 Task: Research Airbnb options in MetapÃ¡n, El Salvador from 4th December, 2023 to 10th December, 2023 for 8 adults.4 bedrooms having 8 beds and 4 bathrooms. Property type can be house. Amenities needed are: wifi, TV, free parkinig on premises, gym, breakfast. Booking option can be shelf check-in. Look for 3 properties as per requirement.
Action: Mouse moved to (601, 183)
Screenshot: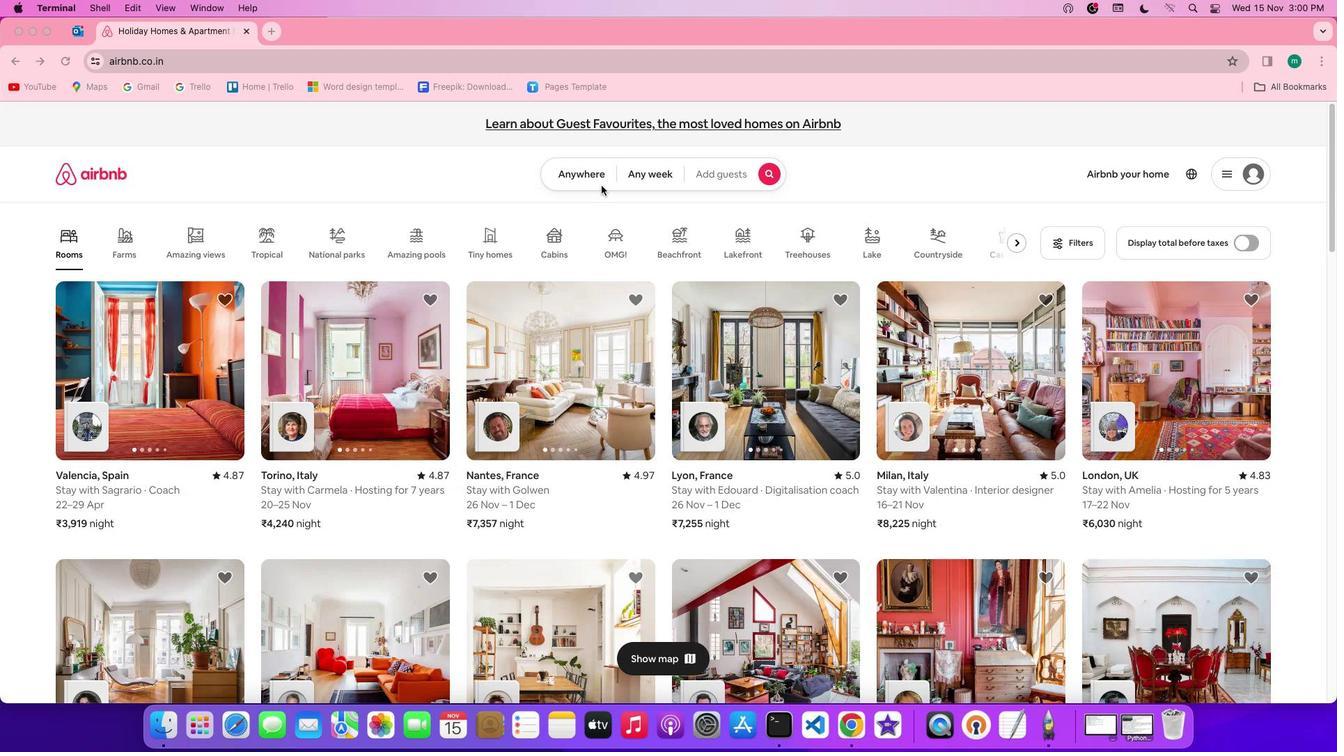 
Action: Mouse pressed left at (601, 183)
Screenshot: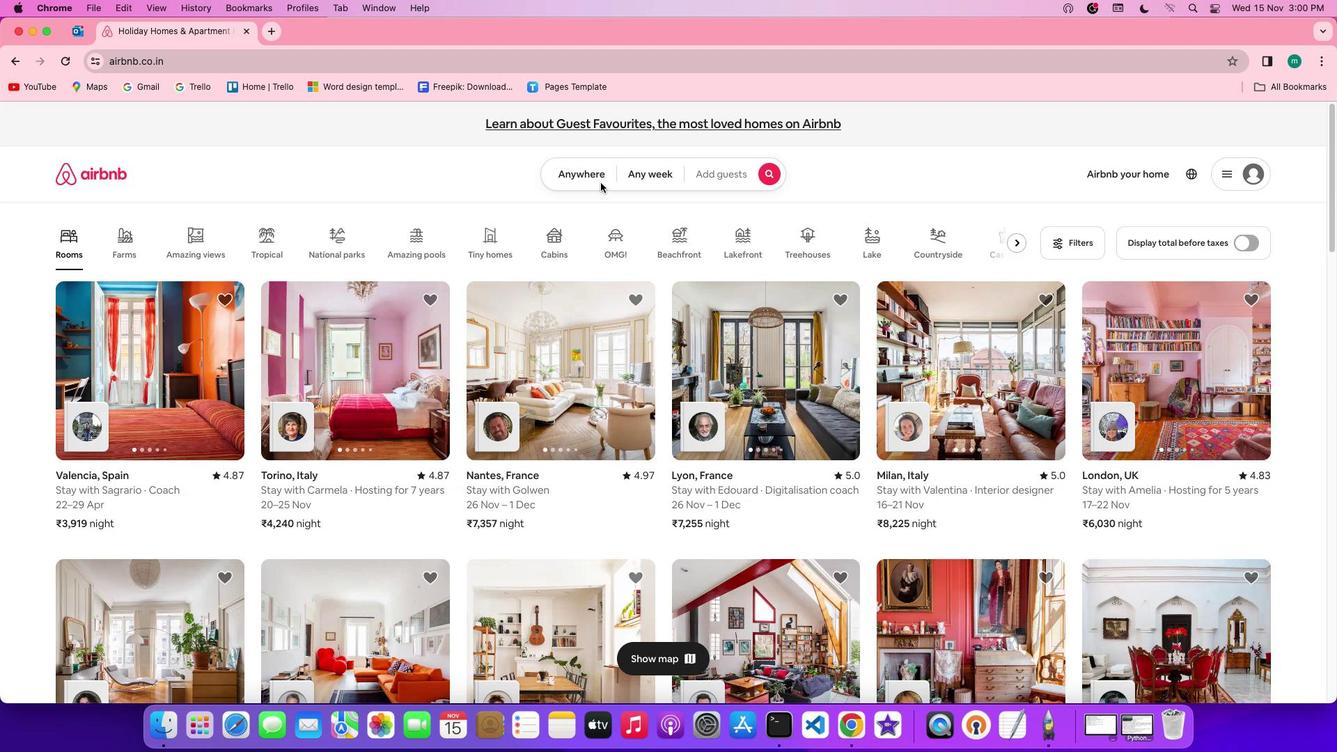 
Action: Mouse pressed left at (601, 183)
Screenshot: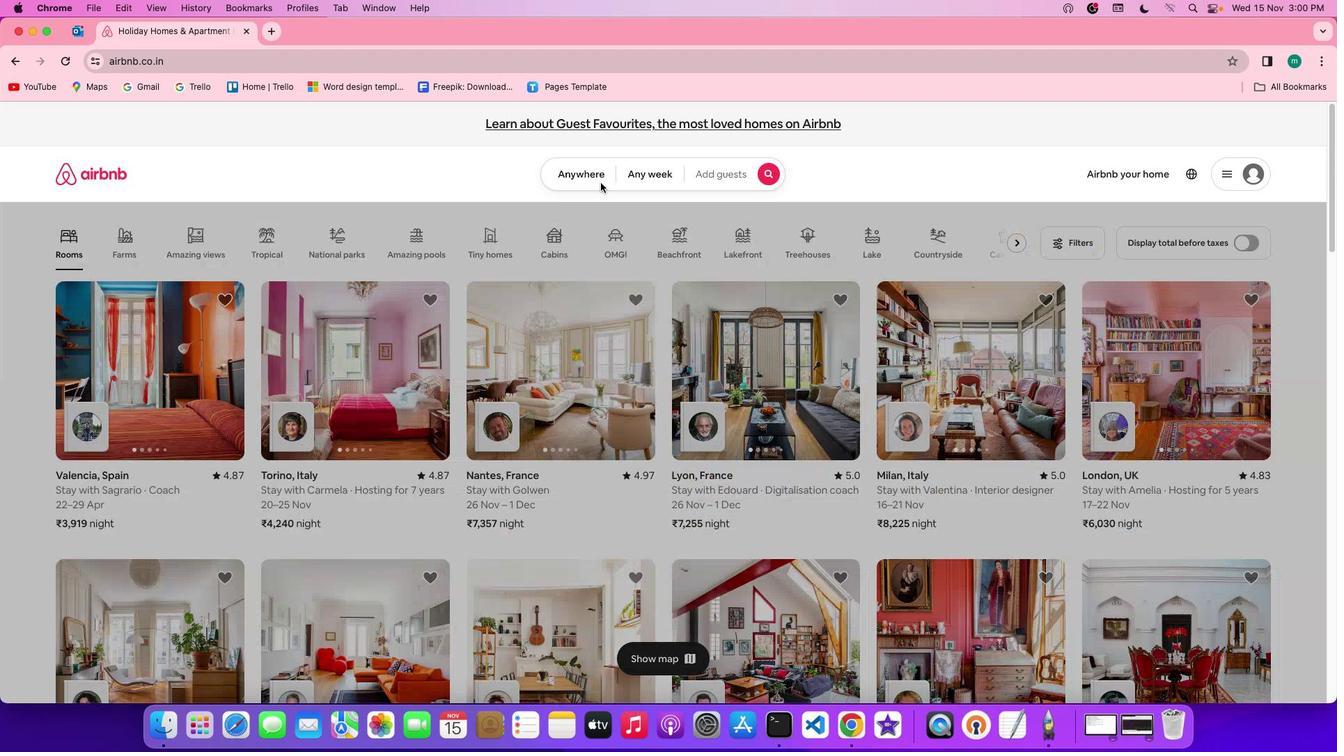 
Action: Mouse moved to (490, 225)
Screenshot: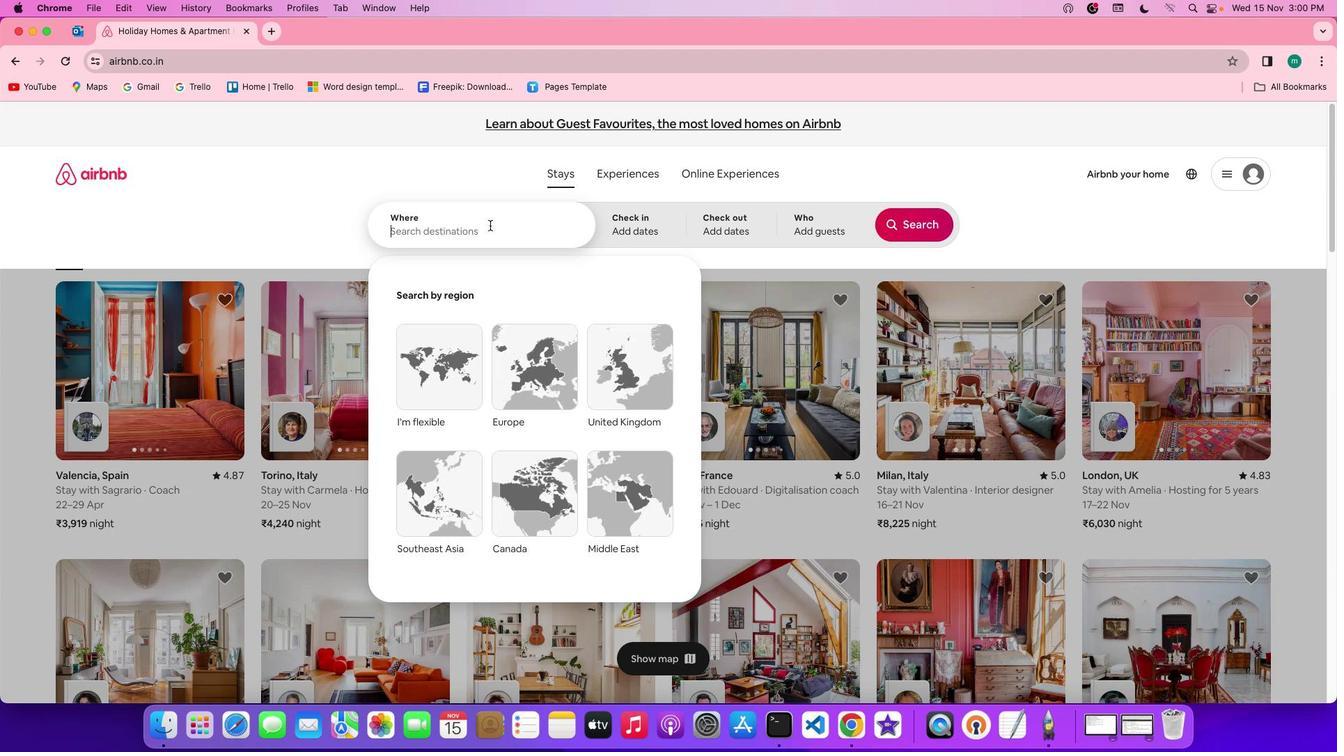 
Action: Mouse pressed left at (490, 225)
Screenshot: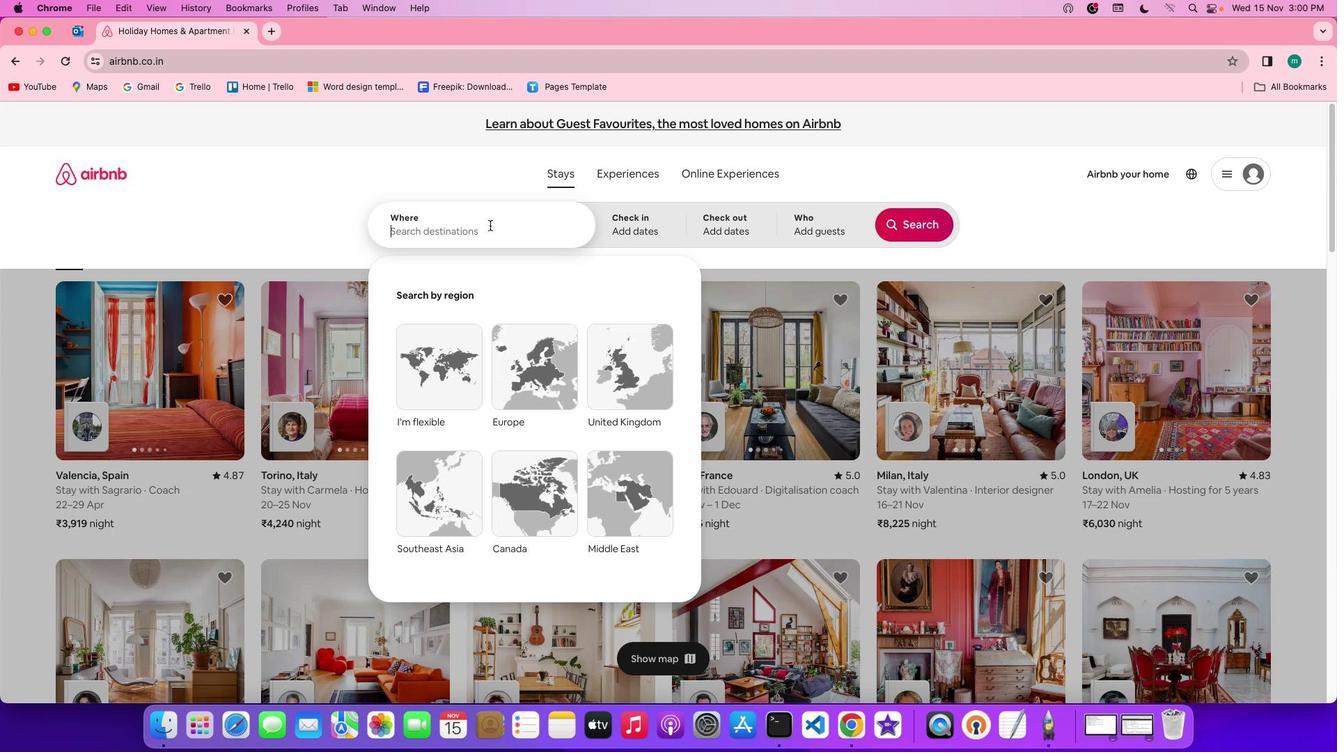 
Action: Mouse moved to (501, 229)
Screenshot: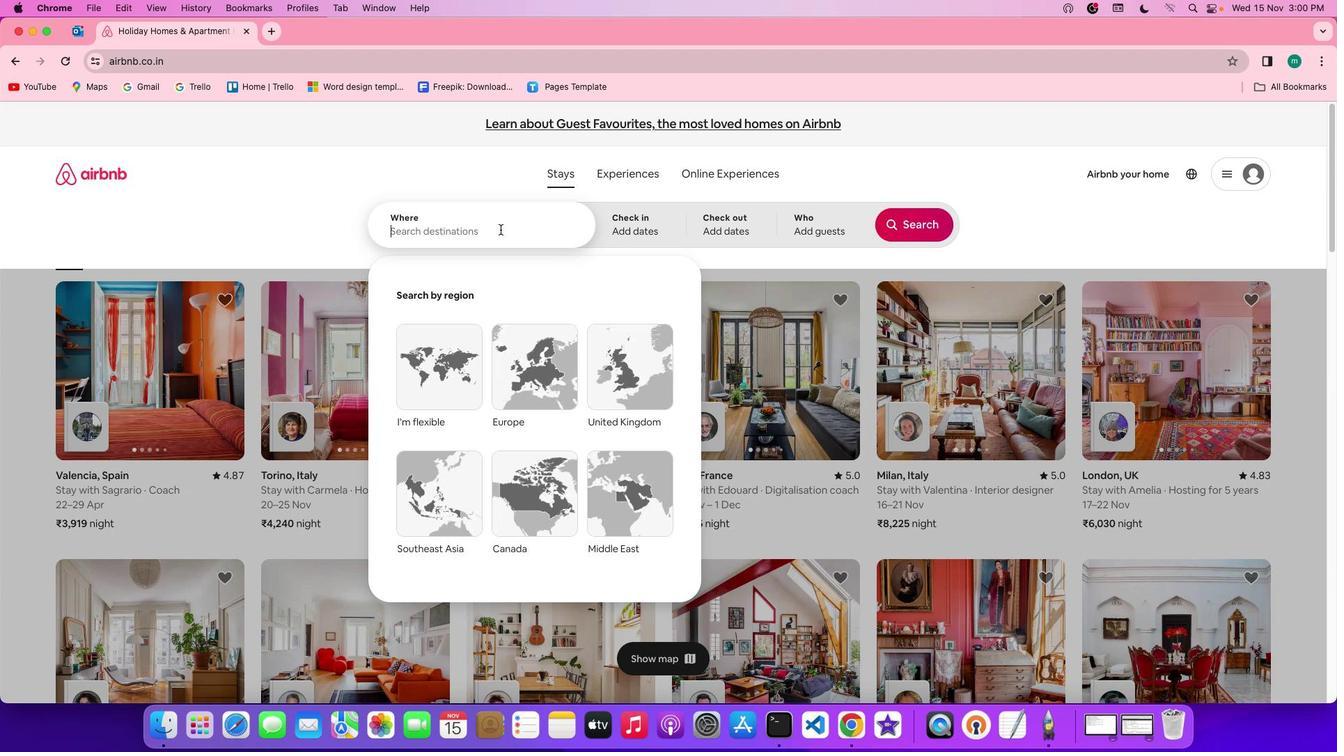 
Action: Key pressed Key.shift'M''e''t''a''p''a''n'','Key.spaceKey.shift'E''I'Key.spaceKey.shift'S''a''l''v''a''d''o''r'
Screenshot: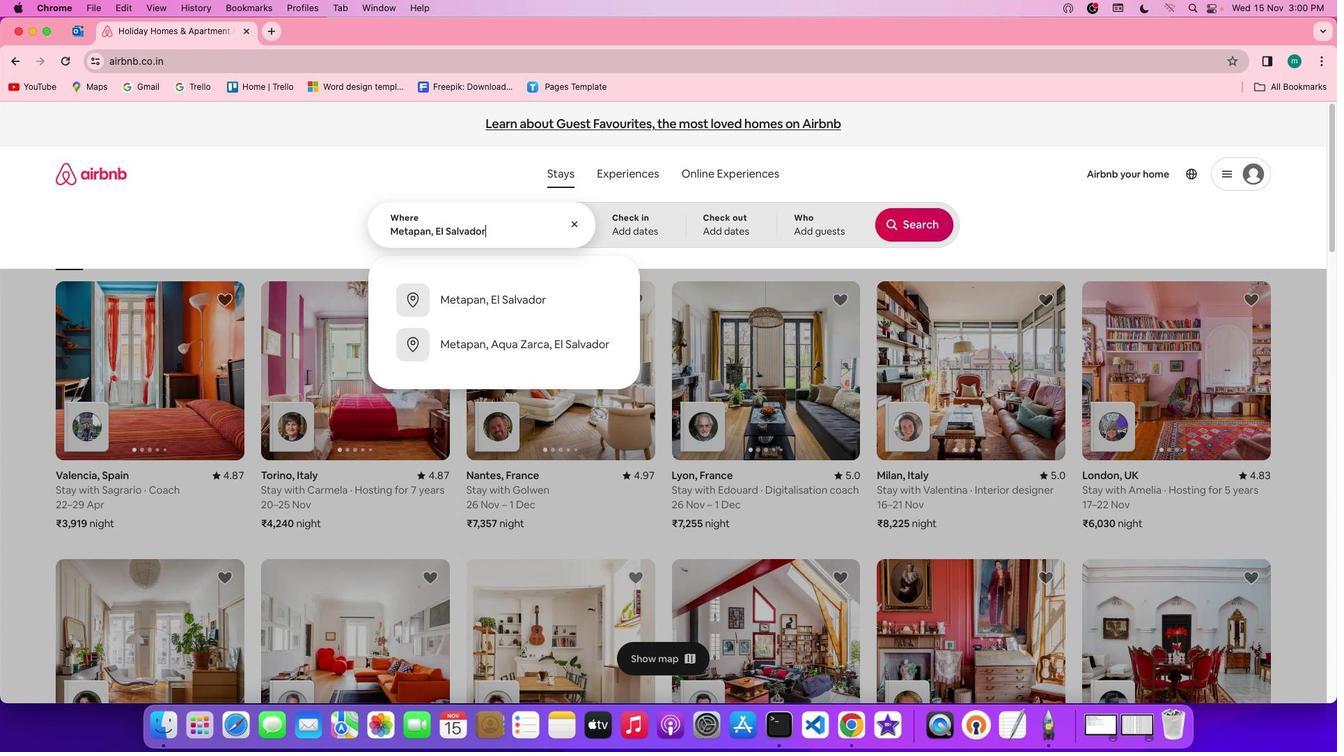 
Action: Mouse moved to (618, 210)
Screenshot: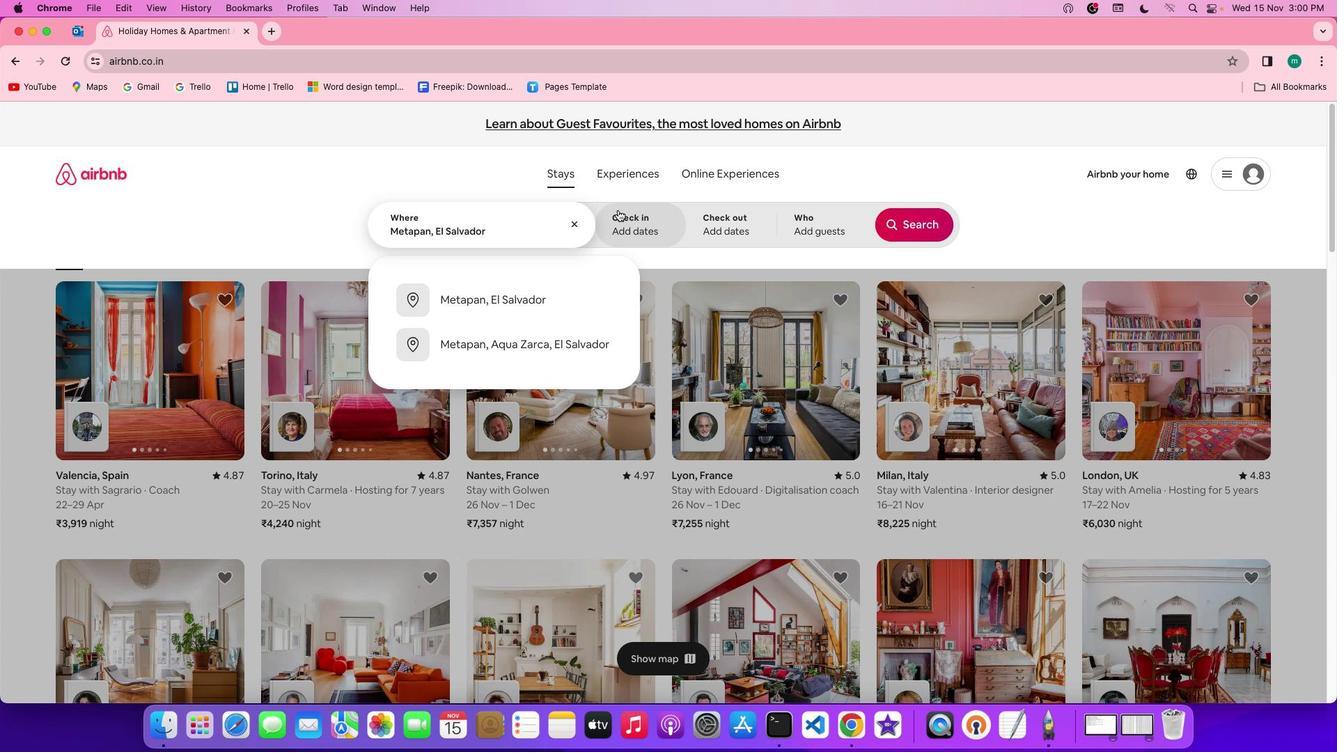 
Action: Mouse pressed left at (618, 210)
Screenshot: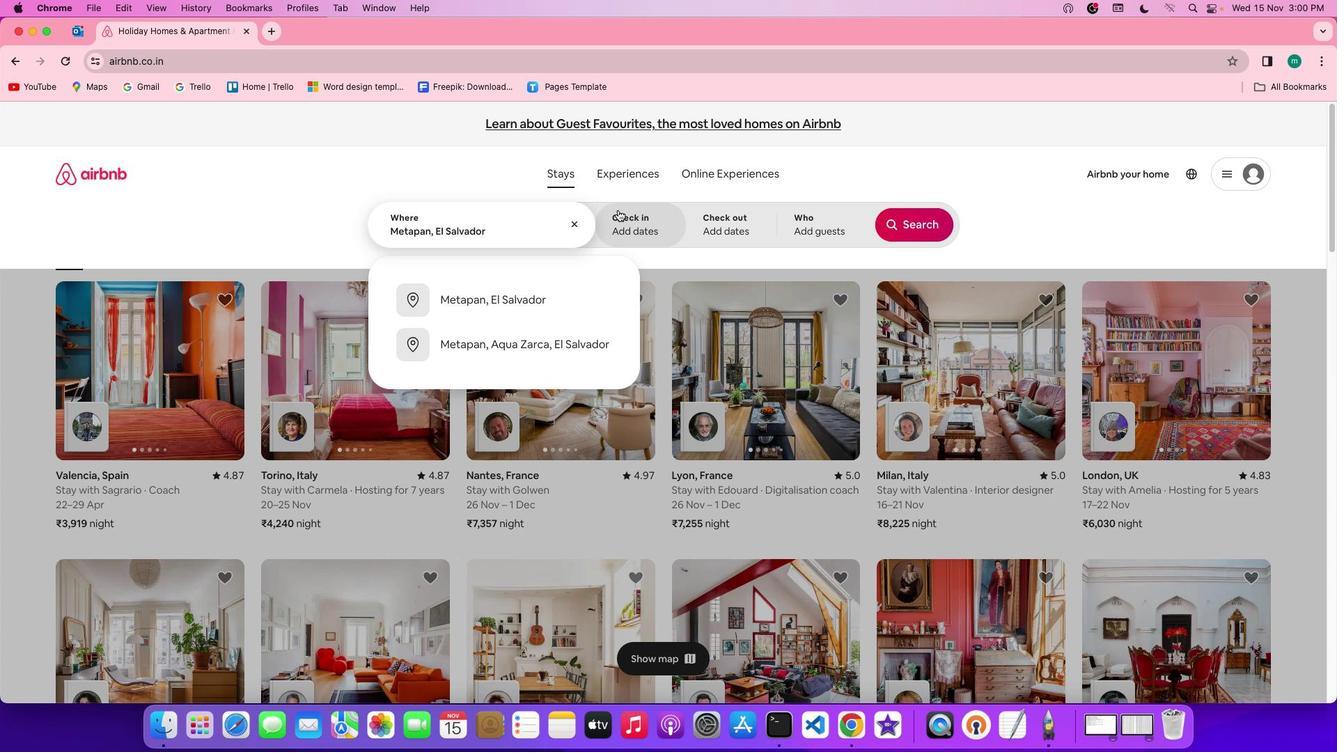 
Action: Mouse moved to (737, 422)
Screenshot: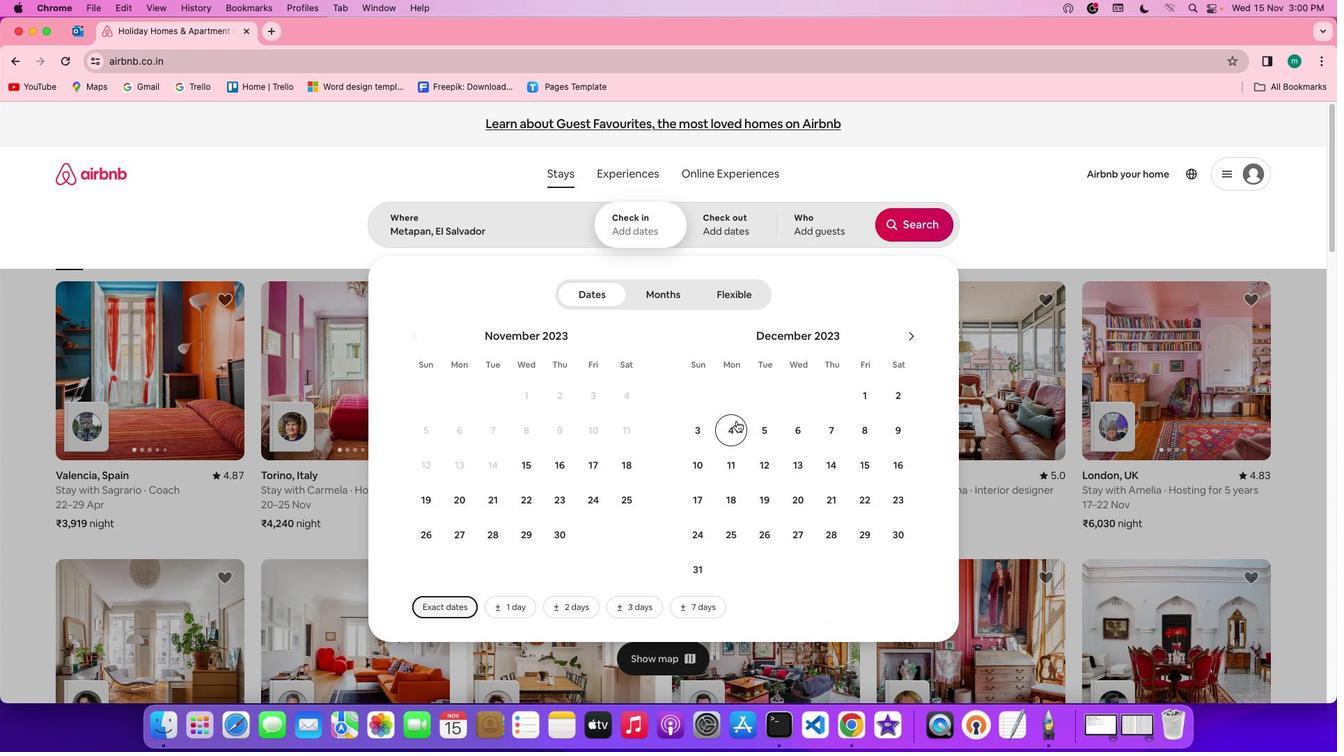 
Action: Mouse pressed left at (737, 422)
Screenshot: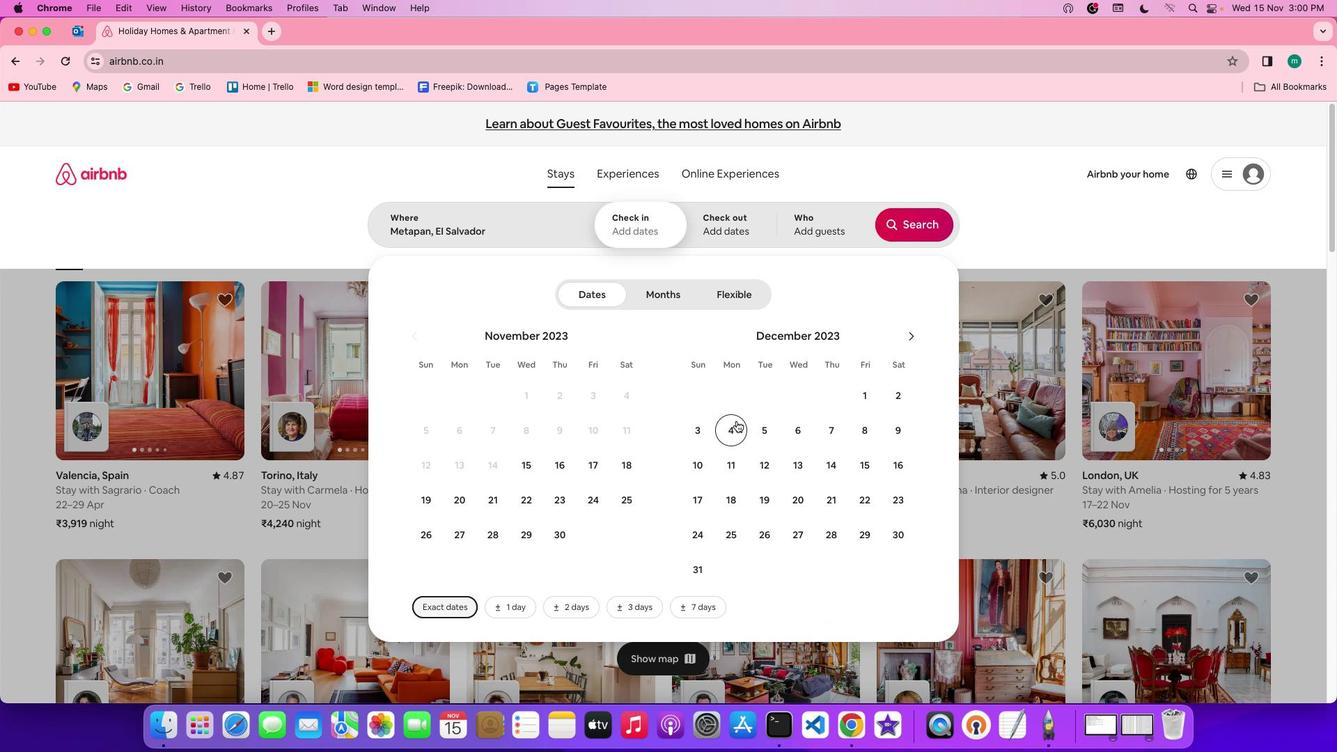 
Action: Mouse moved to (701, 459)
Screenshot: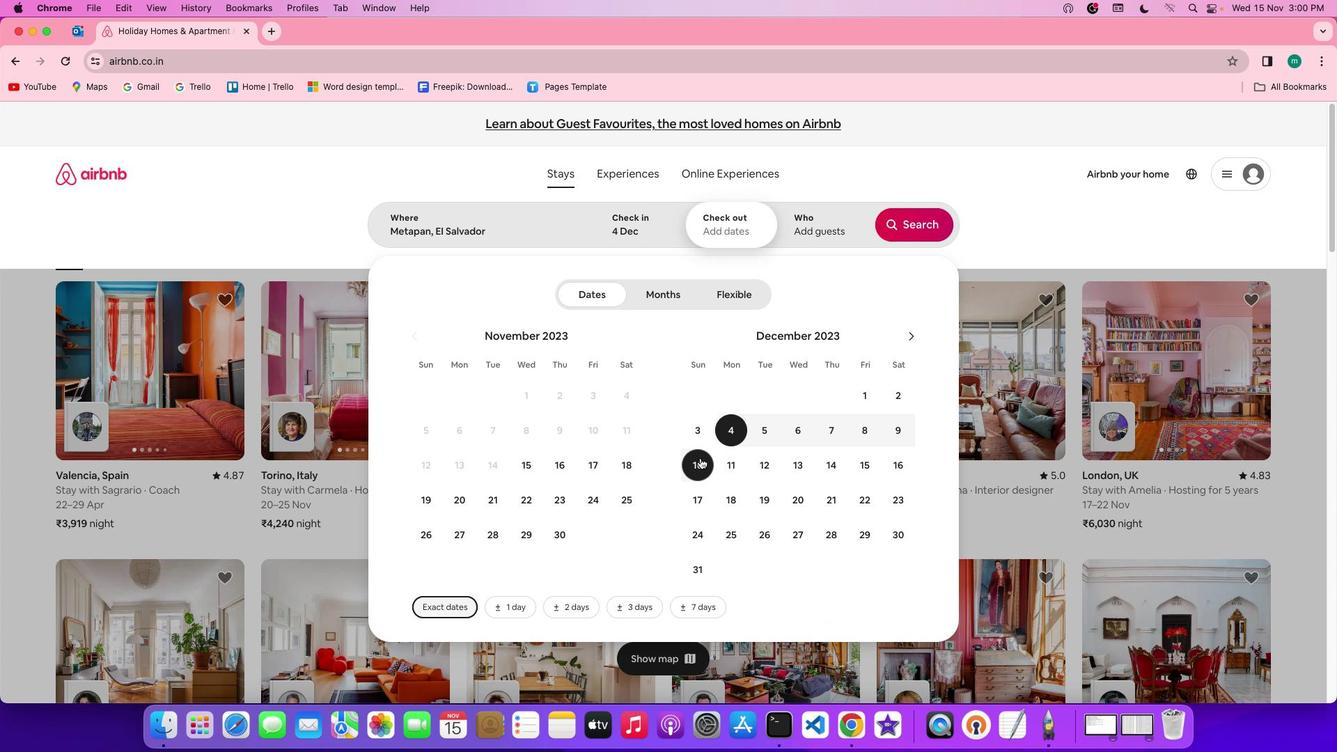 
Action: Mouse pressed left at (701, 459)
Screenshot: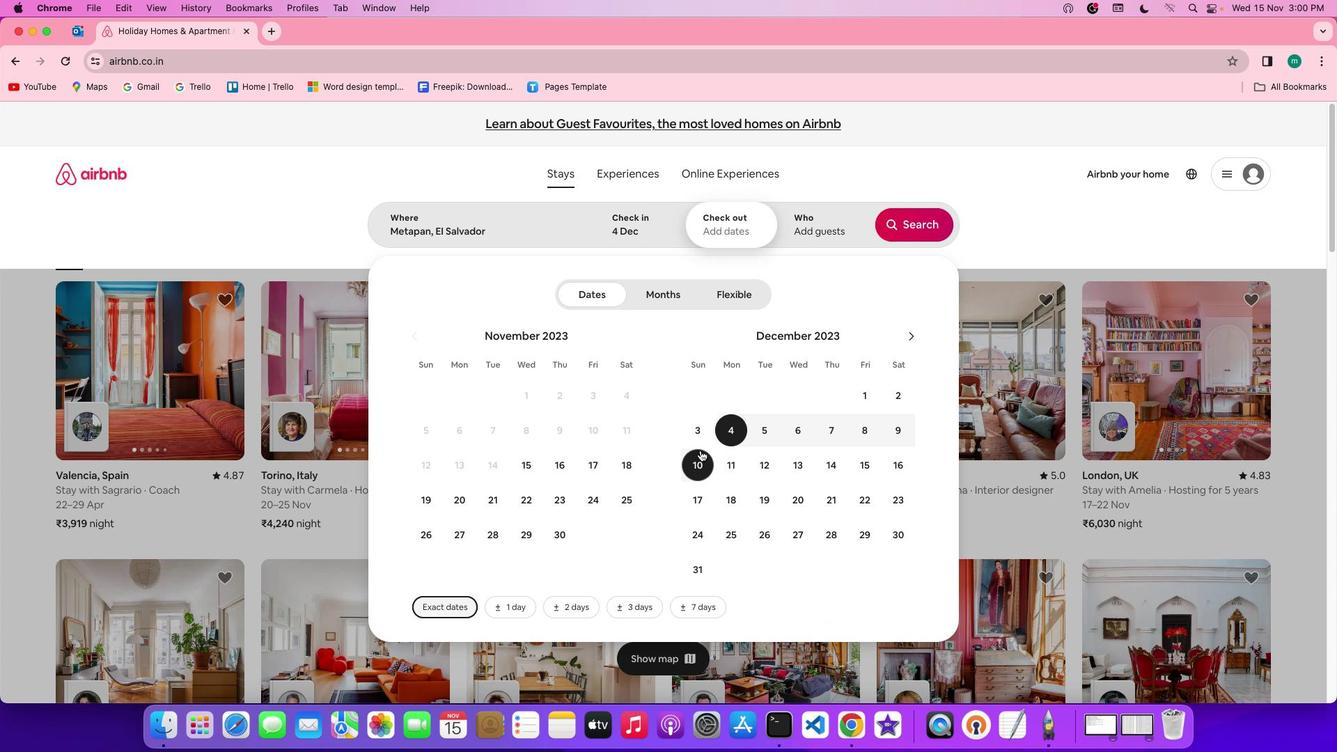 
Action: Mouse moved to (829, 238)
Screenshot: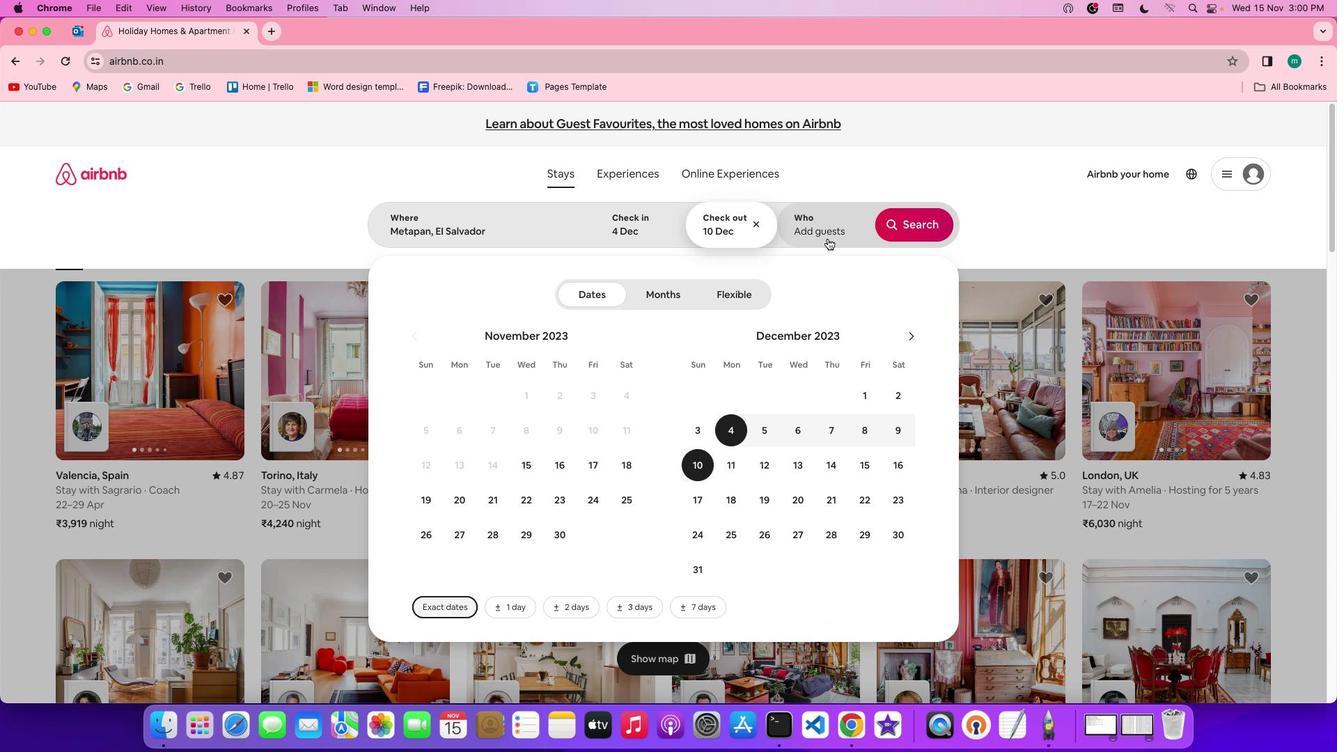 
Action: Mouse pressed left at (829, 238)
Screenshot: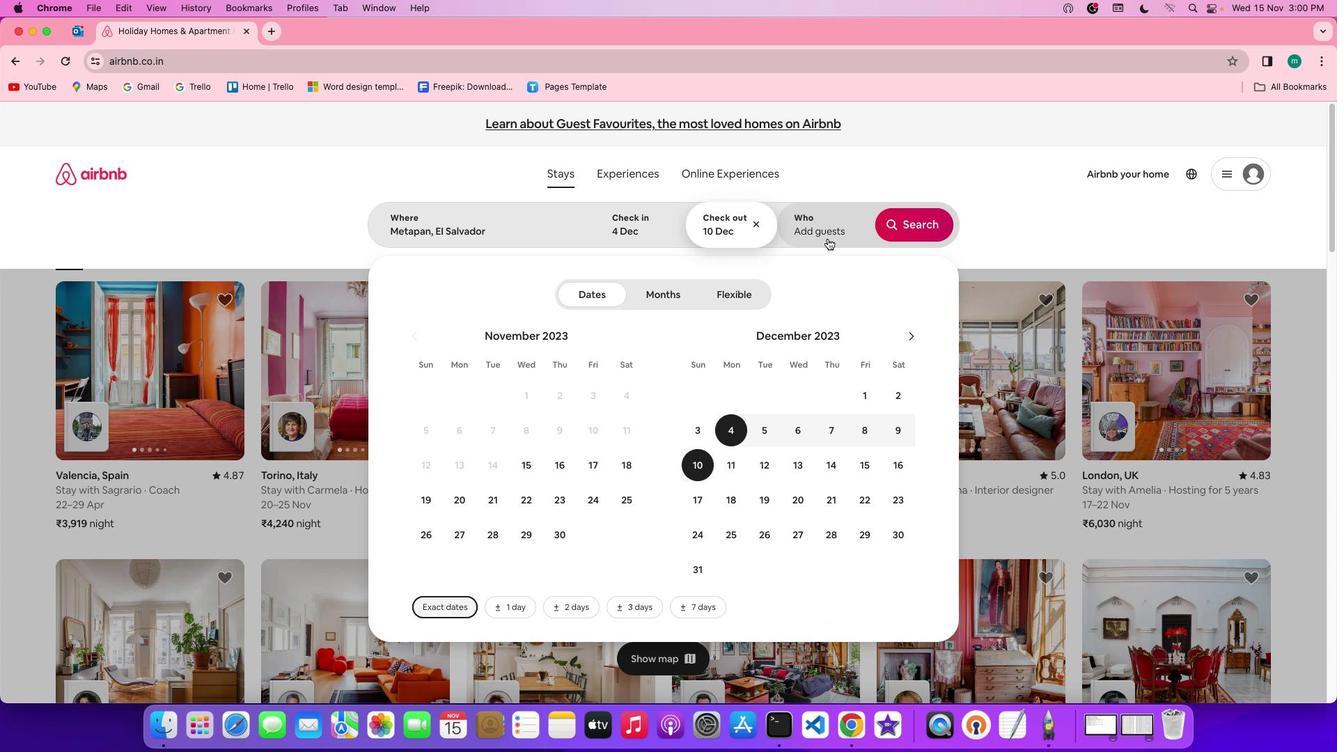 
Action: Mouse moved to (923, 300)
Screenshot: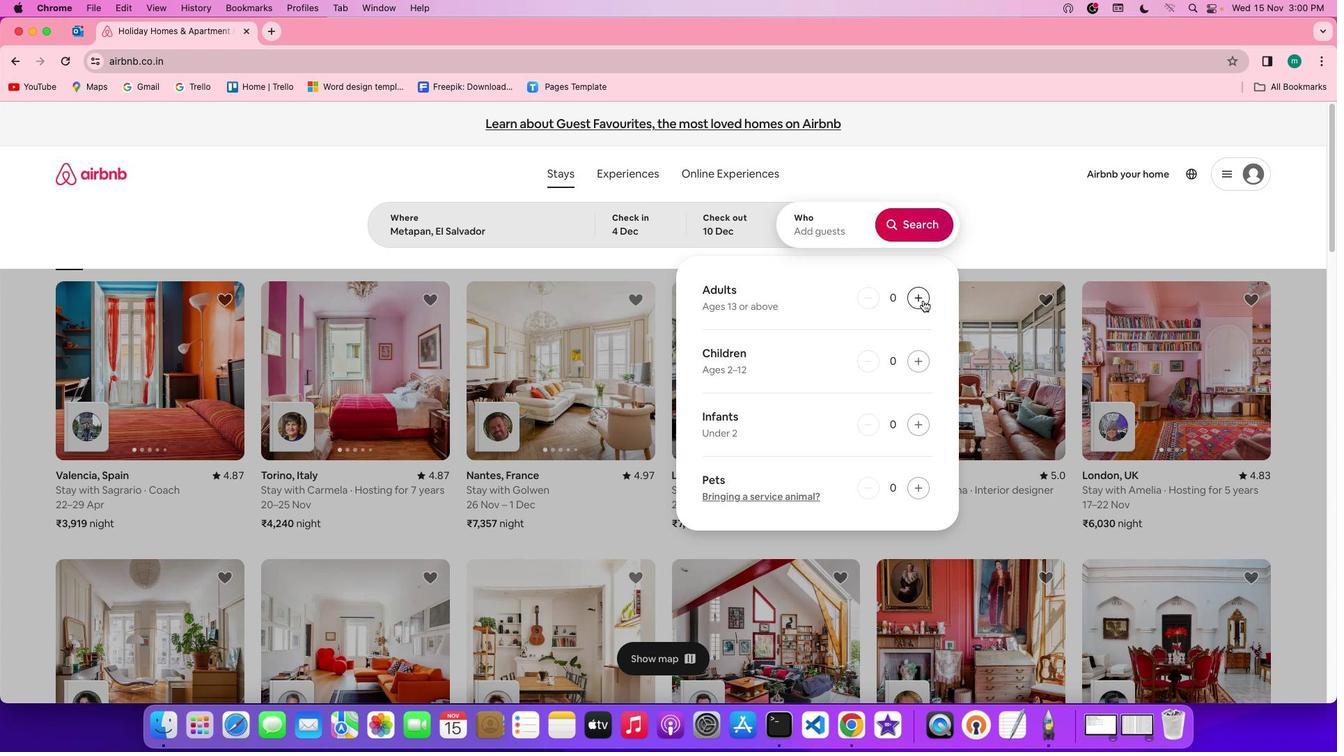
Action: Mouse pressed left at (923, 300)
Screenshot: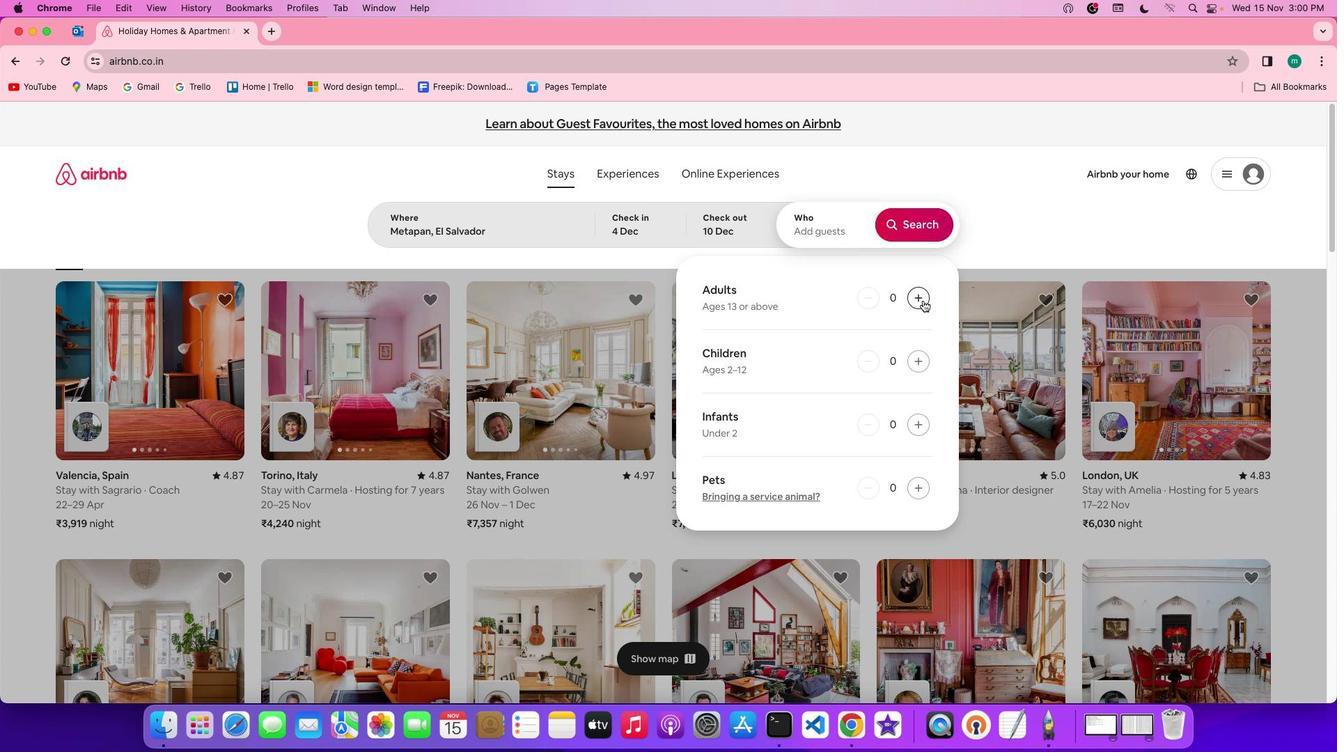 
Action: Mouse pressed left at (923, 300)
Screenshot: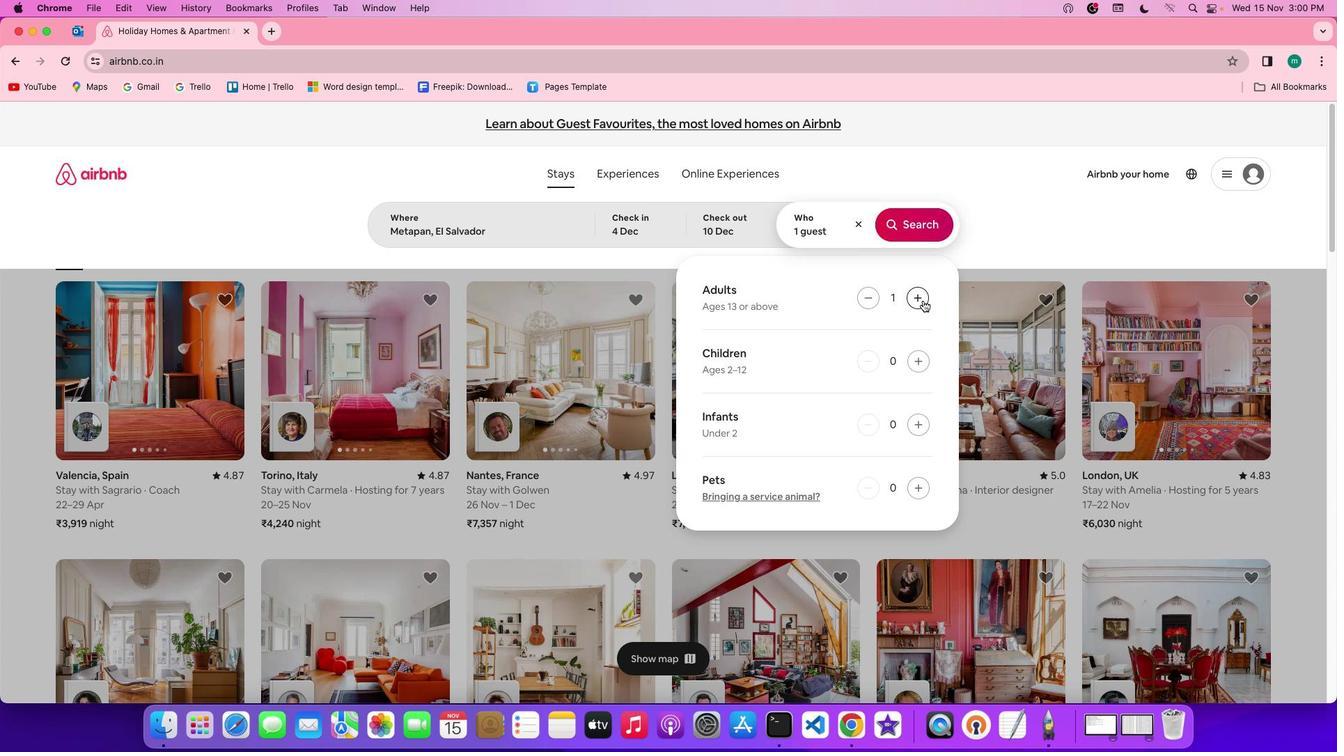 
Action: Mouse pressed left at (923, 300)
Screenshot: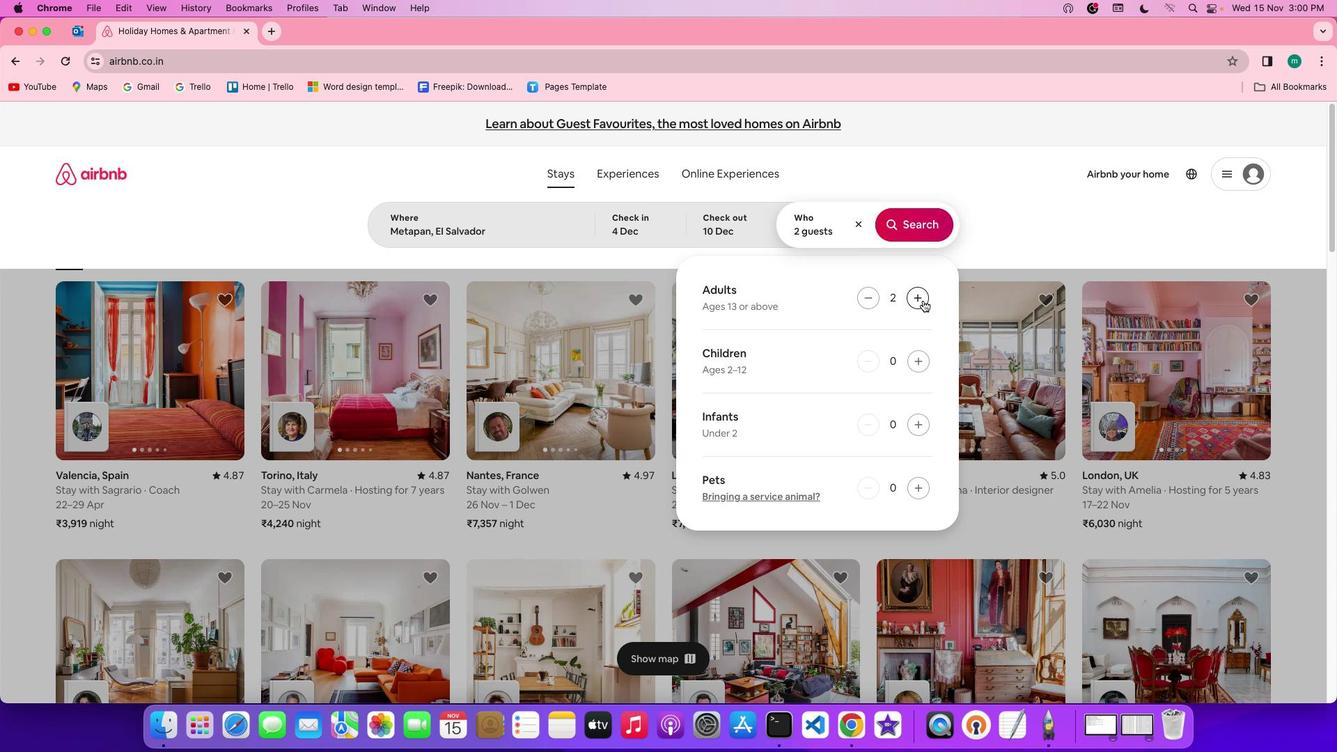 
Action: Mouse pressed left at (923, 300)
Screenshot: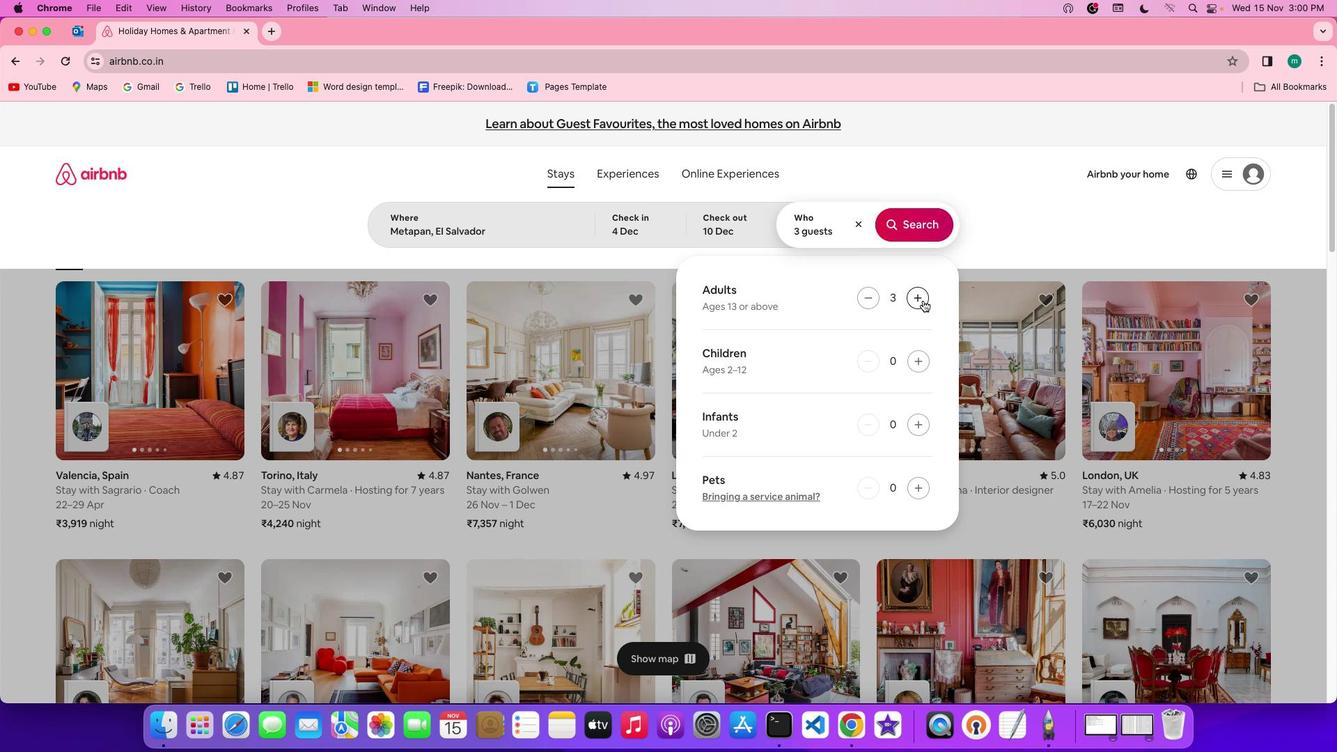
Action: Mouse pressed left at (923, 300)
Screenshot: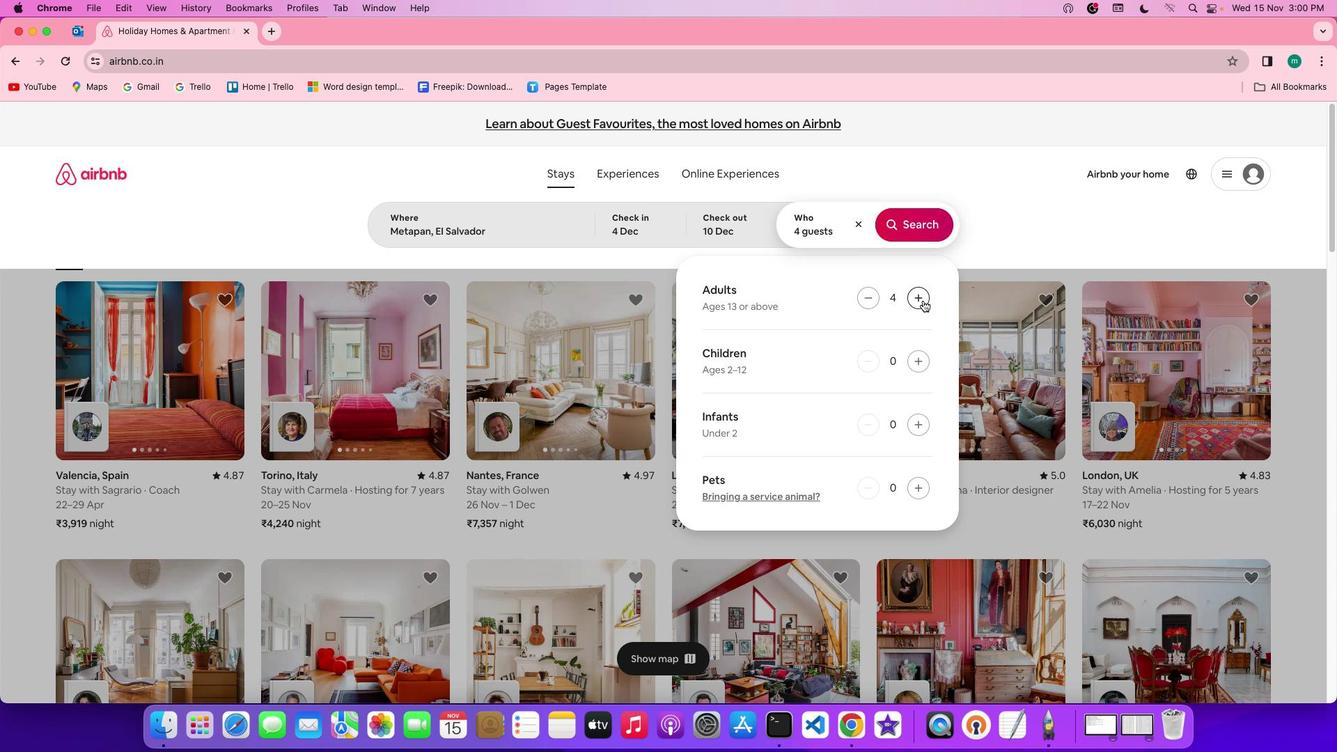 
Action: Mouse pressed left at (923, 300)
Screenshot: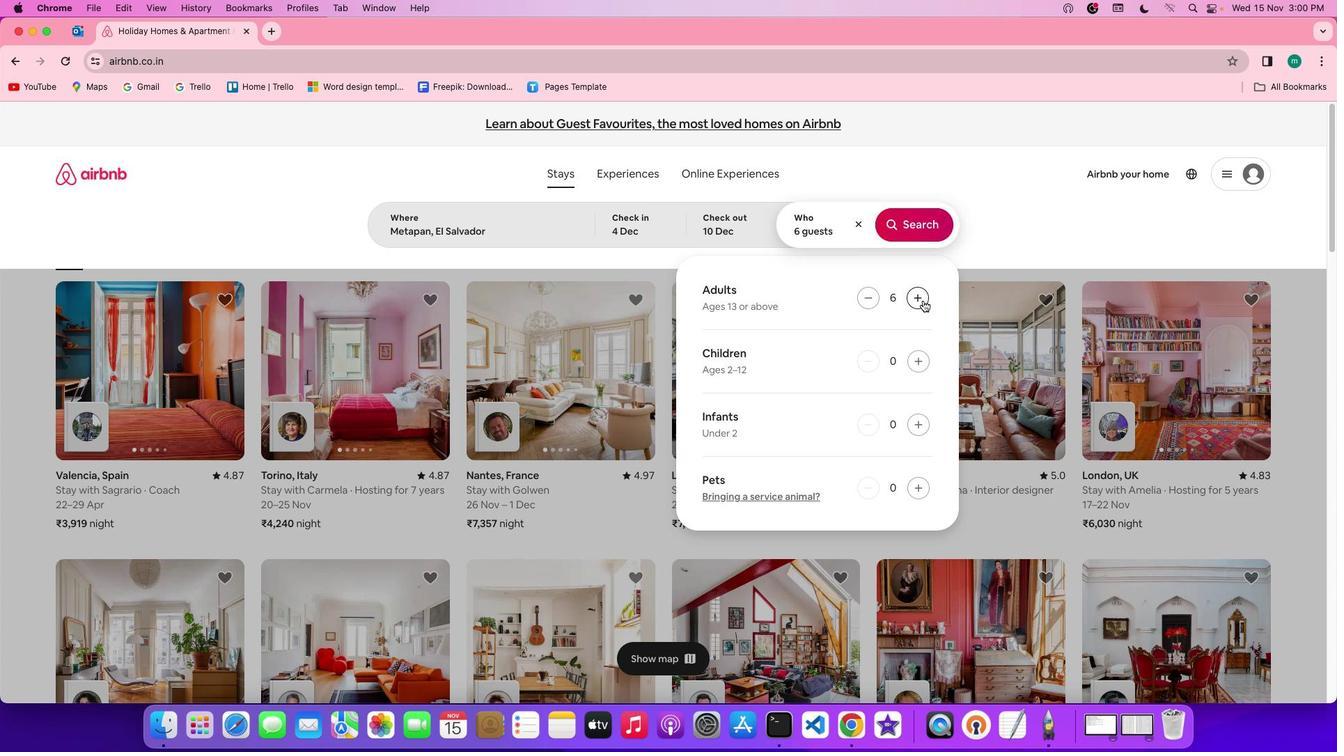 
Action: Mouse pressed left at (923, 300)
Screenshot: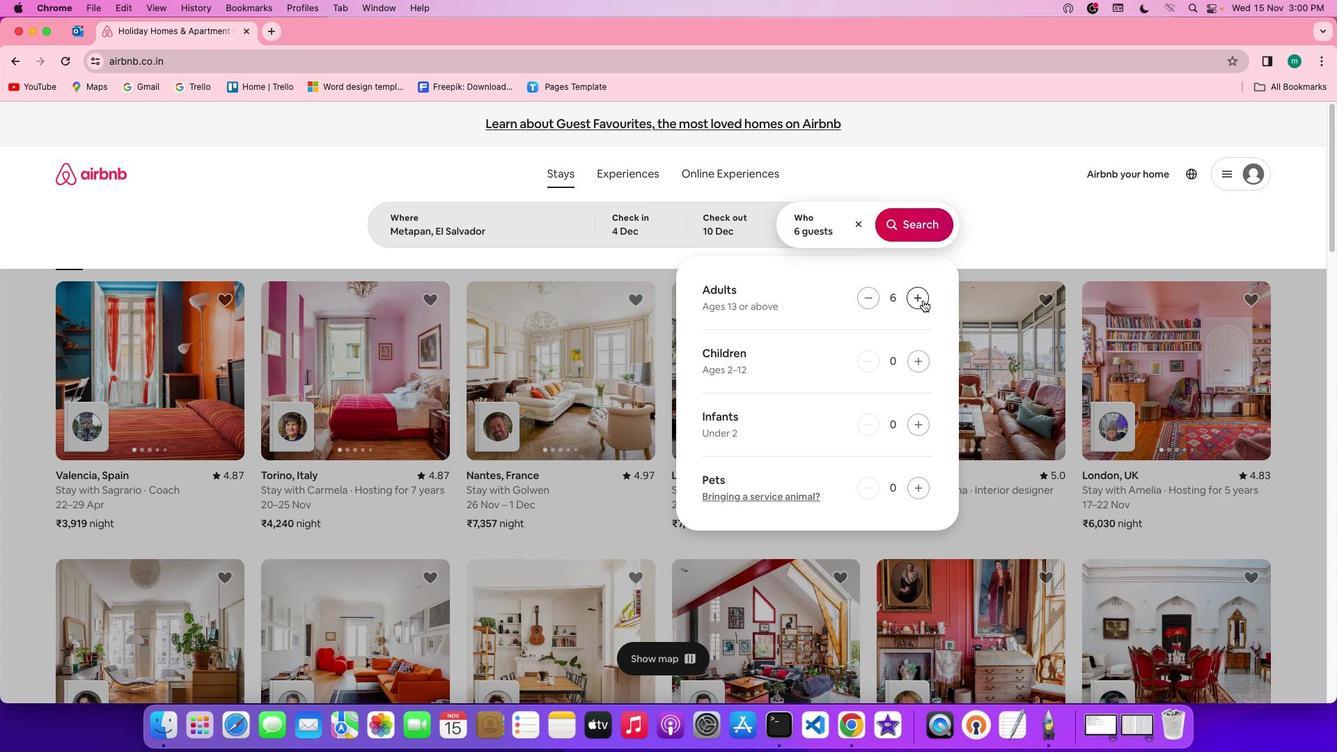 
Action: Mouse pressed left at (923, 300)
Screenshot: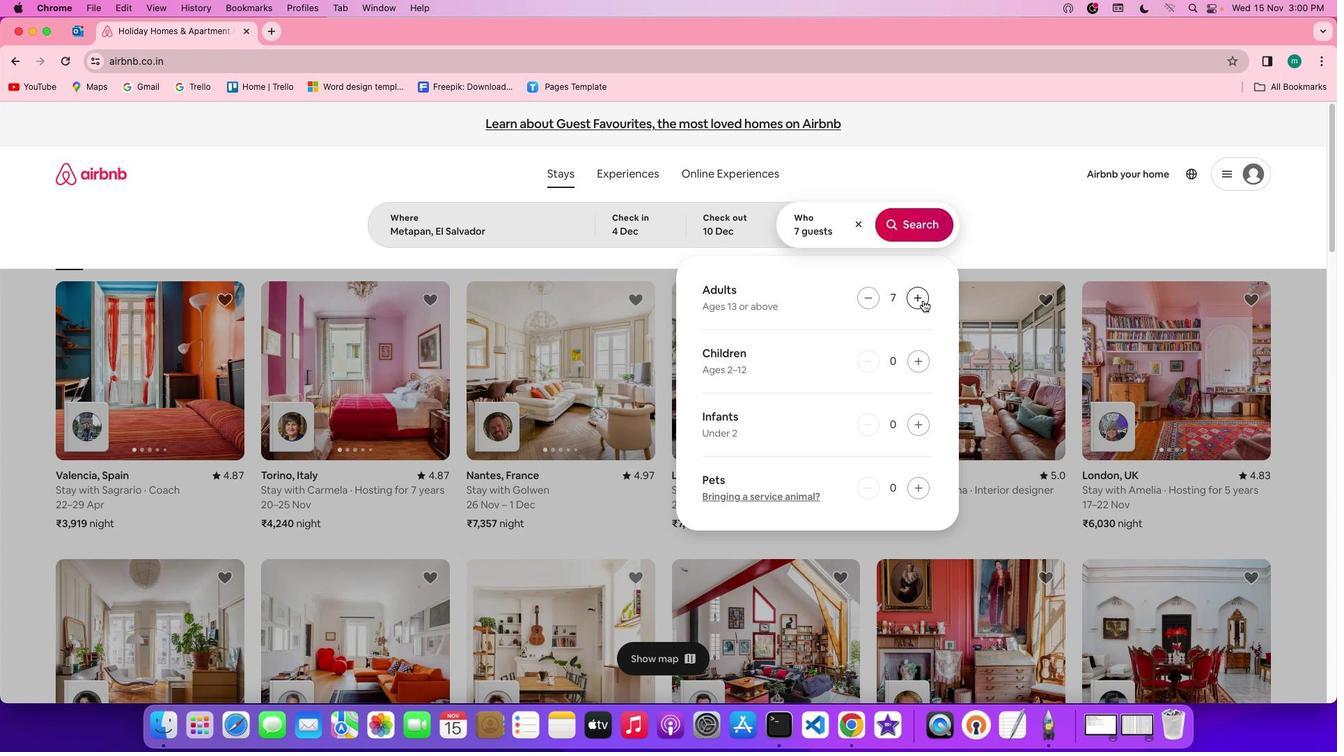 
Action: Mouse moved to (923, 223)
Screenshot: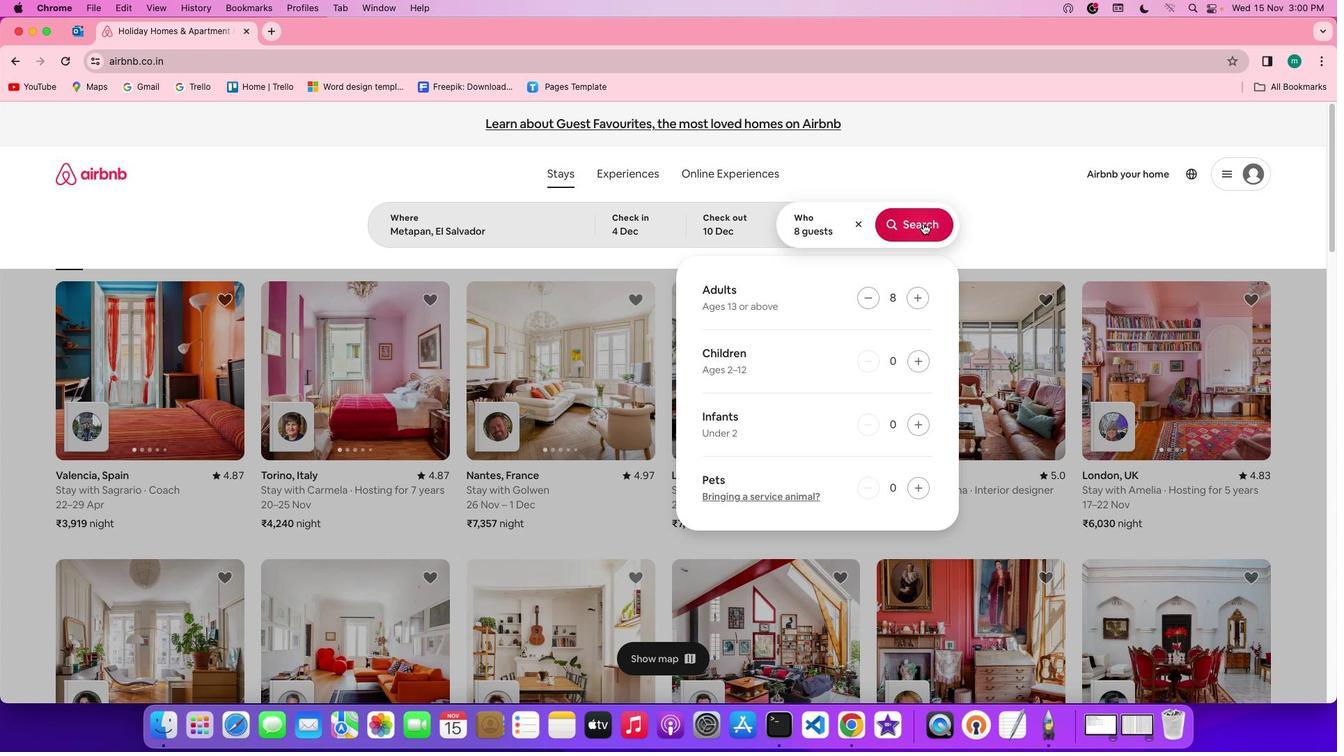 
Action: Mouse pressed left at (923, 223)
Screenshot: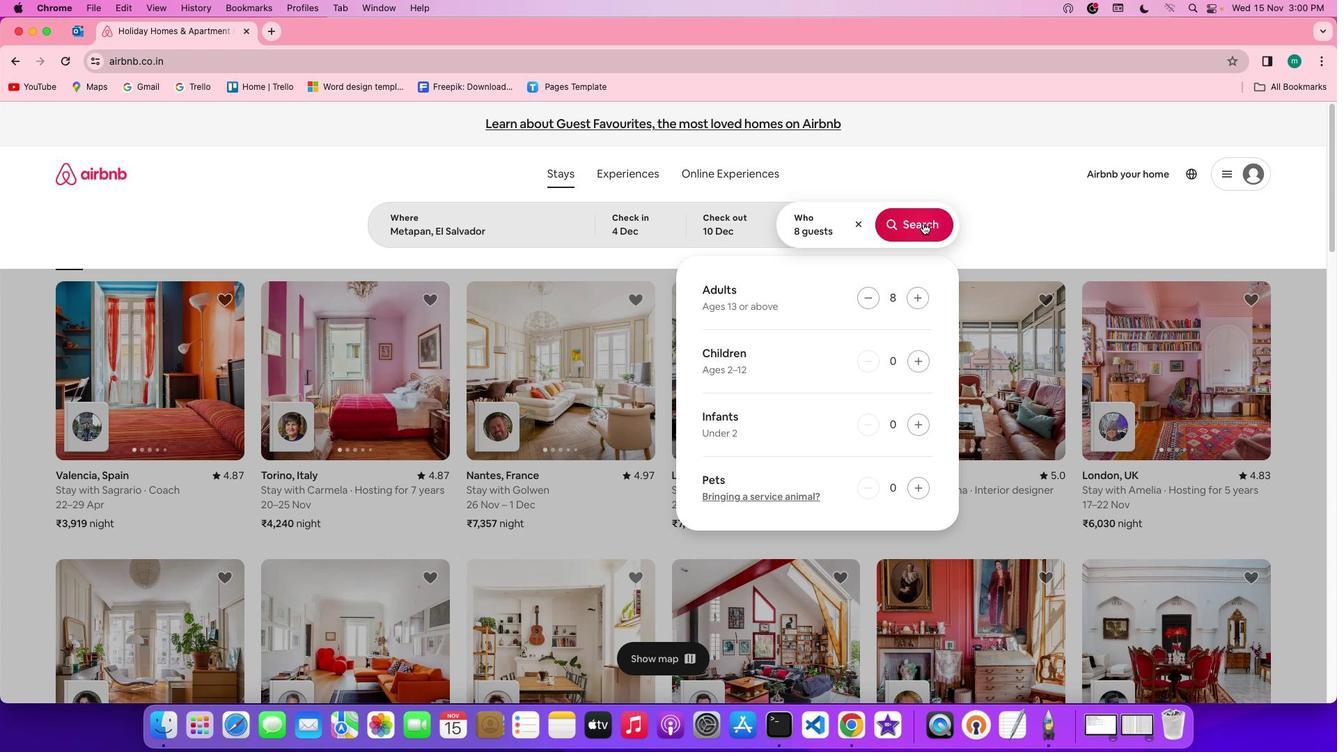 
Action: Mouse moved to (1107, 187)
Screenshot: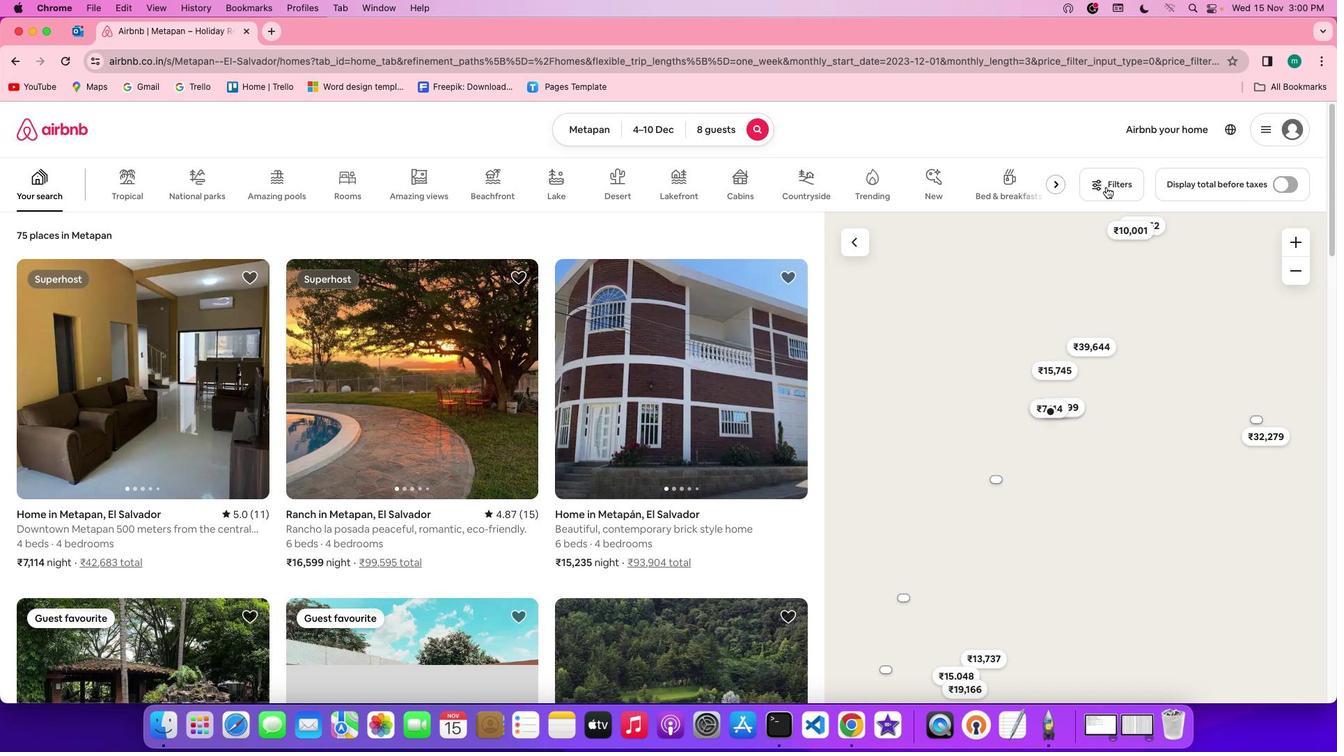 
Action: Mouse pressed left at (1107, 187)
Screenshot: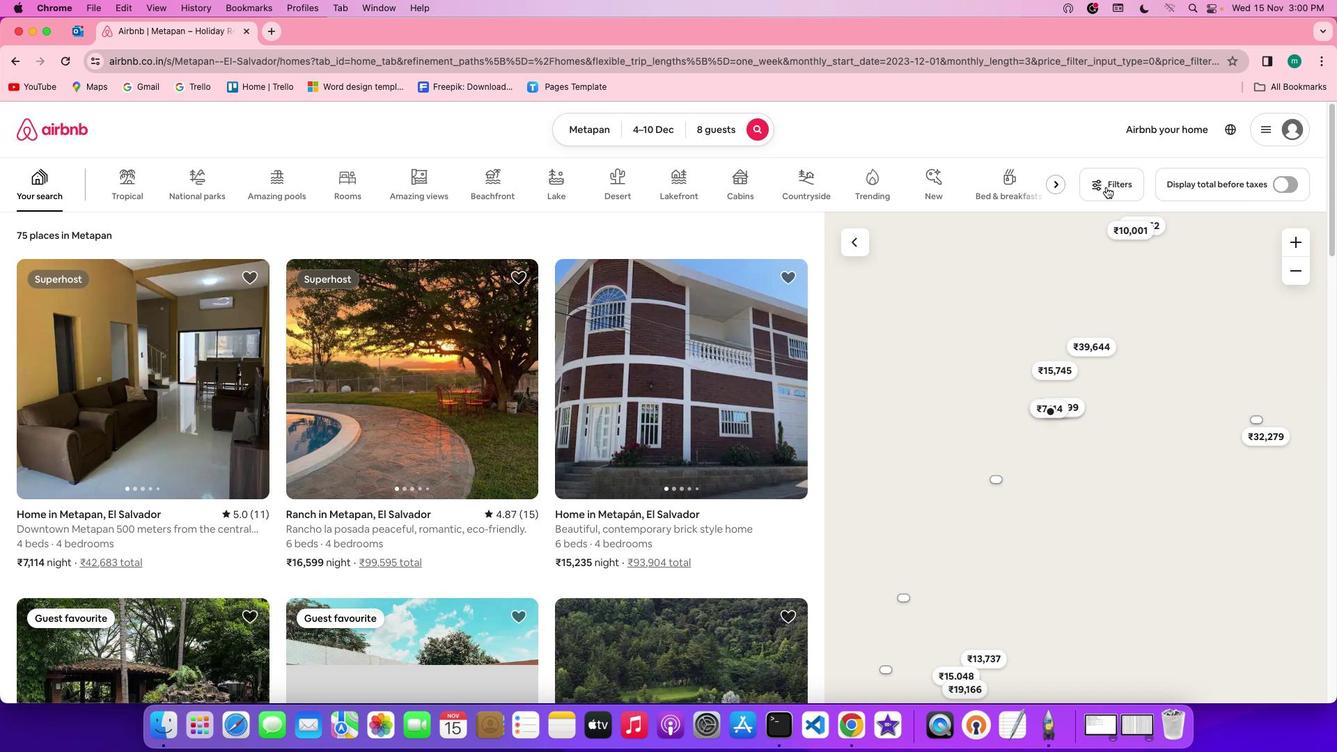 
Action: Mouse moved to (748, 411)
Screenshot: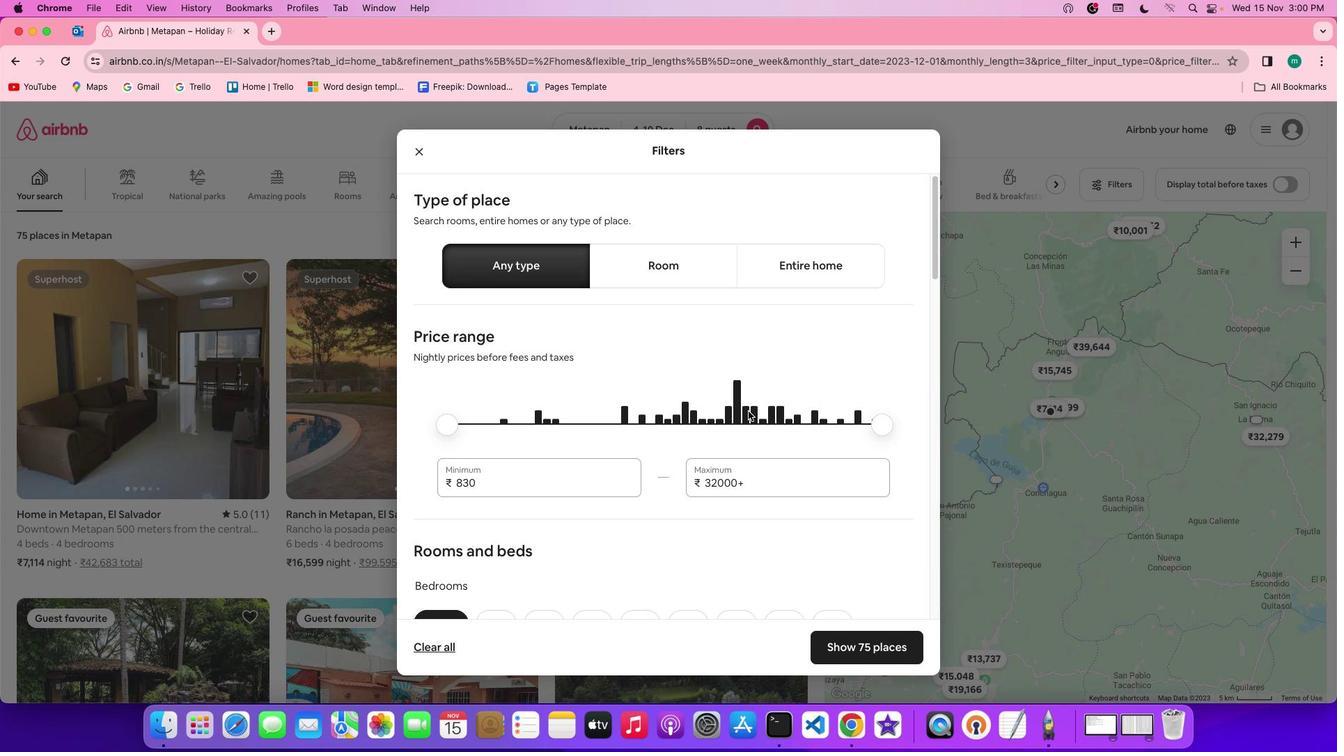 
Action: Mouse scrolled (748, 411) with delta (0, 0)
Screenshot: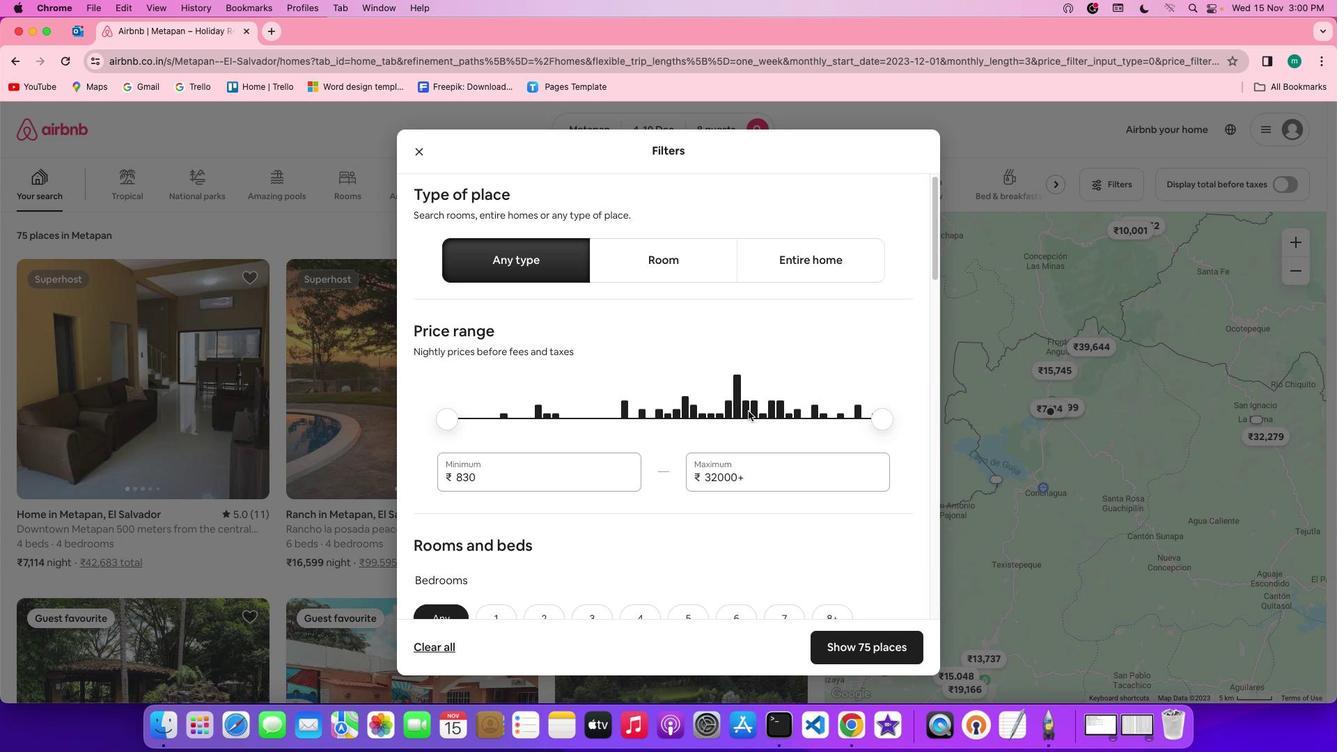 
Action: Mouse scrolled (748, 411) with delta (0, 0)
Screenshot: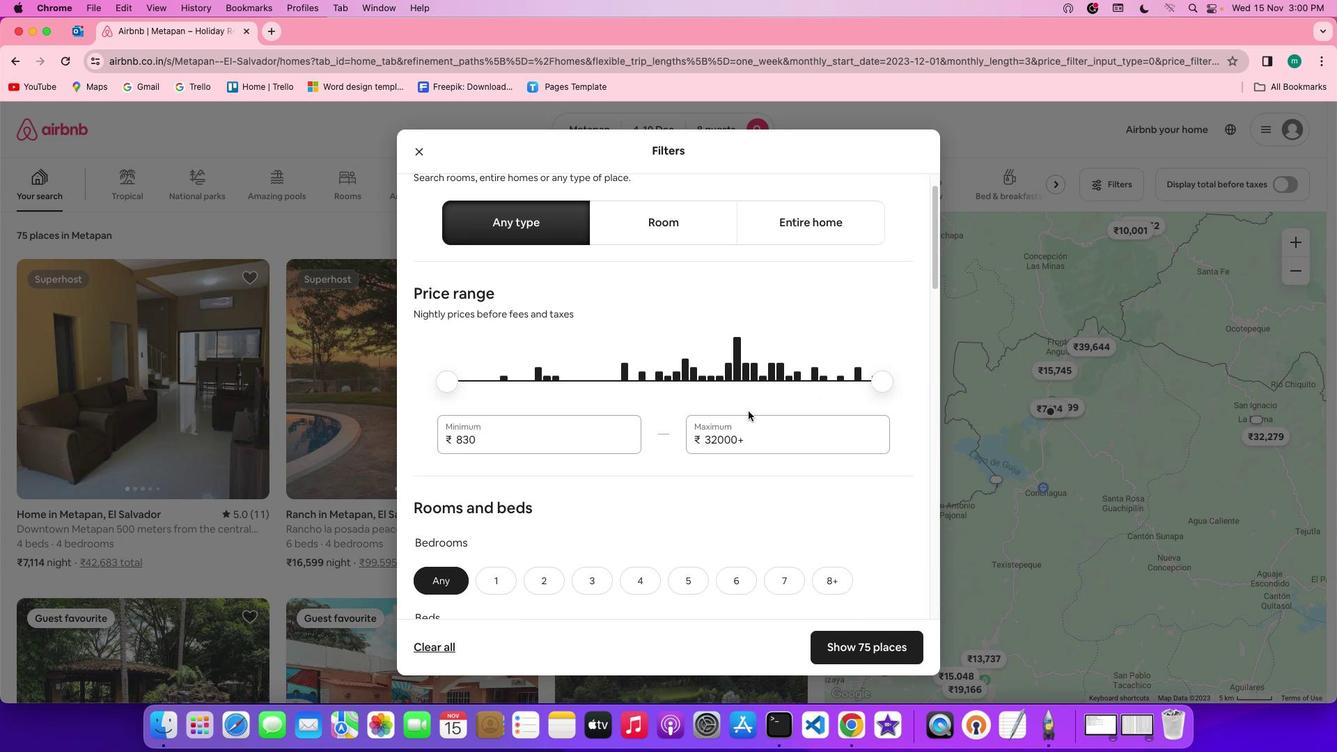 
Action: Mouse scrolled (748, 411) with delta (0, 0)
Screenshot: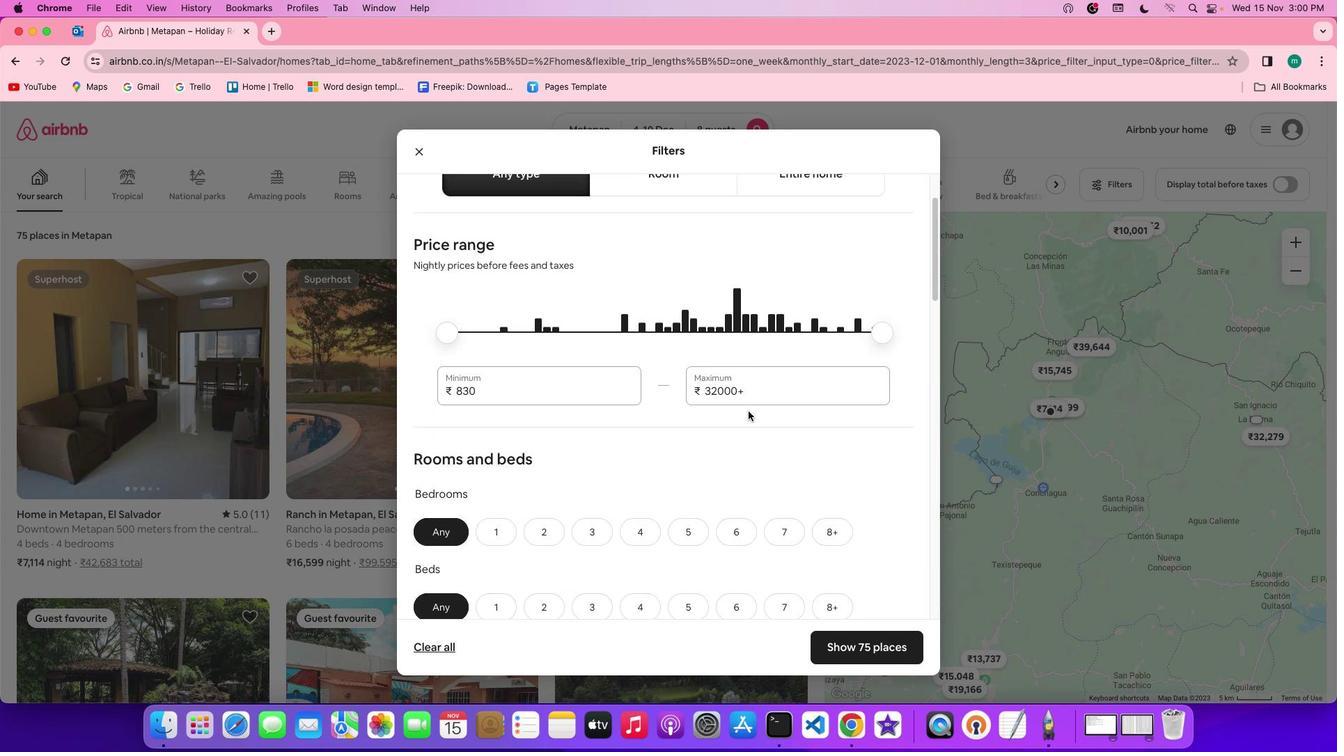 
Action: Mouse scrolled (748, 411) with delta (0, -1)
Screenshot: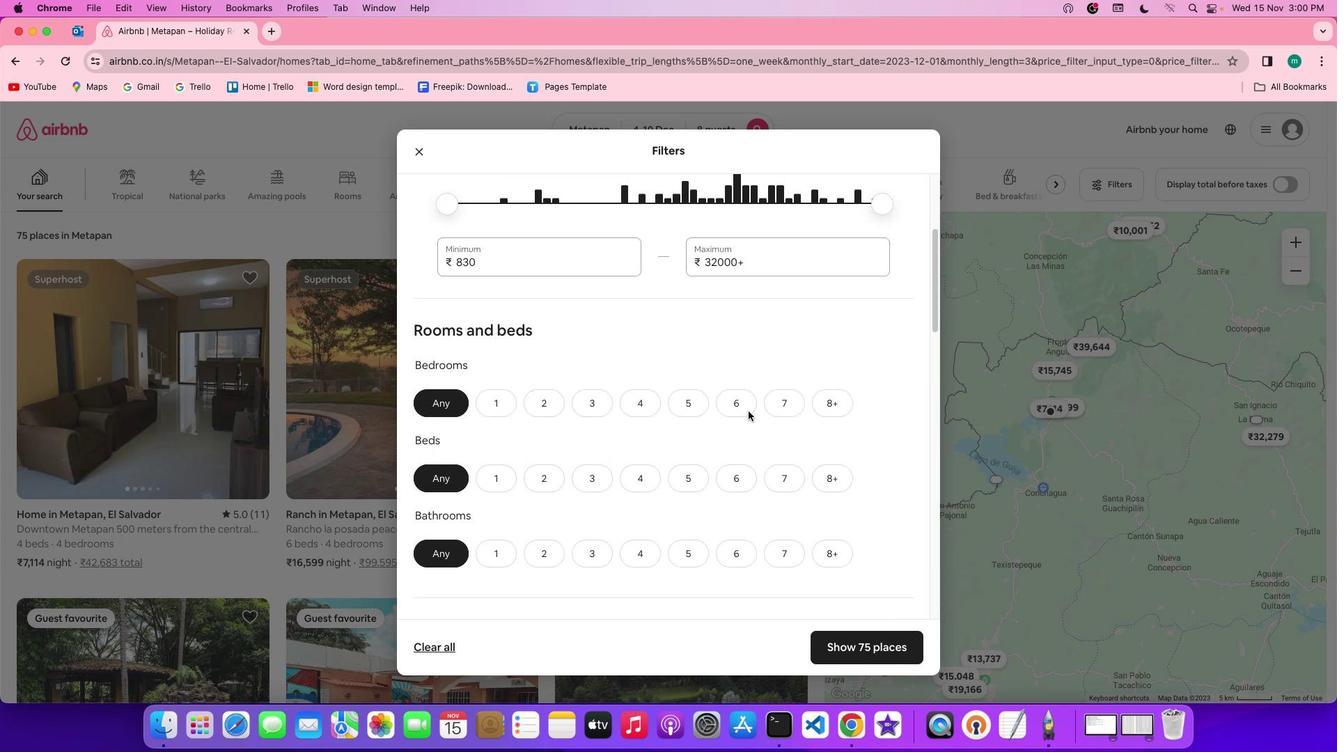 
Action: Mouse scrolled (748, 411) with delta (0, 0)
Screenshot: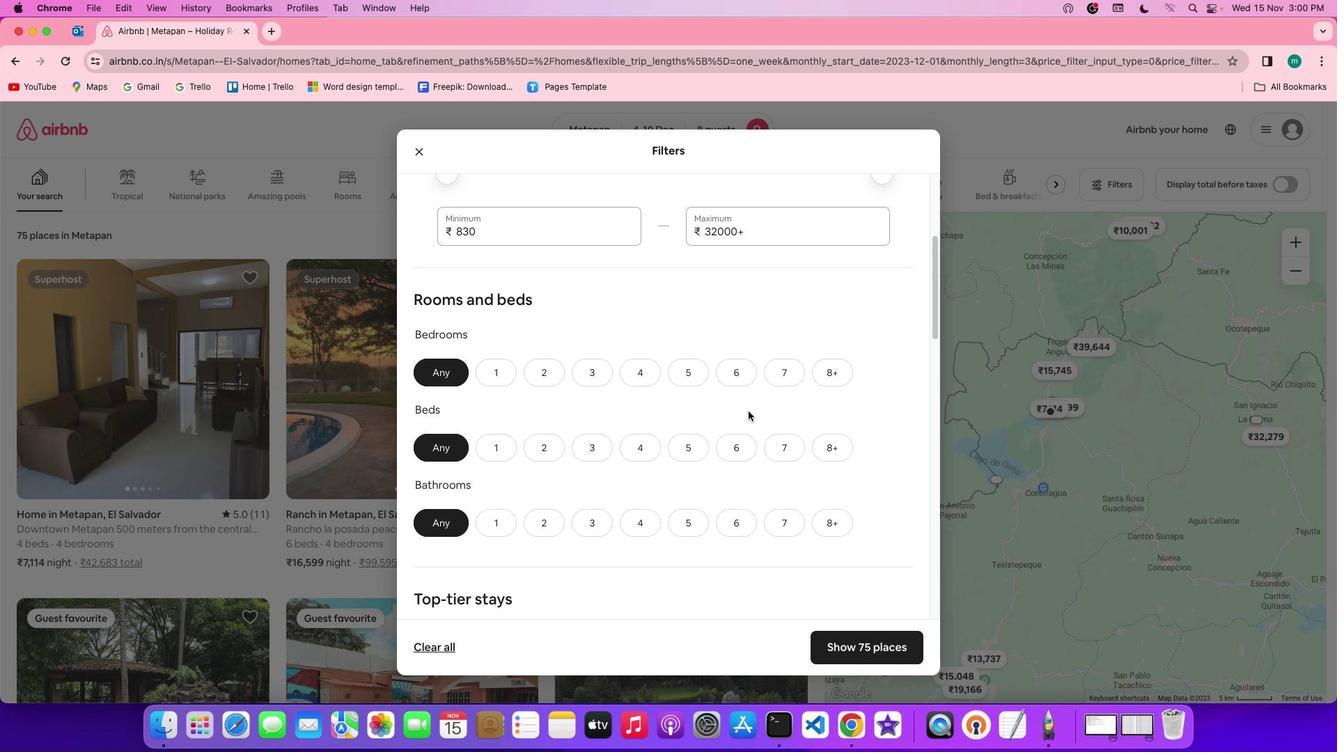
Action: Mouse scrolled (748, 411) with delta (0, 0)
Screenshot: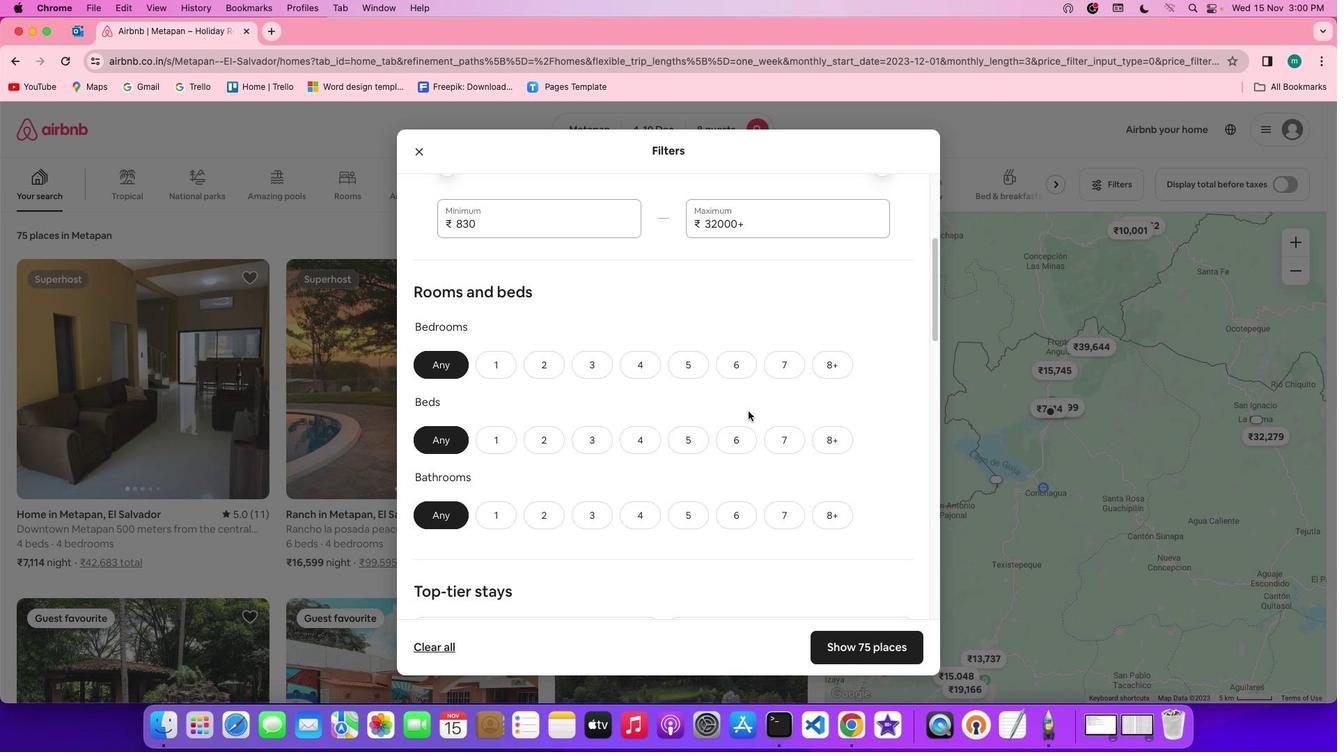 
Action: Mouse scrolled (748, 411) with delta (0, 0)
Screenshot: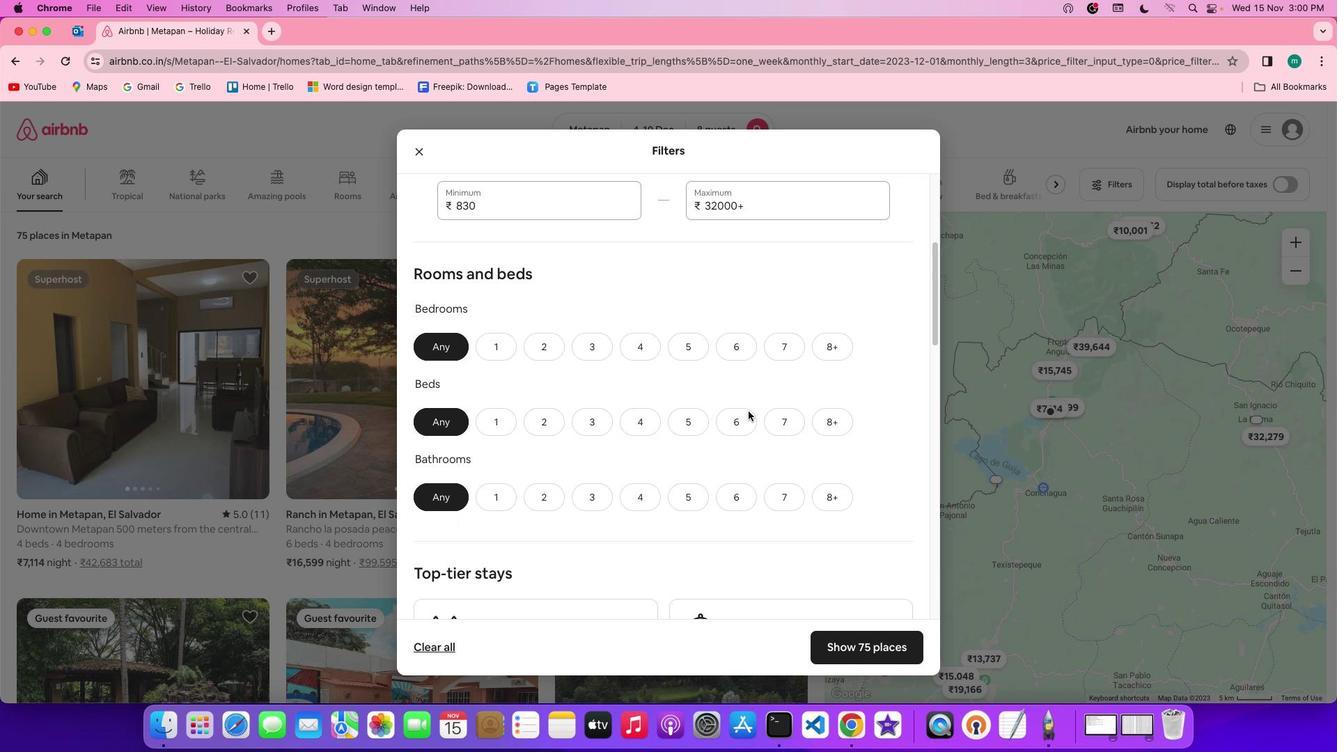
Action: Mouse scrolled (748, 411) with delta (0, 0)
Screenshot: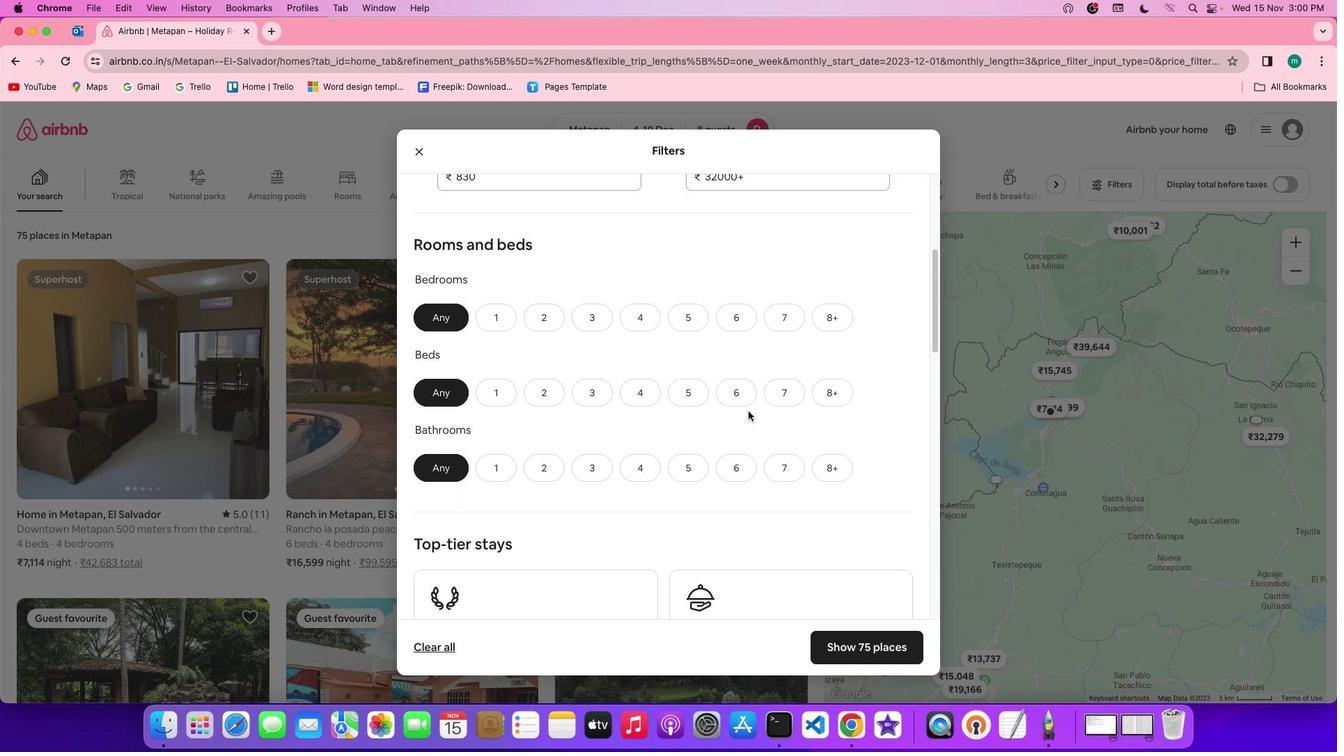 
Action: Mouse scrolled (748, 411) with delta (0, 0)
Screenshot: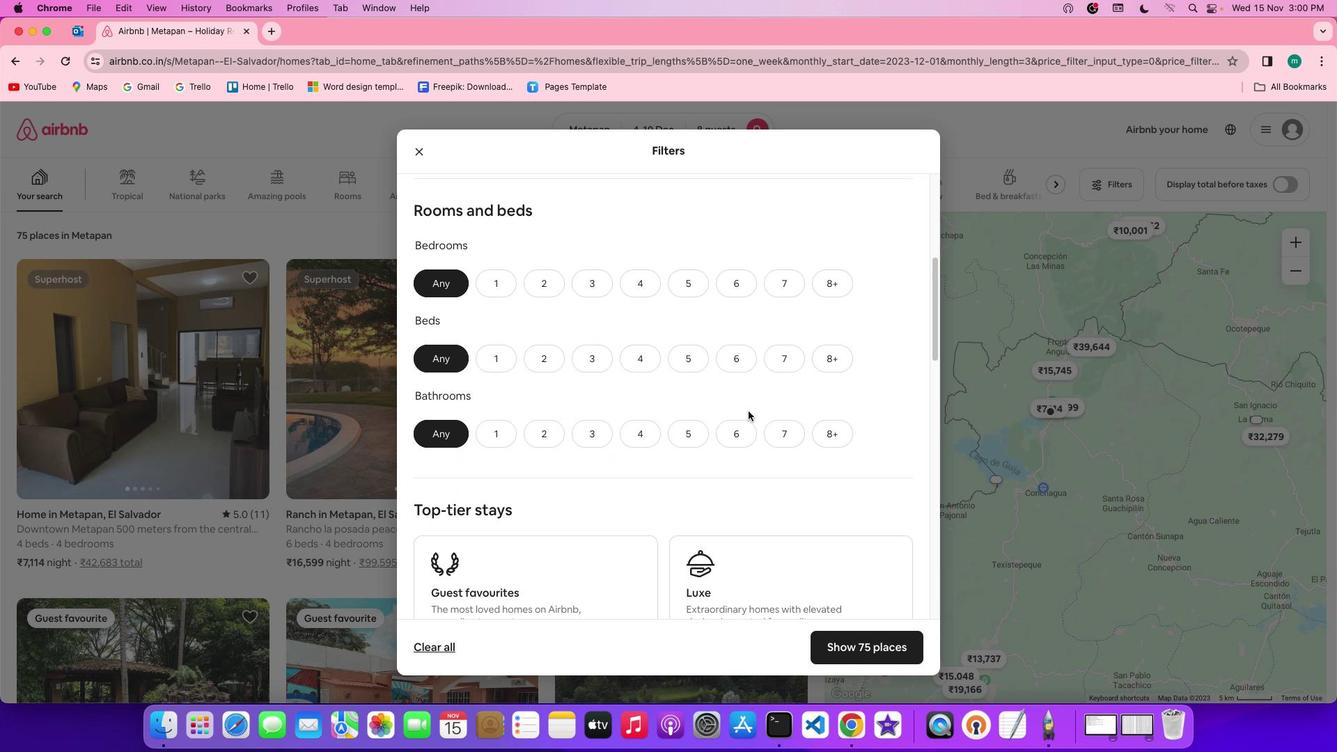 
Action: Mouse scrolled (748, 411) with delta (0, 0)
Screenshot: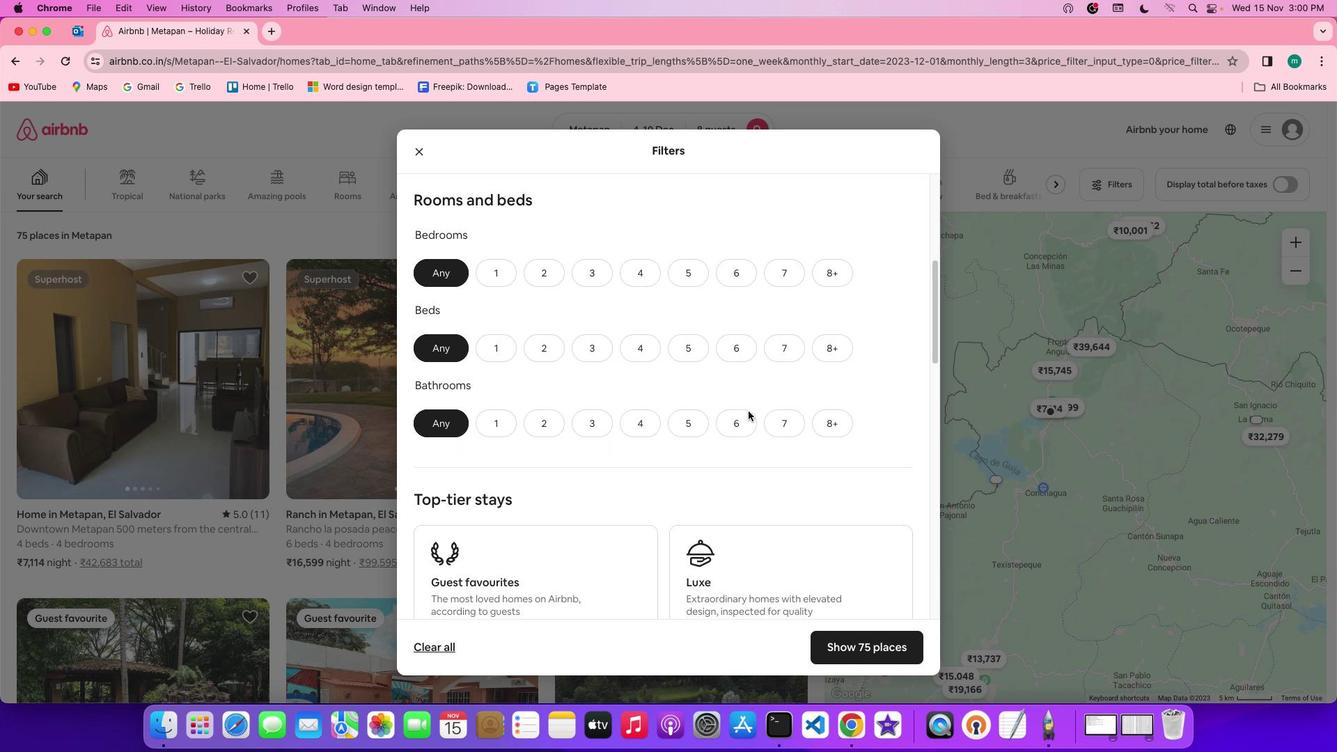 
Action: Mouse scrolled (748, 411) with delta (0, 0)
Screenshot: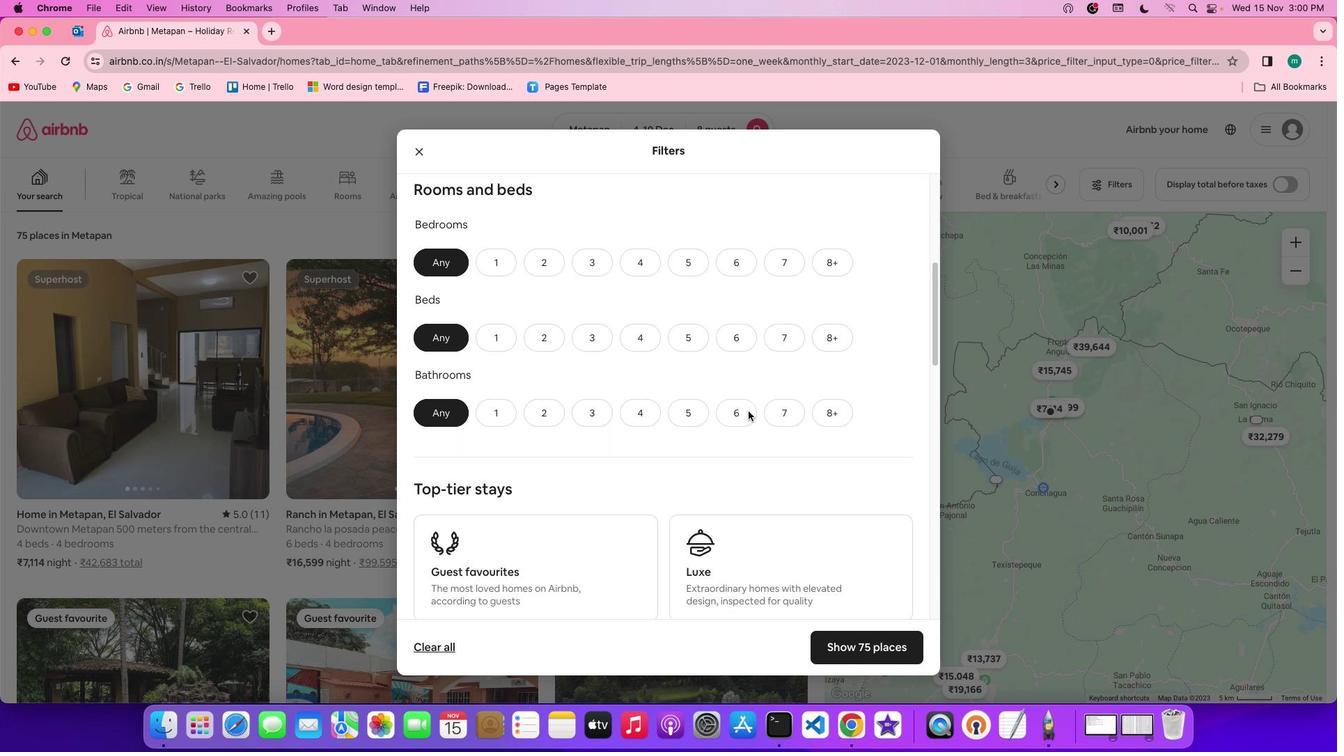 
Action: Mouse scrolled (748, 411) with delta (0, 0)
Screenshot: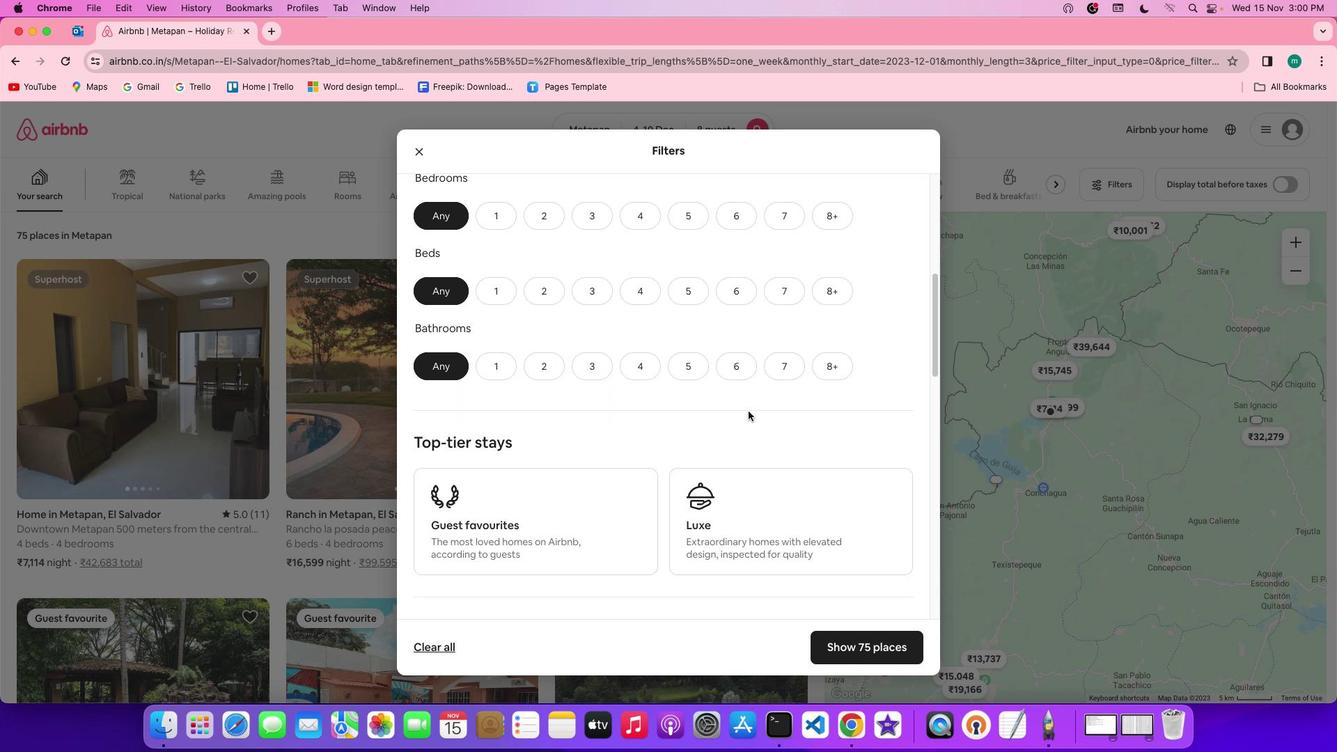 
Action: Mouse moved to (699, 278)
Screenshot: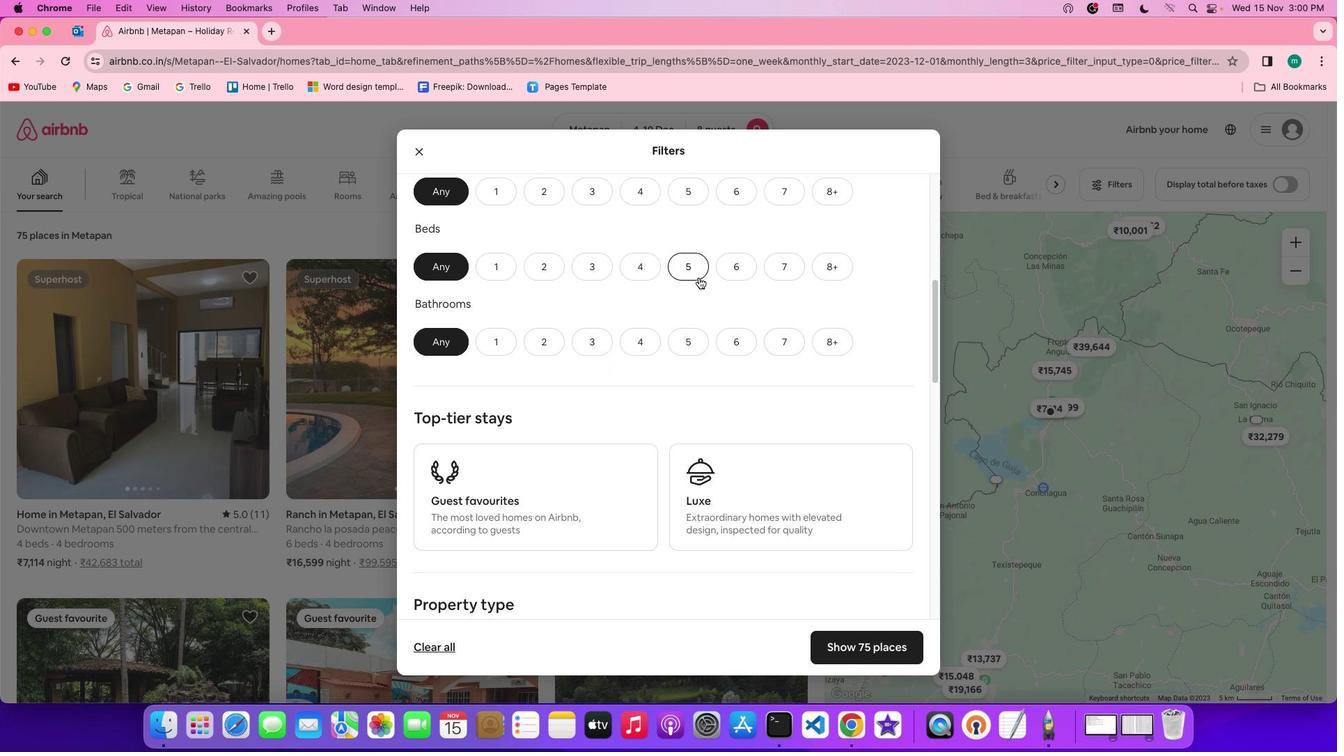 
Action: Mouse scrolled (699, 278) with delta (0, 1)
Screenshot: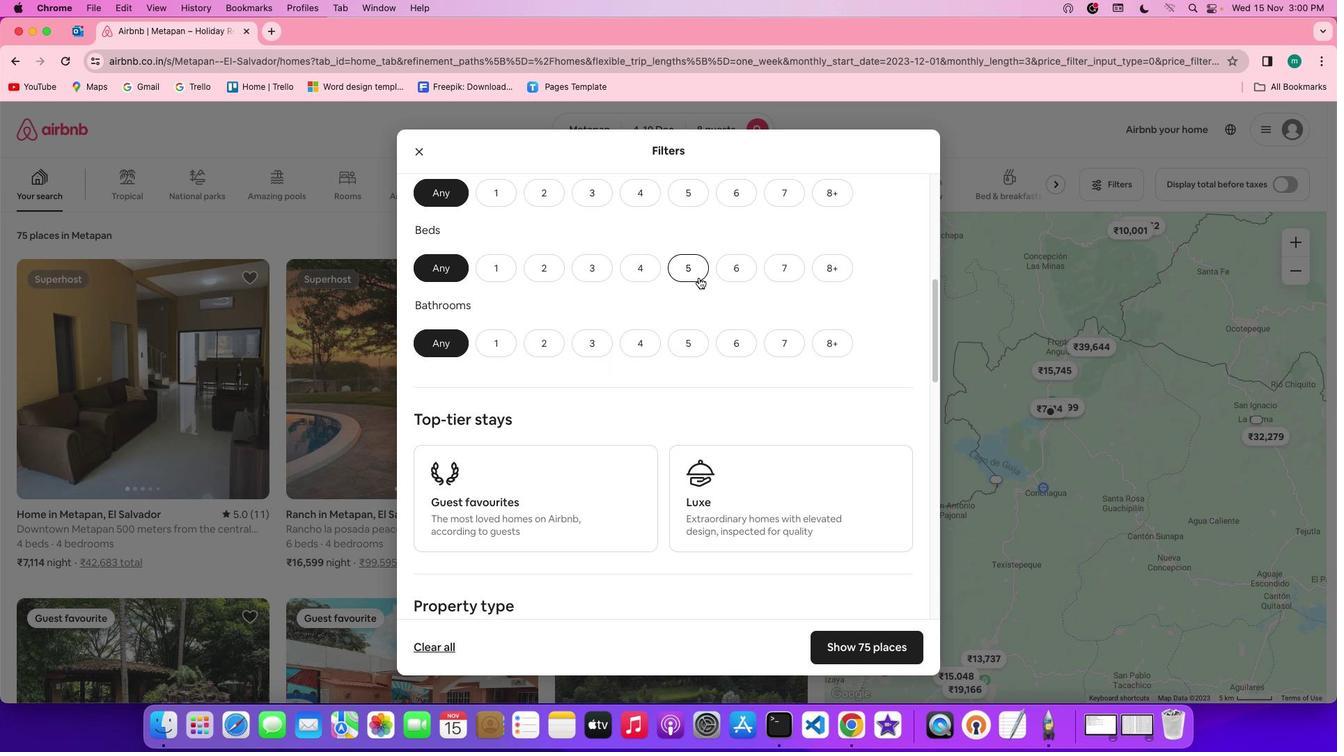 
Action: Mouse scrolled (699, 278) with delta (0, 1)
Screenshot: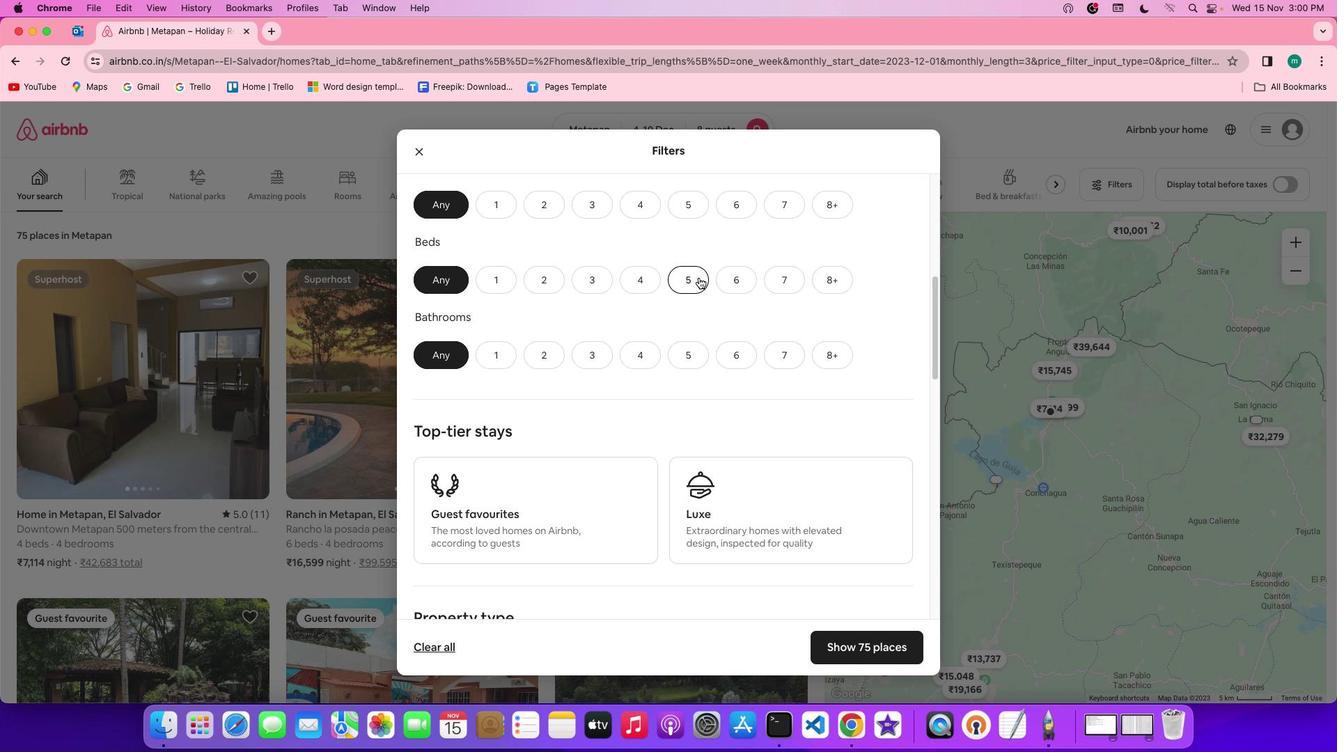 
Action: Mouse scrolled (699, 278) with delta (0, 1)
Screenshot: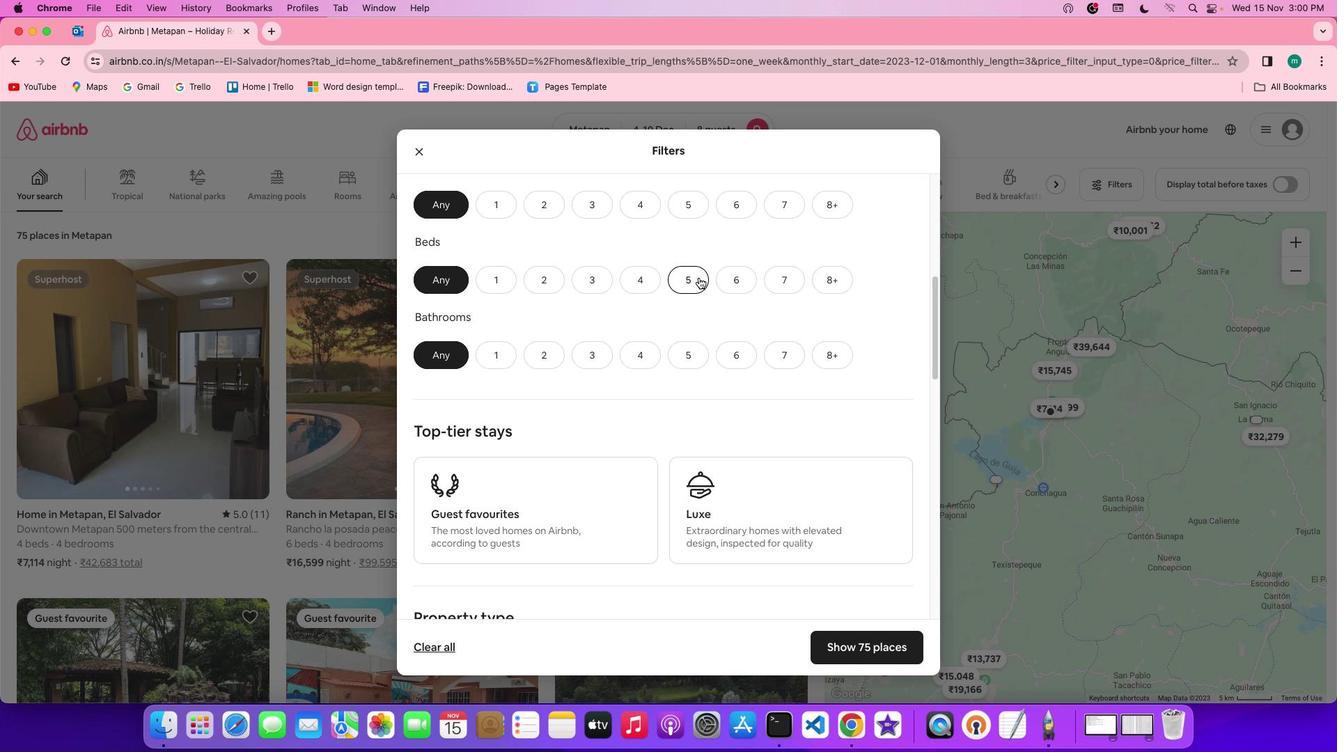 
Action: Mouse scrolled (699, 278) with delta (0, 2)
Screenshot: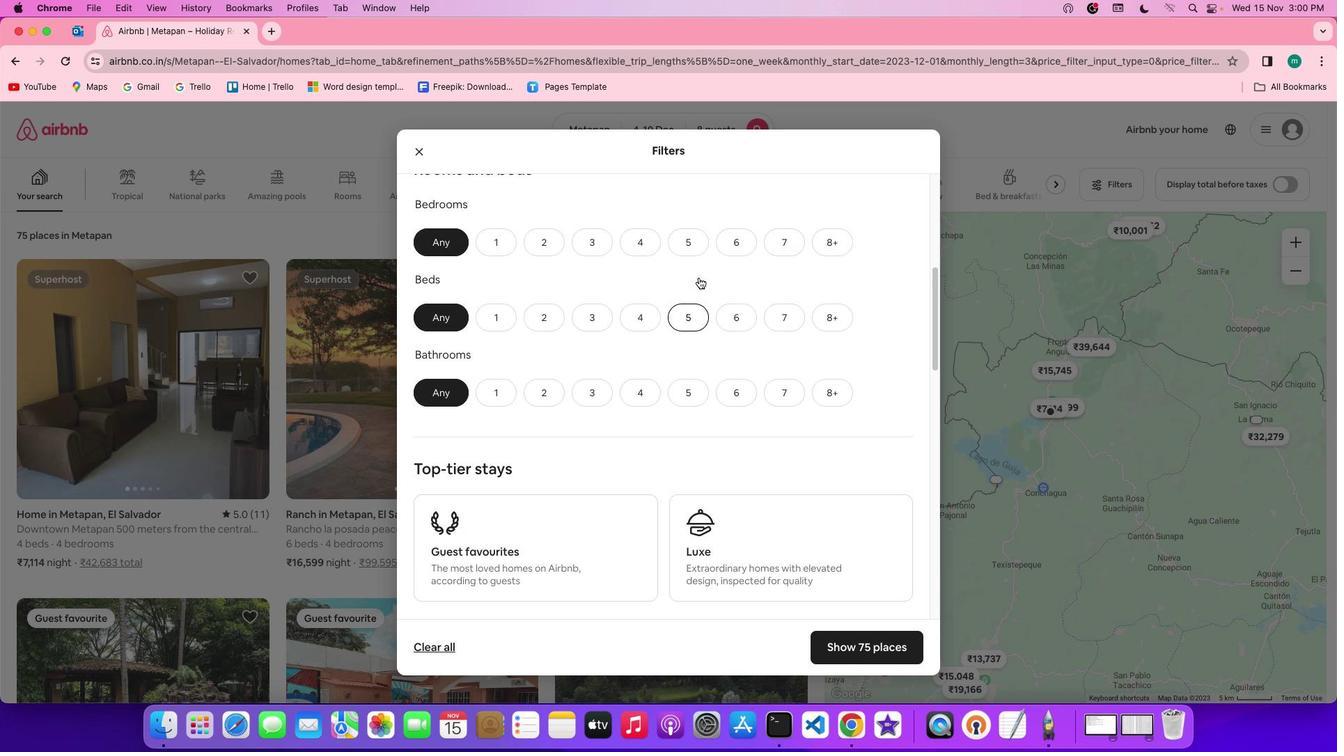 
Action: Mouse moved to (649, 314)
Screenshot: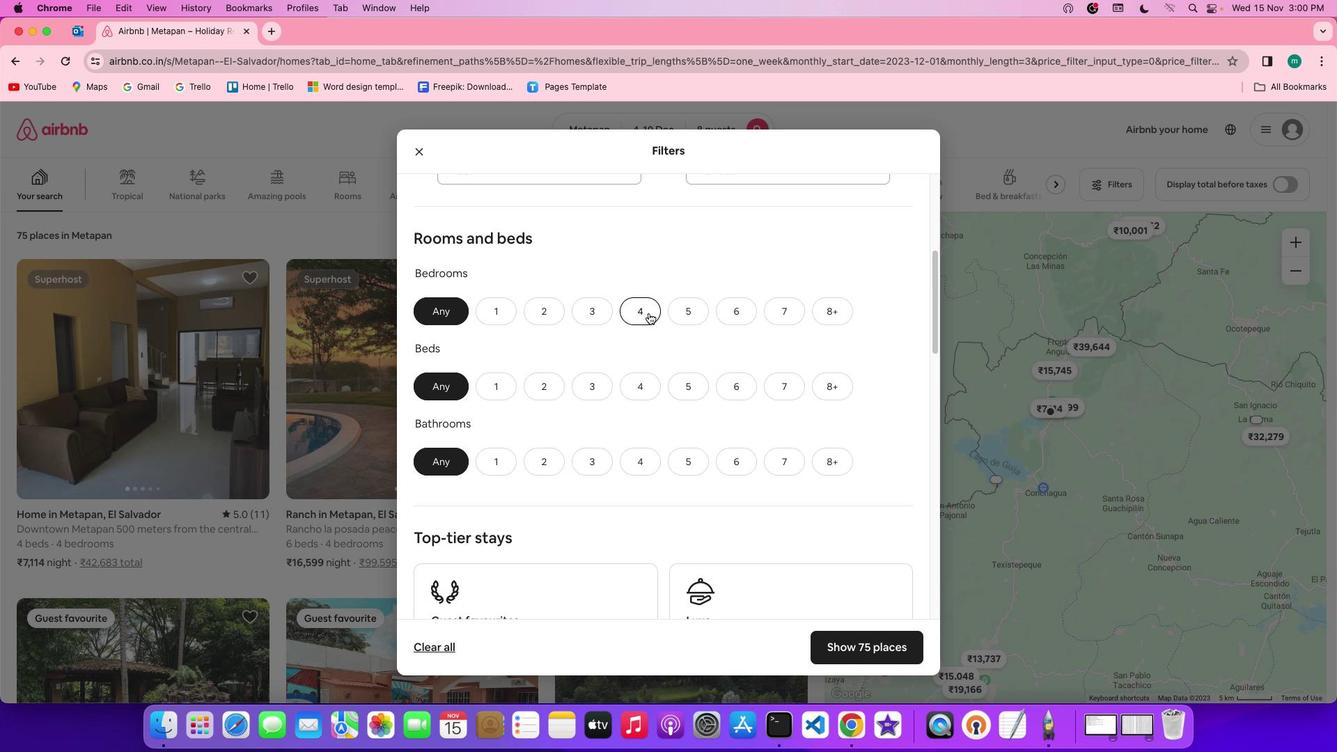 
Action: Mouse pressed left at (649, 314)
Screenshot: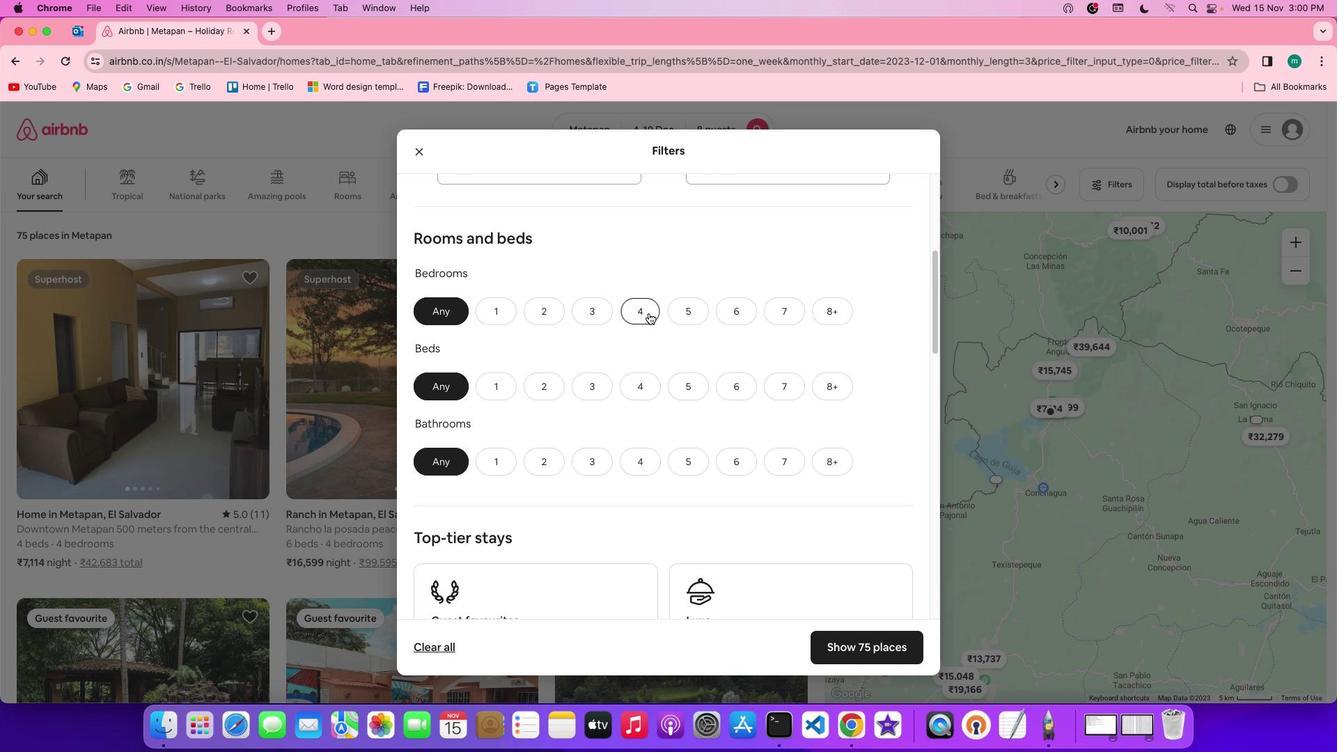 
Action: Mouse moved to (838, 387)
Screenshot: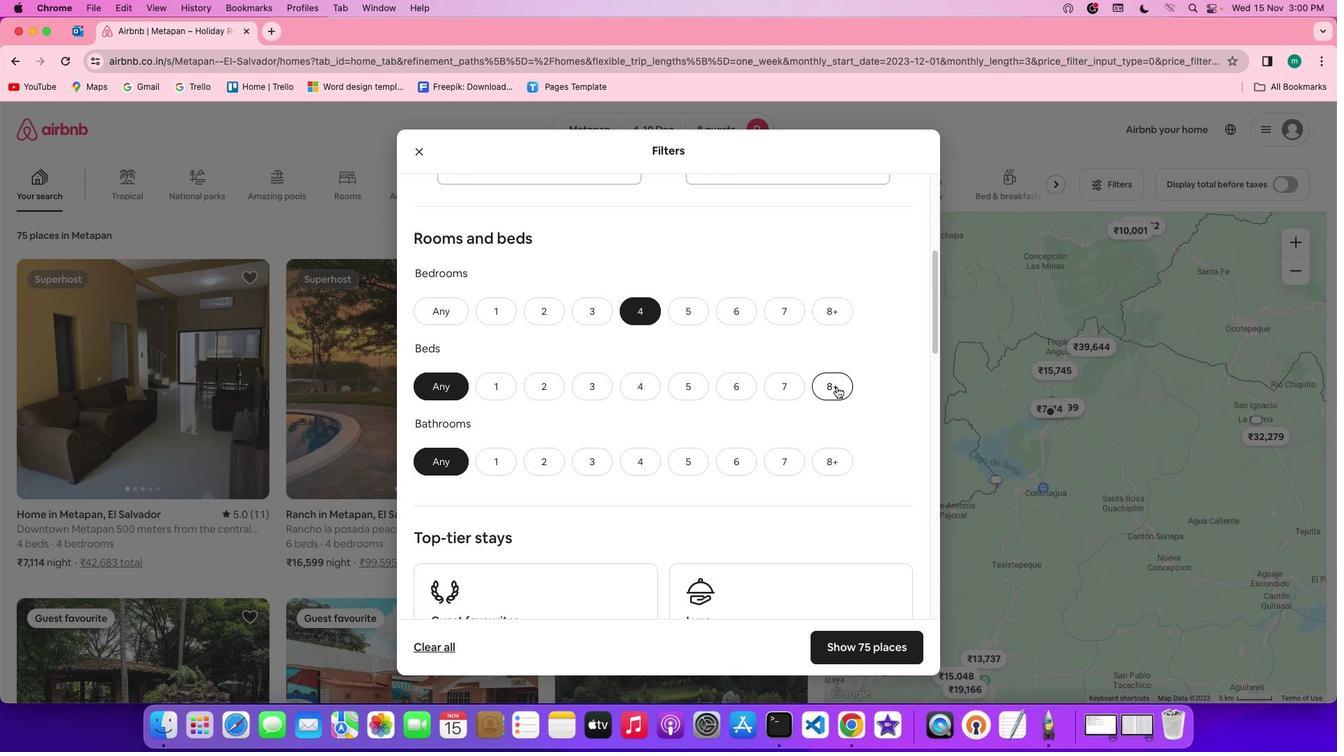 
Action: Mouse pressed left at (838, 387)
Screenshot: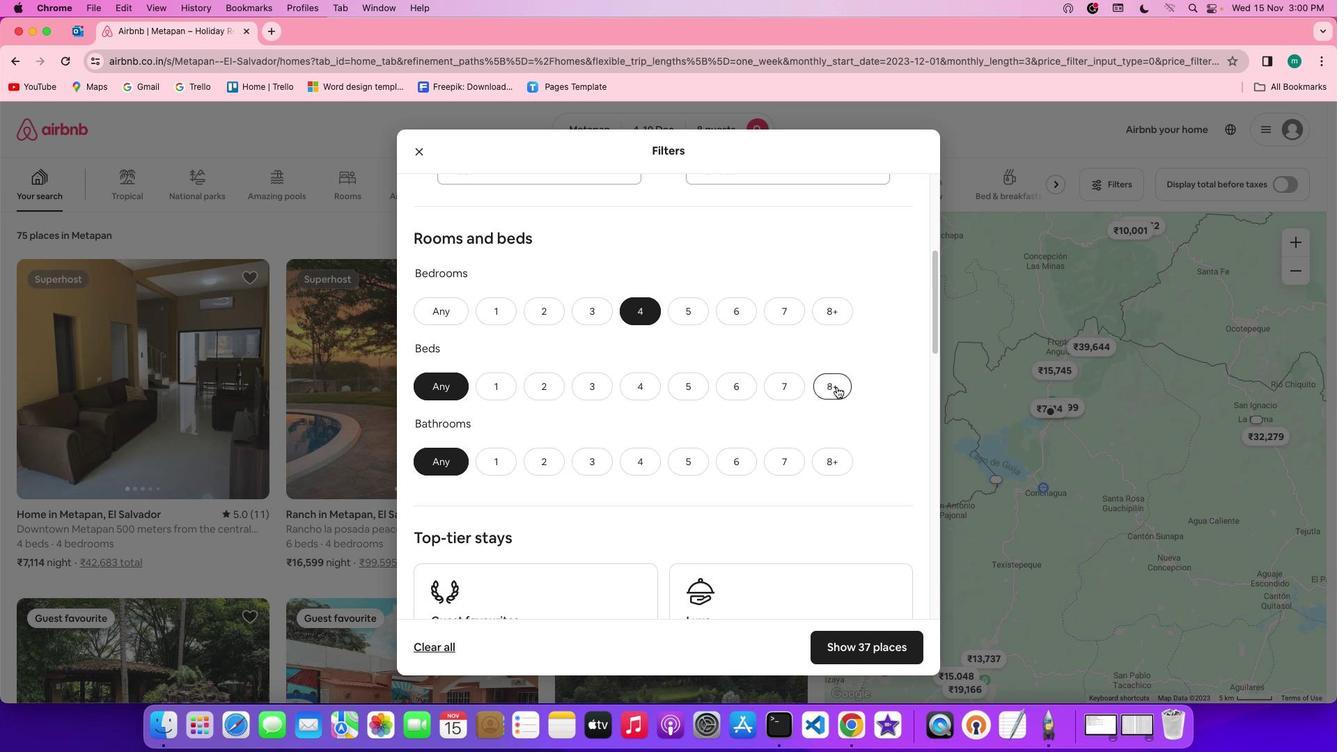 
Action: Mouse moved to (650, 456)
Screenshot: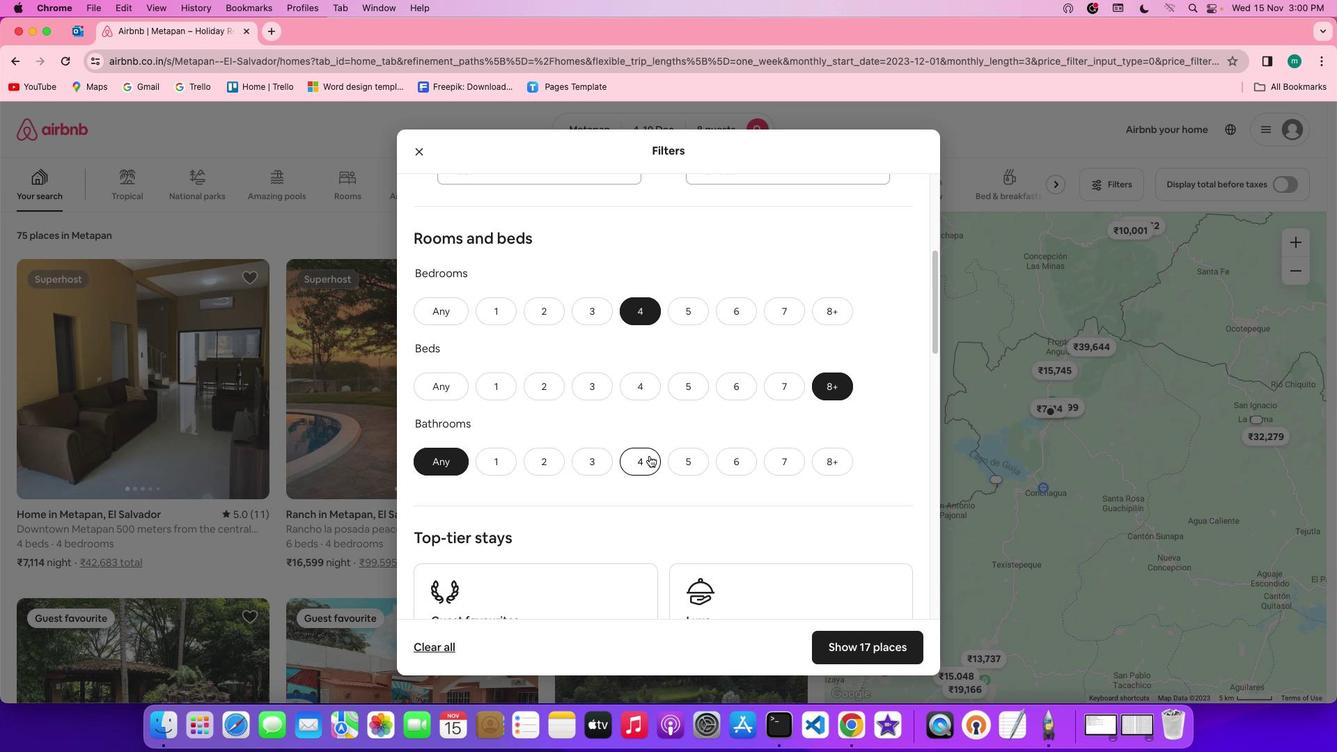 
Action: Mouse pressed left at (650, 456)
Screenshot: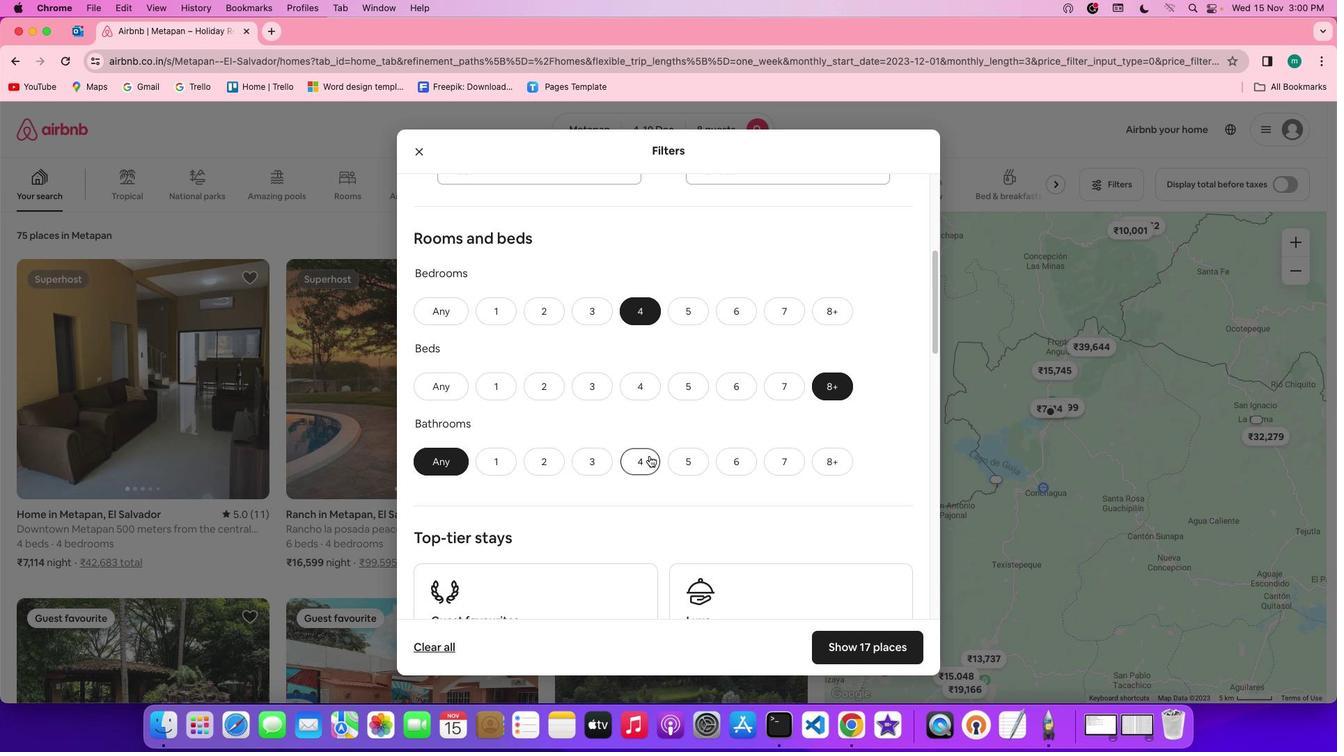 
Action: Mouse moved to (691, 461)
Screenshot: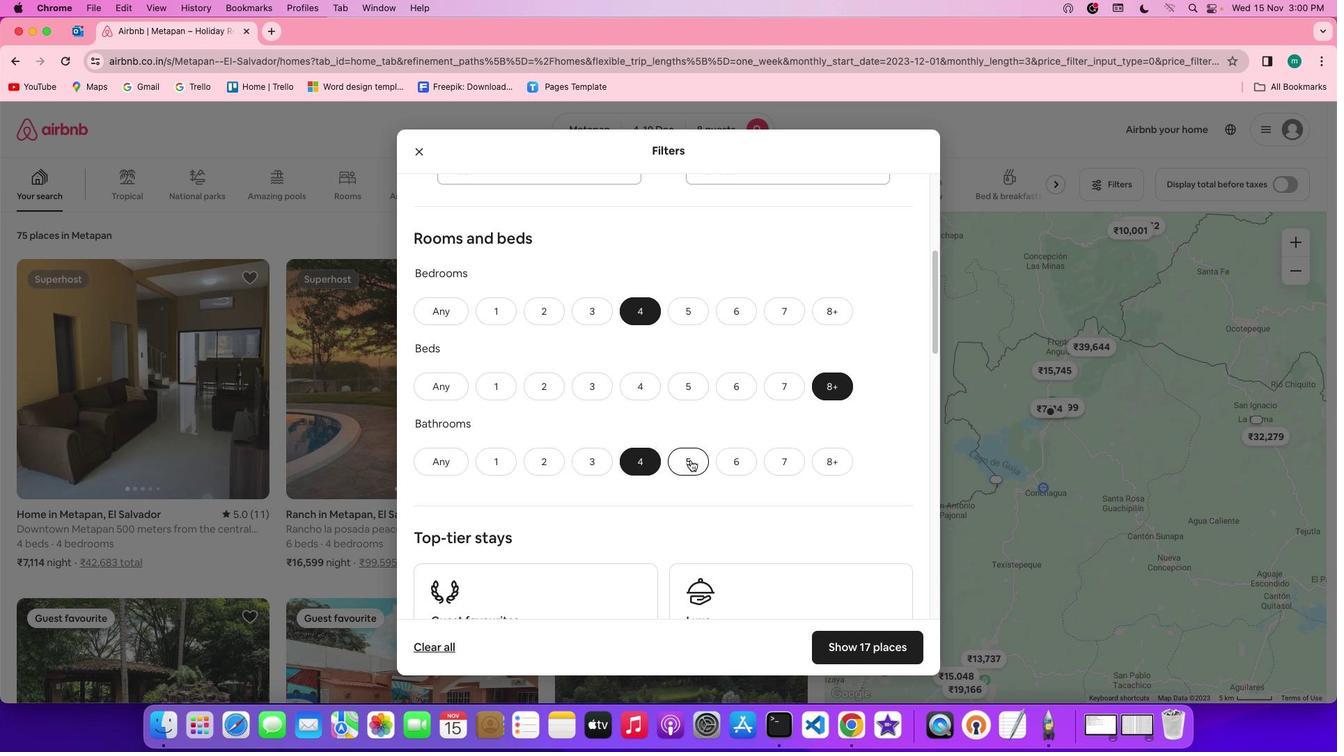 
Action: Mouse scrolled (691, 461) with delta (0, 0)
Screenshot: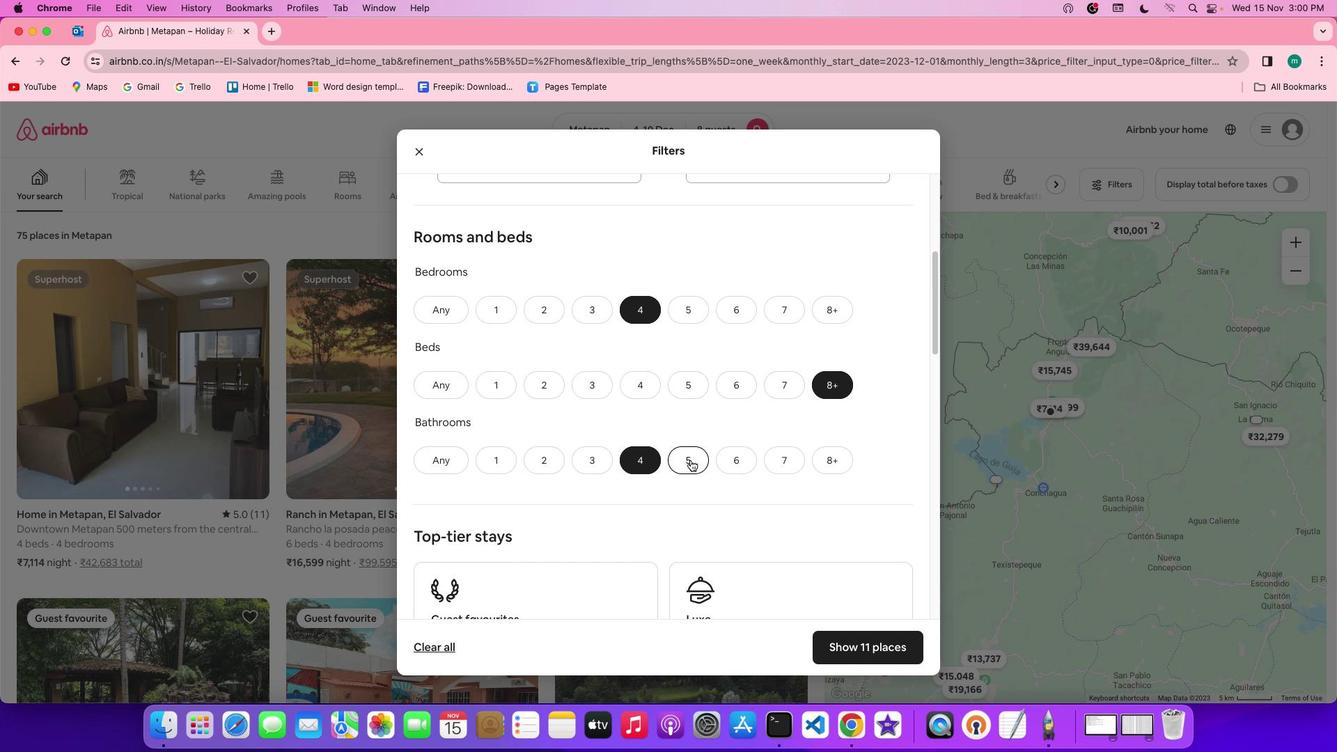 
Action: Mouse scrolled (691, 461) with delta (0, 0)
Screenshot: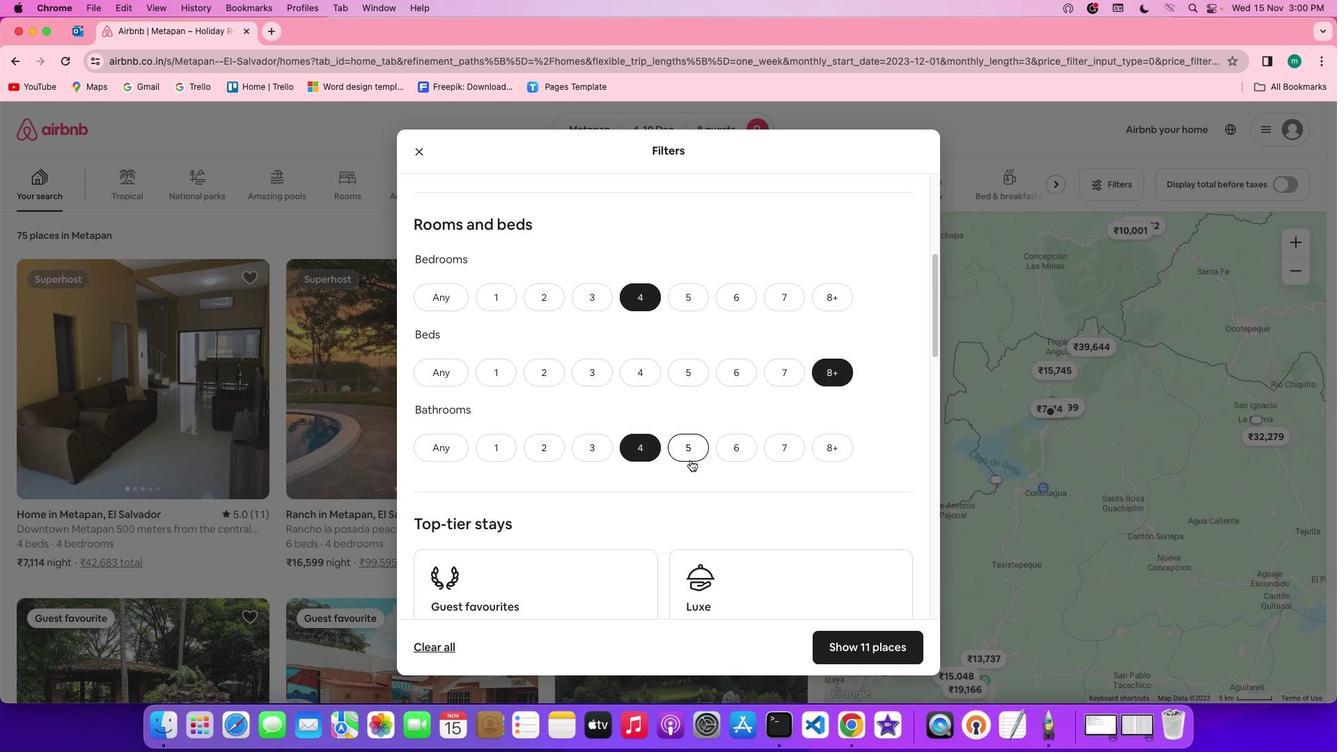 
Action: Mouse scrolled (691, 461) with delta (0, 0)
Screenshot: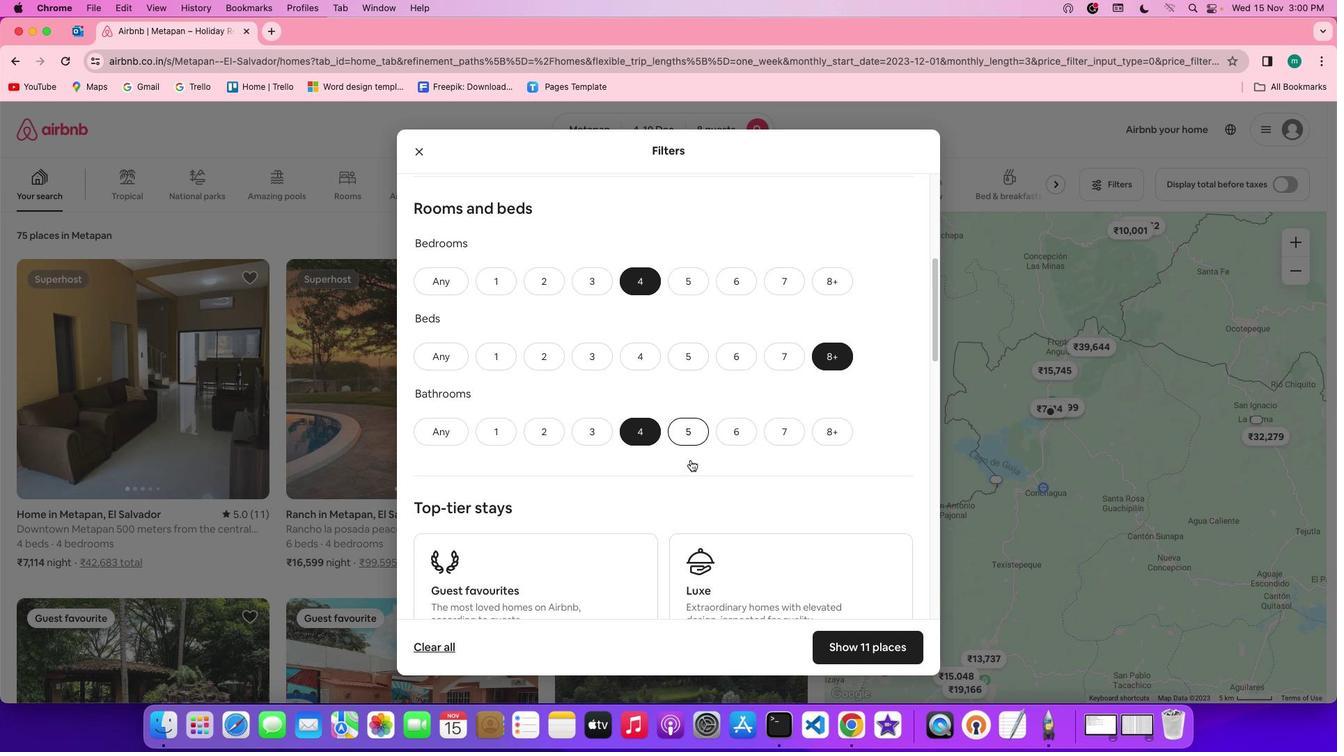 
Action: Mouse scrolled (691, 461) with delta (0, 0)
Screenshot: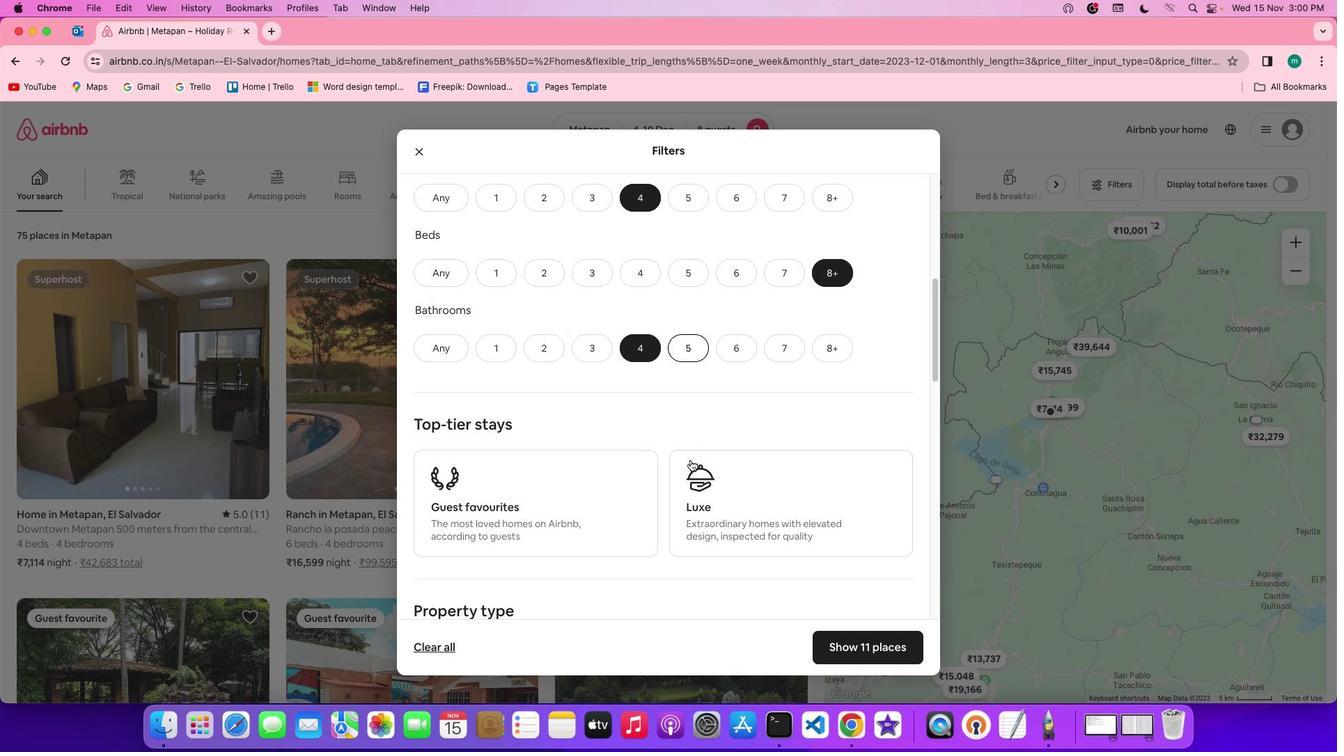 
Action: Mouse scrolled (691, 461) with delta (0, 0)
Screenshot: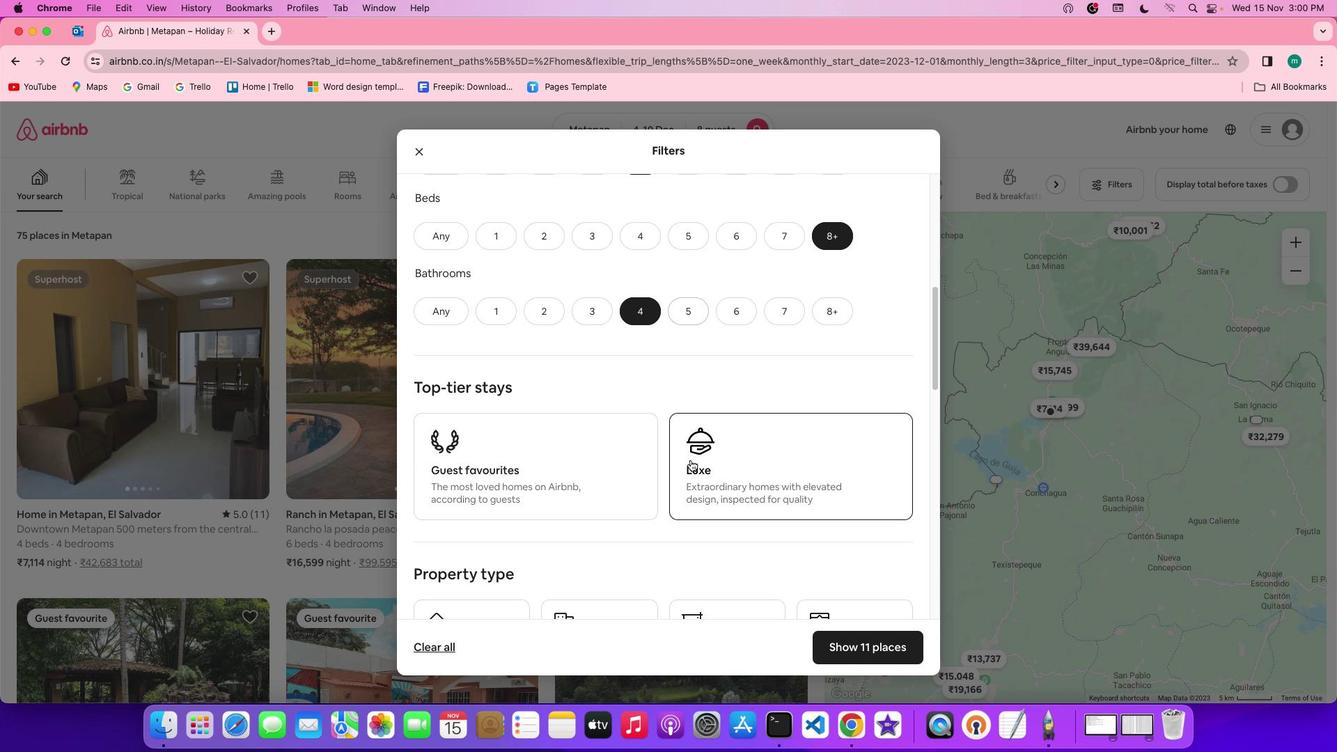 
Action: Mouse scrolled (691, 461) with delta (0, 0)
Screenshot: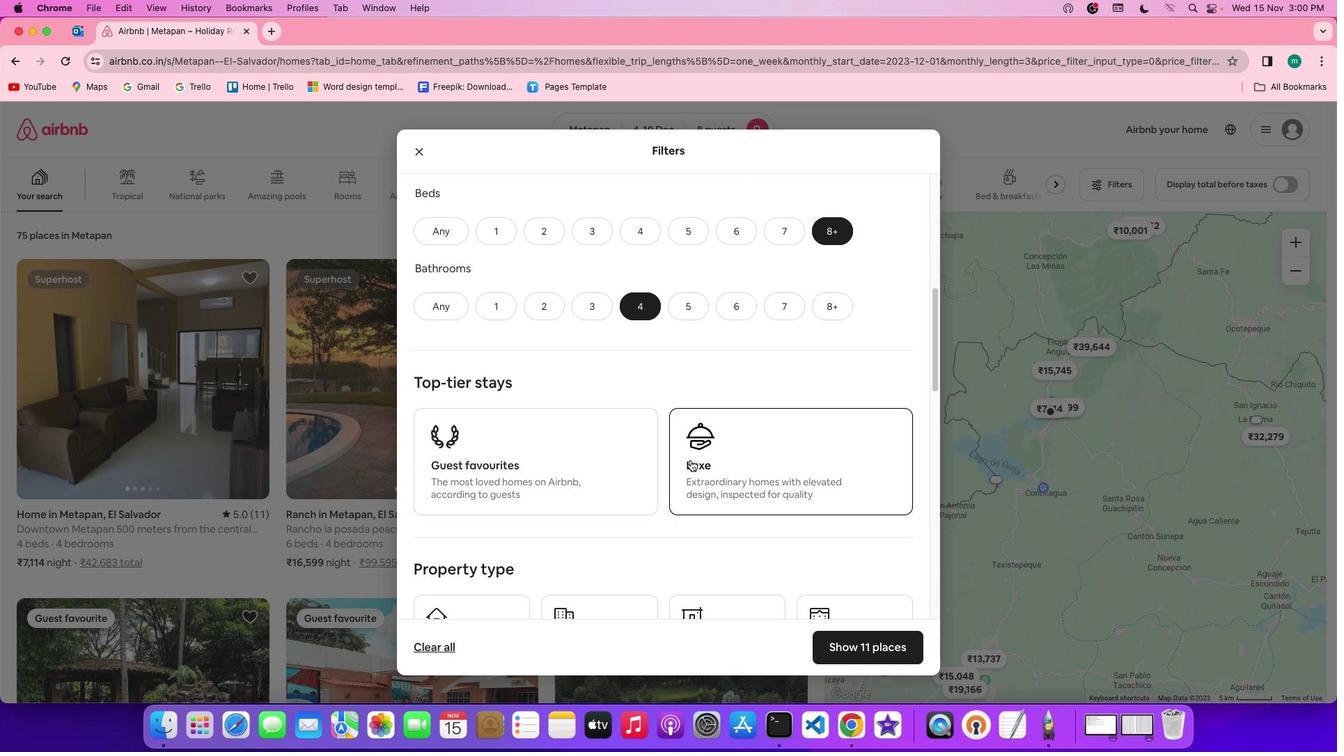 
Action: Mouse scrolled (691, 461) with delta (0, 0)
Screenshot: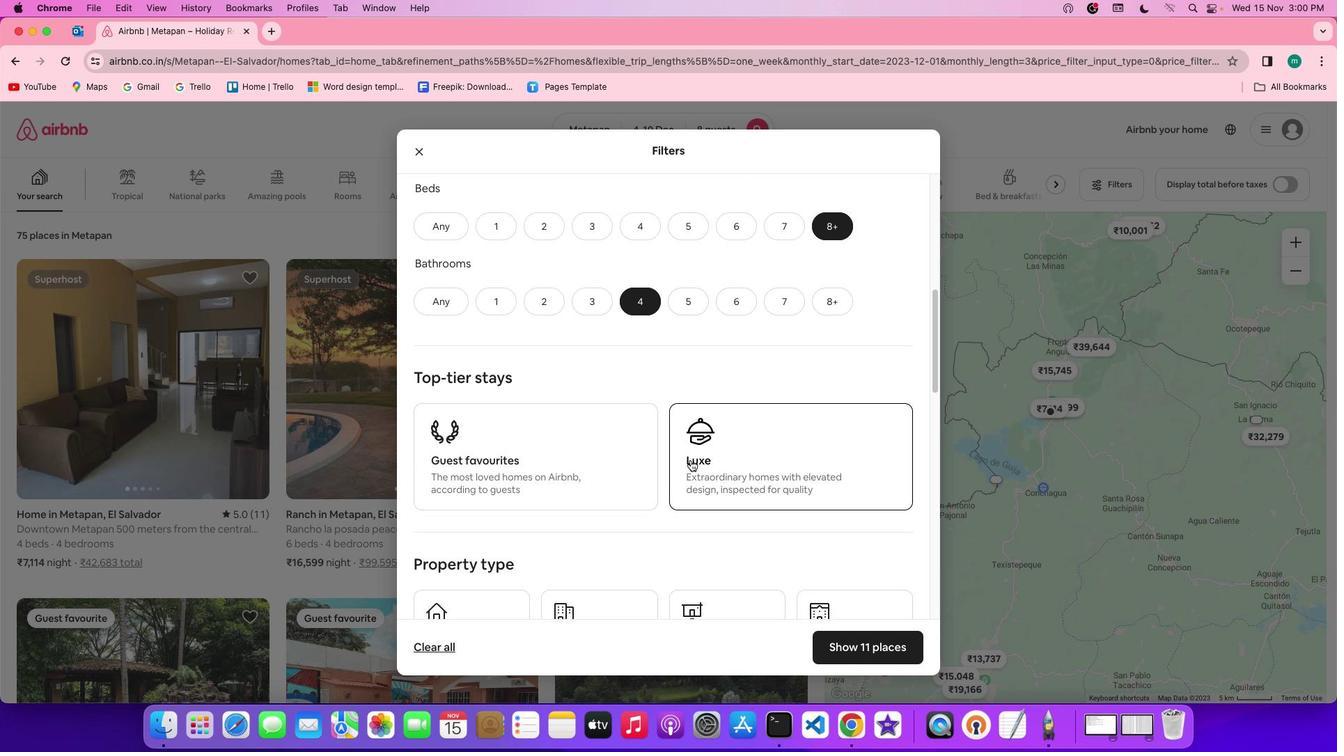 
Action: Mouse scrolled (691, 461) with delta (0, 0)
Screenshot: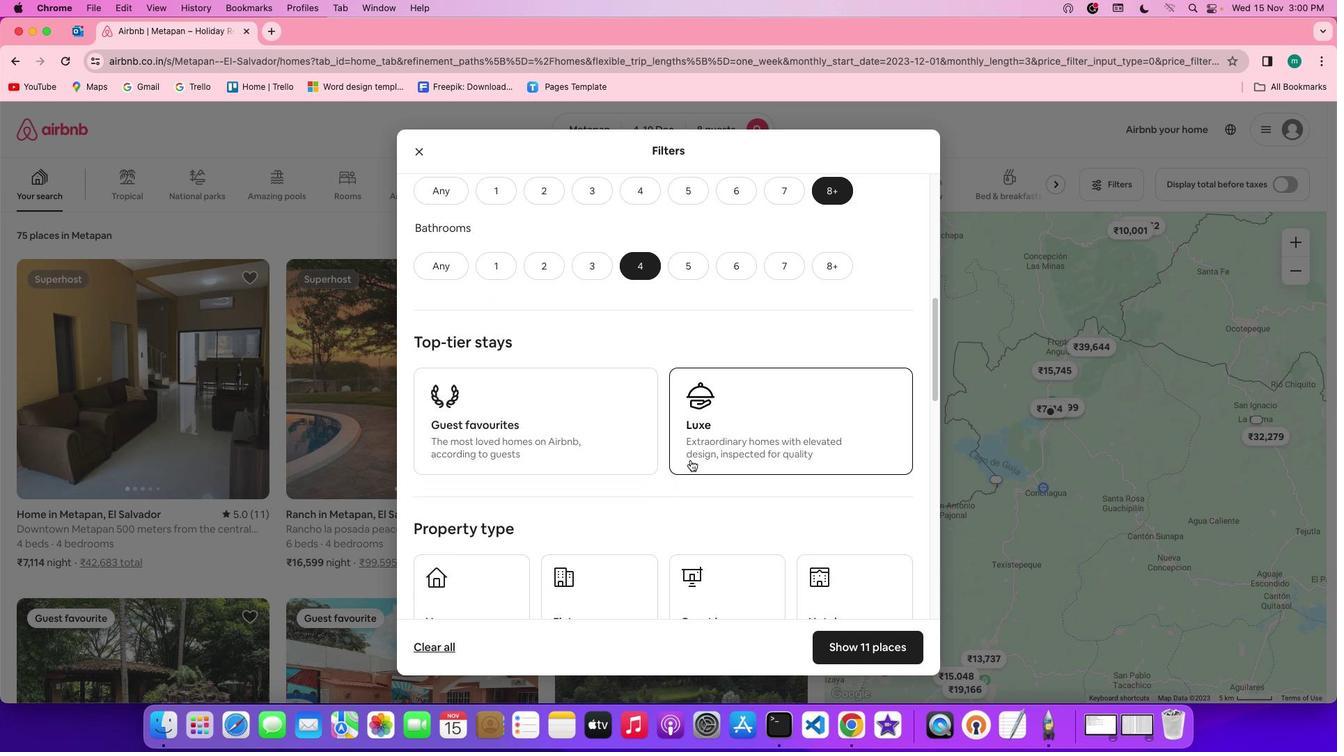 
Action: Mouse moved to (691, 460)
Screenshot: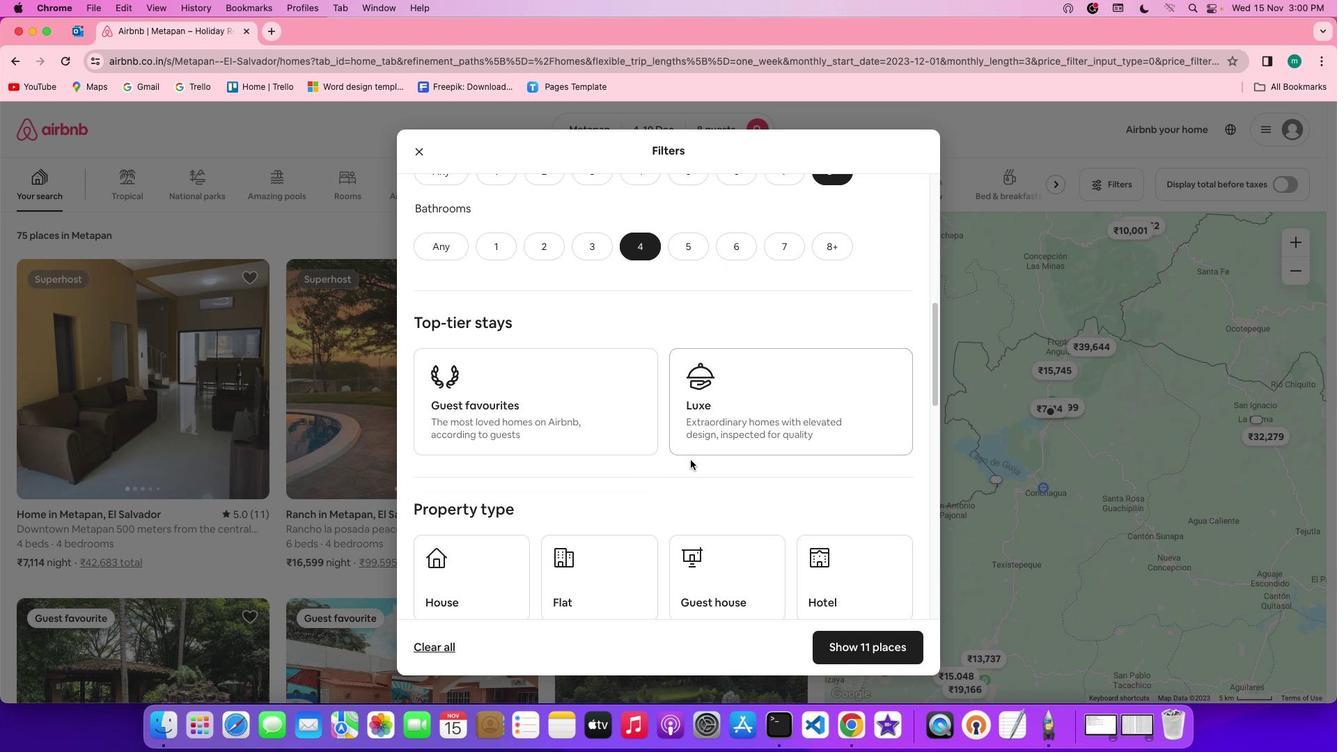 
Action: Mouse scrolled (691, 460) with delta (0, 0)
Screenshot: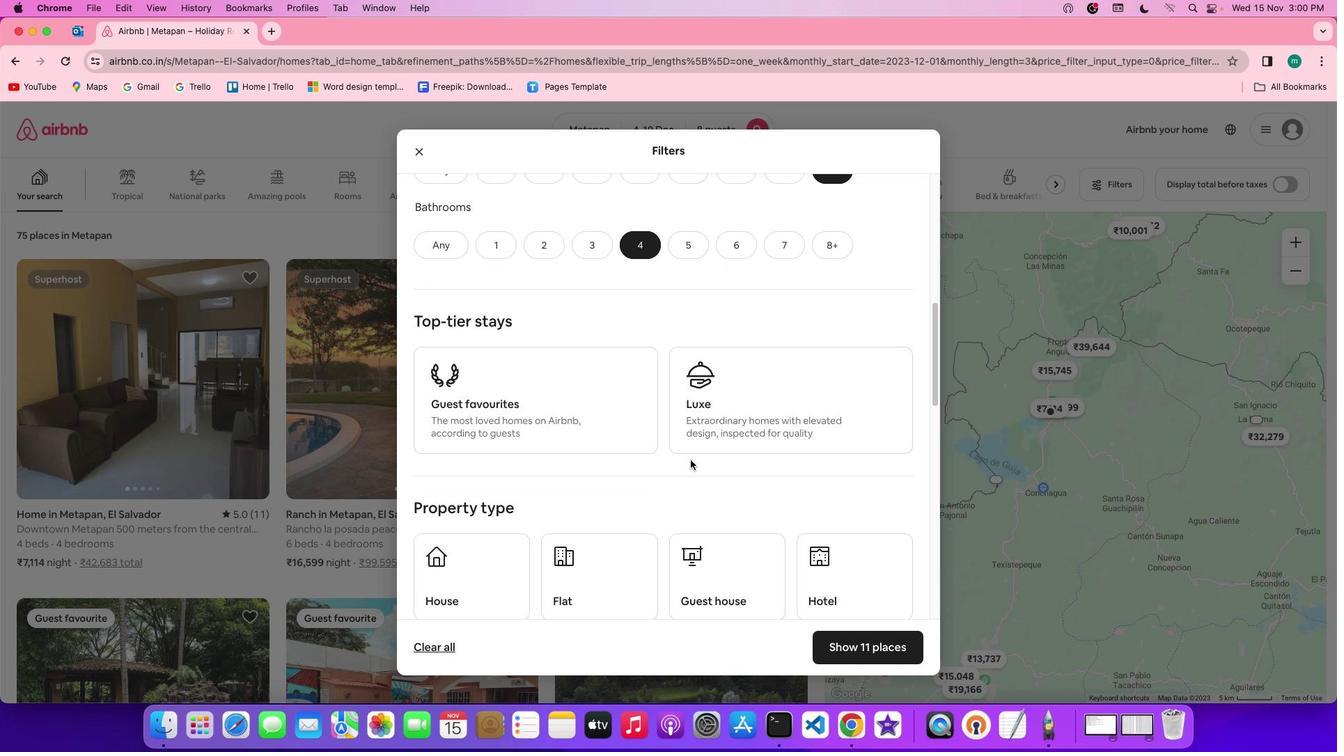 
Action: Mouse scrolled (691, 460) with delta (0, 0)
Screenshot: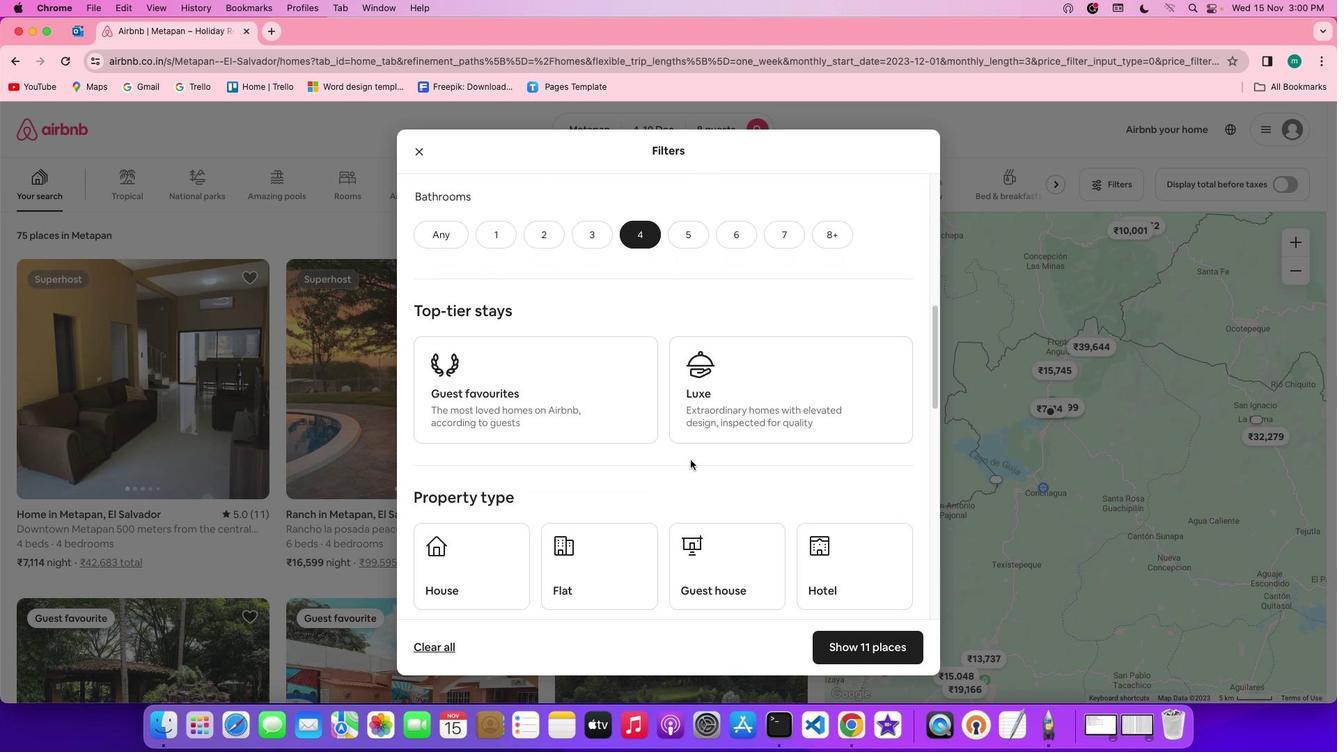 
Action: Mouse scrolled (691, 460) with delta (0, 0)
Screenshot: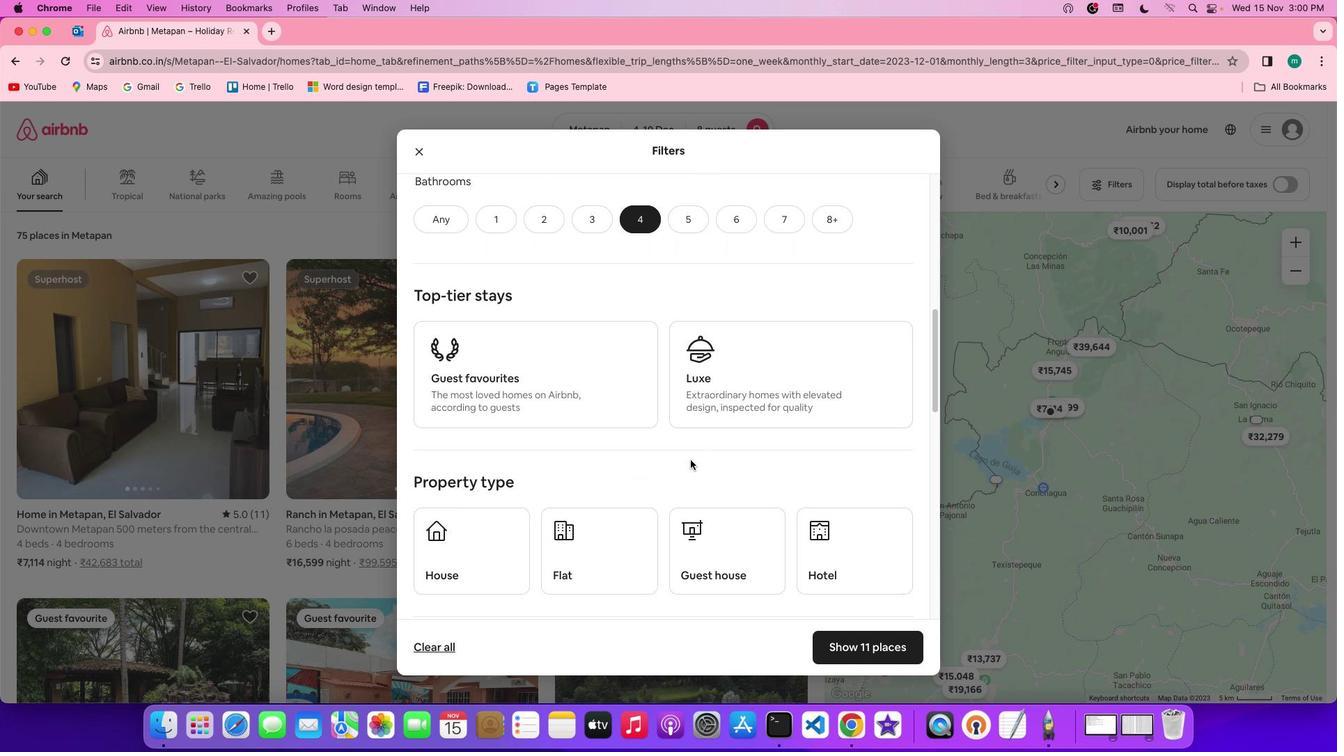 
Action: Mouse scrolled (691, 460) with delta (0, 0)
Screenshot: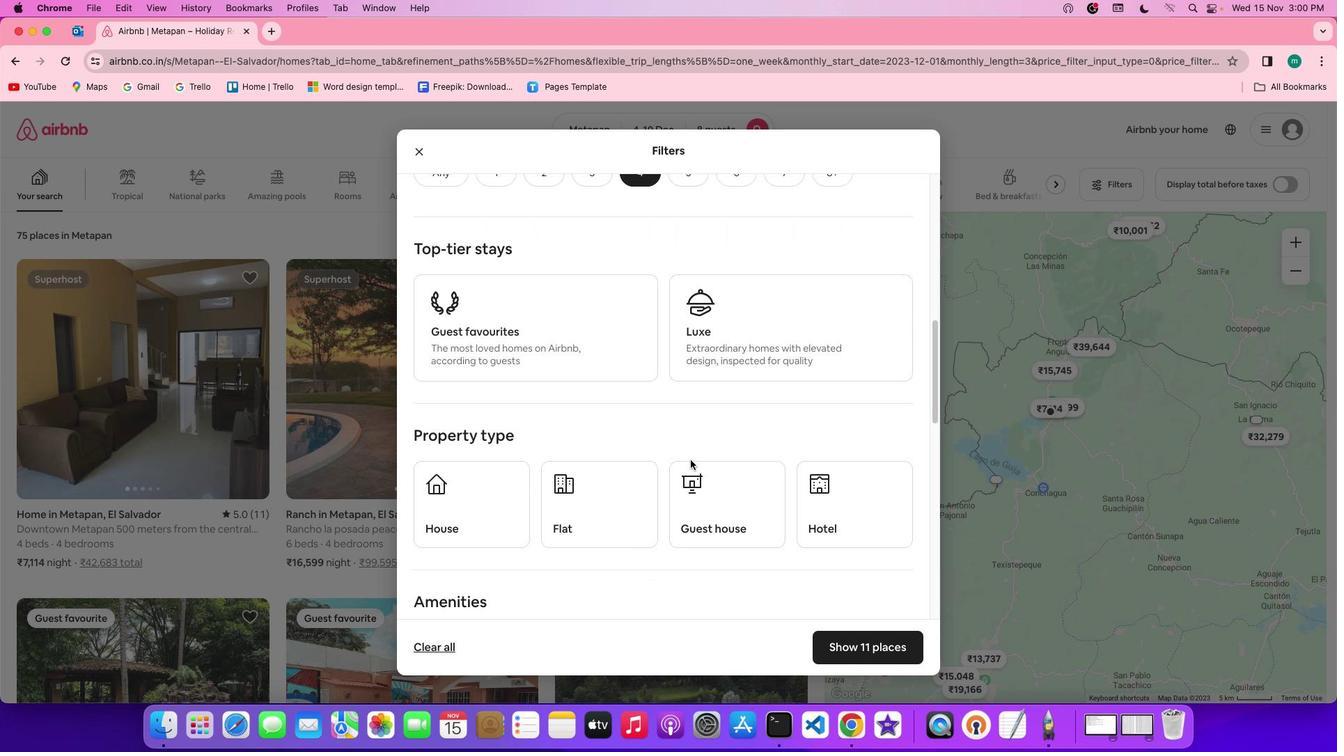 
Action: Mouse moved to (470, 444)
Screenshot: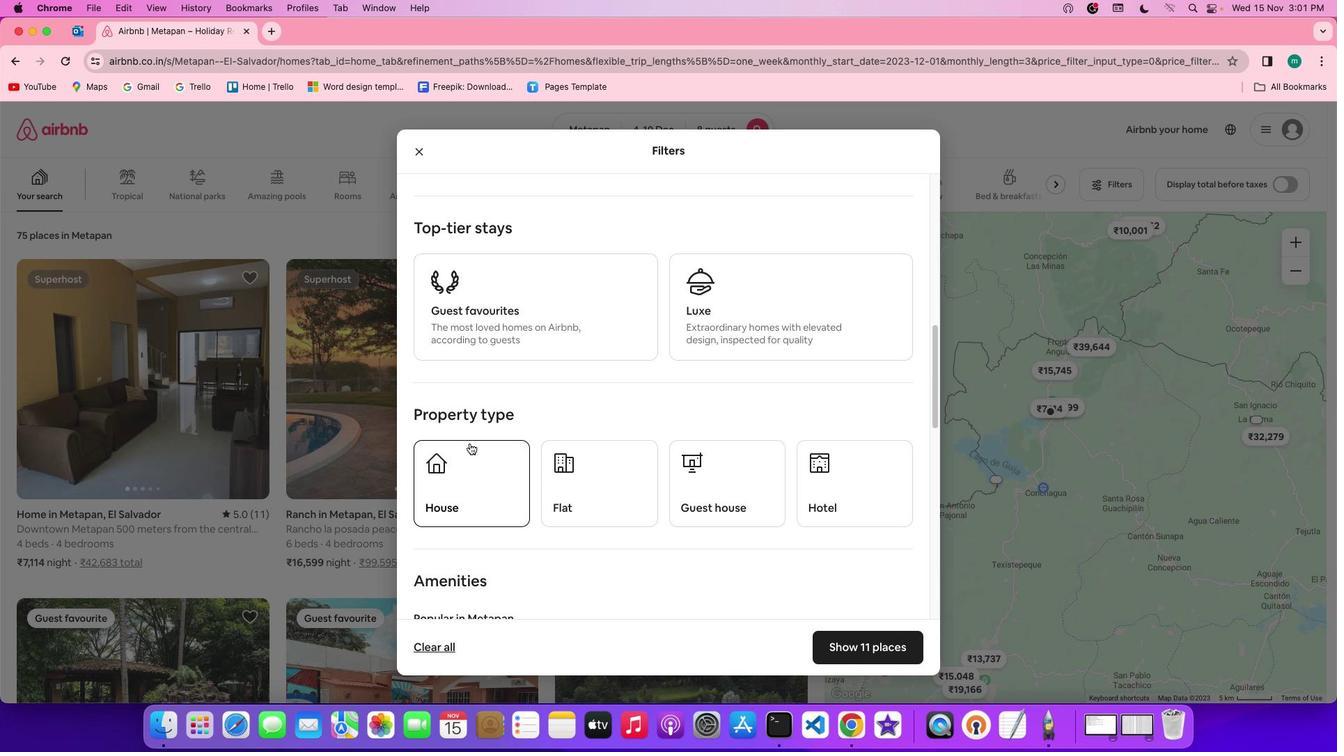 
Action: Mouse pressed left at (470, 444)
Screenshot: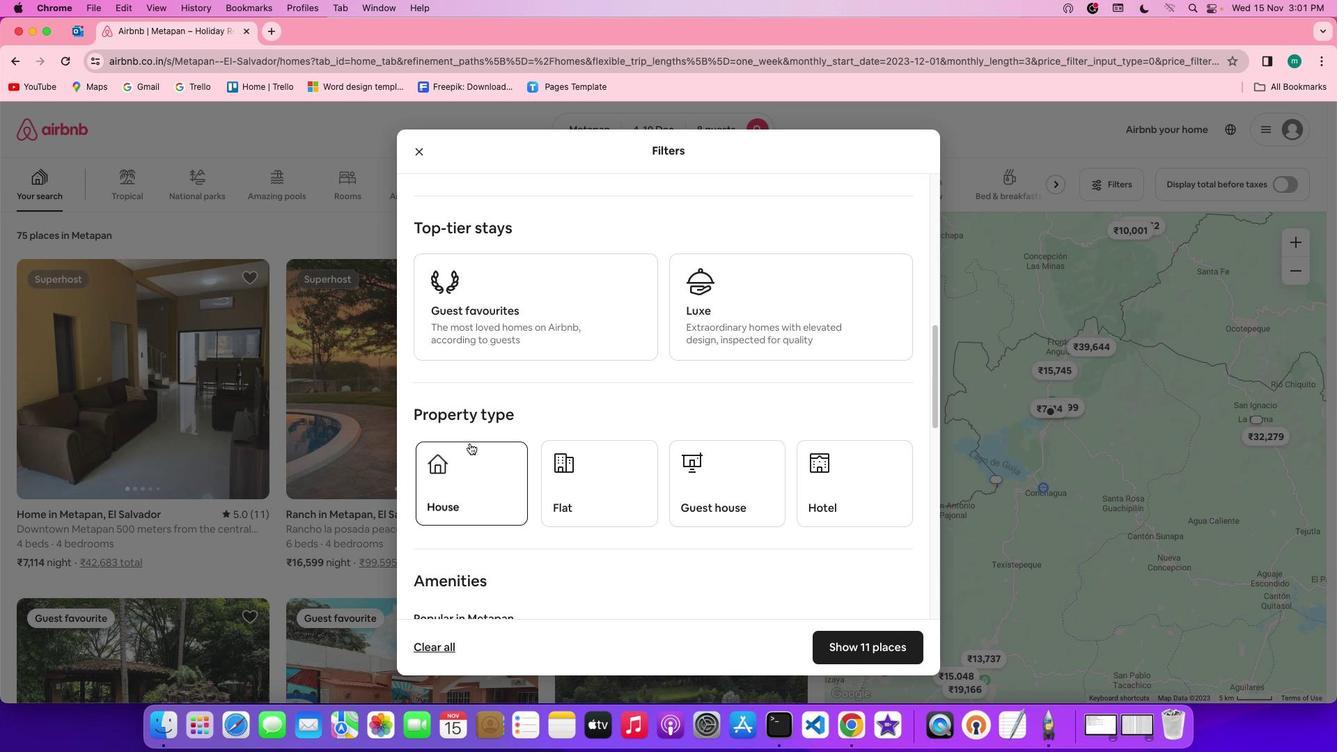 
Action: Mouse moved to (769, 467)
Screenshot: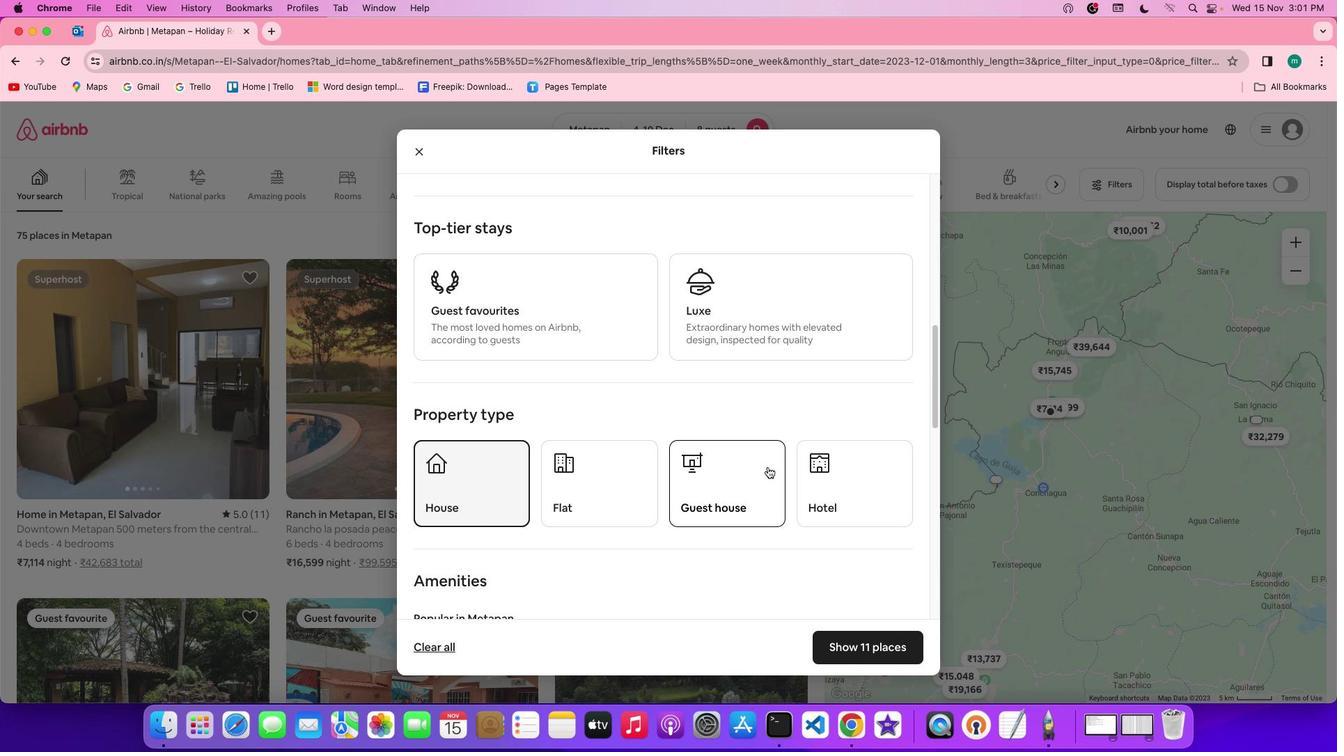 
Action: Mouse scrolled (769, 467) with delta (0, 0)
Screenshot: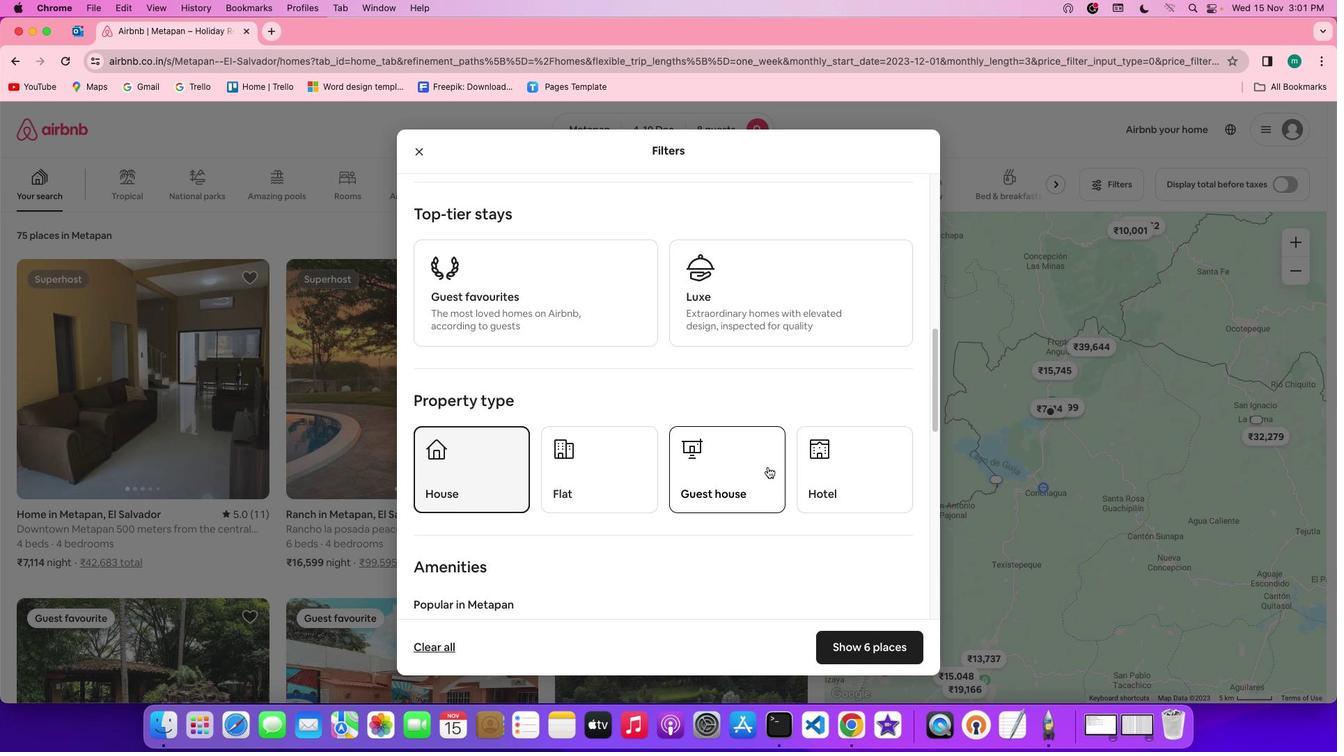 
Action: Mouse scrolled (769, 467) with delta (0, 0)
Screenshot: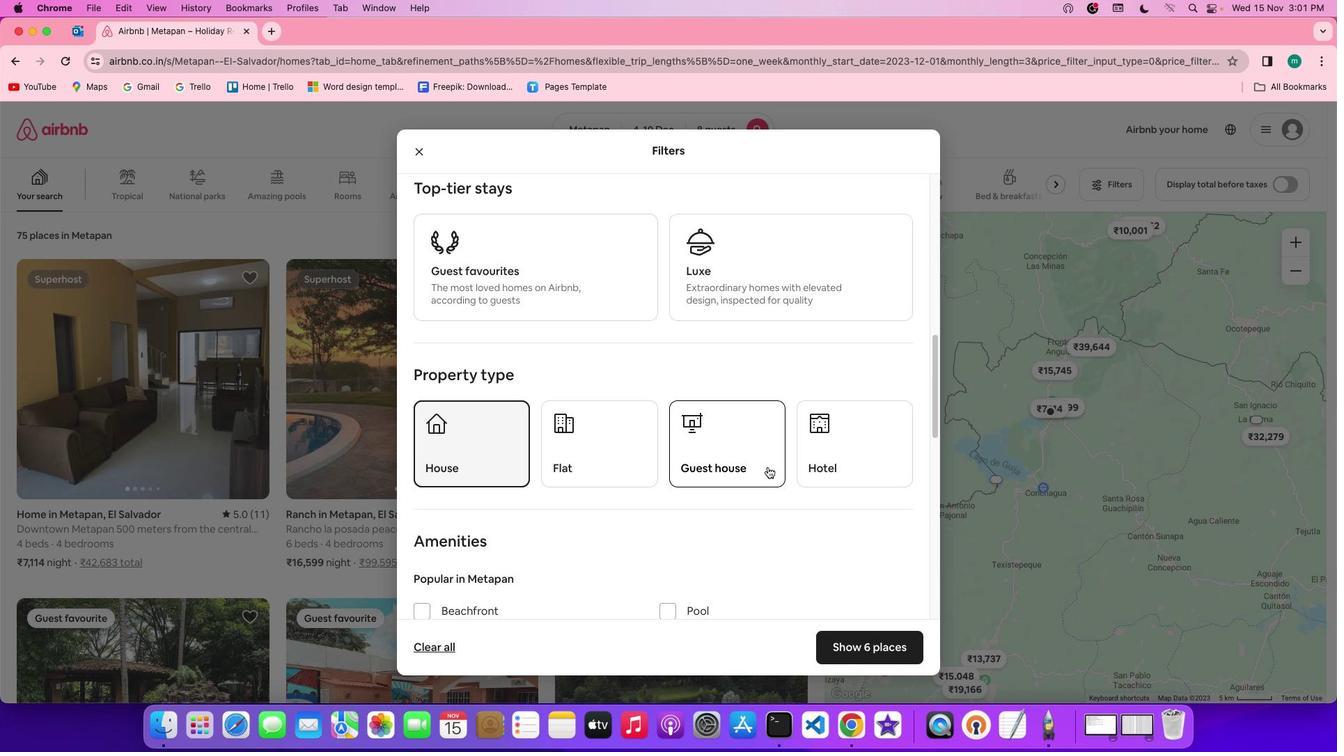
Action: Mouse scrolled (769, 467) with delta (0, 0)
Screenshot: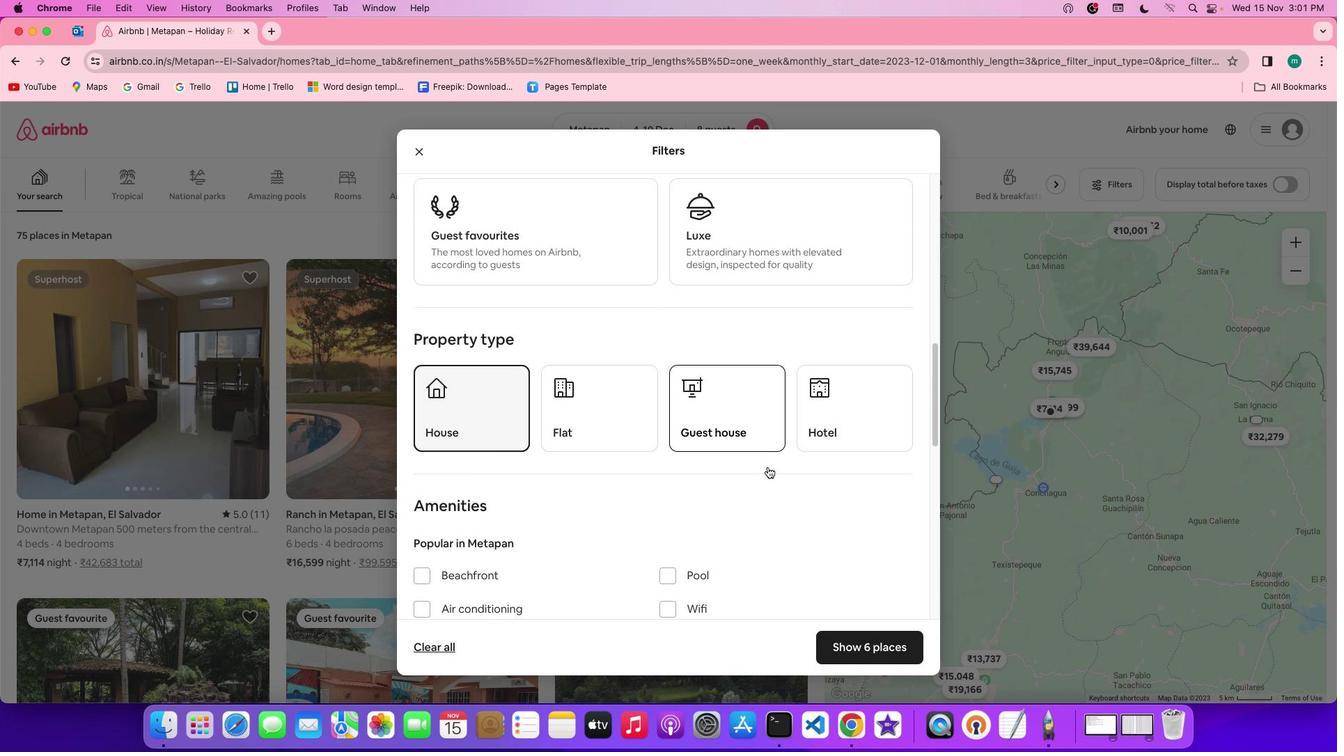 
Action: Mouse moved to (769, 467)
Screenshot: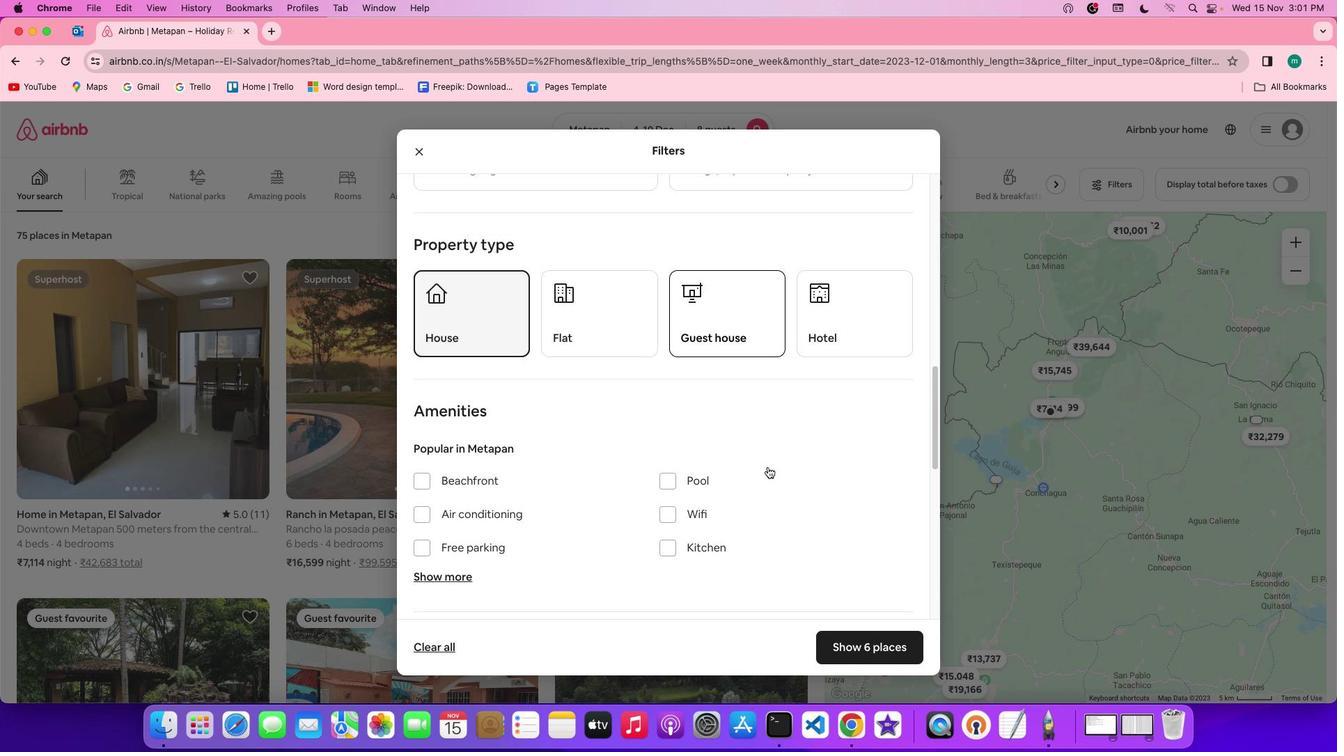 
Action: Mouse scrolled (769, 467) with delta (0, 0)
Screenshot: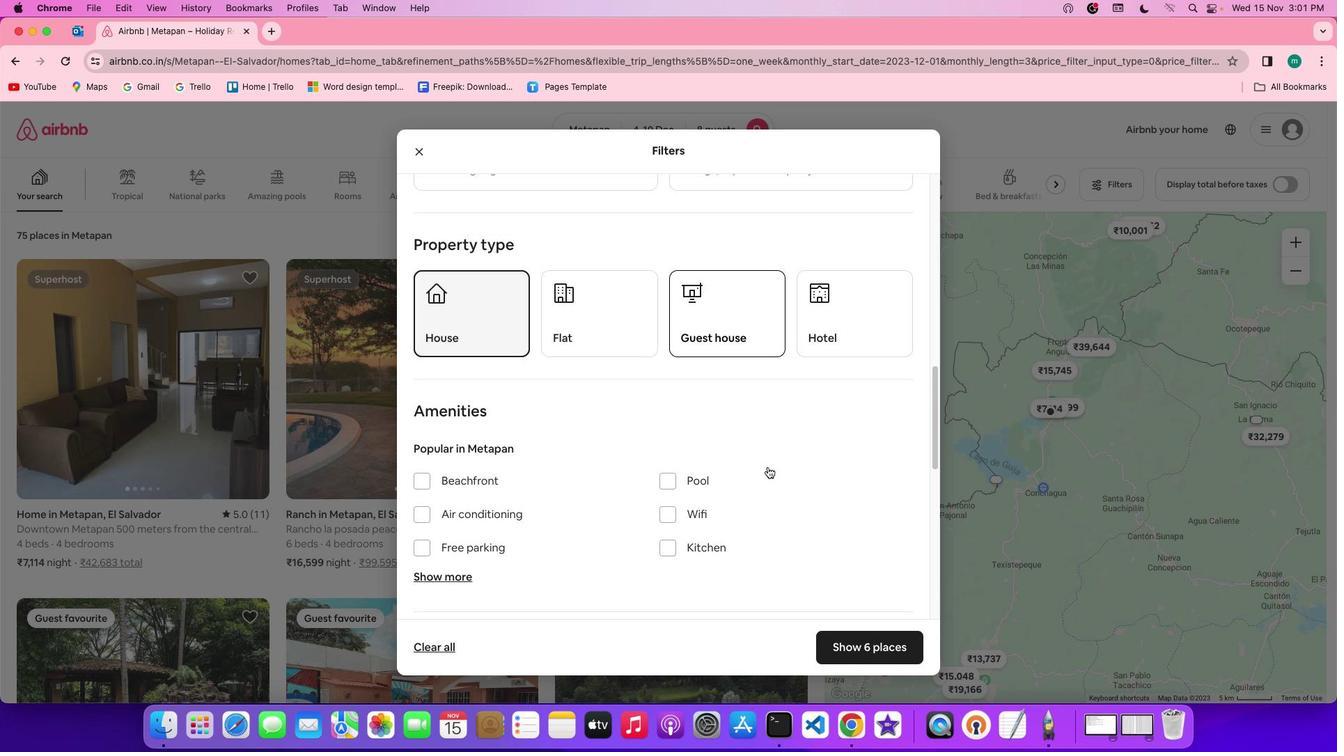 
Action: Mouse scrolled (769, 467) with delta (0, 0)
Screenshot: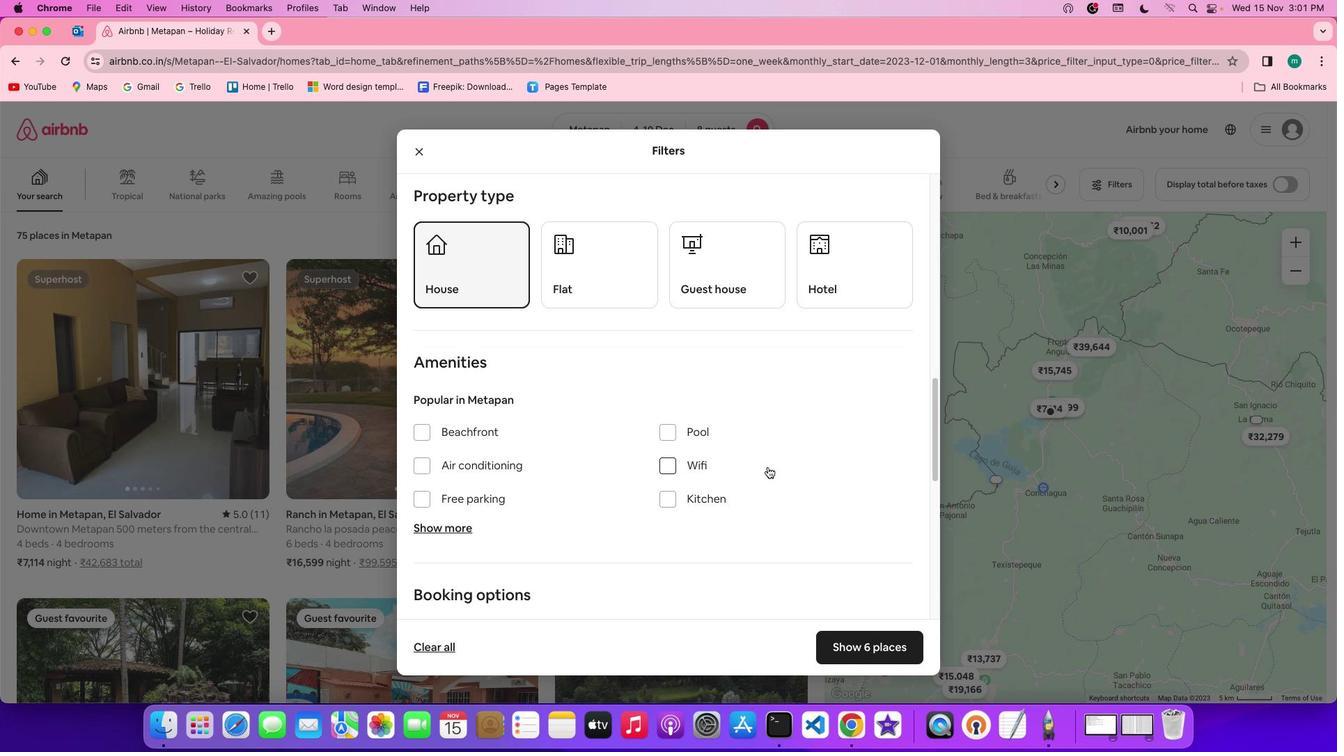 
Action: Mouse scrolled (769, 467) with delta (0, 0)
Screenshot: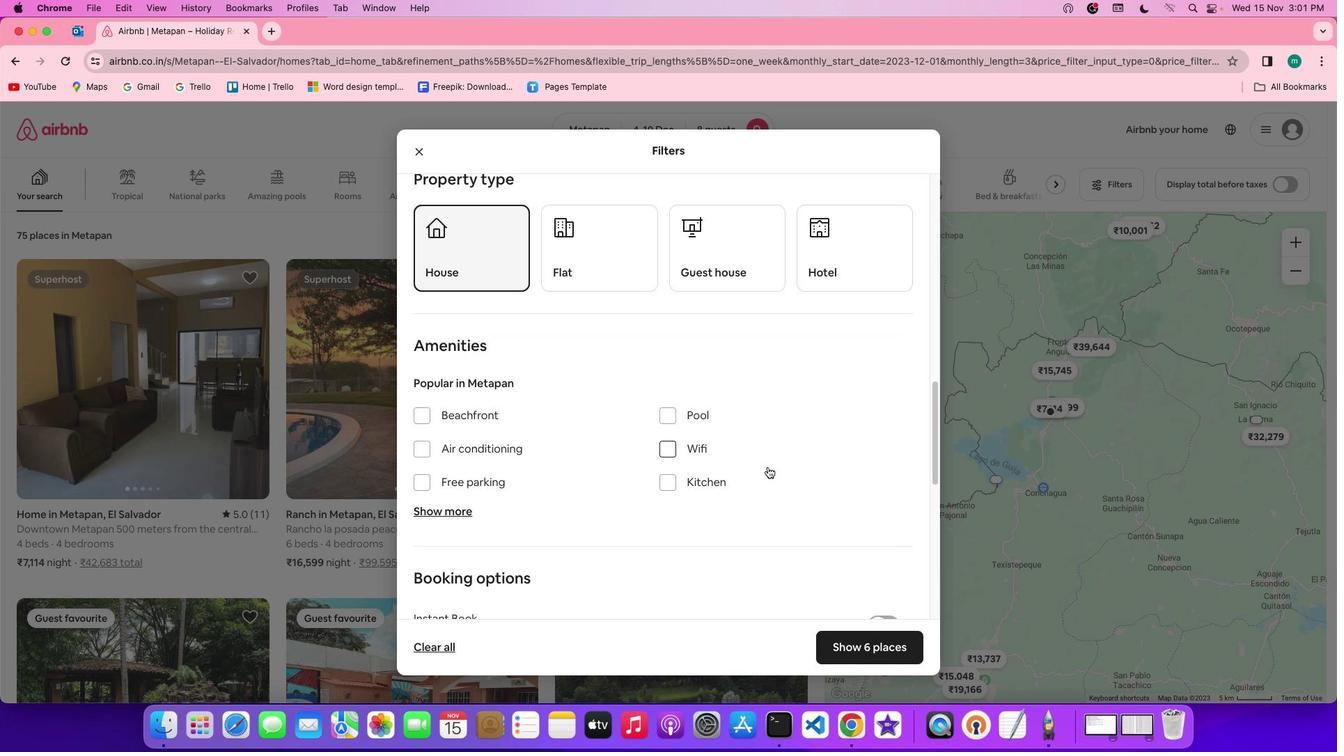 
Action: Mouse scrolled (769, 467) with delta (0, 0)
Screenshot: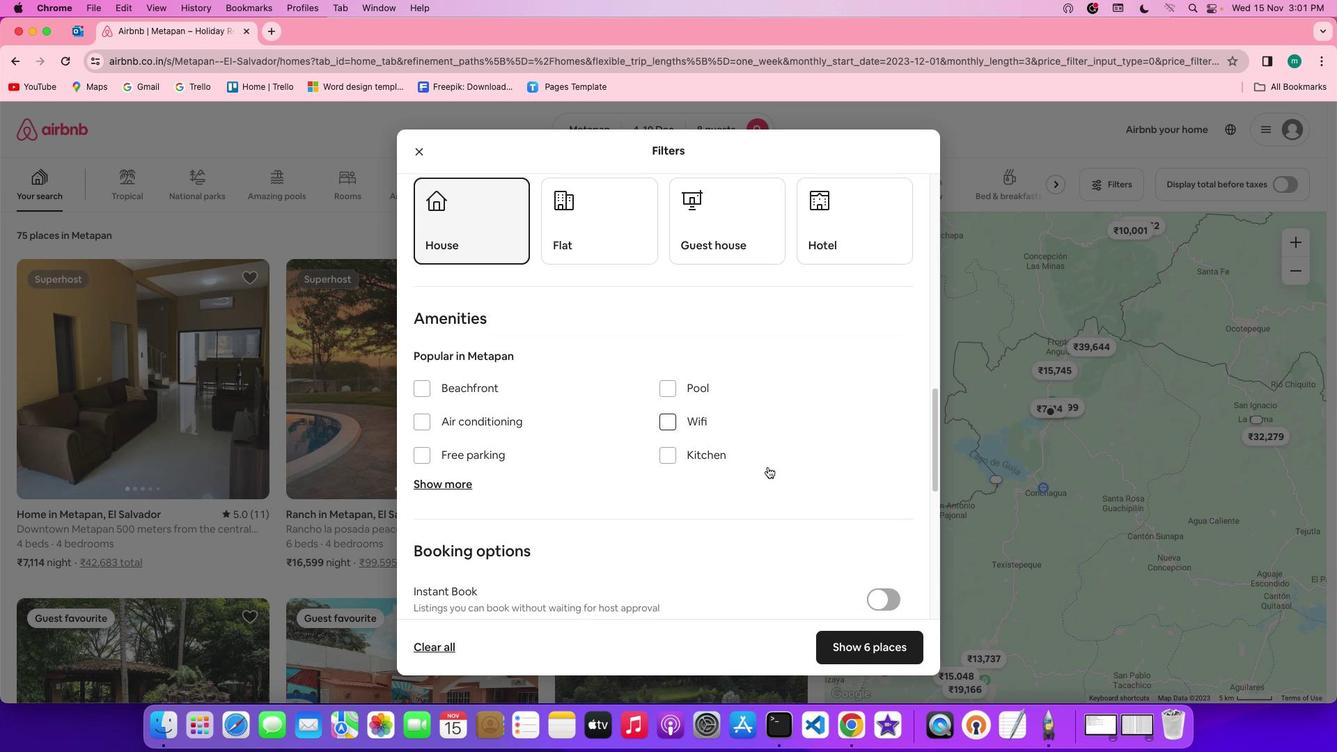
Action: Mouse scrolled (769, 467) with delta (0, 0)
Screenshot: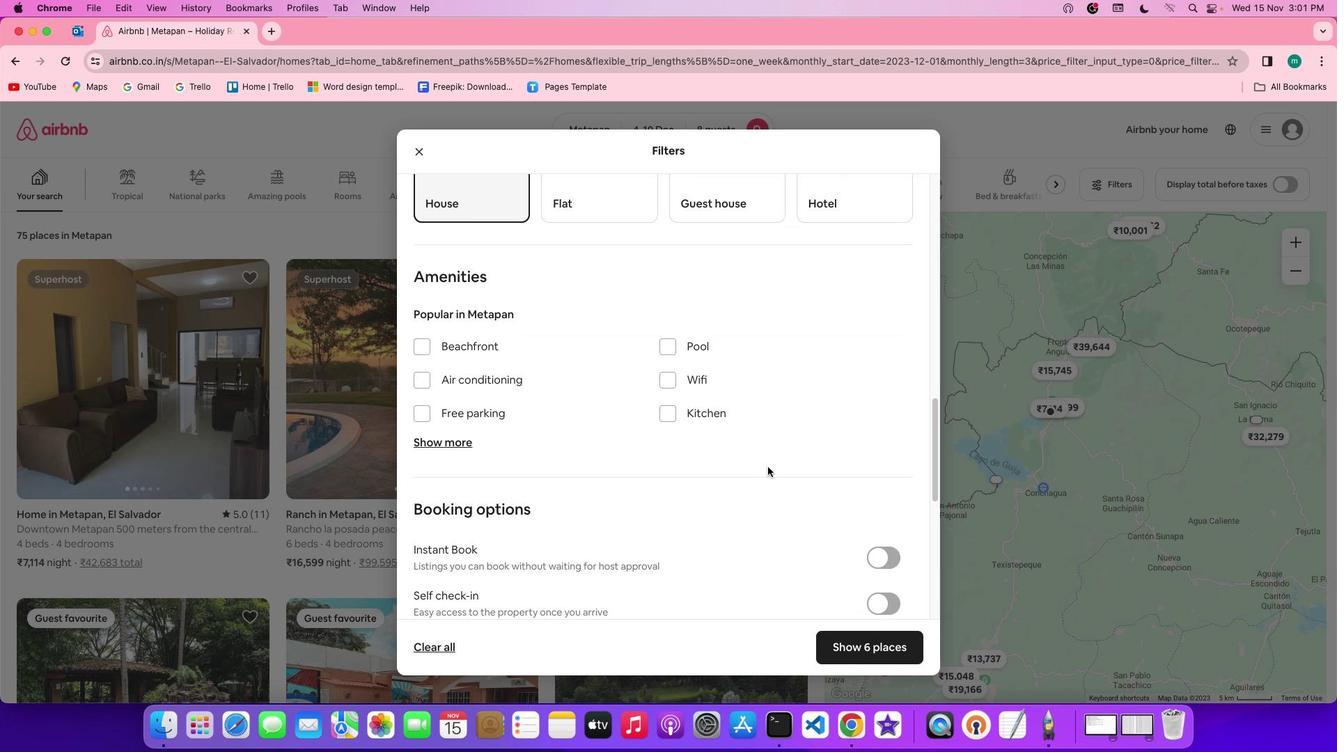
Action: Mouse scrolled (769, 467) with delta (0, 0)
Screenshot: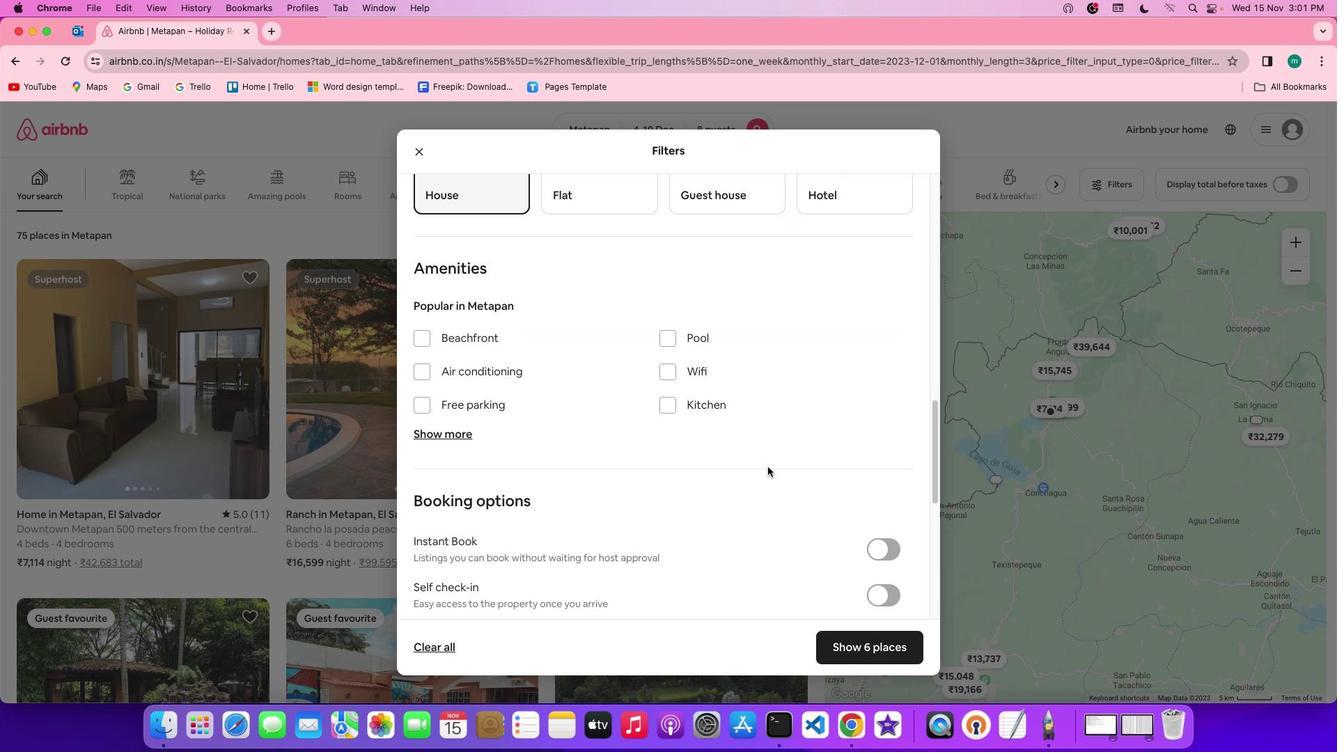 
Action: Mouse scrolled (769, 467) with delta (0, 0)
Screenshot: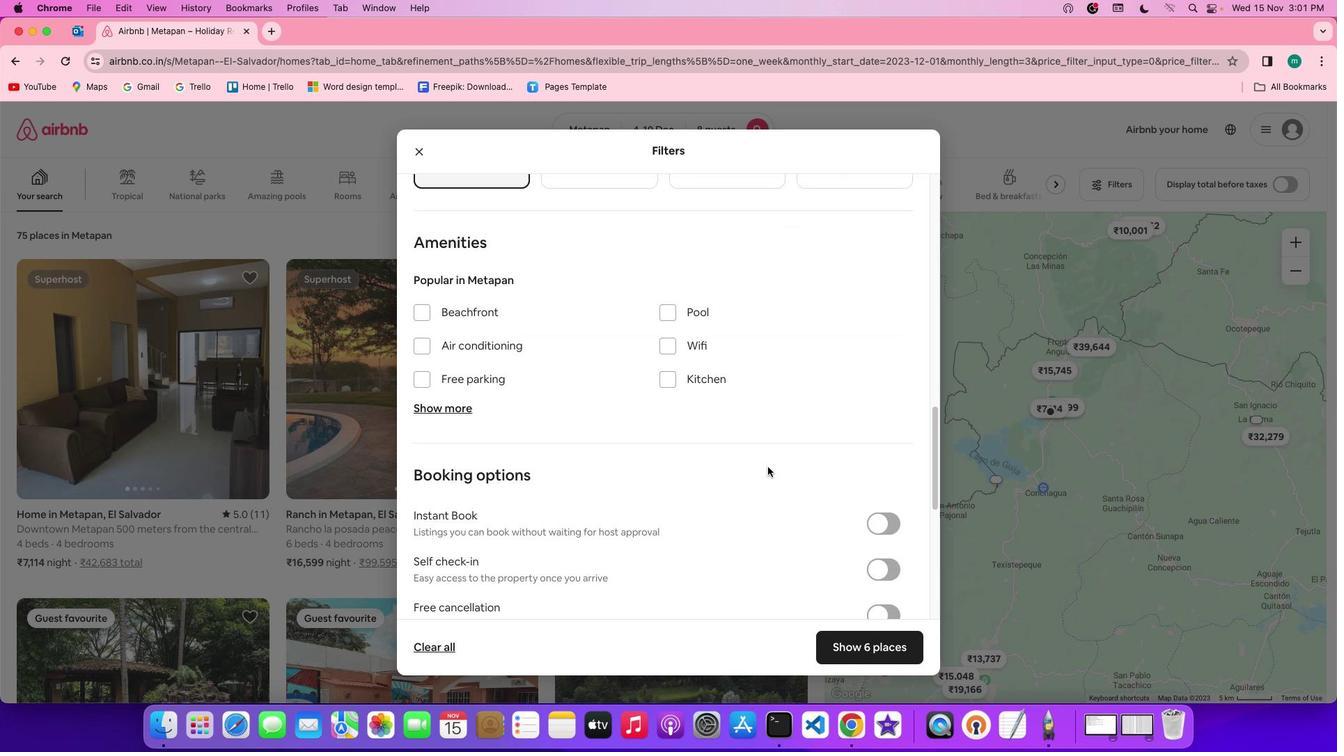 
Action: Mouse moved to (671, 281)
Screenshot: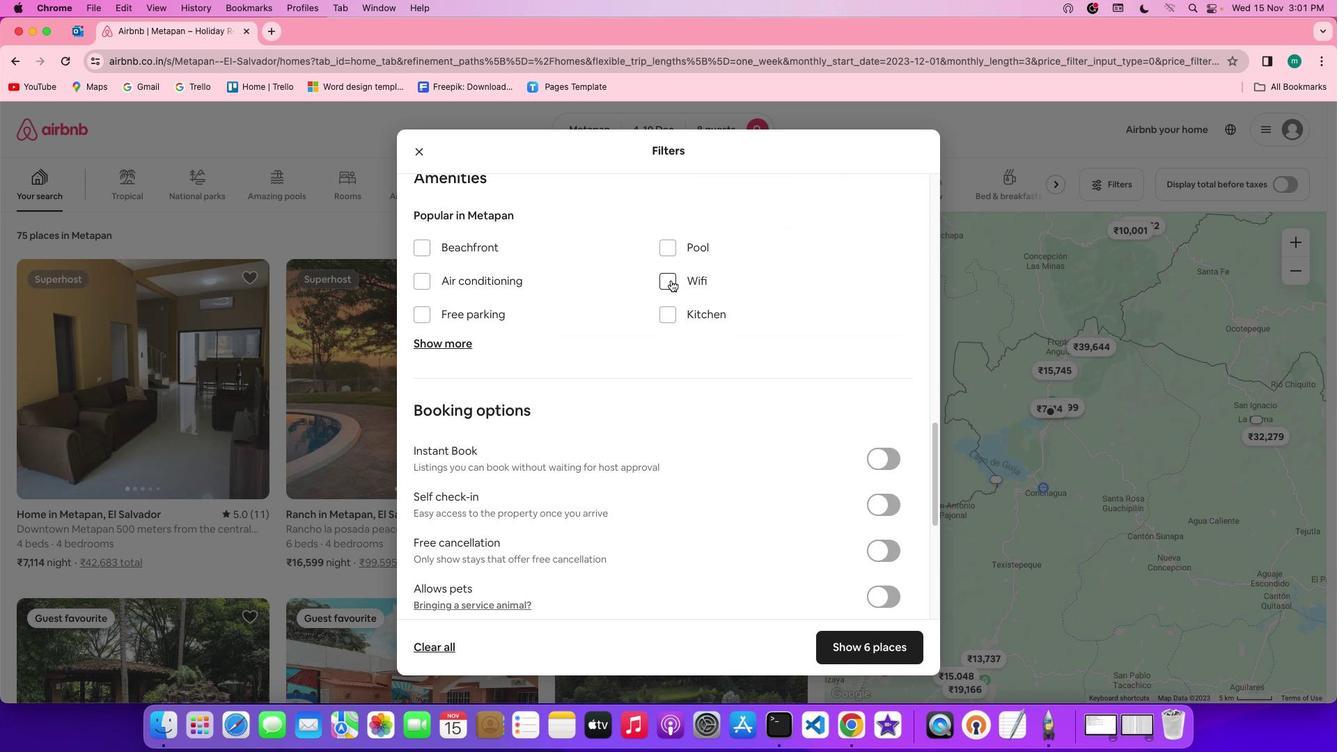 
Action: Mouse pressed left at (671, 281)
Screenshot: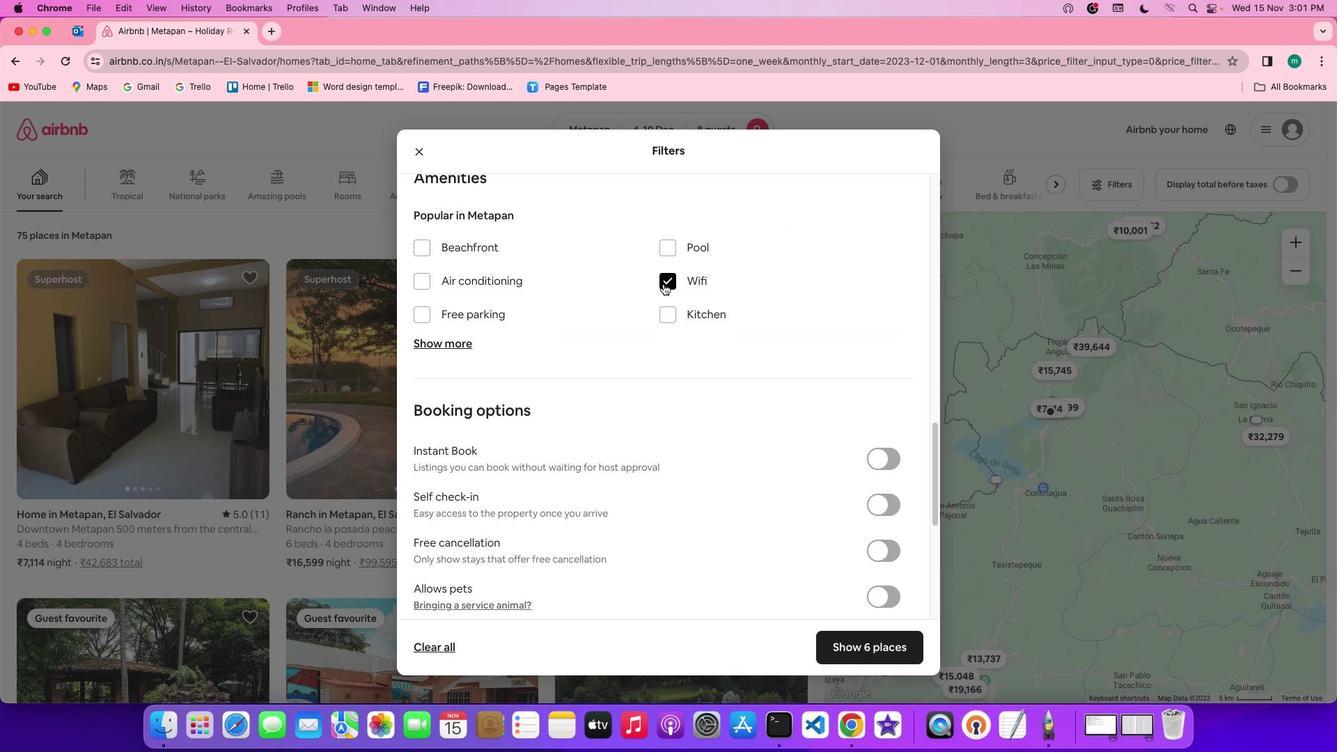 
Action: Mouse moved to (445, 344)
Screenshot: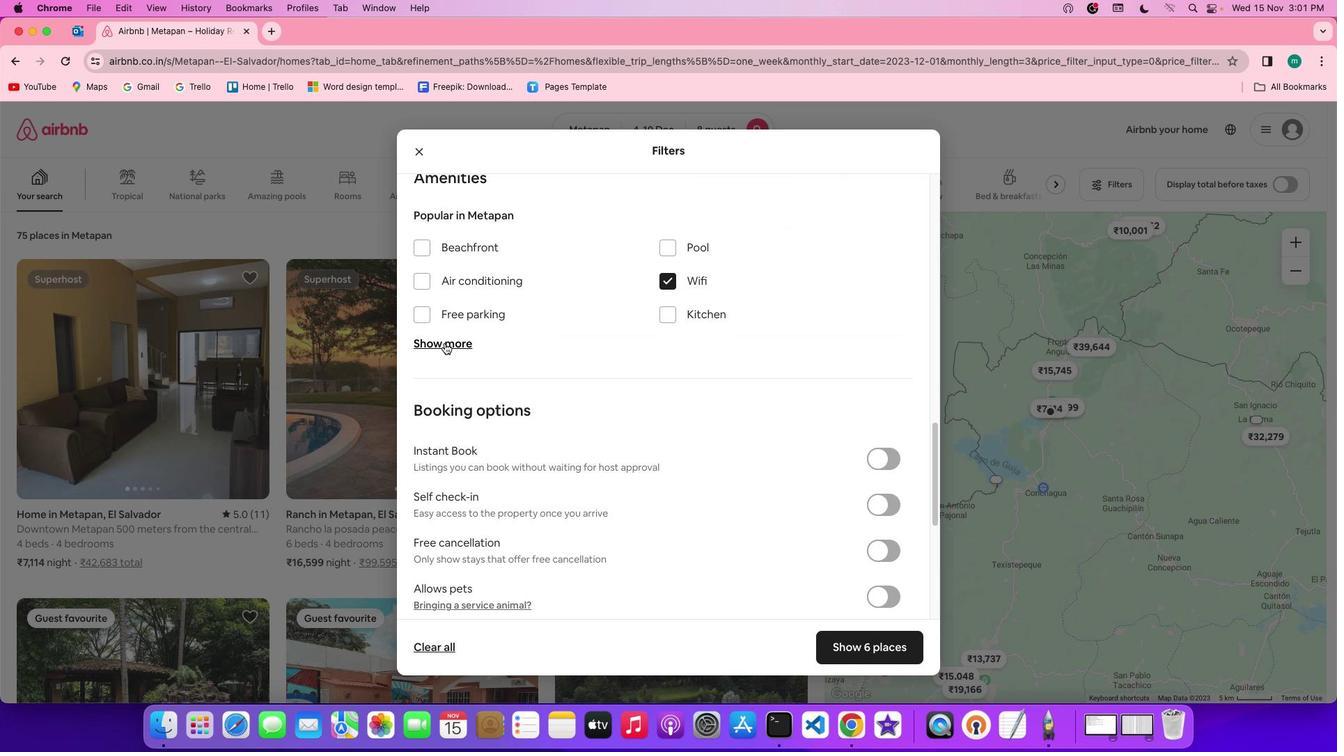 
Action: Mouse pressed left at (445, 344)
Screenshot: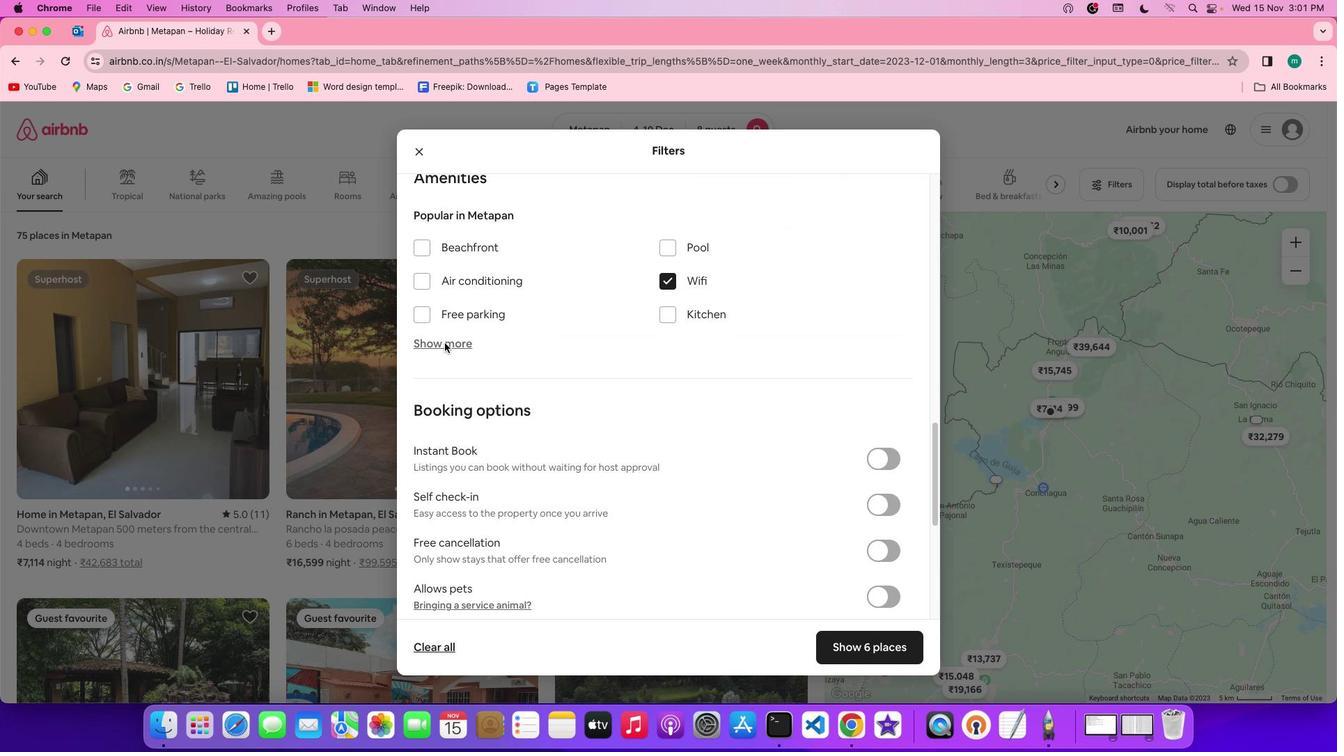 
Action: Mouse moved to (620, 368)
Screenshot: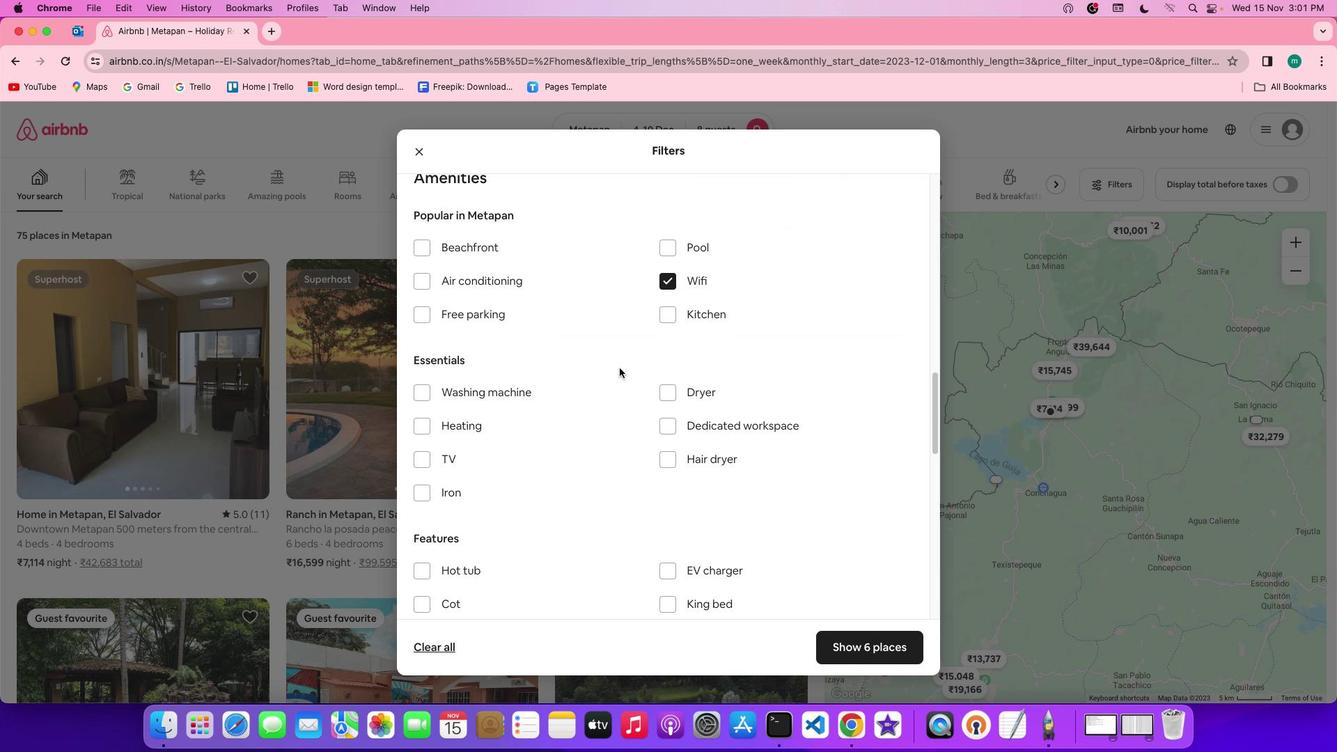 
Action: Mouse scrolled (620, 368) with delta (0, 0)
Screenshot: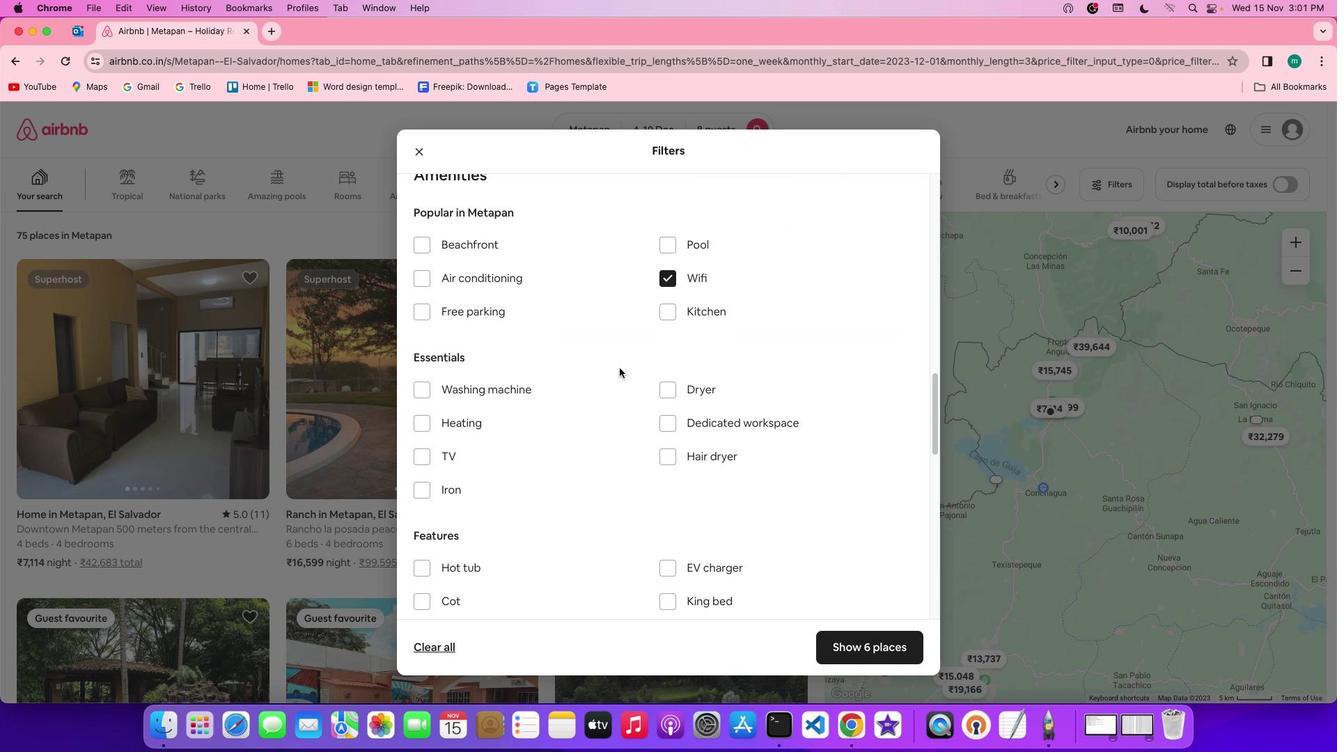 
Action: Mouse scrolled (620, 368) with delta (0, 0)
Screenshot: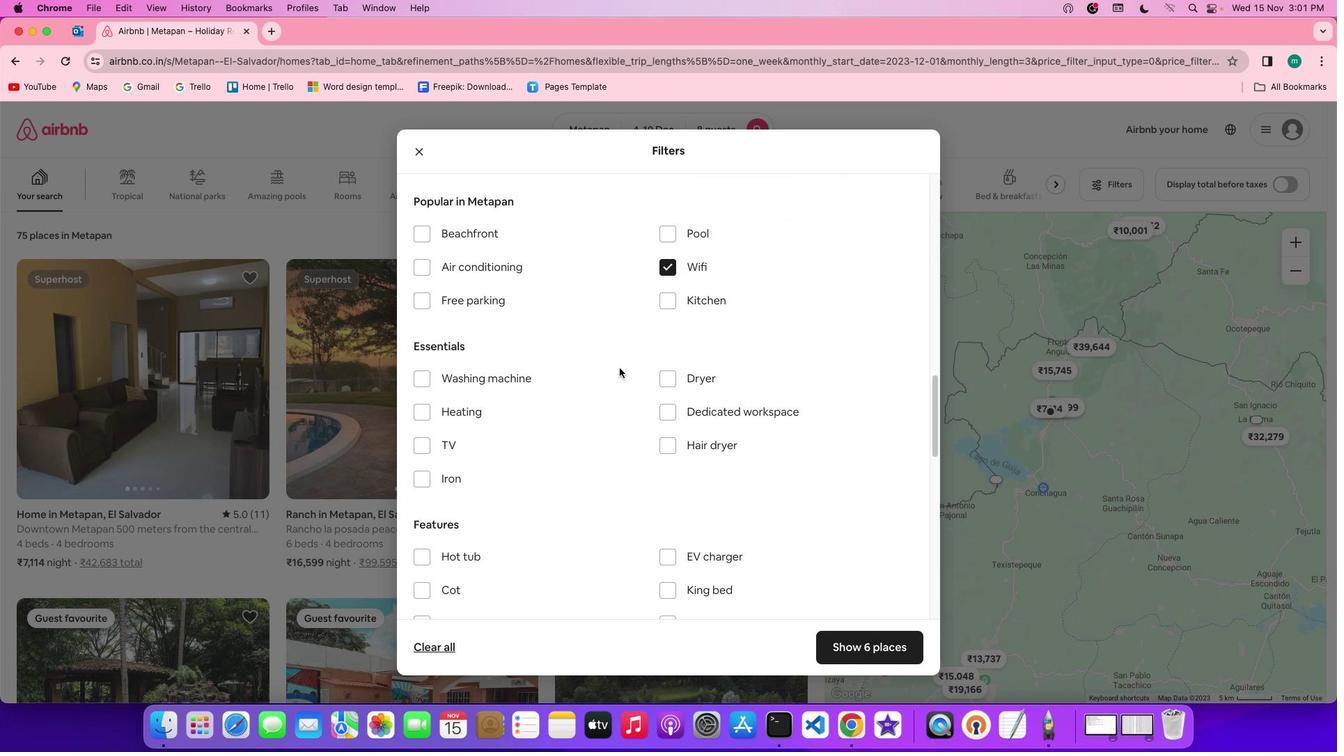 
Action: Mouse scrolled (620, 368) with delta (0, 0)
Screenshot: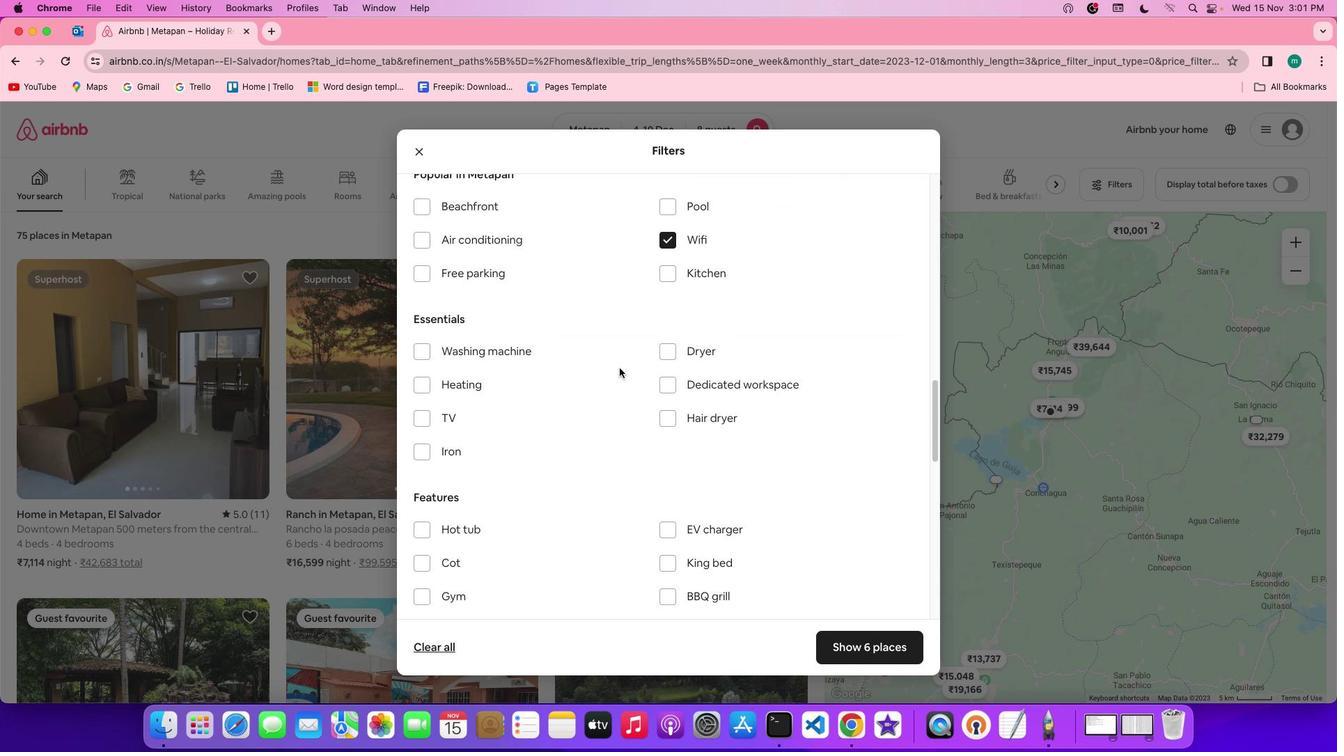 
Action: Mouse scrolled (620, 368) with delta (0, 0)
Screenshot: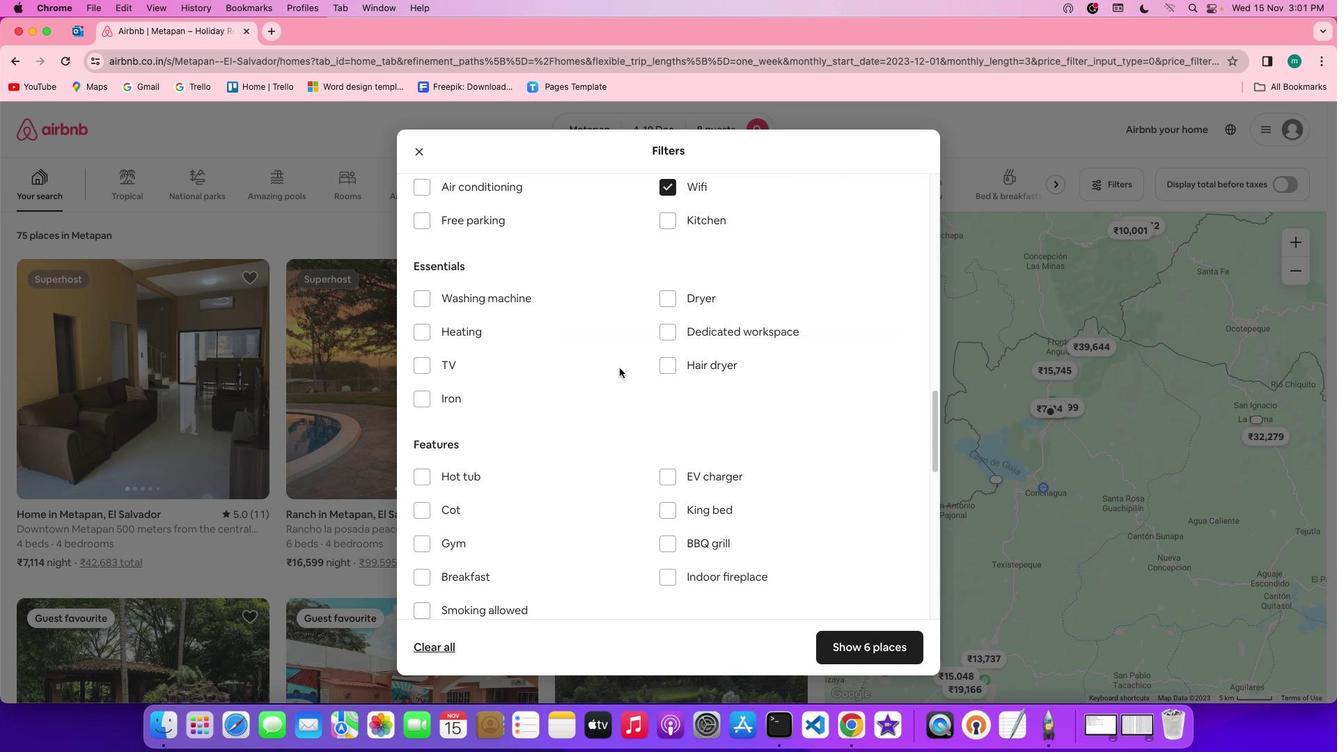 
Action: Mouse moved to (445, 355)
Screenshot: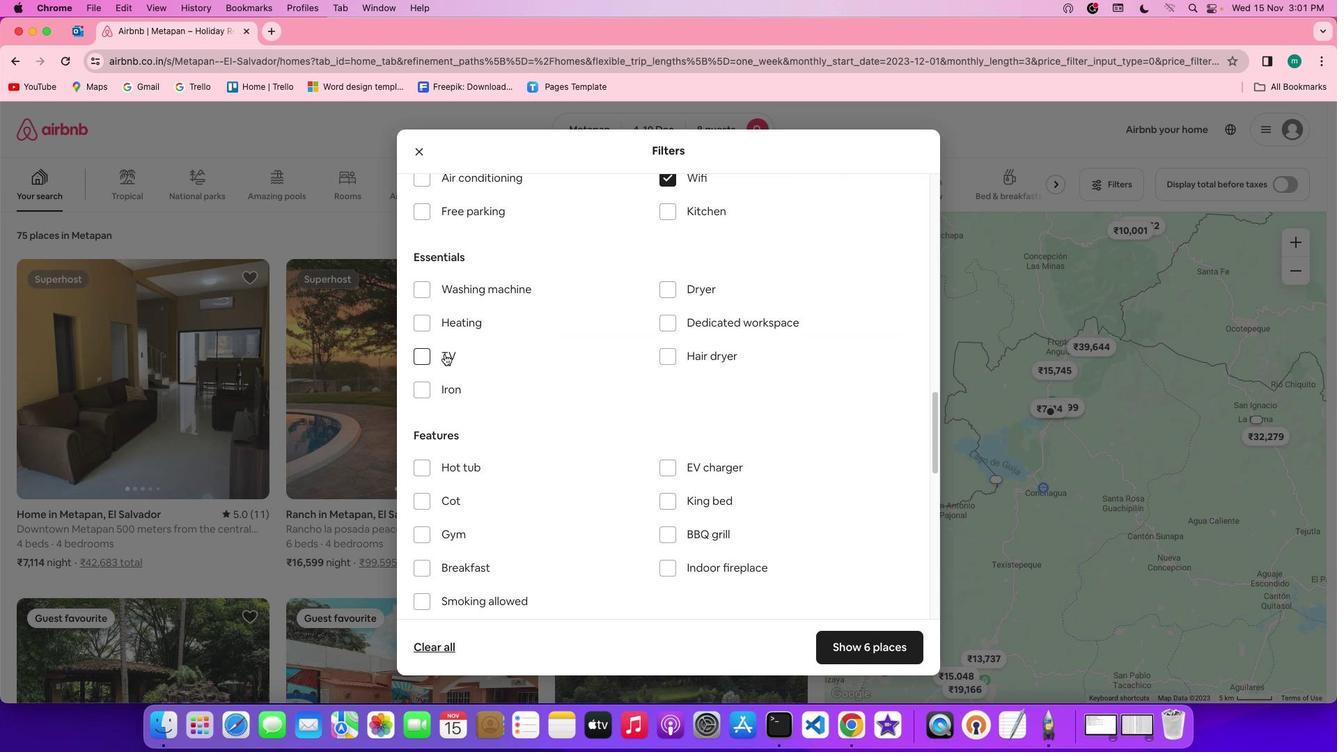
Action: Mouse pressed left at (445, 355)
Screenshot: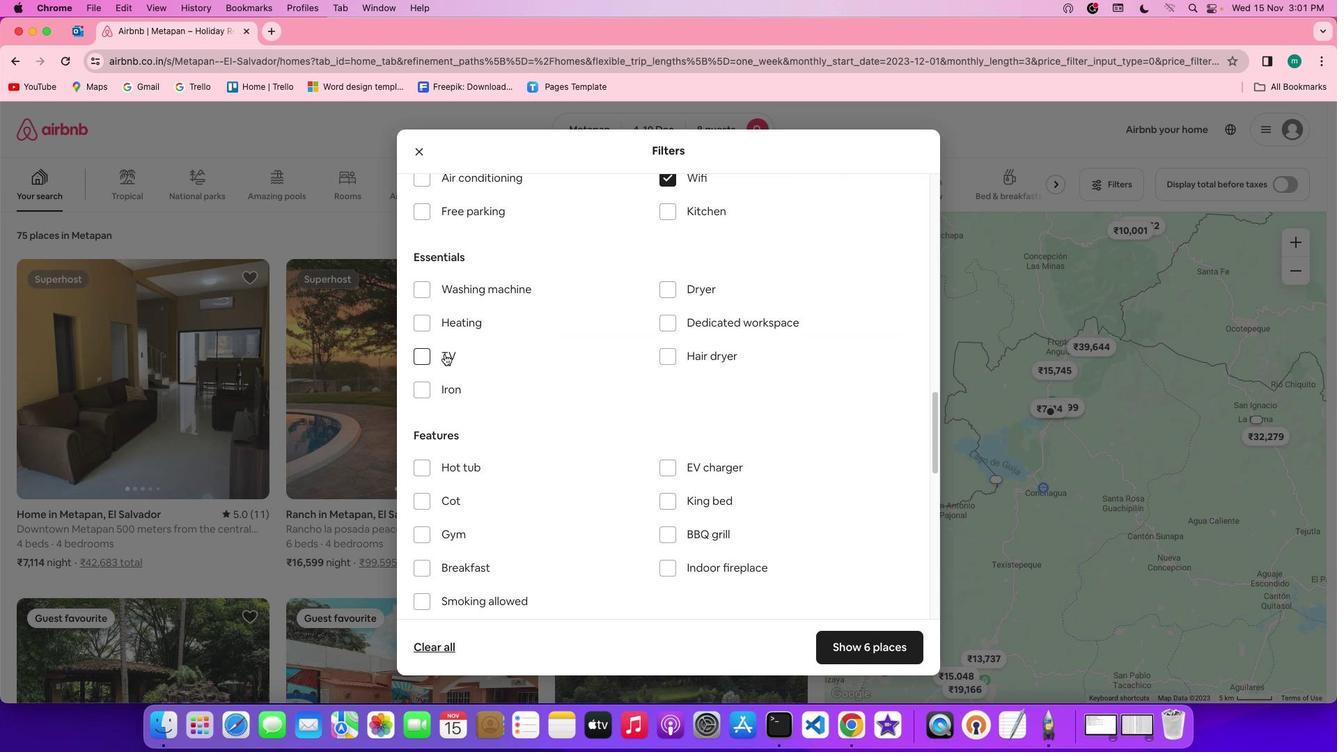 
Action: Mouse moved to (457, 213)
Screenshot: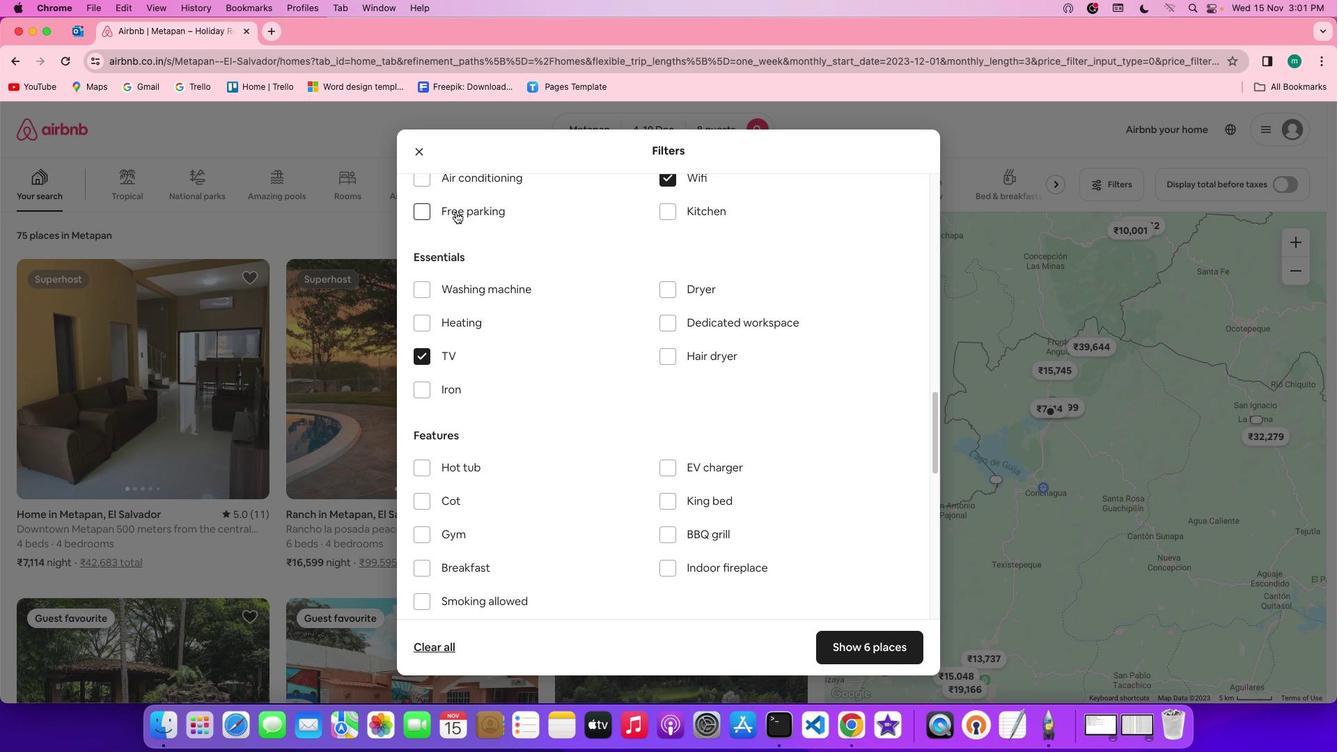 
Action: Mouse pressed left at (457, 213)
Screenshot: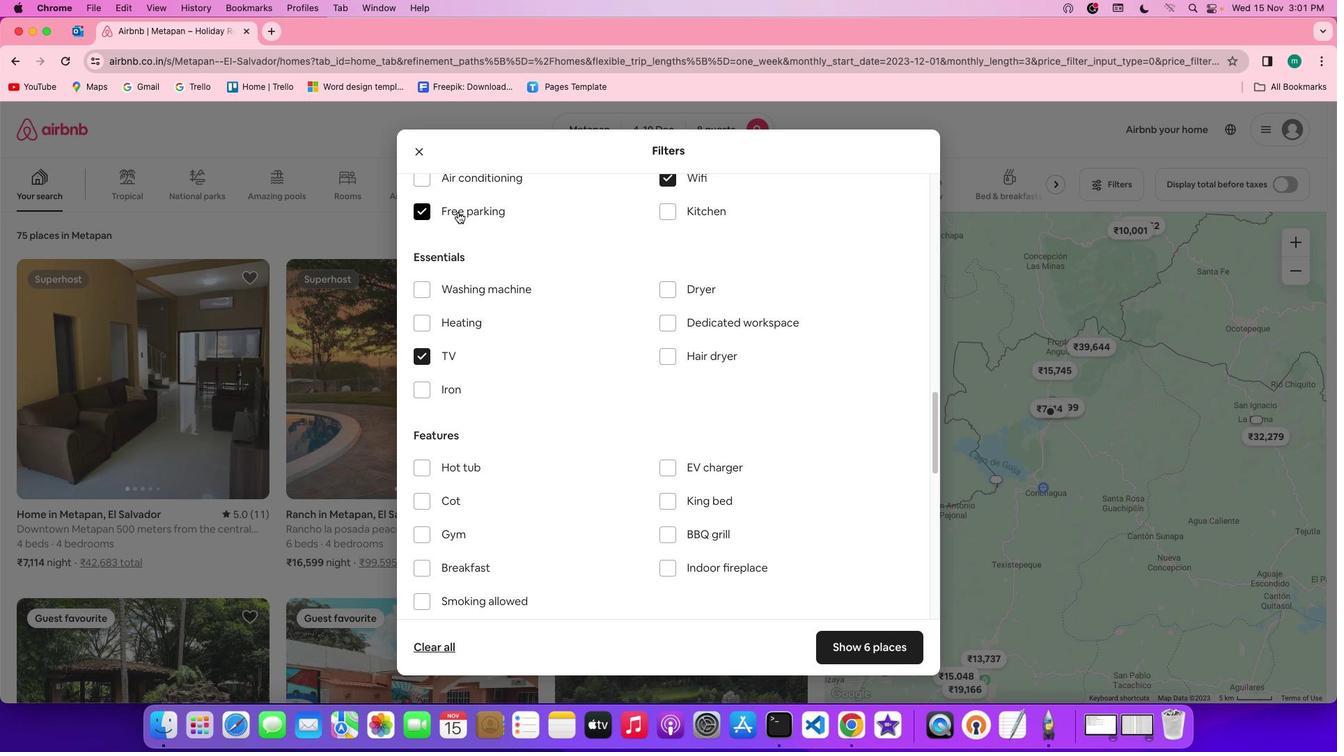 
Action: Mouse moved to (546, 323)
Screenshot: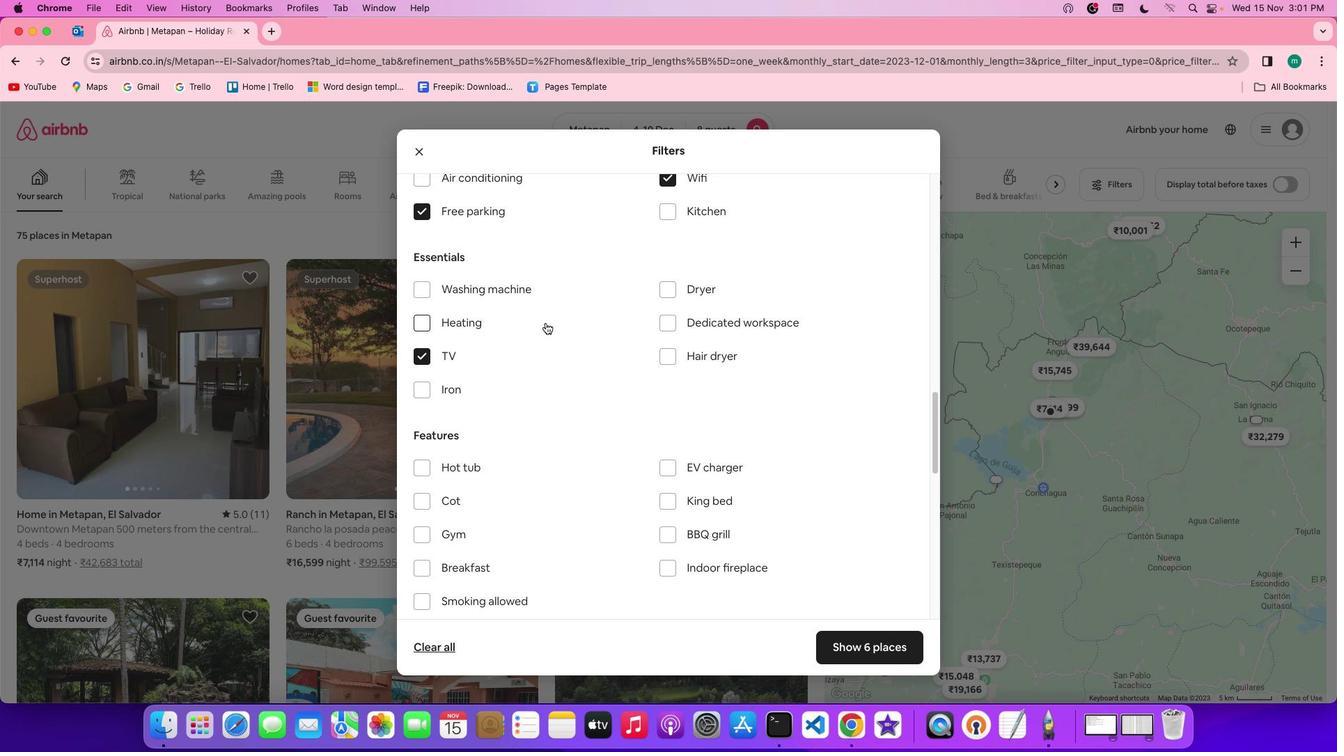 
Action: Mouse scrolled (546, 323) with delta (0, 0)
Screenshot: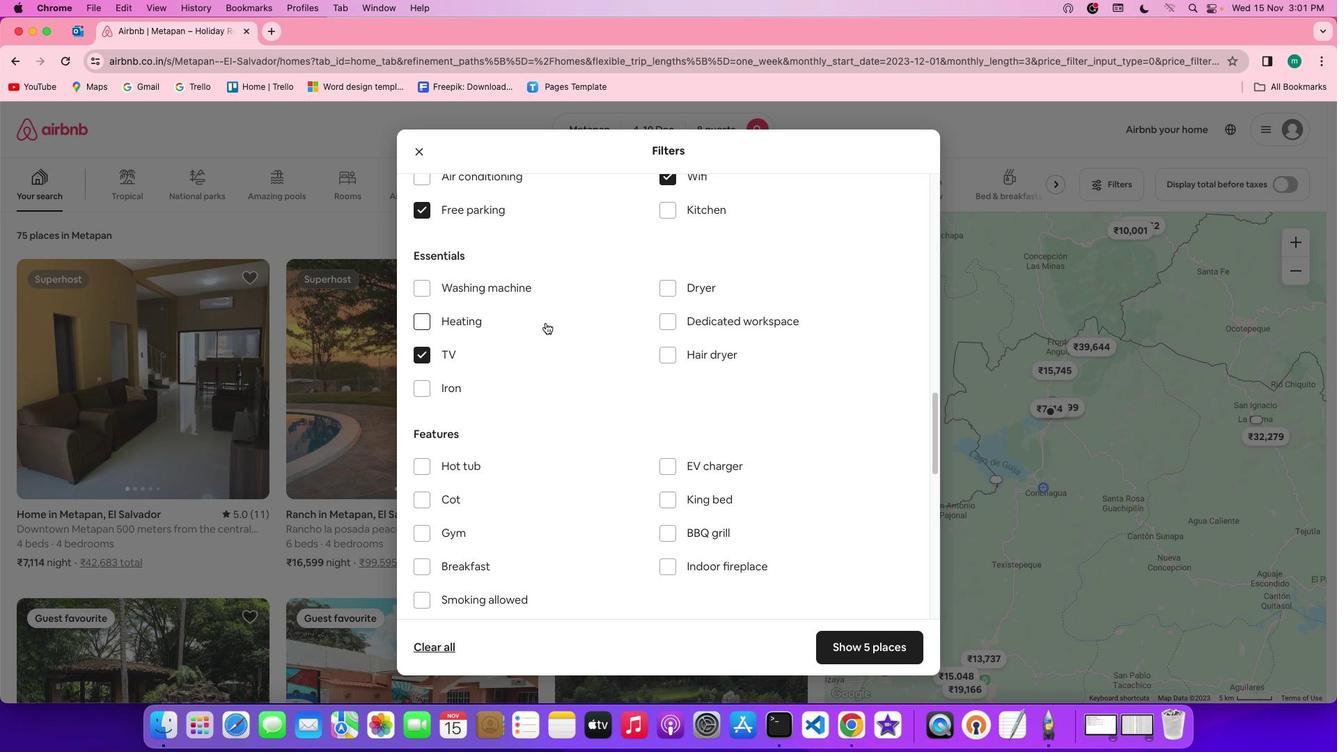 
Action: Mouse scrolled (546, 323) with delta (0, 0)
Screenshot: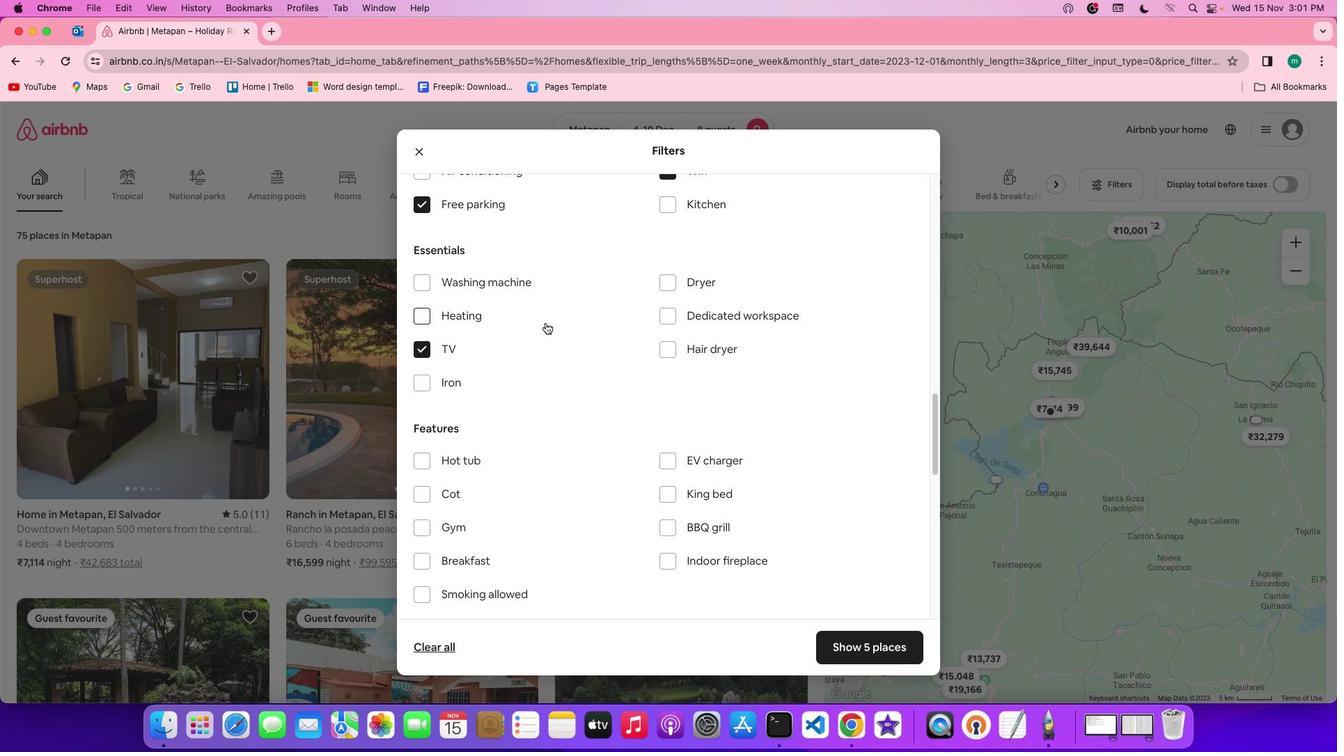 
Action: Mouse scrolled (546, 323) with delta (0, 0)
Screenshot: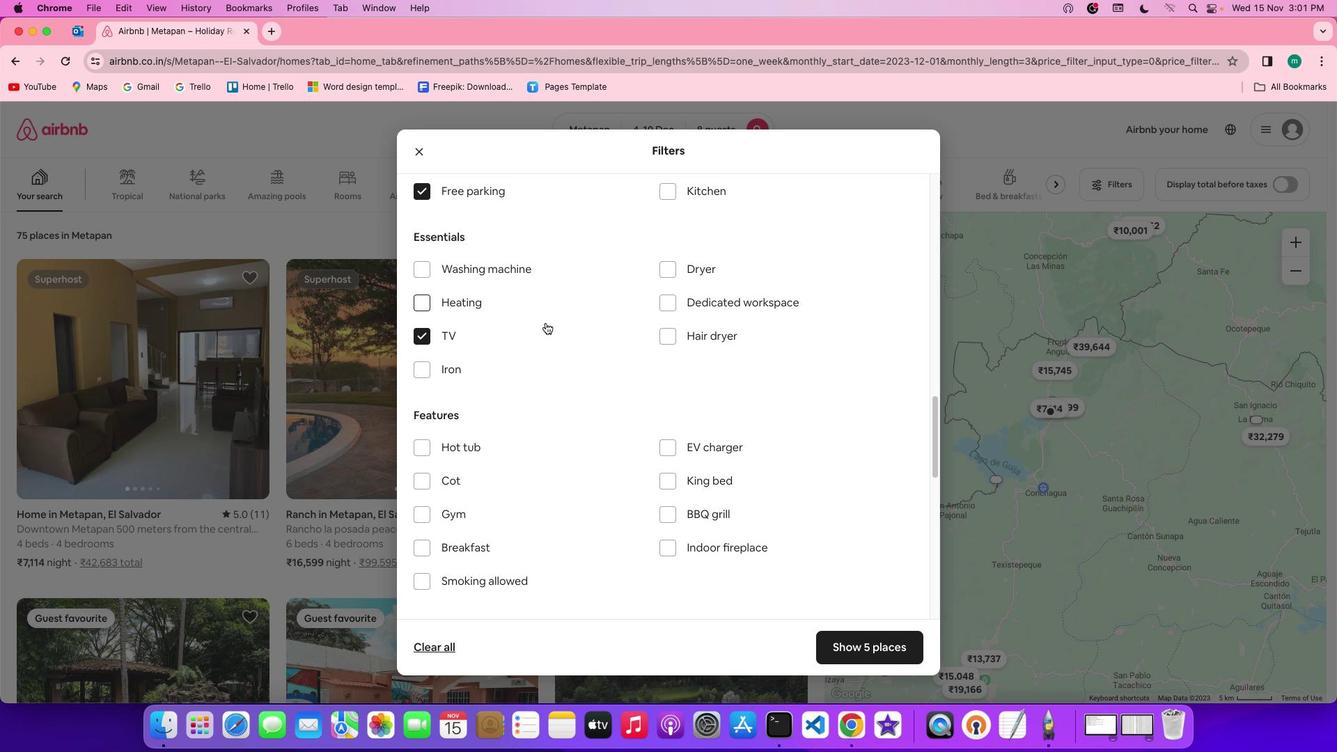 
Action: Mouse scrolled (546, 323) with delta (0, 0)
Screenshot: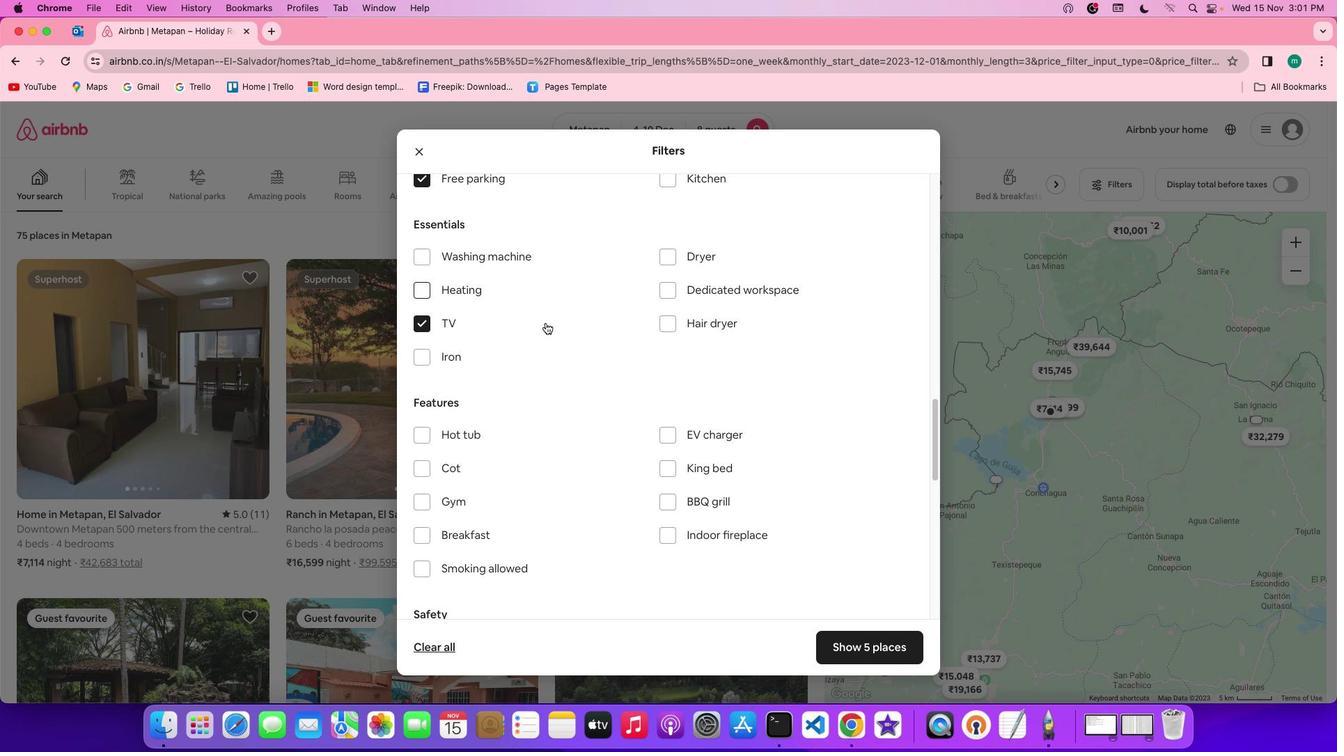 
Action: Mouse scrolled (546, 323) with delta (0, 0)
Screenshot: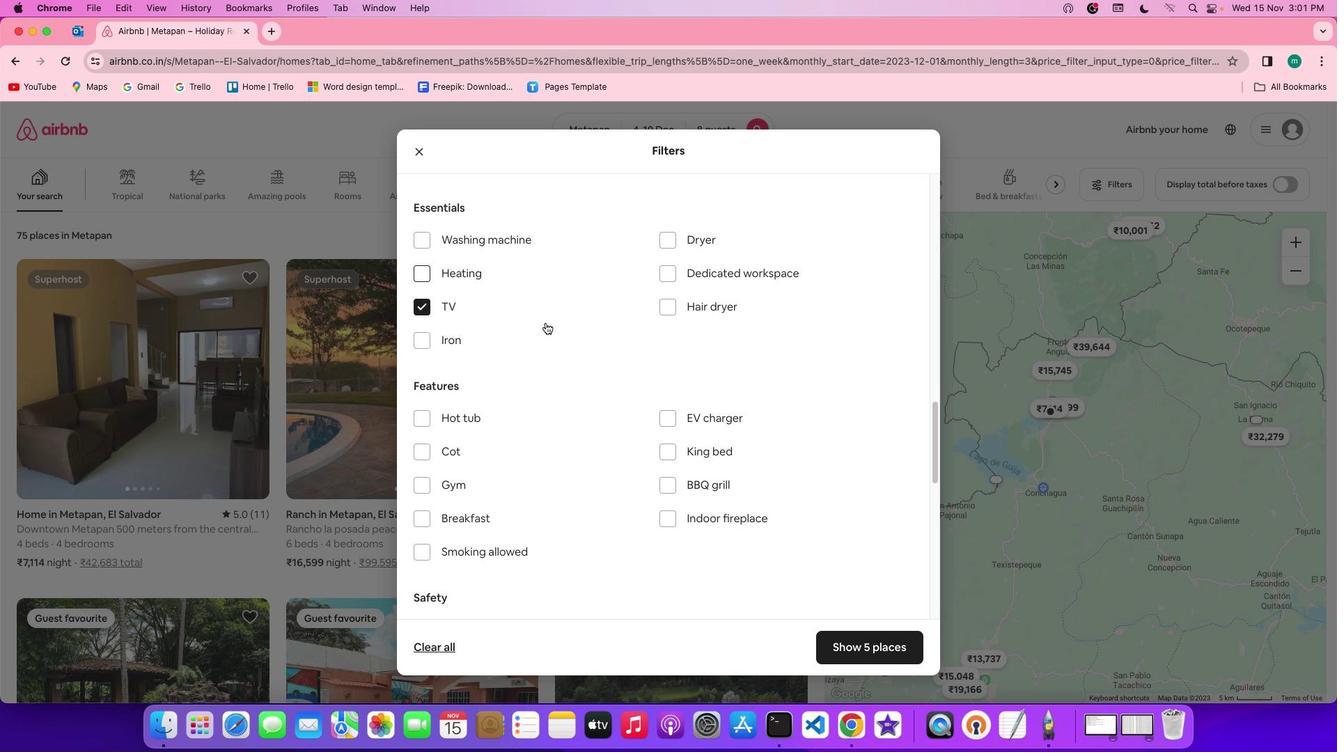 
Action: Mouse scrolled (546, 323) with delta (0, 0)
Screenshot: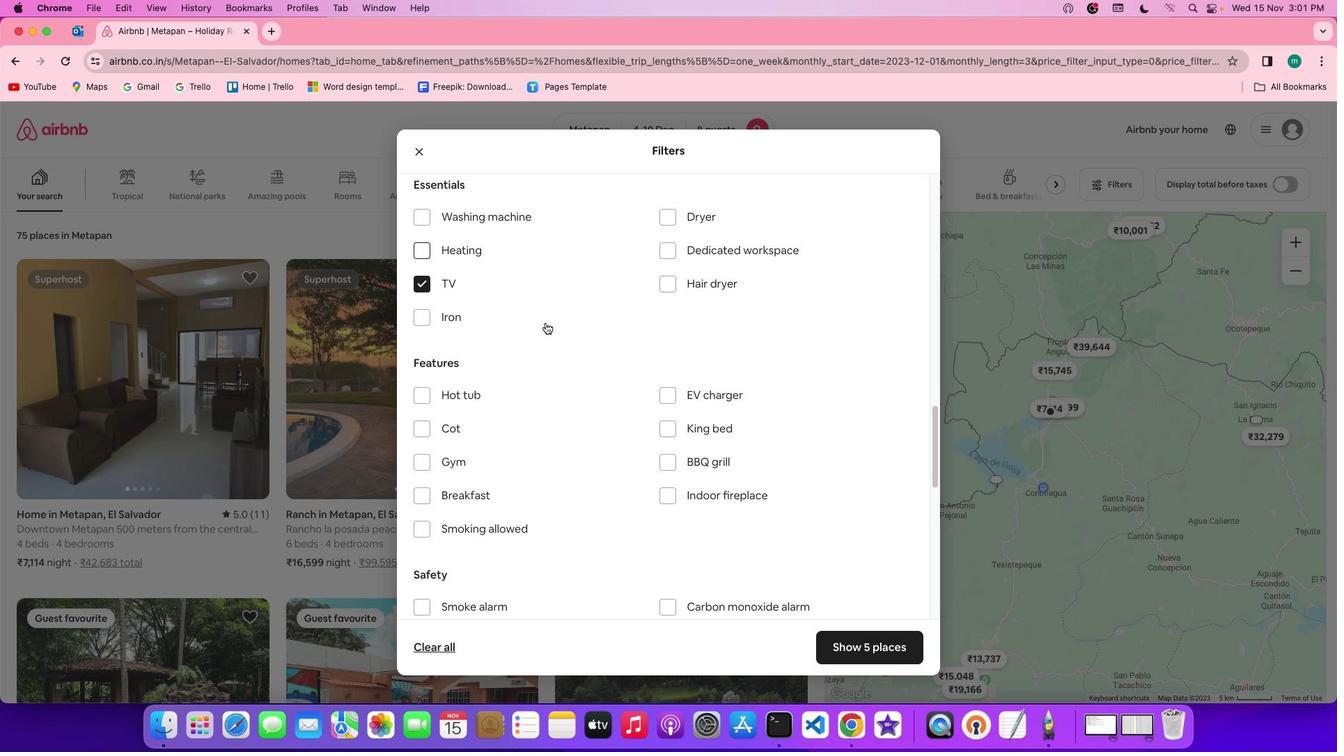 
Action: Mouse scrolled (546, 323) with delta (0, 0)
Screenshot: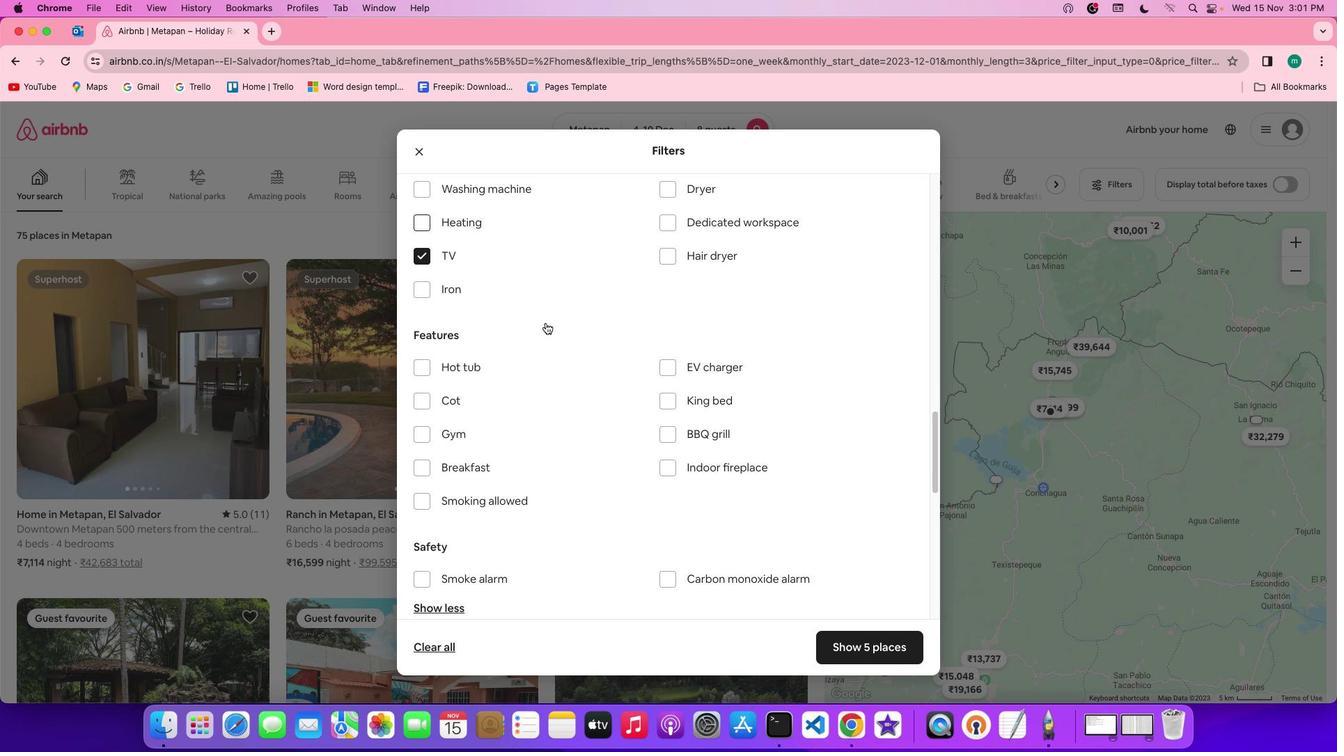 
Action: Mouse moved to (449, 400)
Screenshot: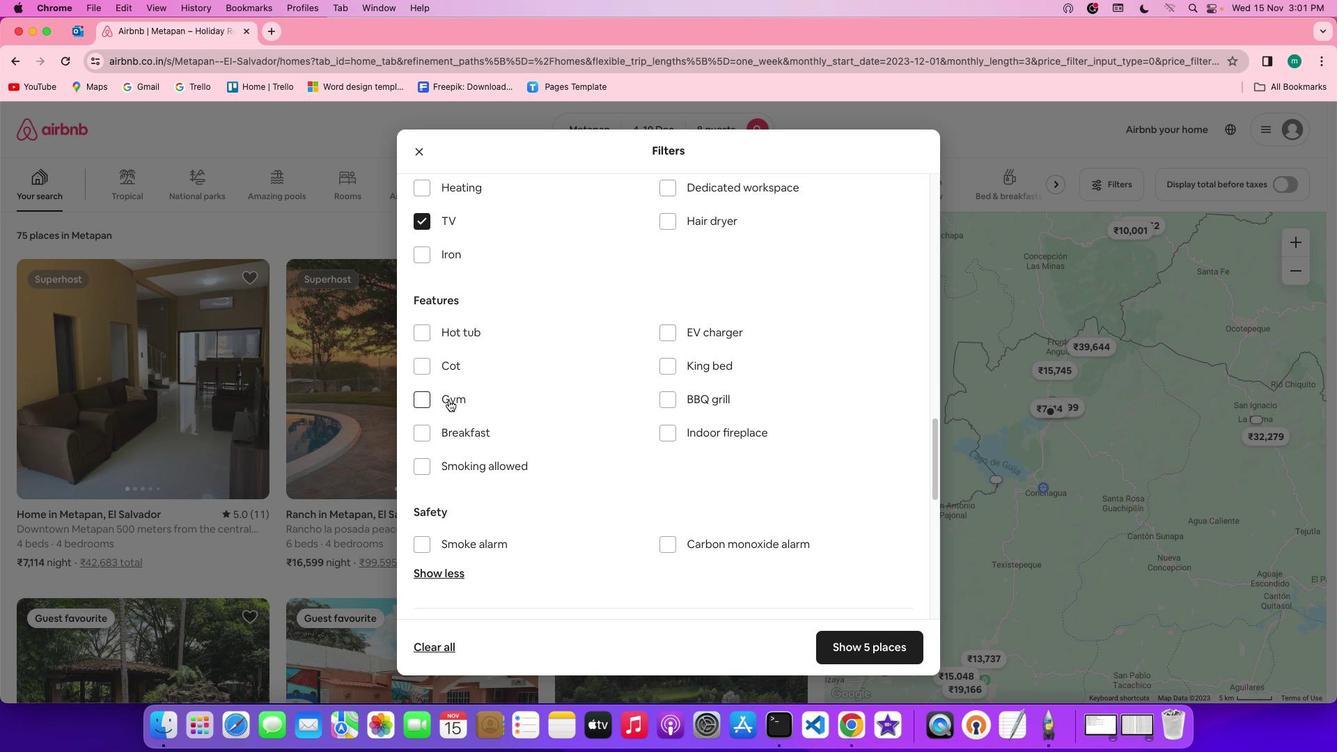 
Action: Mouse pressed left at (449, 400)
Screenshot: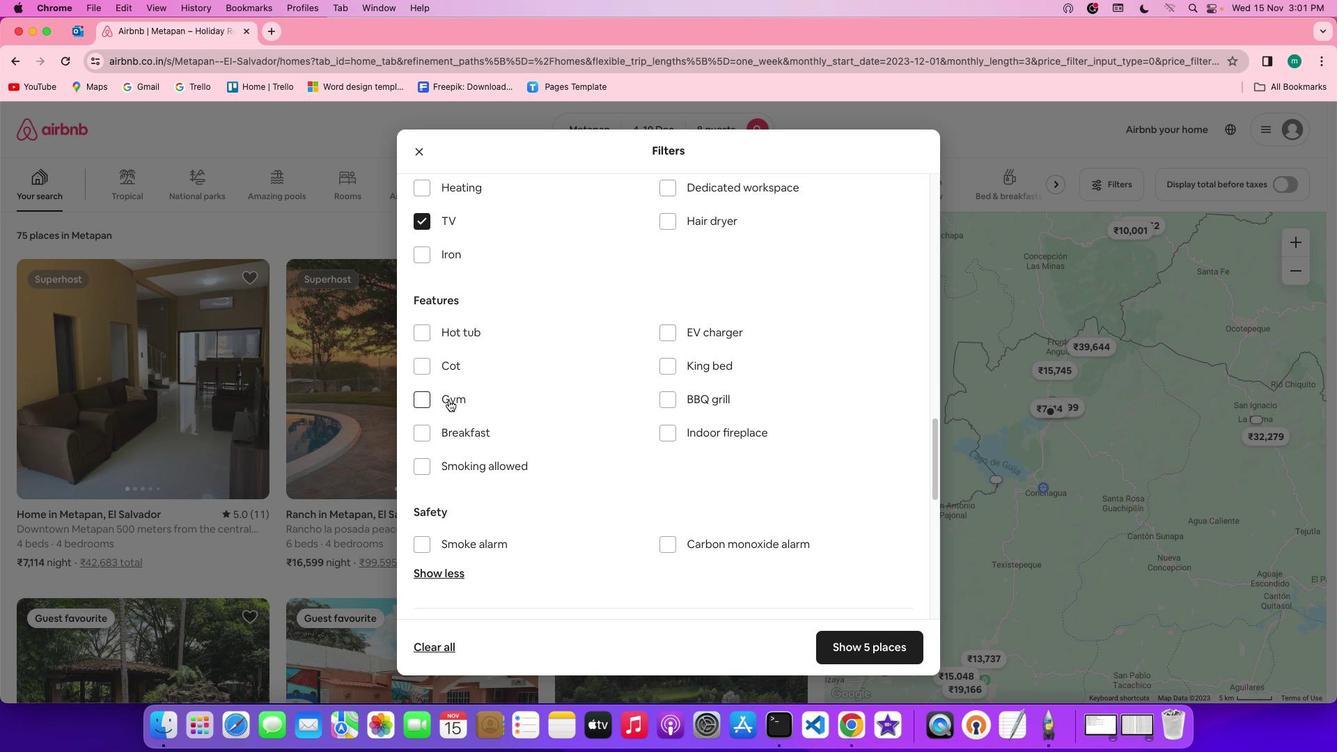 
Action: Mouse moved to (461, 426)
Screenshot: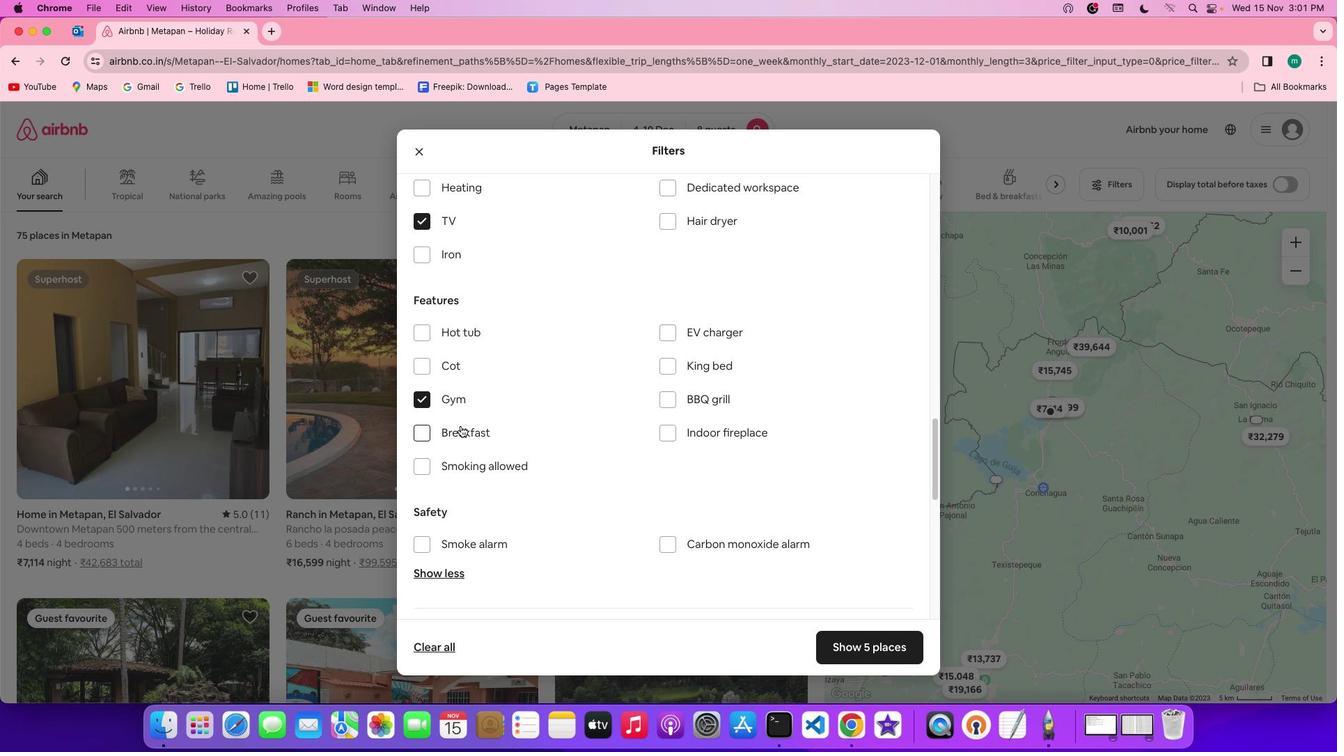 
Action: Mouse pressed left at (461, 426)
Screenshot: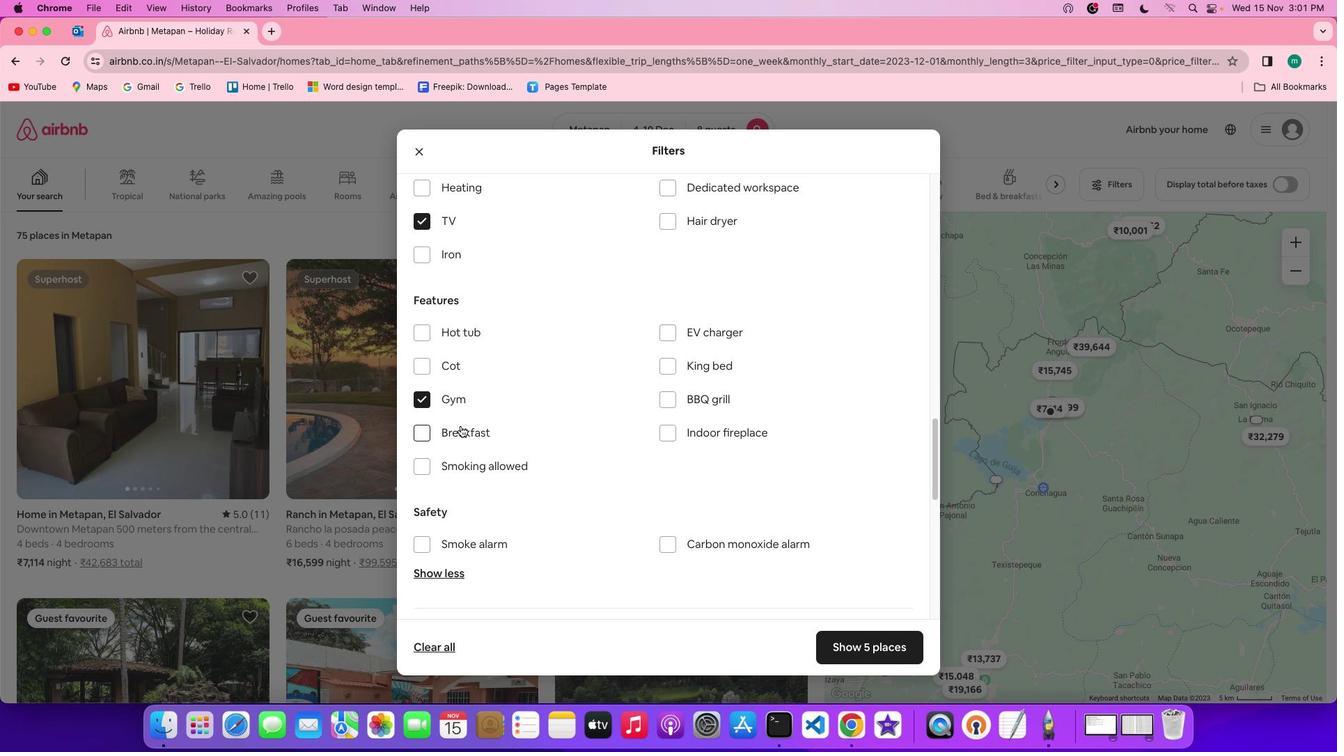 
Action: Mouse moved to (594, 447)
Screenshot: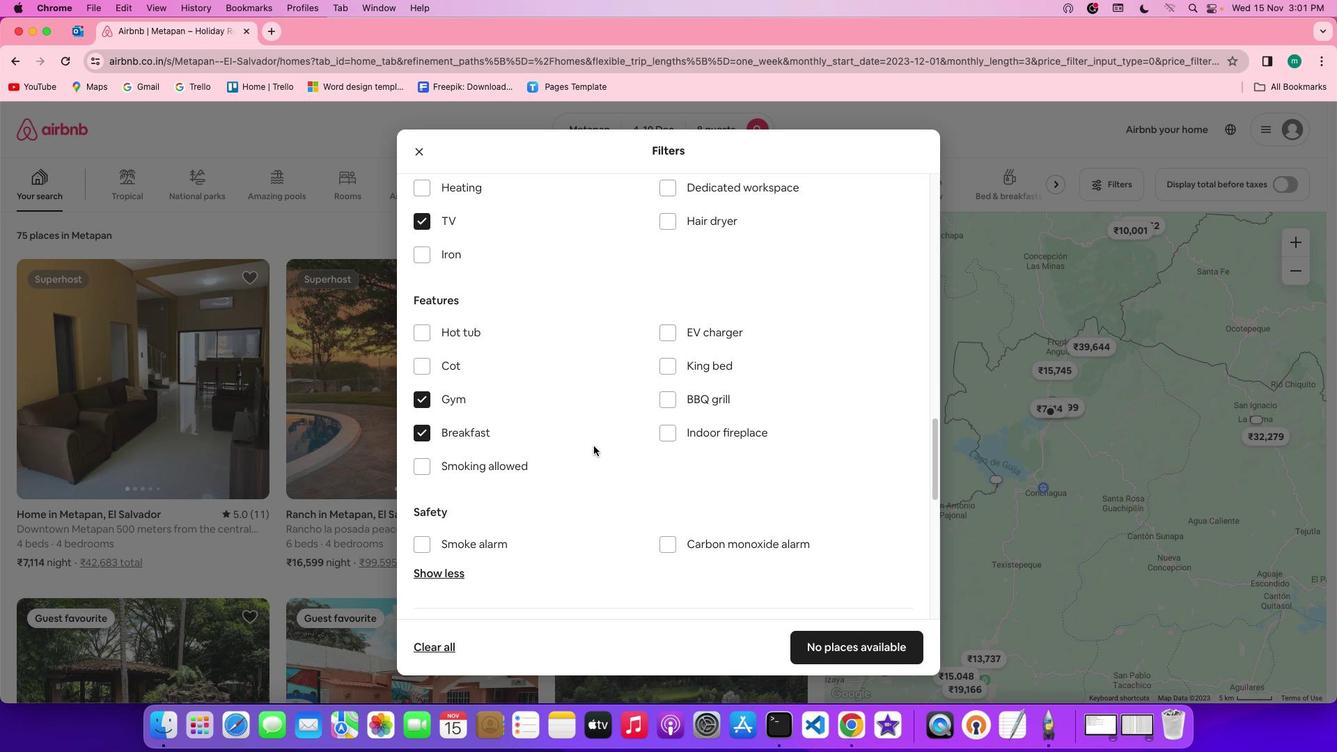 
Action: Mouse scrolled (594, 447) with delta (0, 0)
Screenshot: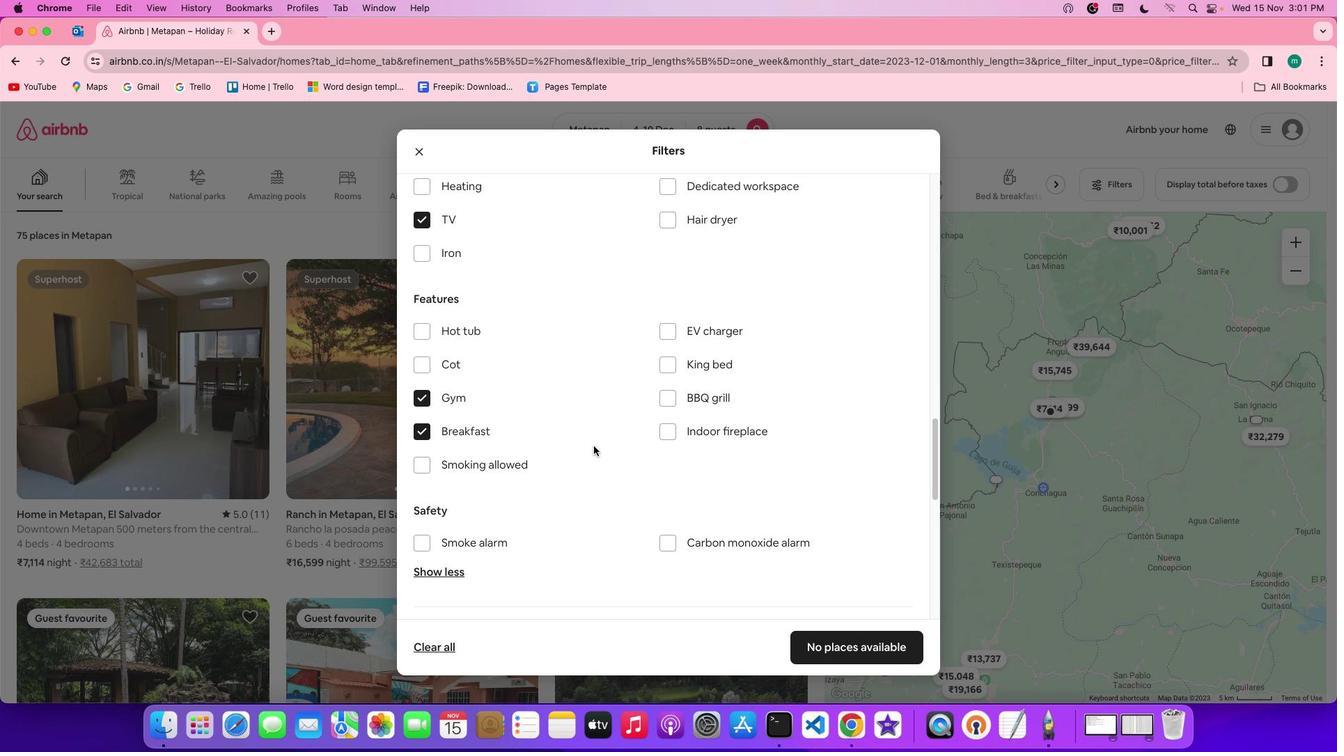
Action: Mouse scrolled (594, 447) with delta (0, 0)
Screenshot: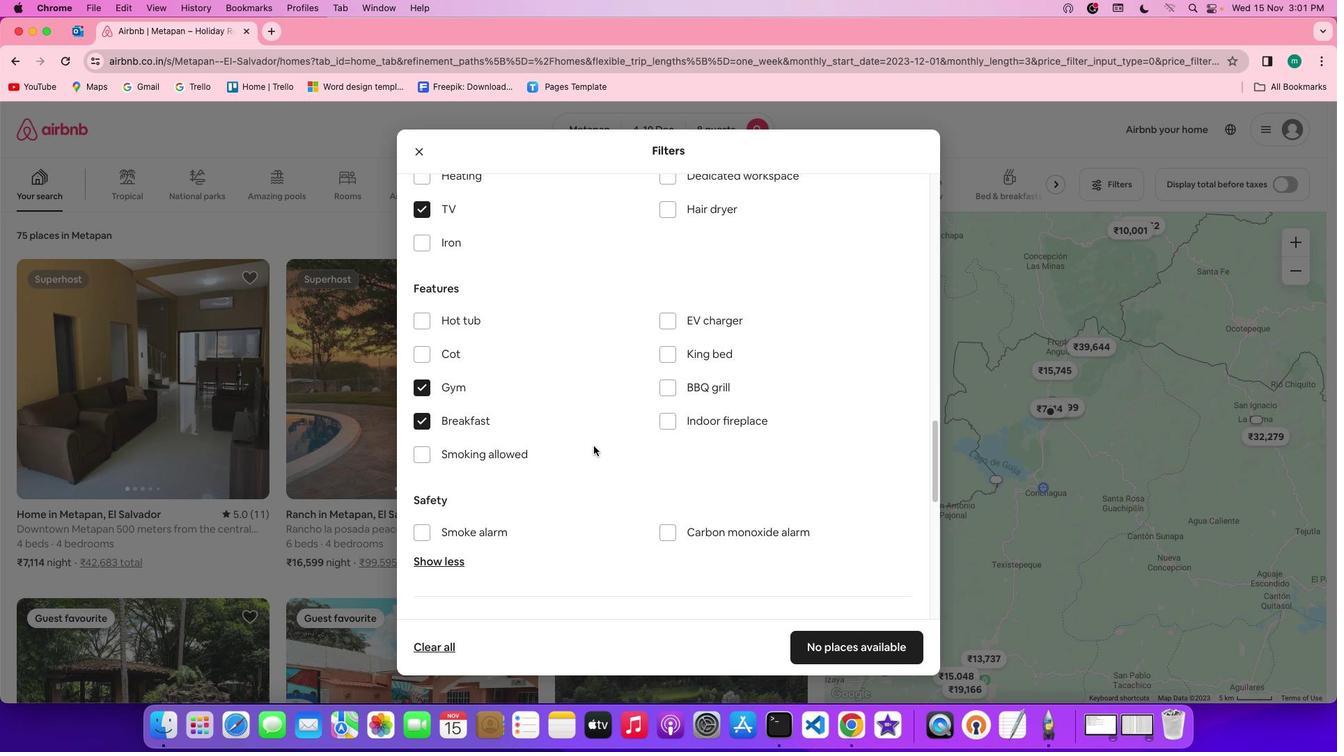 
Action: Mouse scrolled (594, 447) with delta (0, 0)
Screenshot: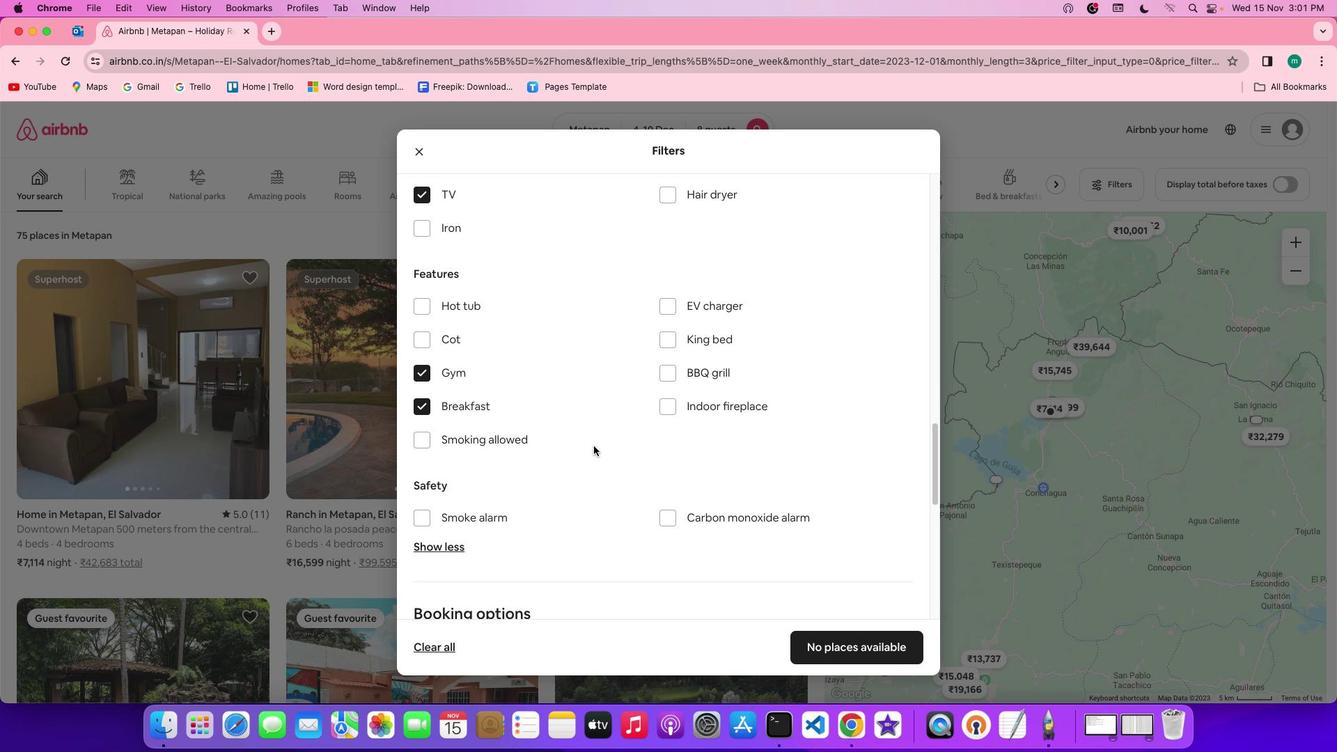 
Action: Mouse moved to (598, 450)
Screenshot: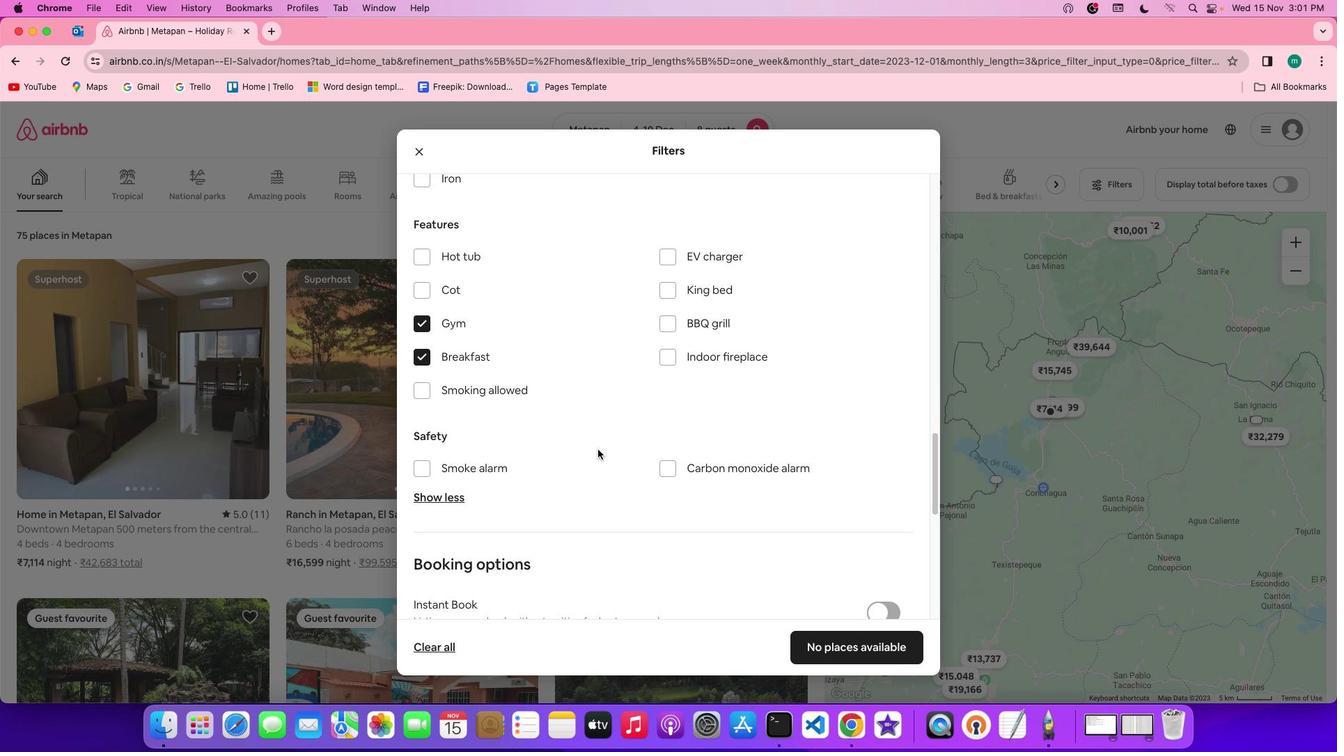 
Action: Mouse scrolled (598, 450) with delta (0, 0)
Screenshot: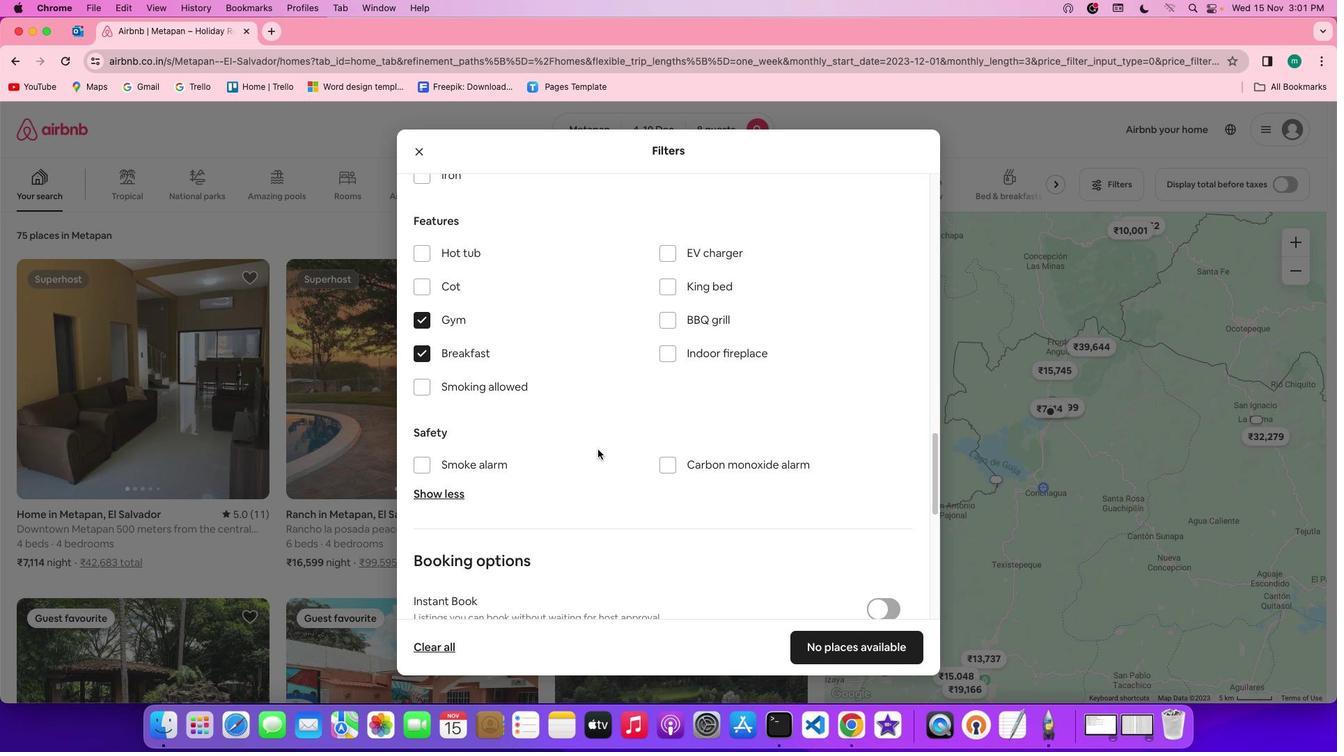 
Action: Mouse scrolled (598, 450) with delta (0, 0)
Screenshot: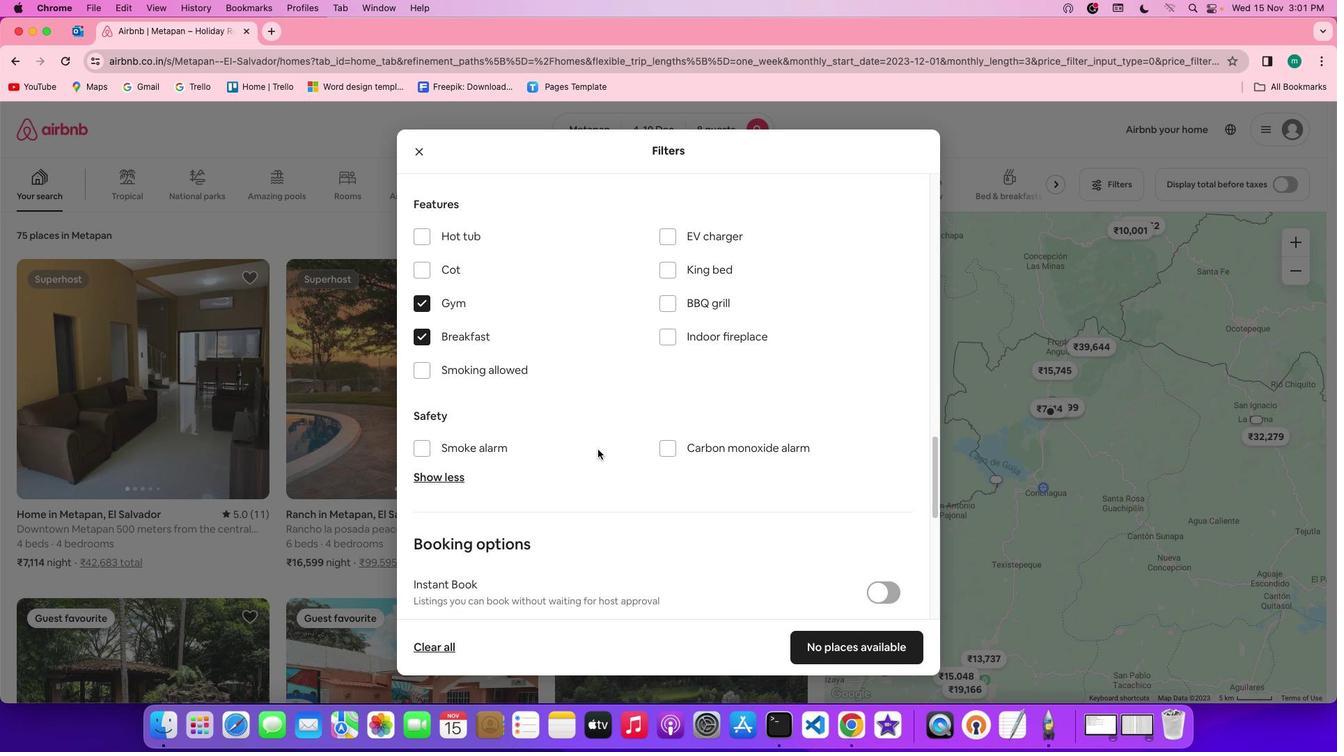 
Action: Mouse scrolled (598, 450) with delta (0, 0)
Screenshot: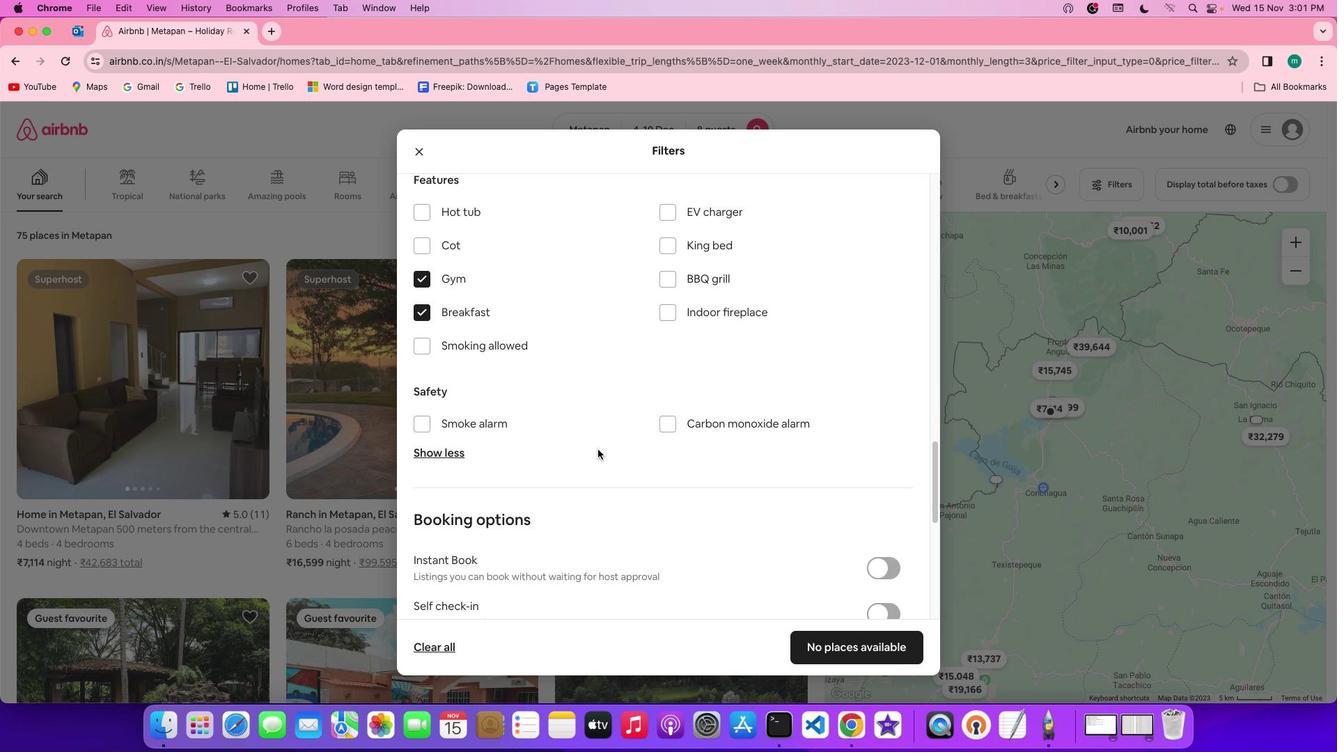
Action: Mouse scrolled (598, 450) with delta (0, 0)
Screenshot: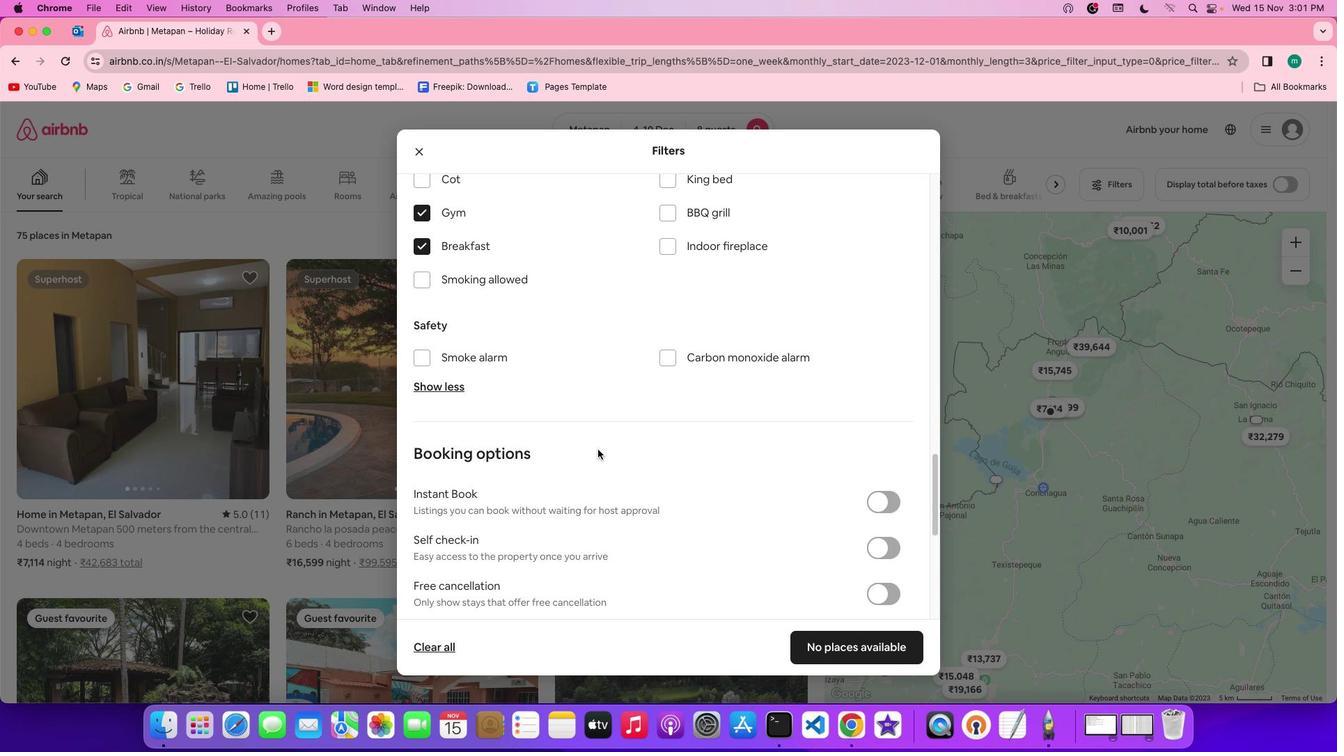 
Action: Mouse scrolled (598, 450) with delta (0, 0)
Screenshot: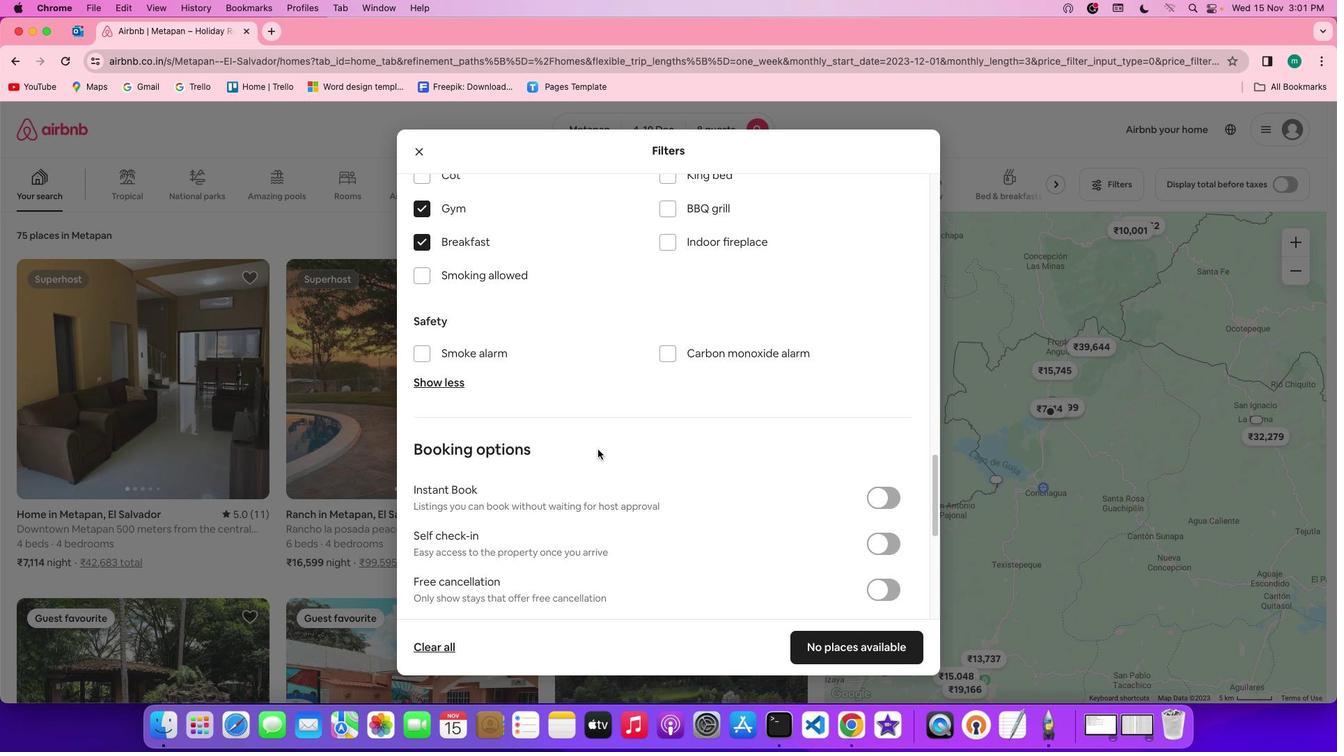 
Action: Mouse scrolled (598, 450) with delta (0, 0)
Screenshot: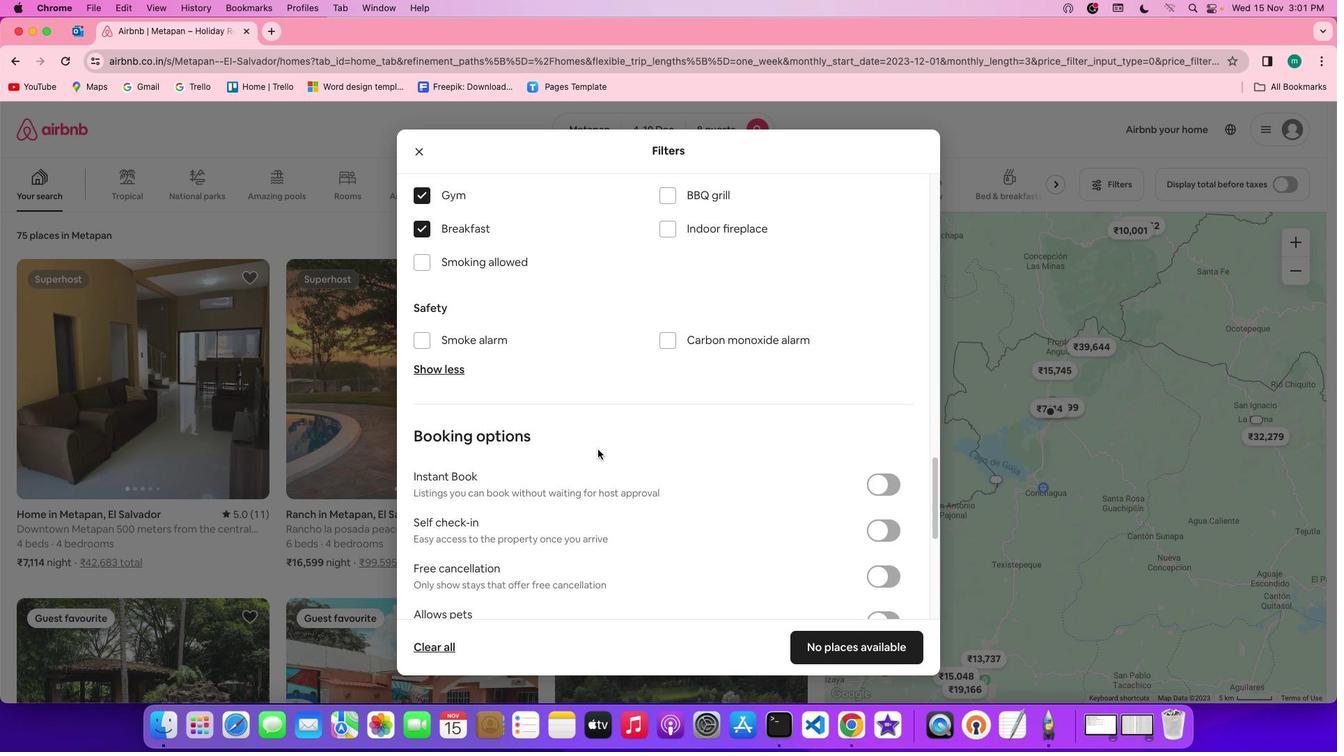 
Action: Mouse scrolled (598, 450) with delta (0, 0)
Screenshot: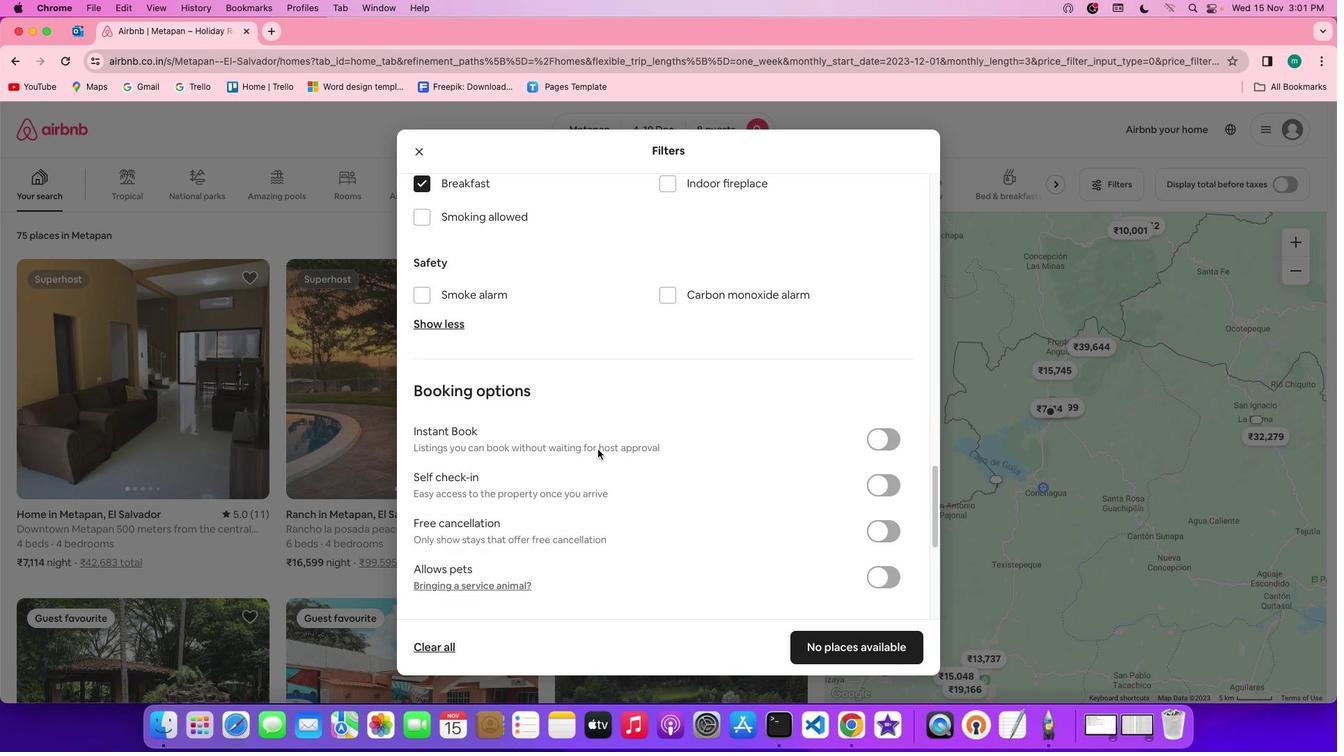 
Action: Mouse moved to (600, 447)
Screenshot: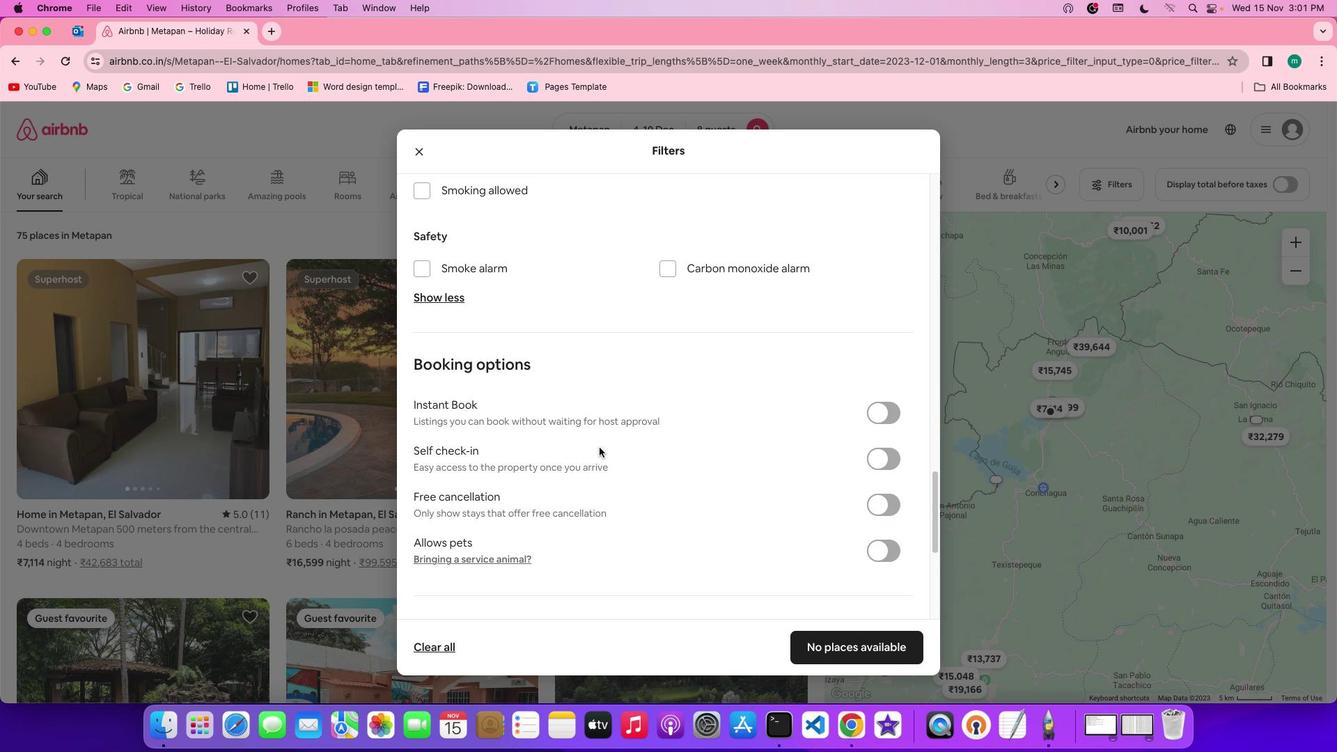 
Action: Mouse scrolled (600, 447) with delta (0, 0)
Screenshot: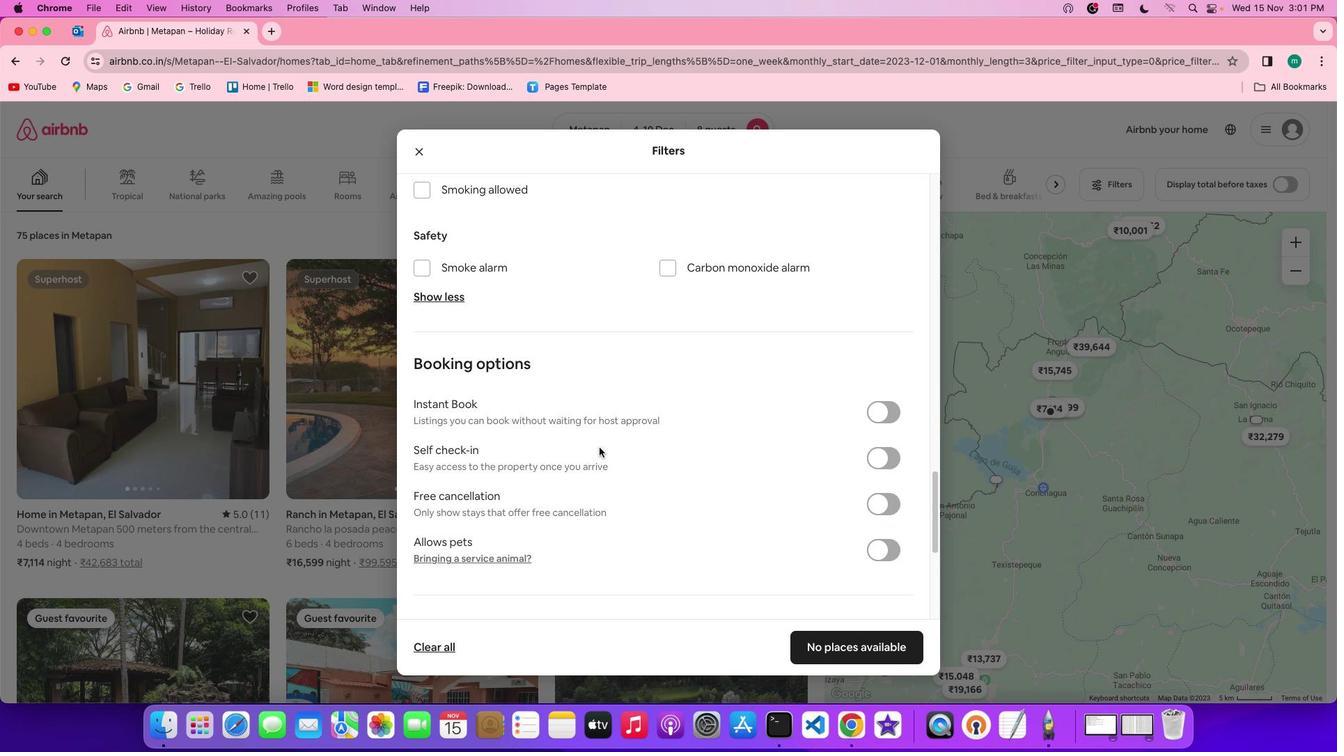 
Action: Mouse scrolled (600, 447) with delta (0, 0)
Screenshot: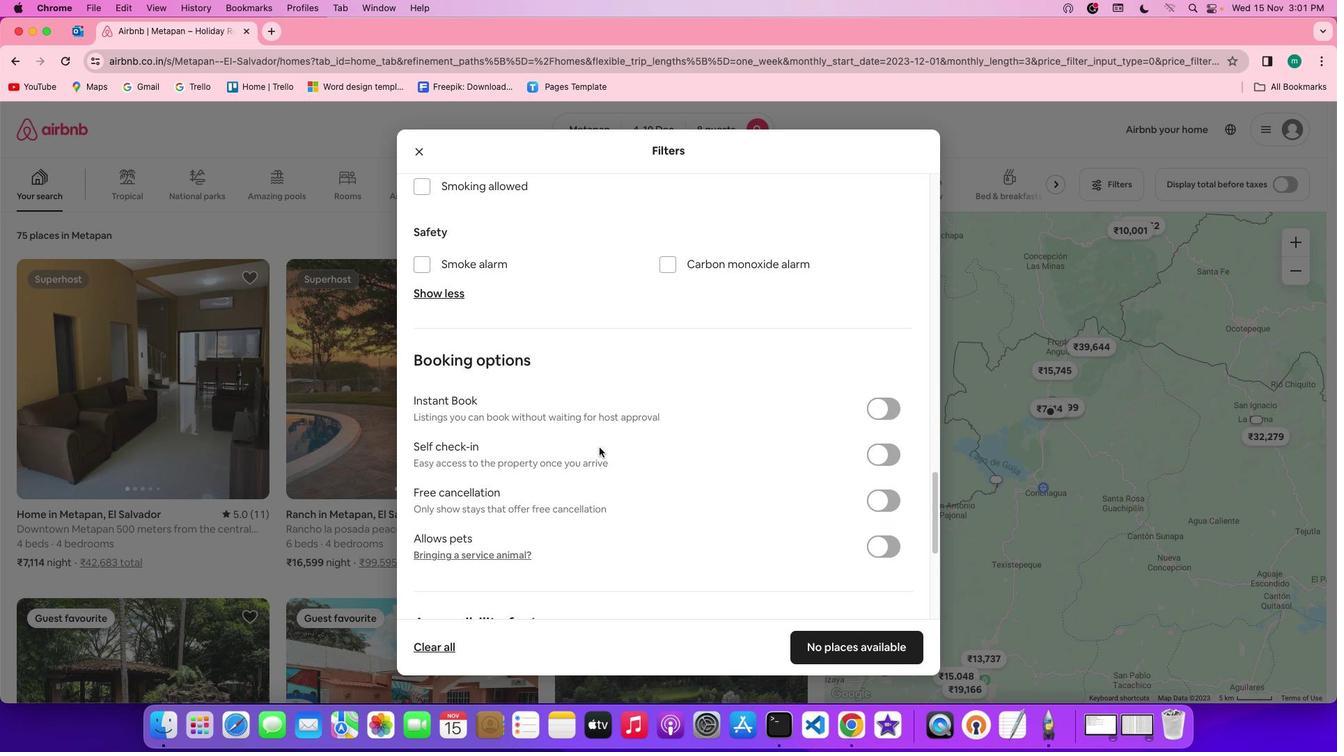 
Action: Mouse scrolled (600, 447) with delta (0, 0)
Screenshot: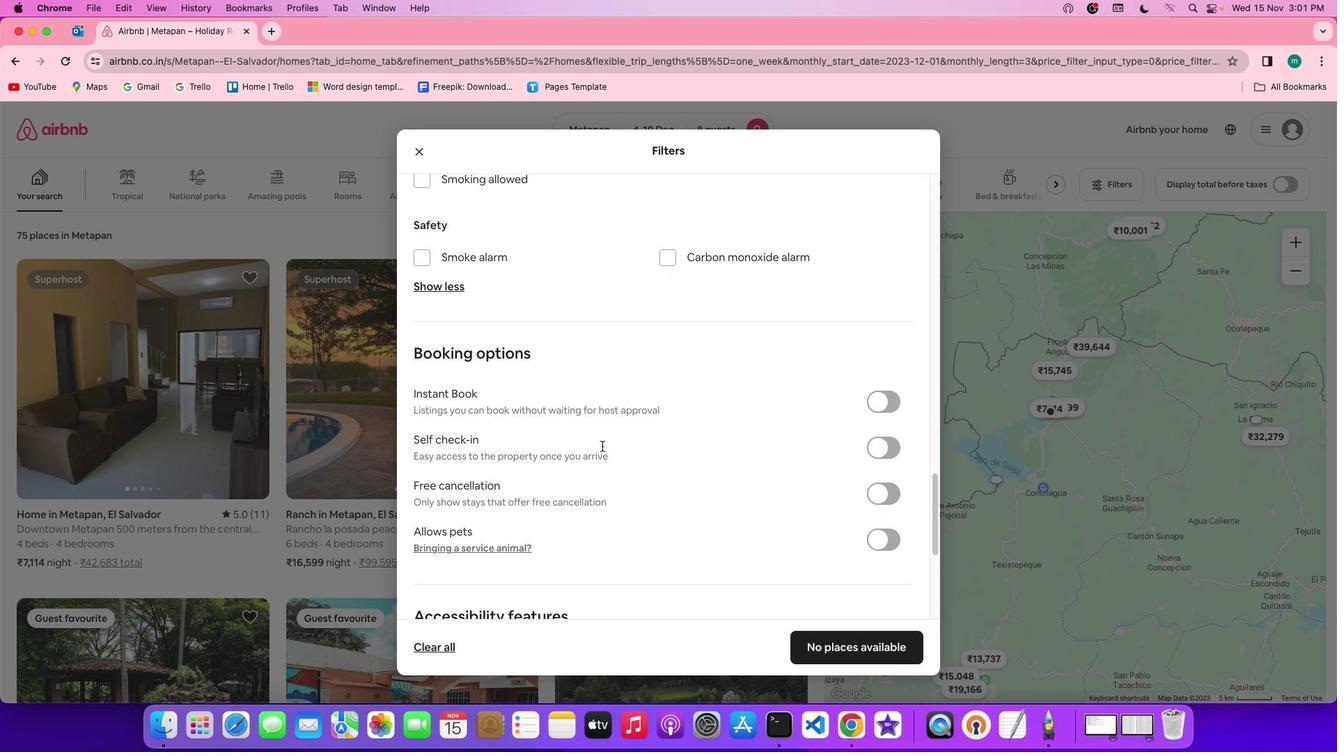 
Action: Mouse moved to (889, 434)
Screenshot: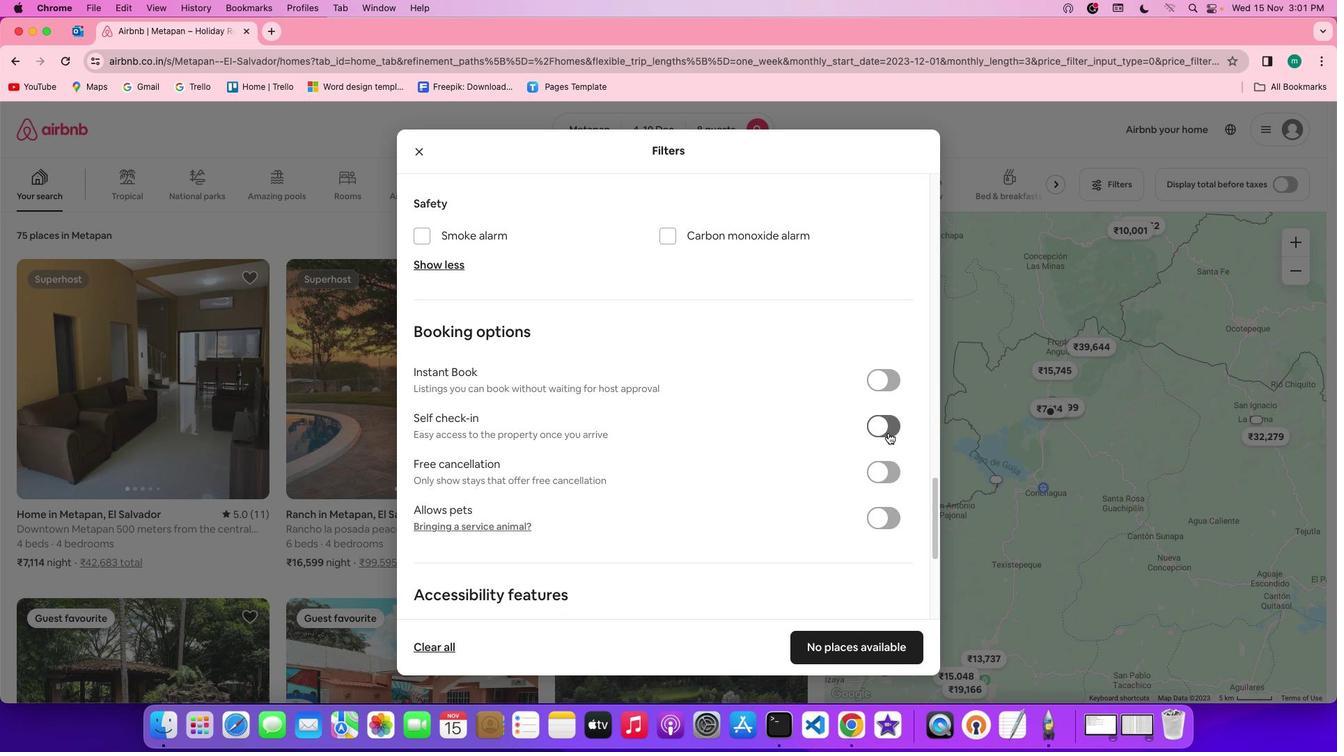 
Action: Mouse pressed left at (889, 434)
Screenshot: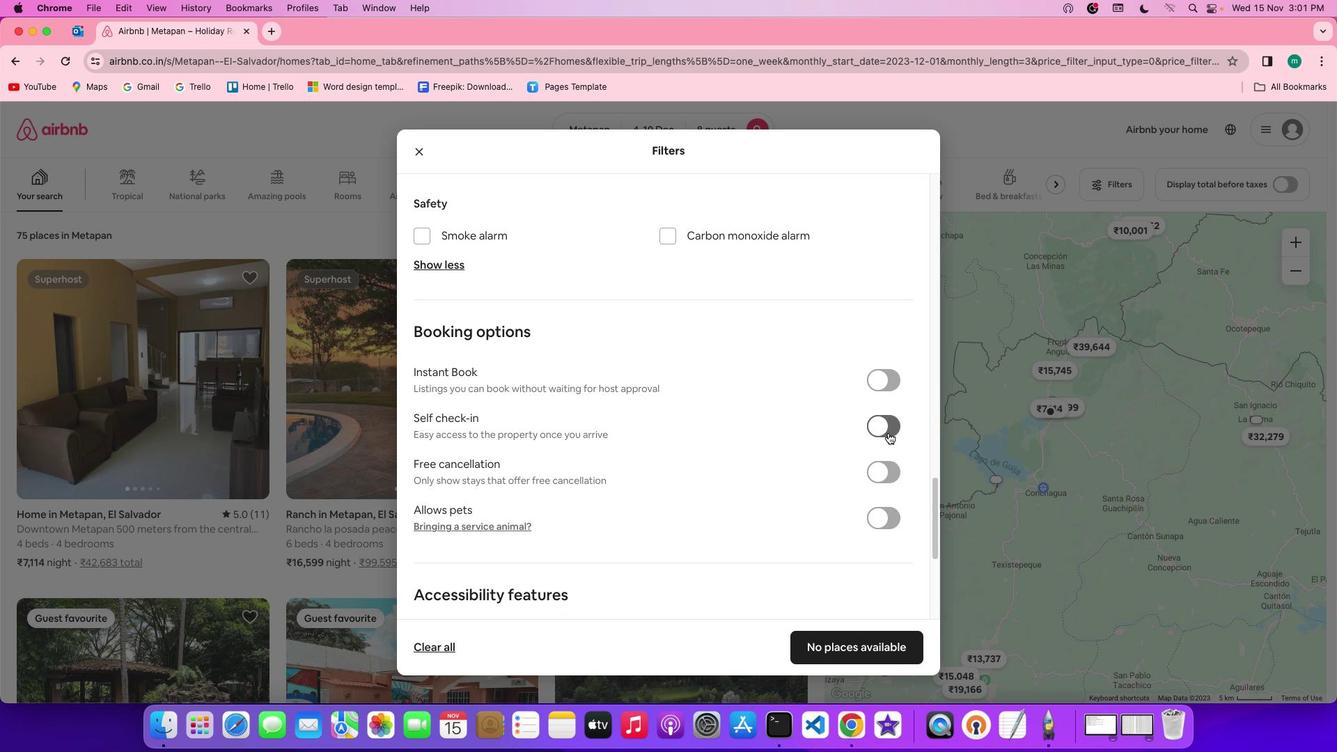 
Action: Mouse moved to (670, 514)
Screenshot: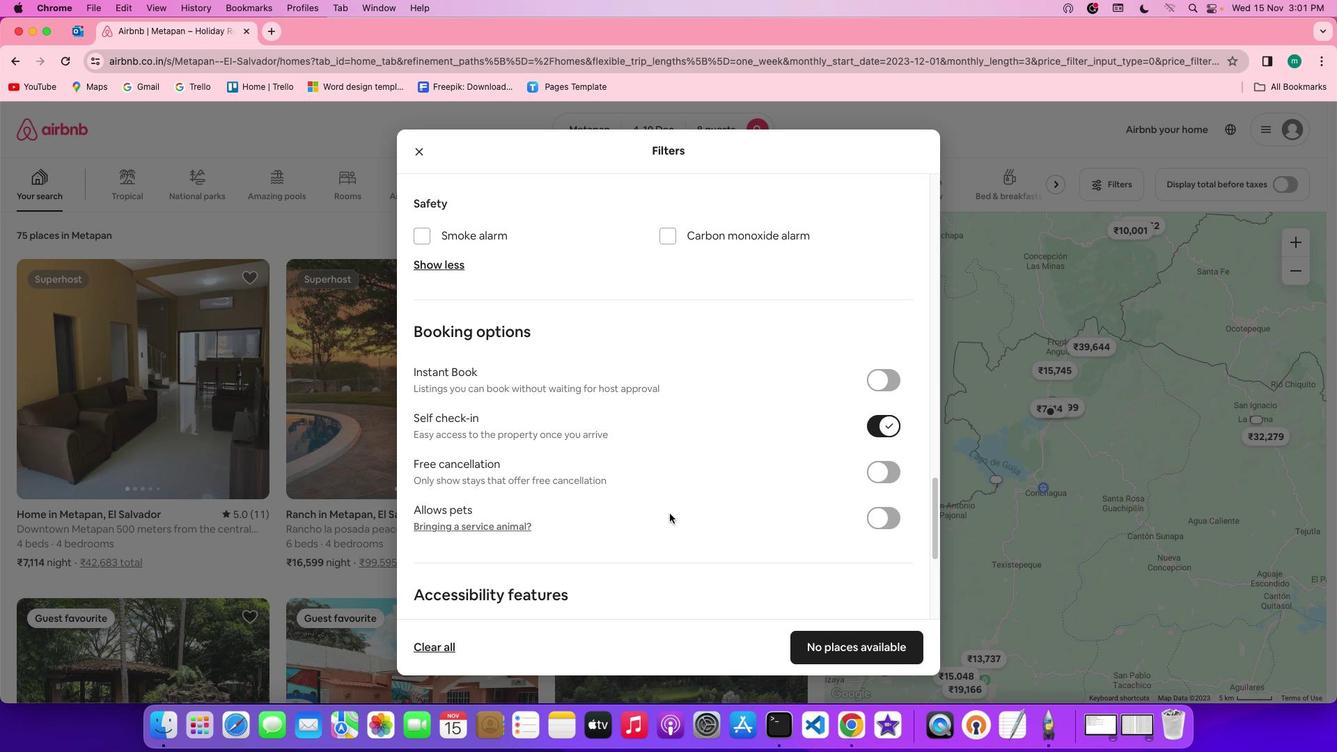 
Action: Mouse scrolled (670, 514) with delta (0, 0)
Screenshot: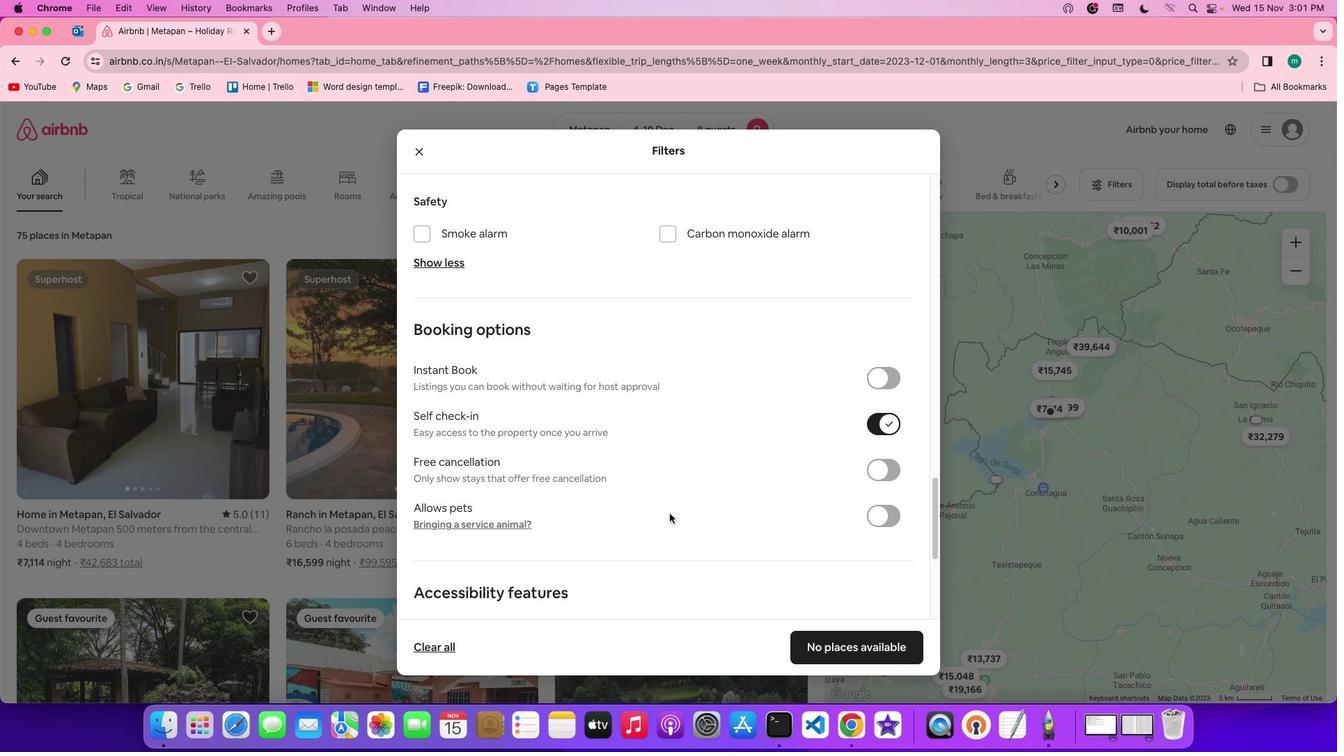 
Action: Mouse scrolled (670, 514) with delta (0, 0)
Screenshot: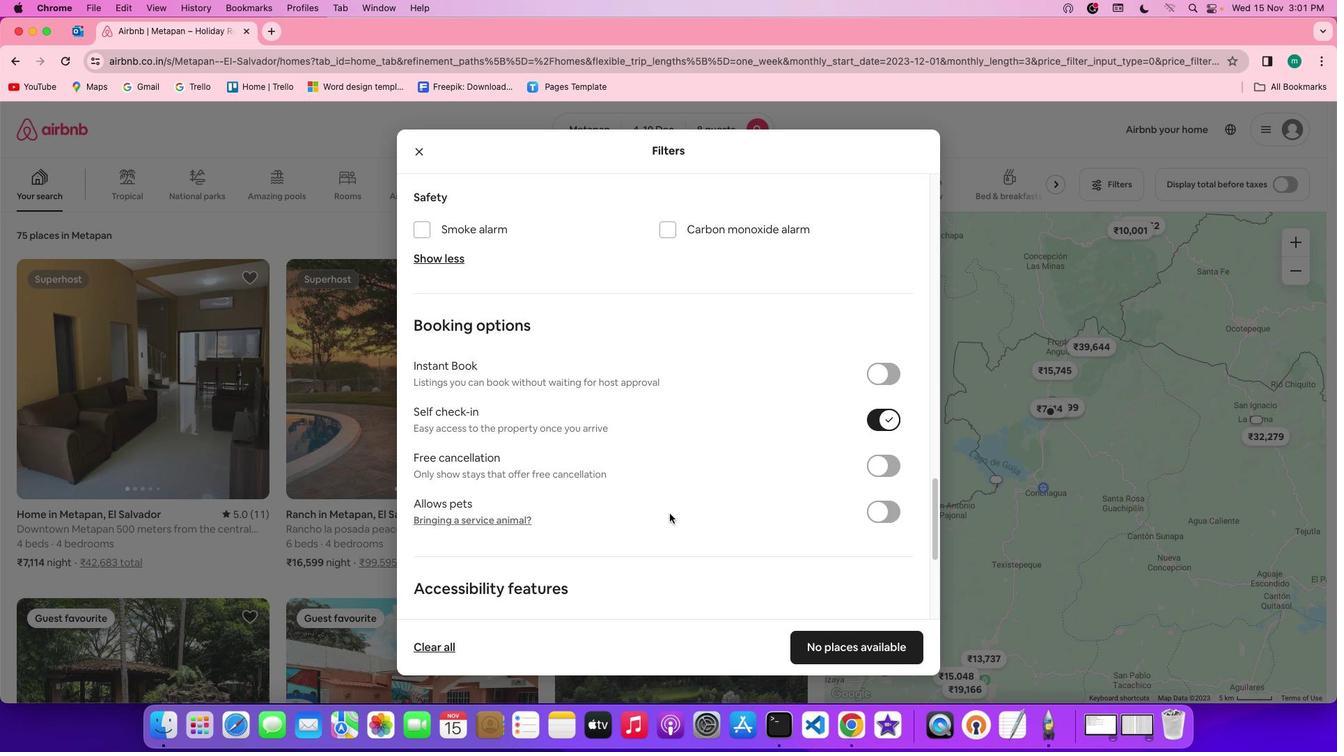 
Action: Mouse scrolled (670, 514) with delta (0, 0)
Screenshot: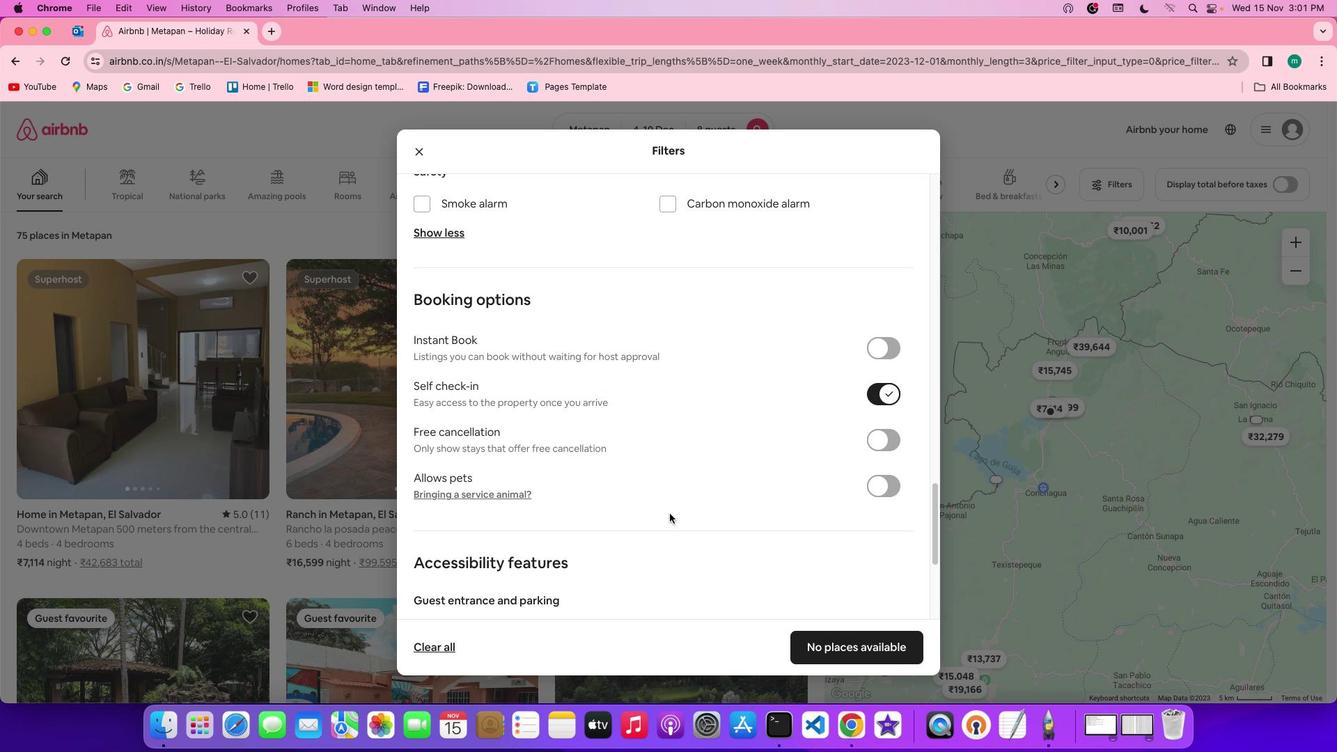 
Action: Mouse scrolled (670, 514) with delta (0, 0)
Screenshot: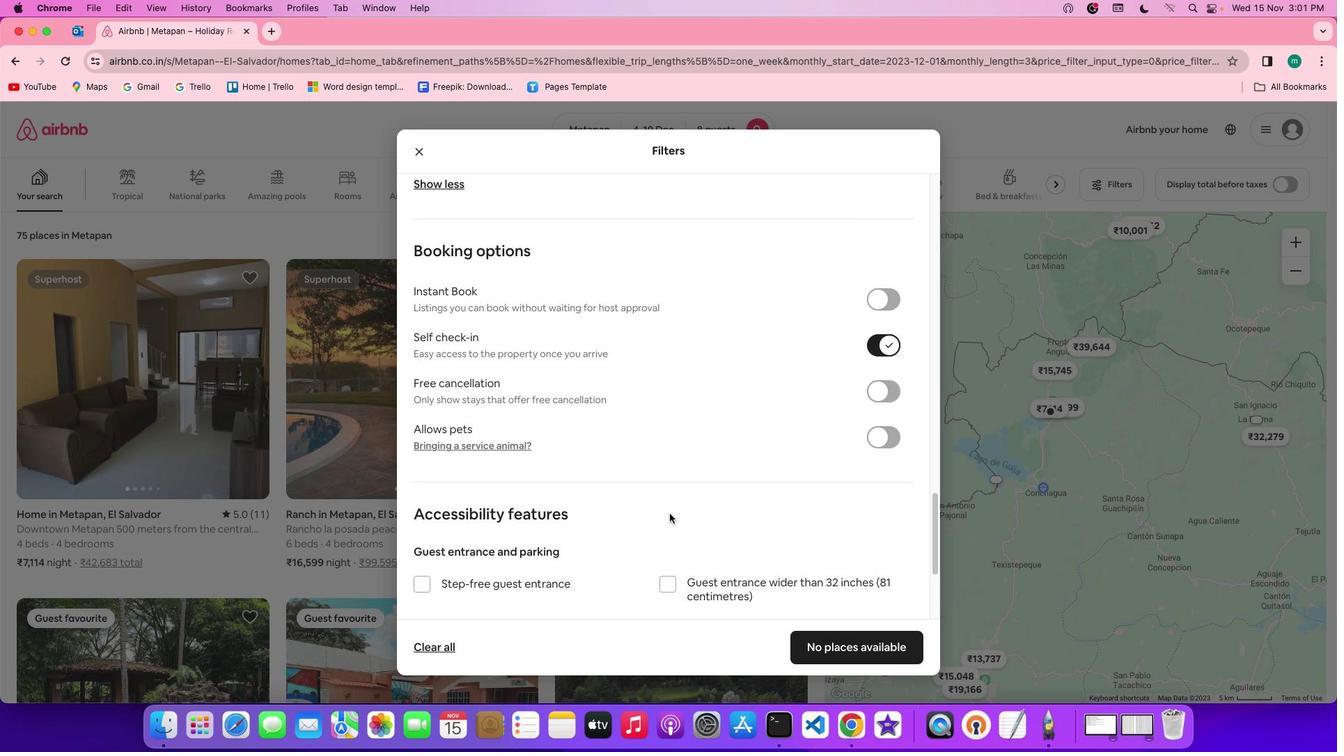 
Action: Mouse moved to (706, 503)
Screenshot: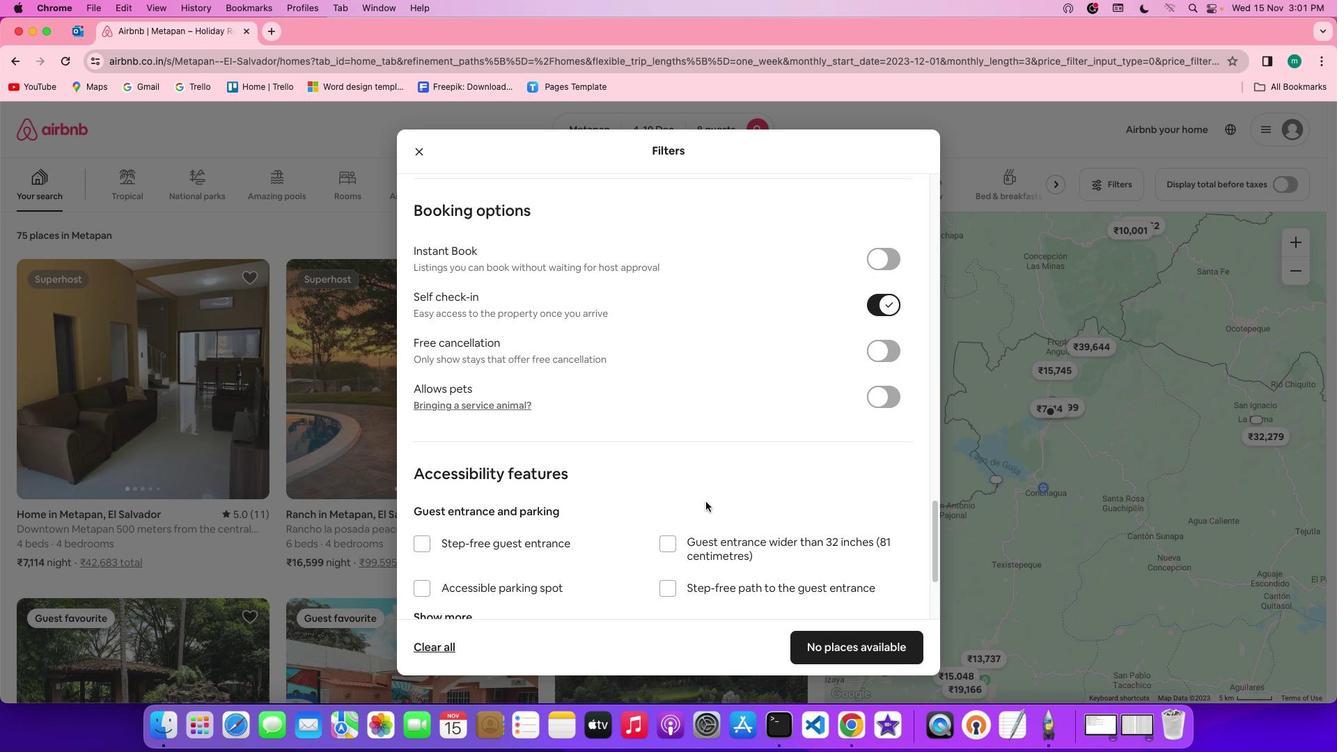 
Action: Mouse scrolled (706, 503) with delta (0, 0)
Screenshot: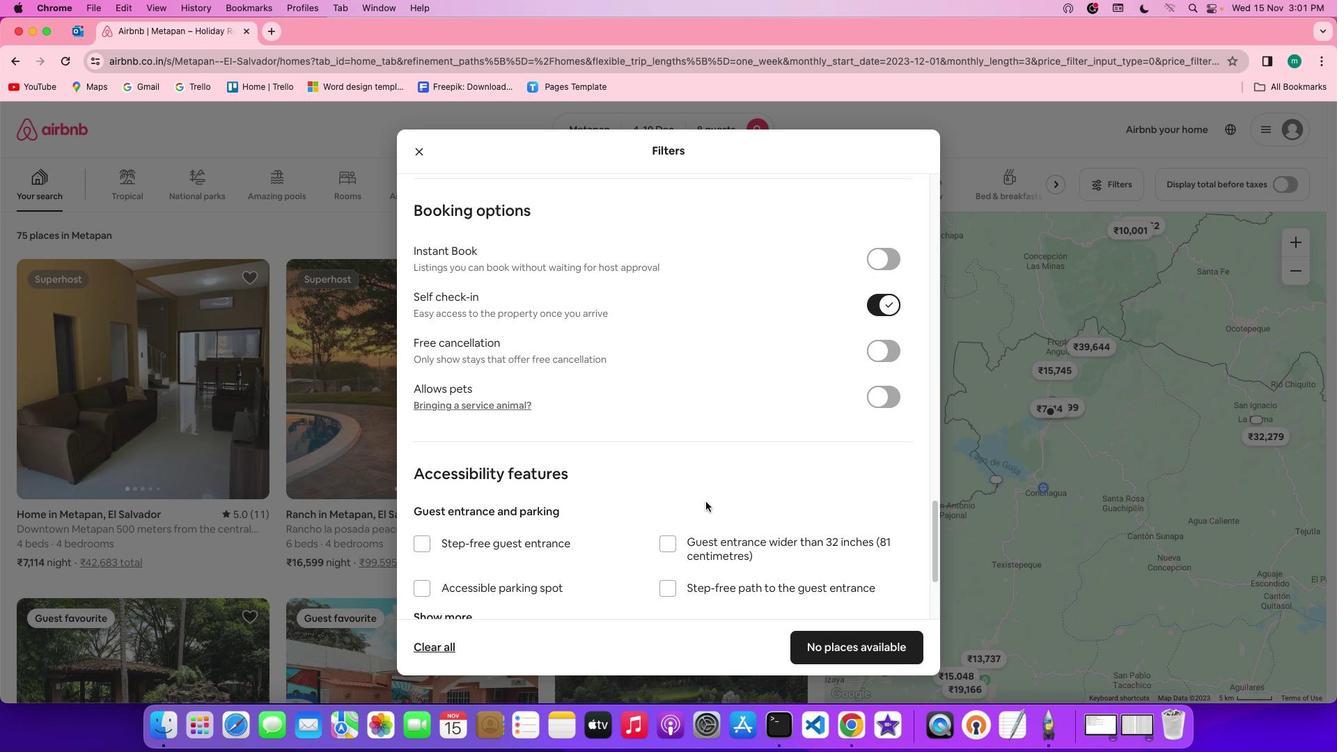 
Action: Mouse scrolled (706, 503) with delta (0, 0)
Screenshot: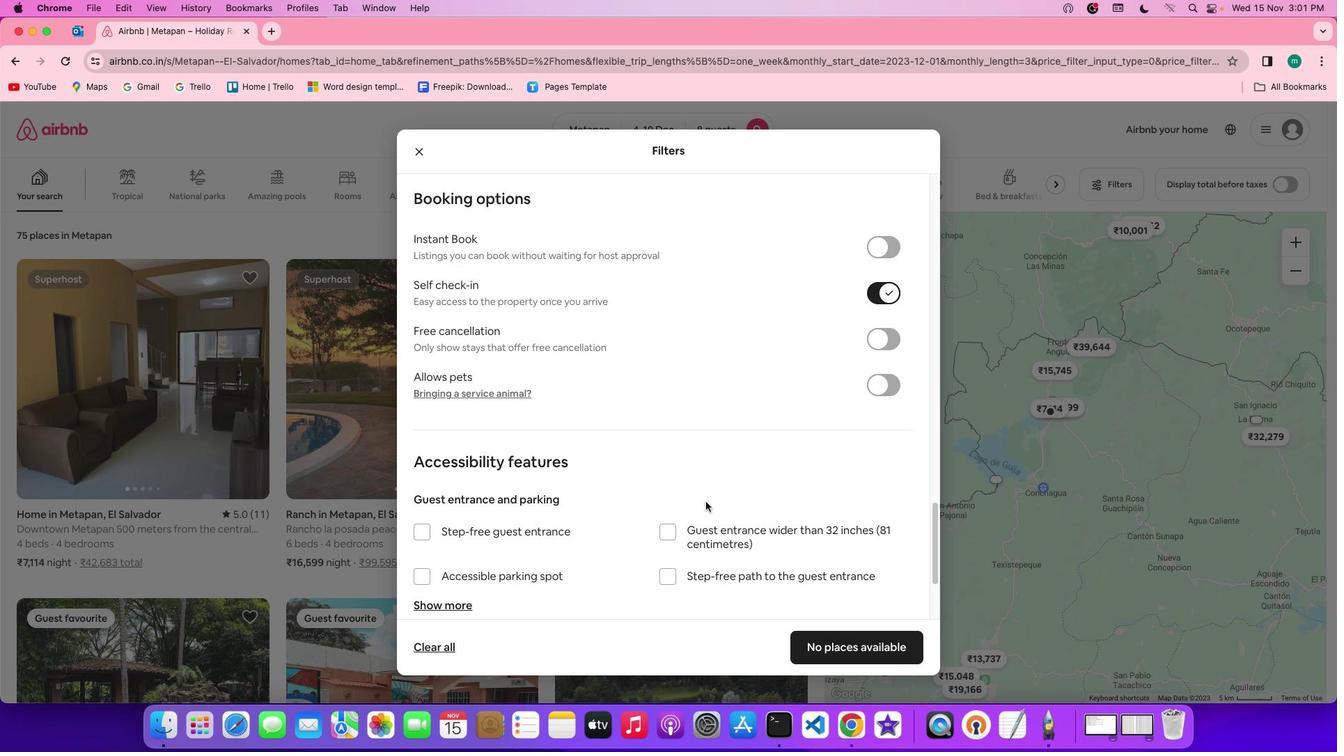 
Action: Mouse scrolled (706, 503) with delta (0, 0)
Screenshot: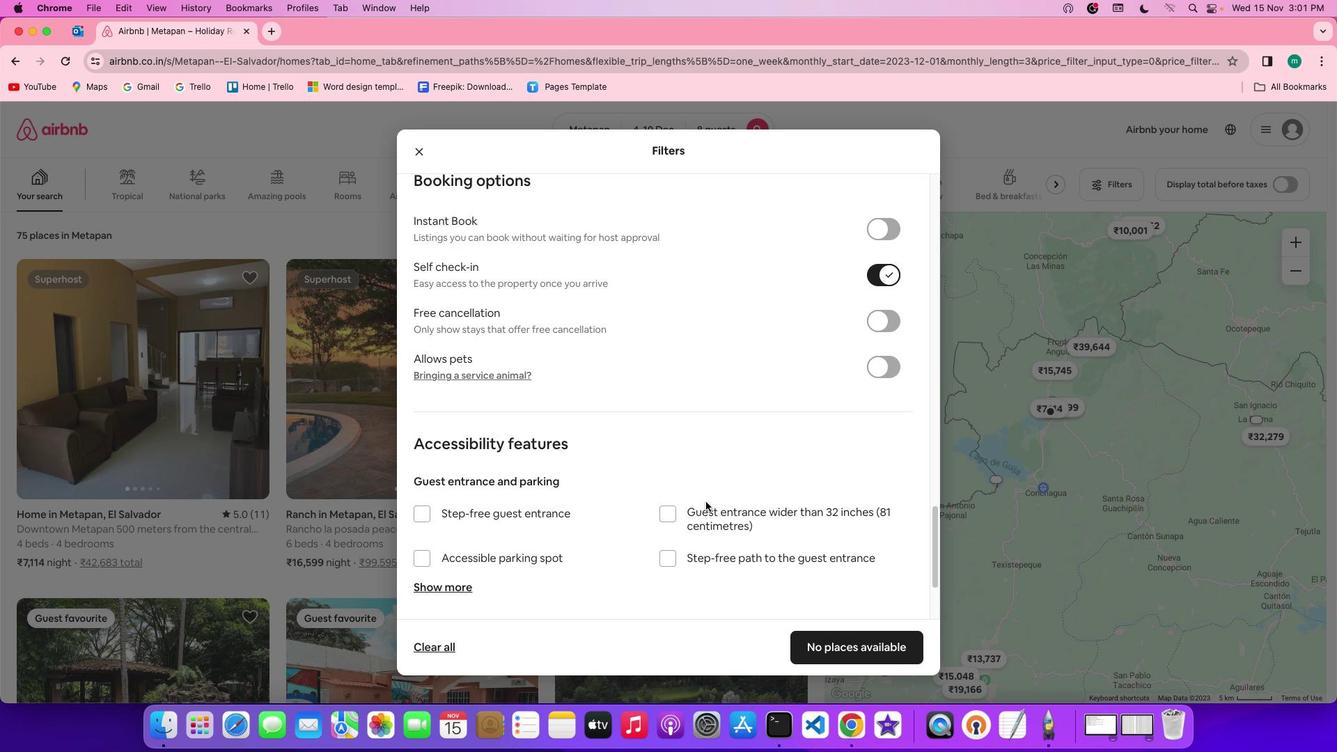 
Action: Mouse scrolled (706, 503) with delta (0, 0)
Screenshot: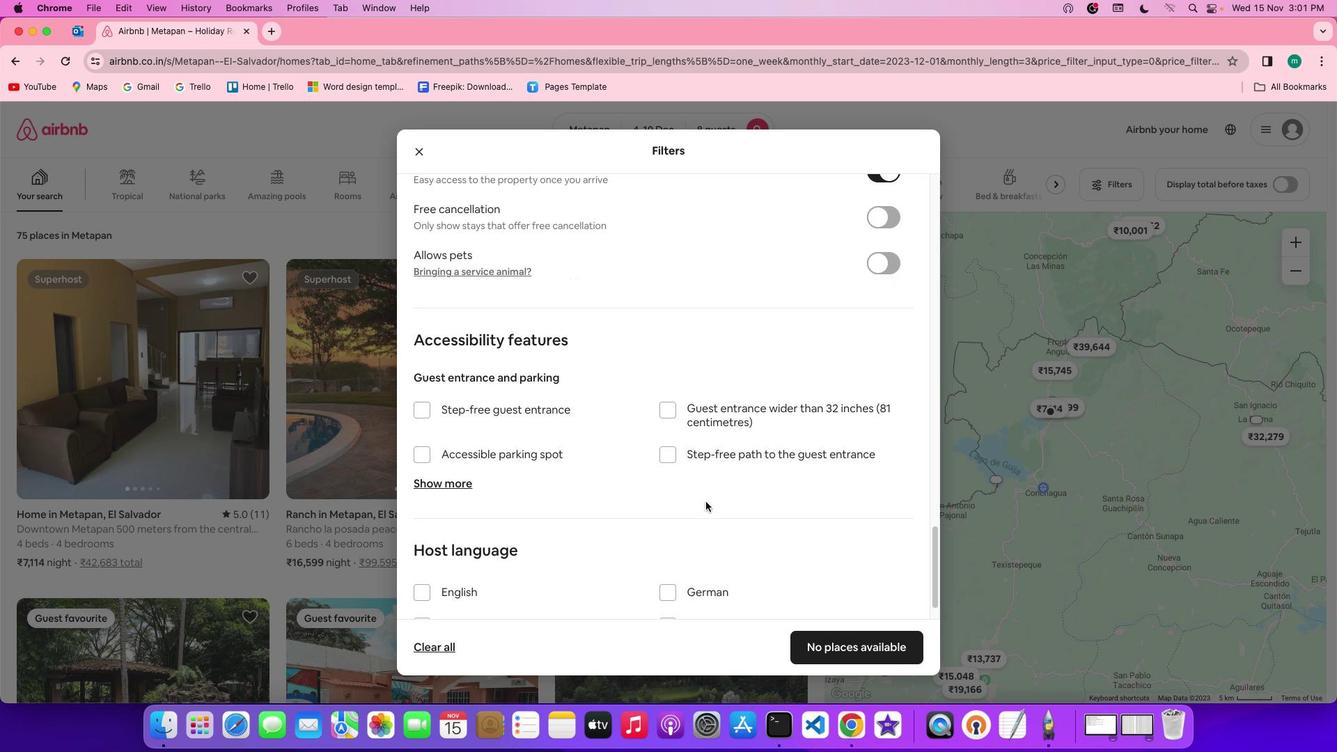 
Action: Mouse moved to (759, 526)
Screenshot: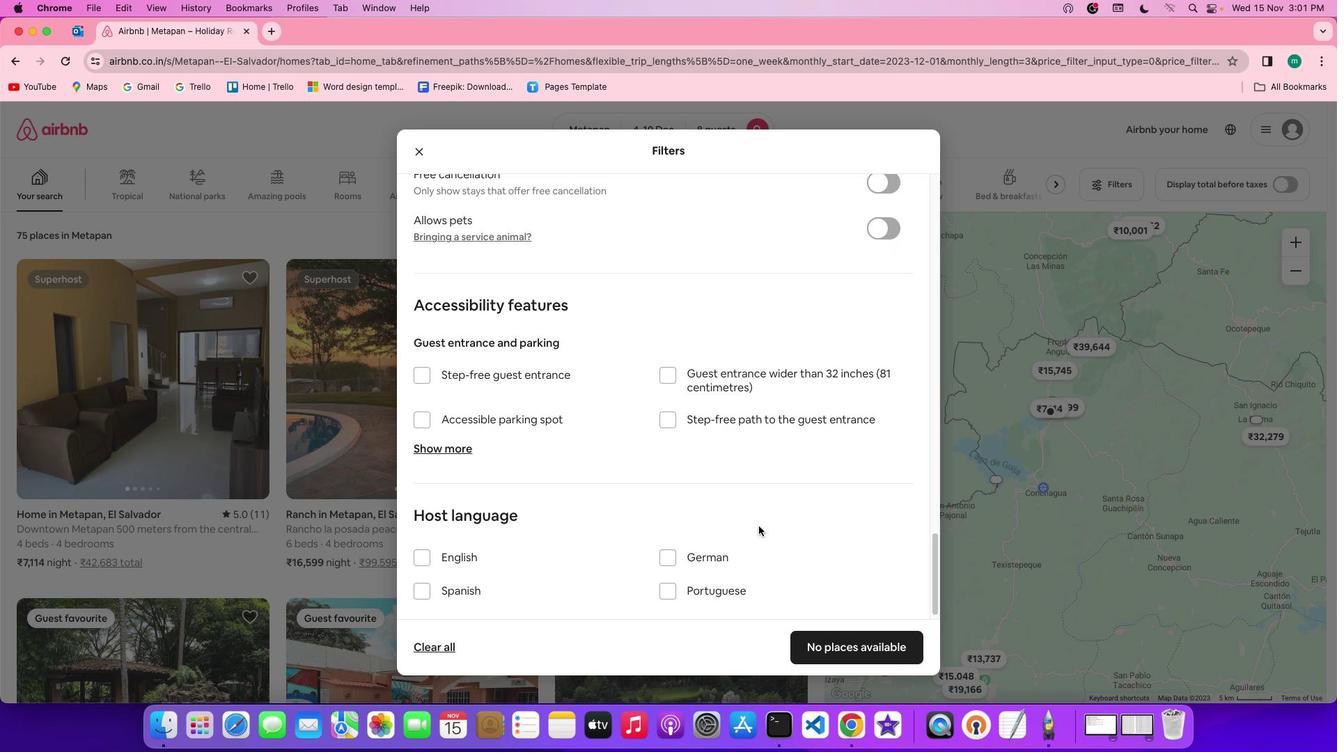 
Action: Mouse scrolled (759, 526) with delta (0, 0)
Screenshot: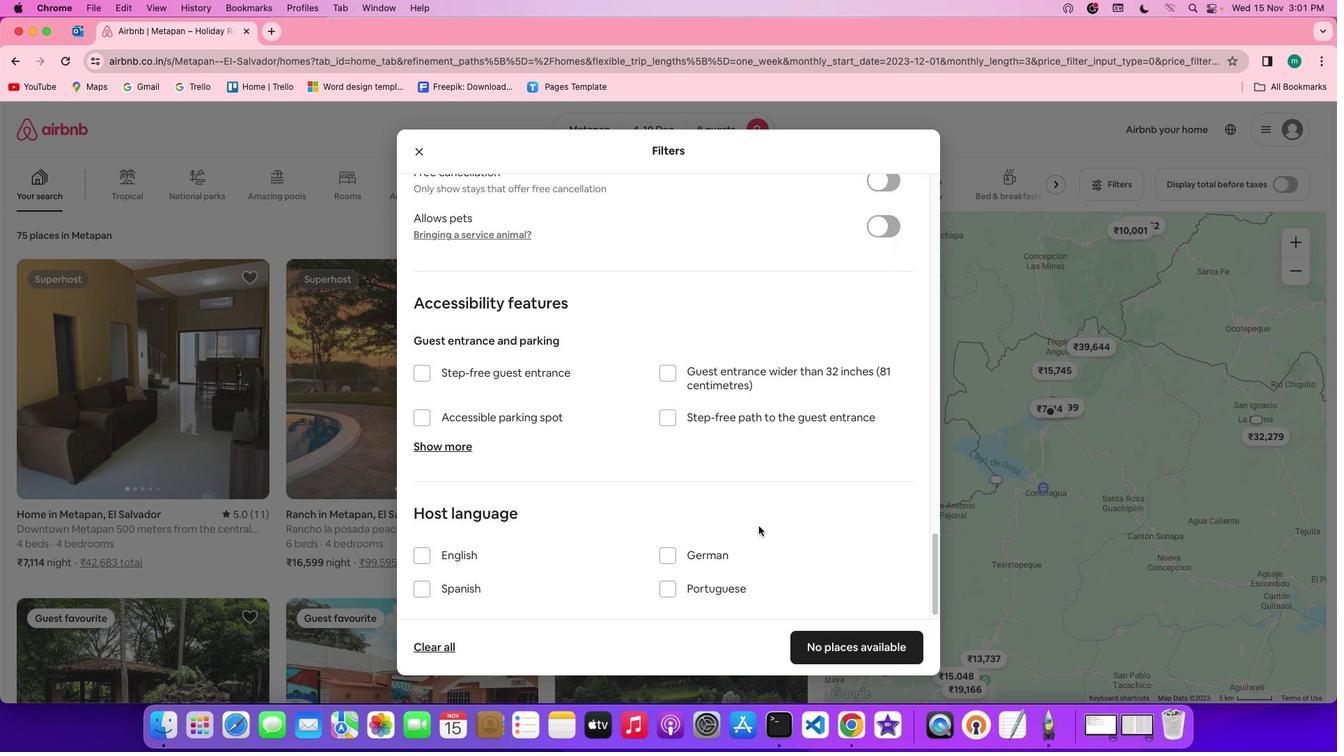 
Action: Mouse scrolled (759, 526) with delta (0, 0)
Screenshot: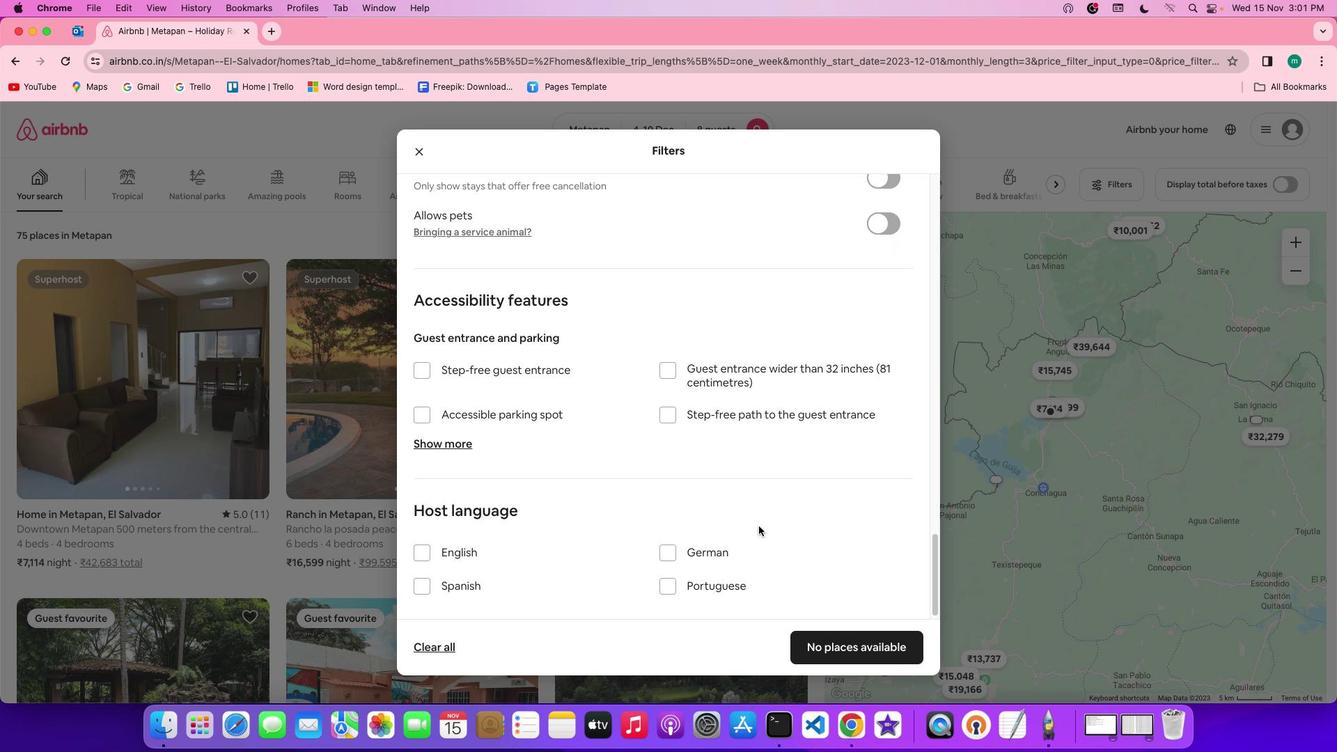 
Action: Mouse scrolled (759, 526) with delta (0, 0)
Screenshot: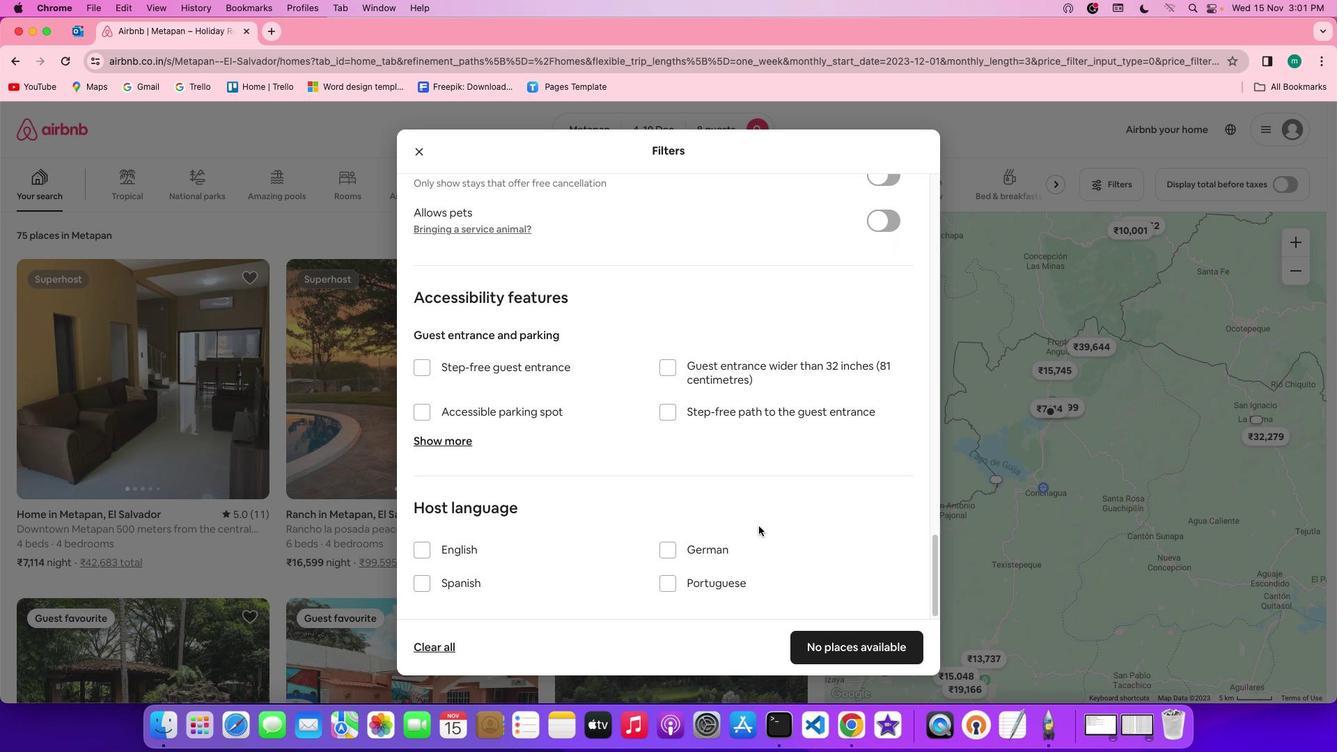 
Action: Mouse scrolled (759, 526) with delta (0, -2)
Screenshot: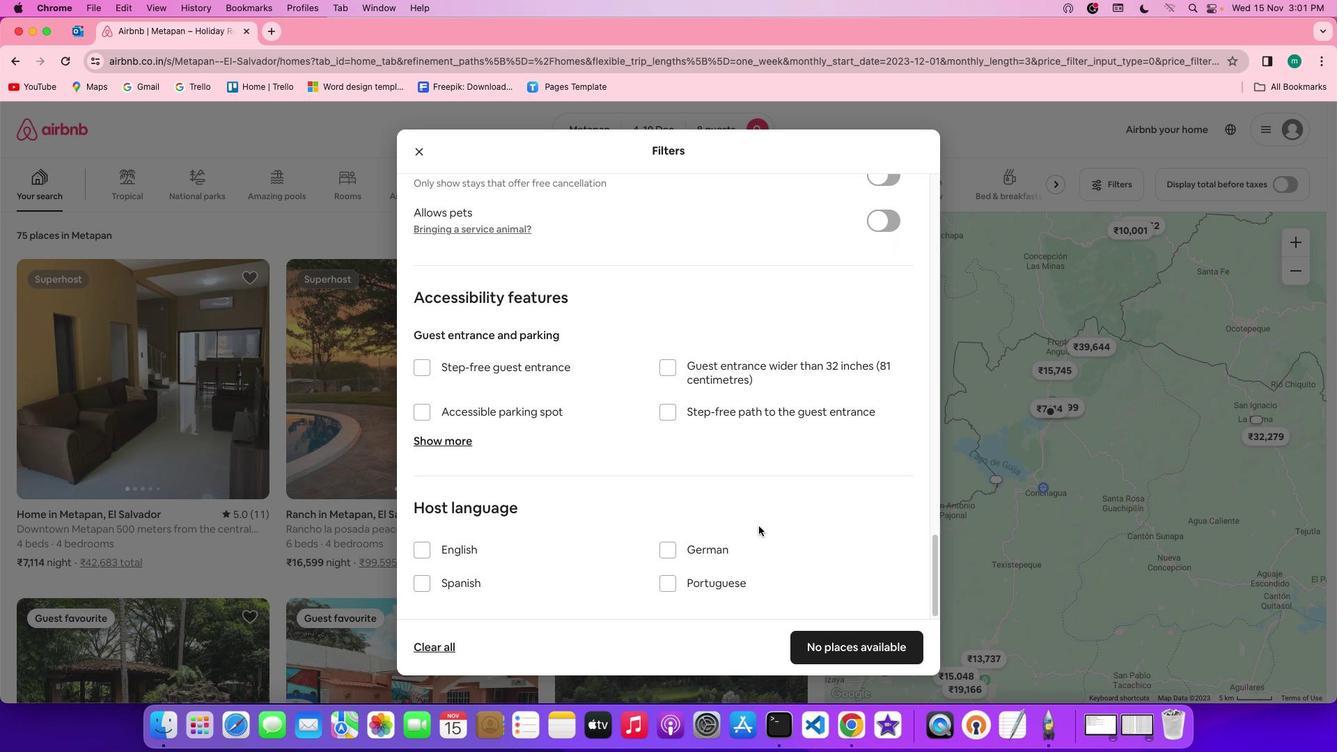 
Action: Mouse scrolled (759, 526) with delta (0, -2)
Screenshot: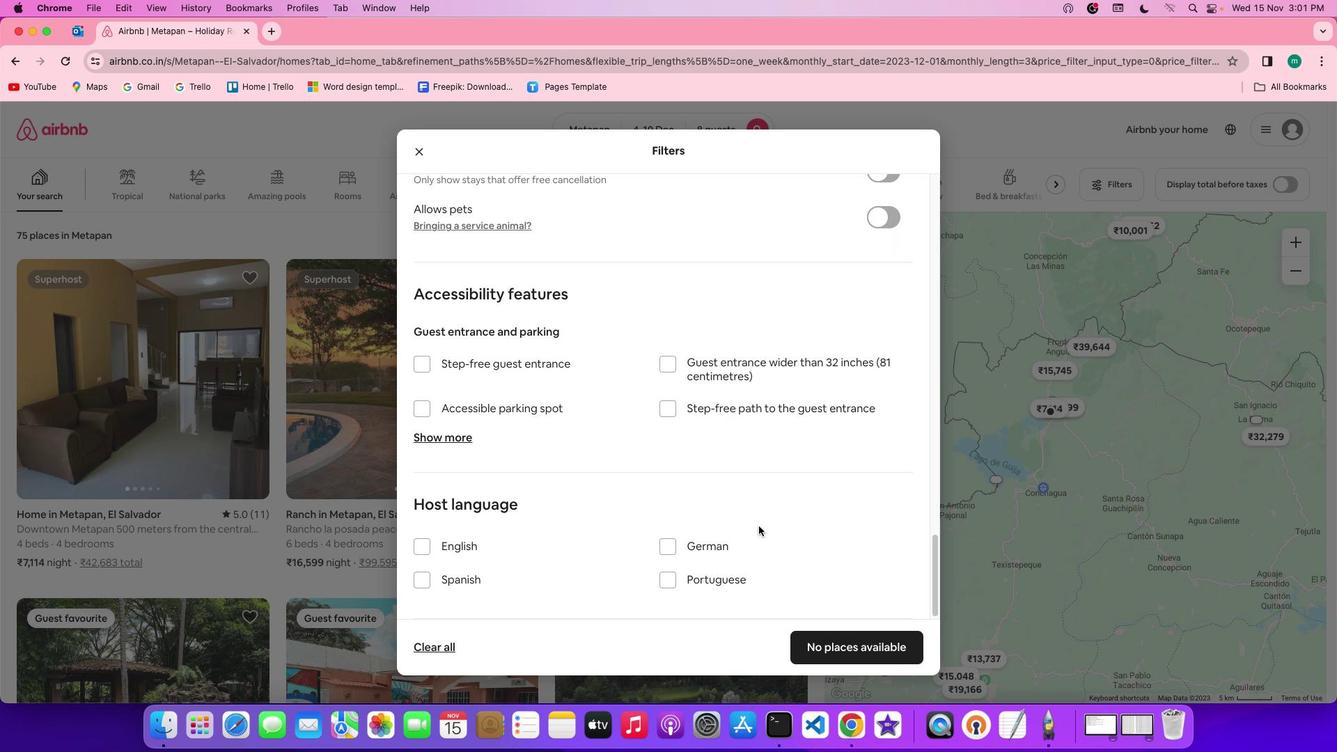 
Action: Mouse moved to (773, 530)
Screenshot: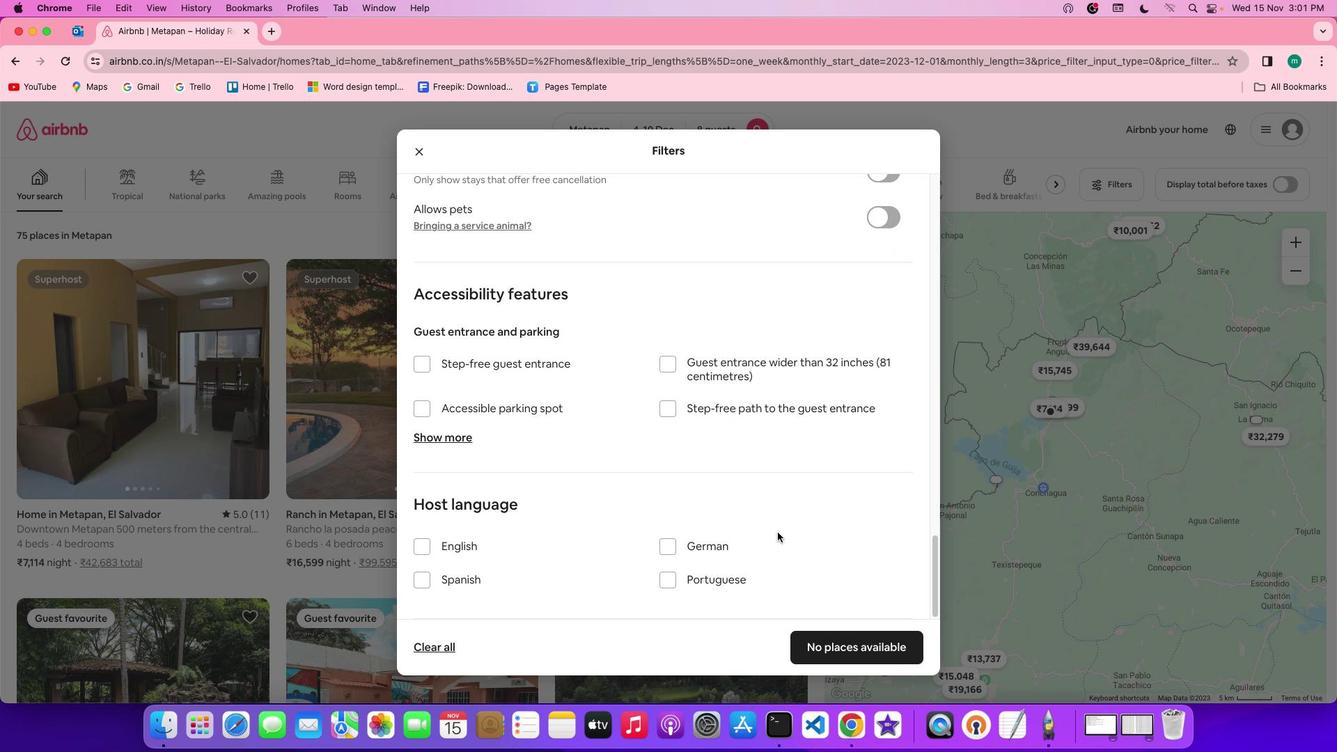 
Action: Mouse scrolled (773, 530) with delta (0, 0)
Screenshot: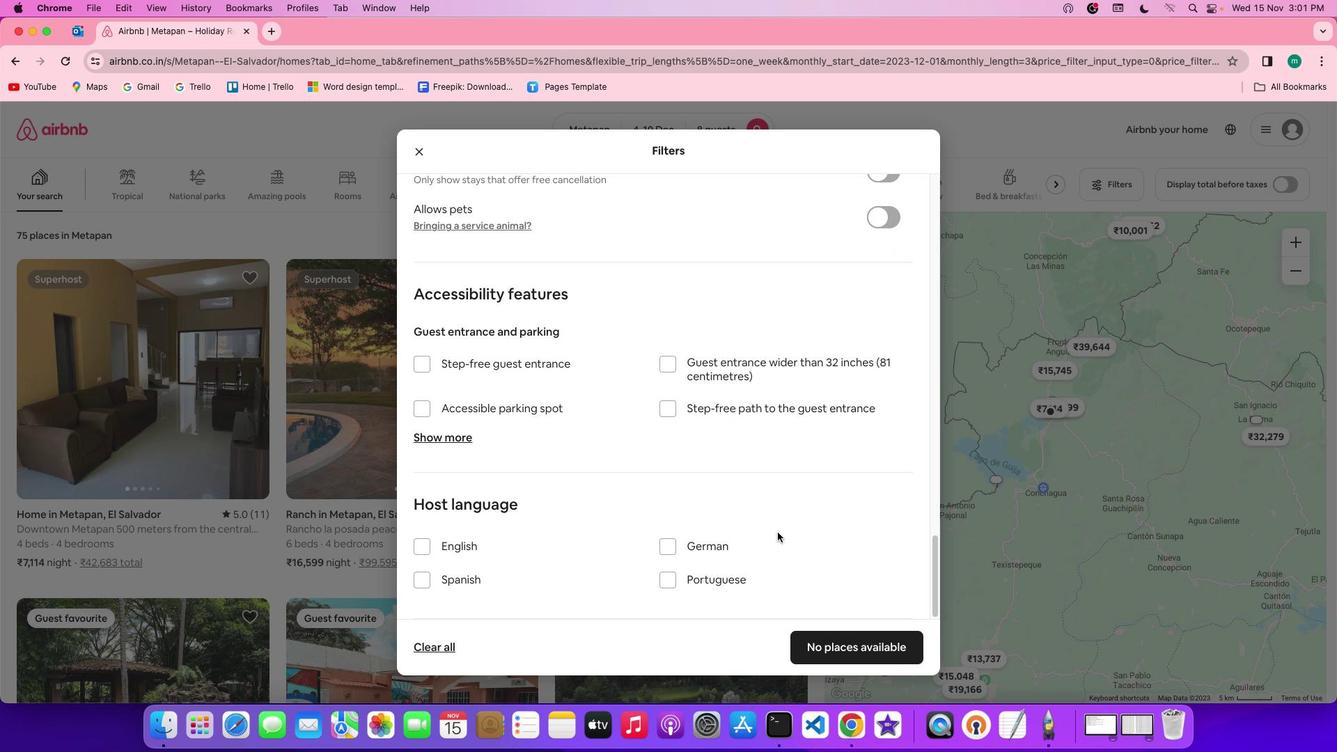 
Action: Mouse scrolled (773, 530) with delta (0, 0)
Screenshot: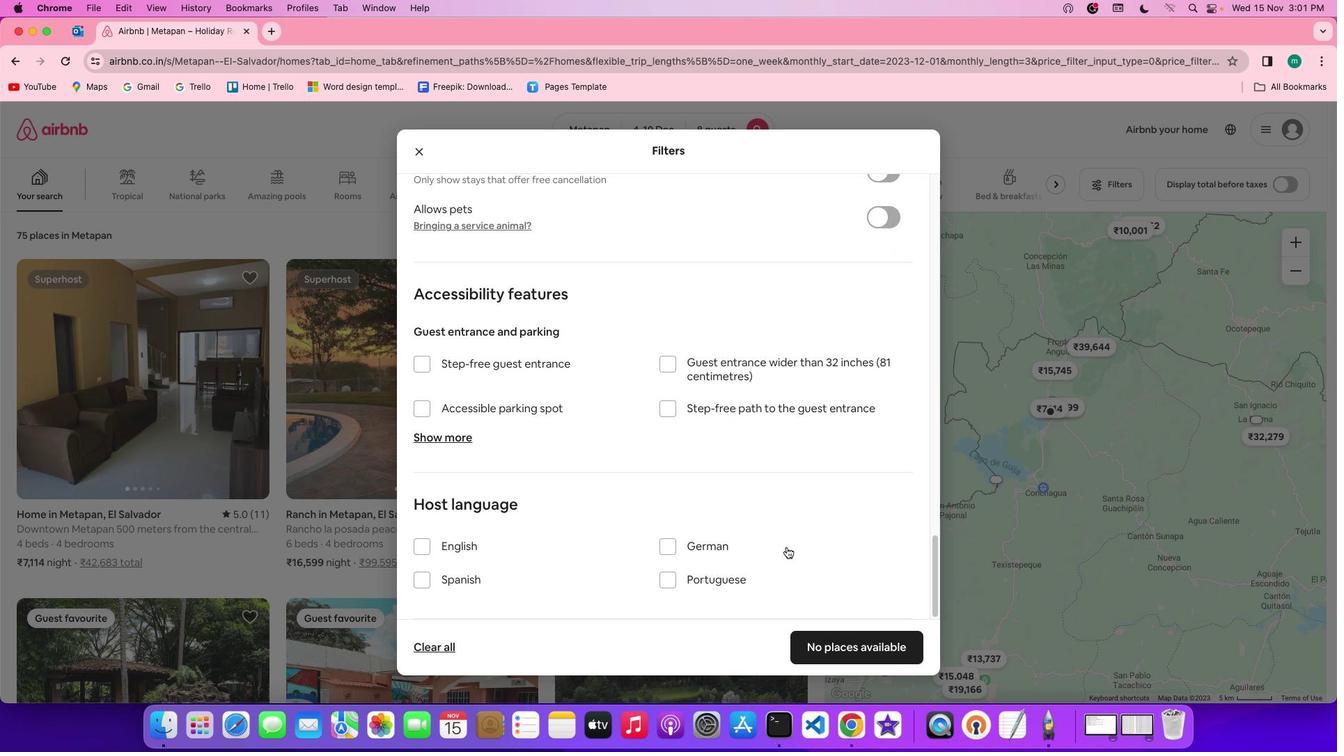 
Action: Mouse moved to (774, 530)
Screenshot: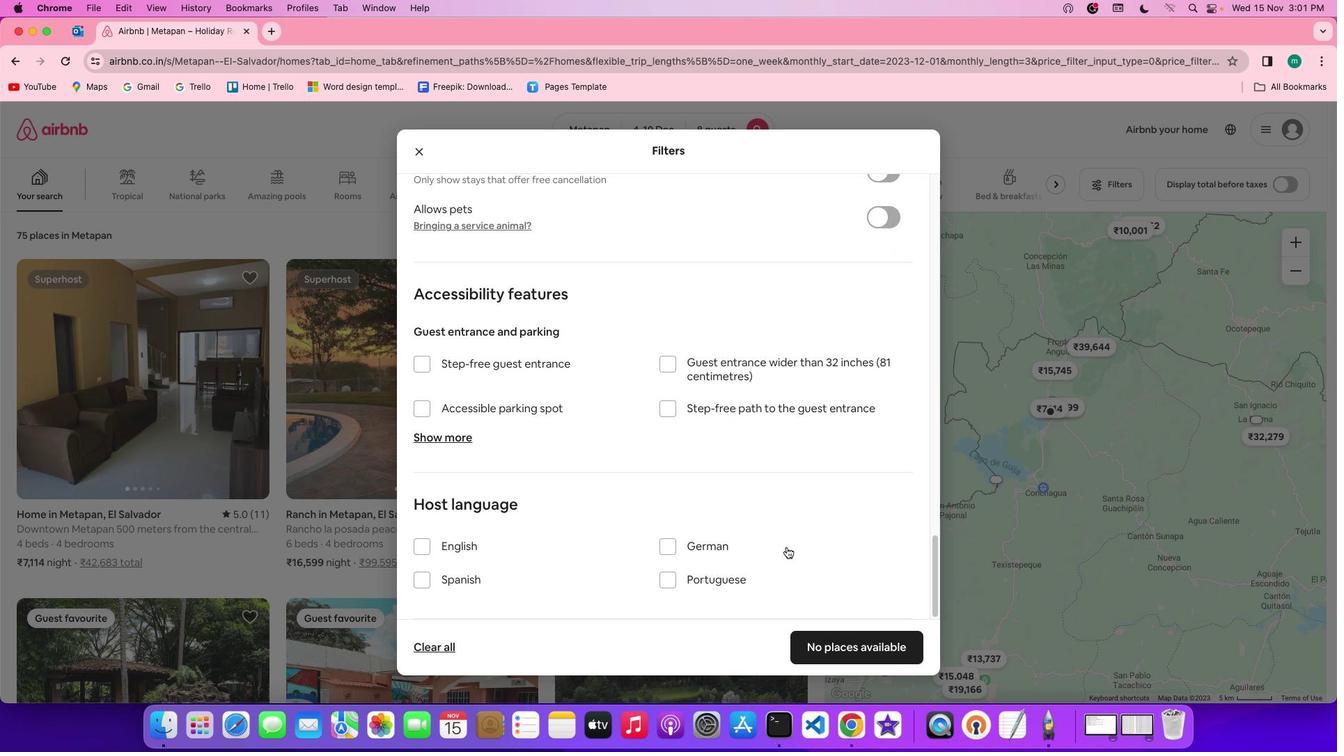 
Action: Mouse scrolled (774, 530) with delta (0, 0)
Screenshot: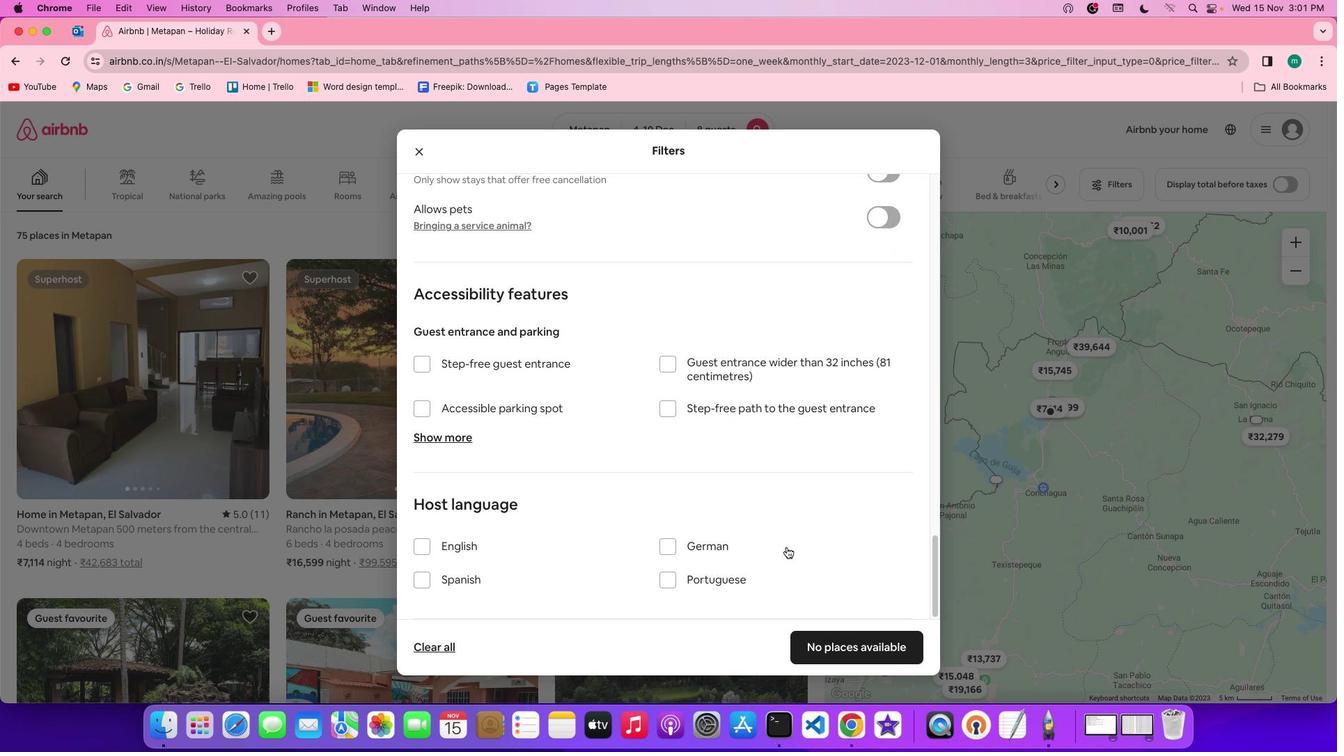 
Action: Mouse moved to (775, 530)
Screenshot: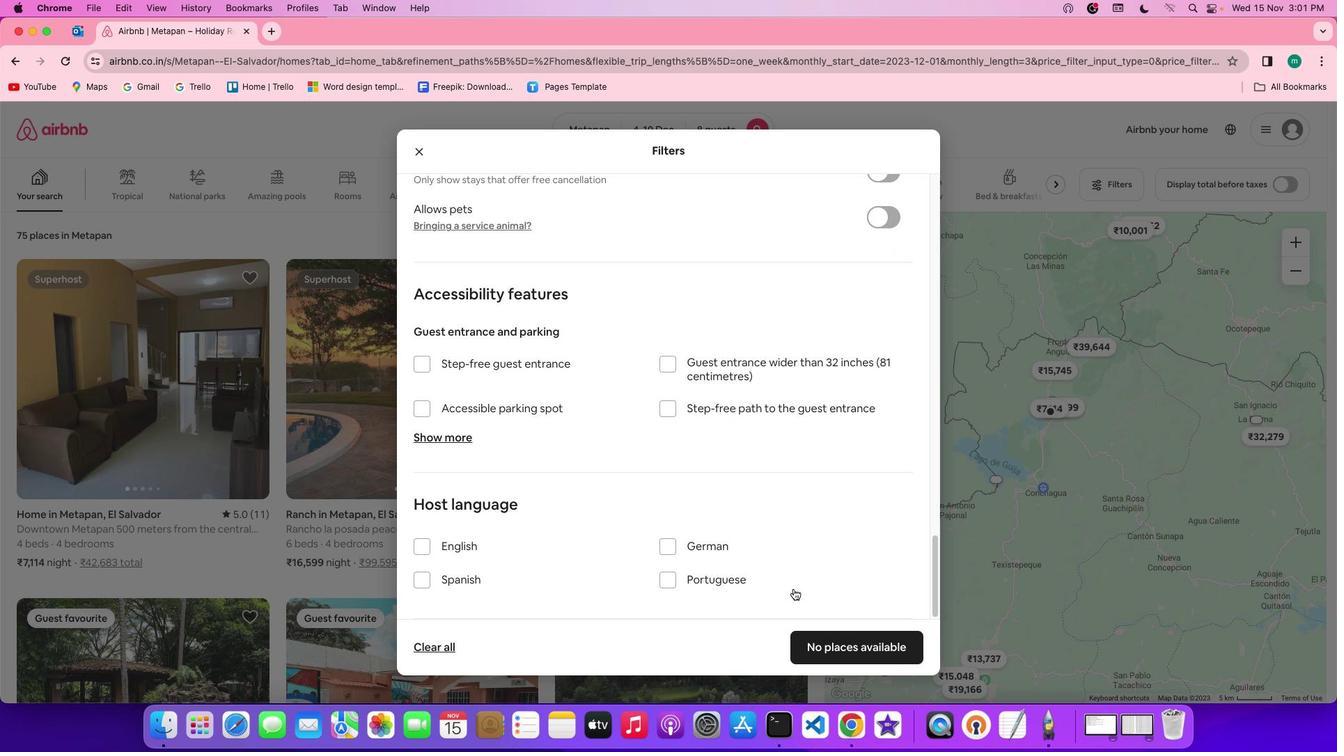 
Action: Mouse scrolled (775, 530) with delta (0, -2)
Screenshot: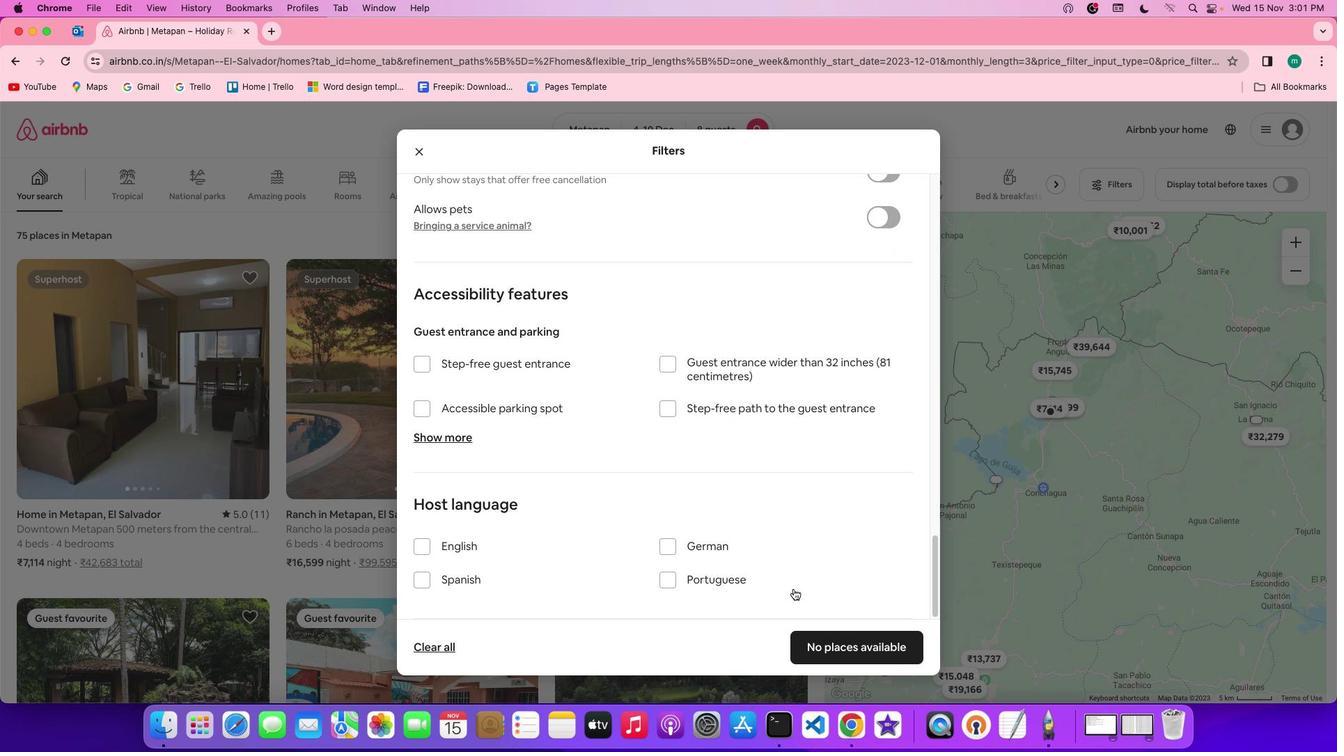 
Action: Mouse moved to (852, 654)
Screenshot: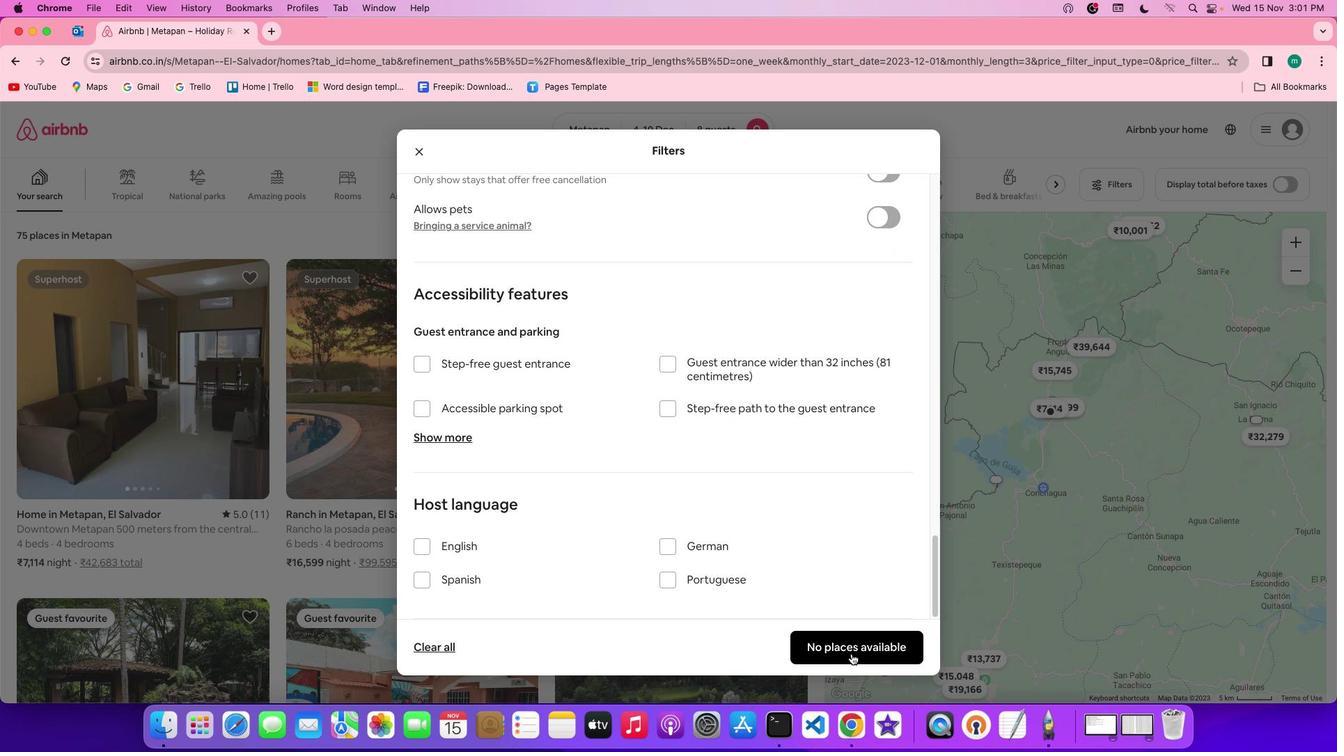 
Action: Mouse pressed left at (852, 654)
Screenshot: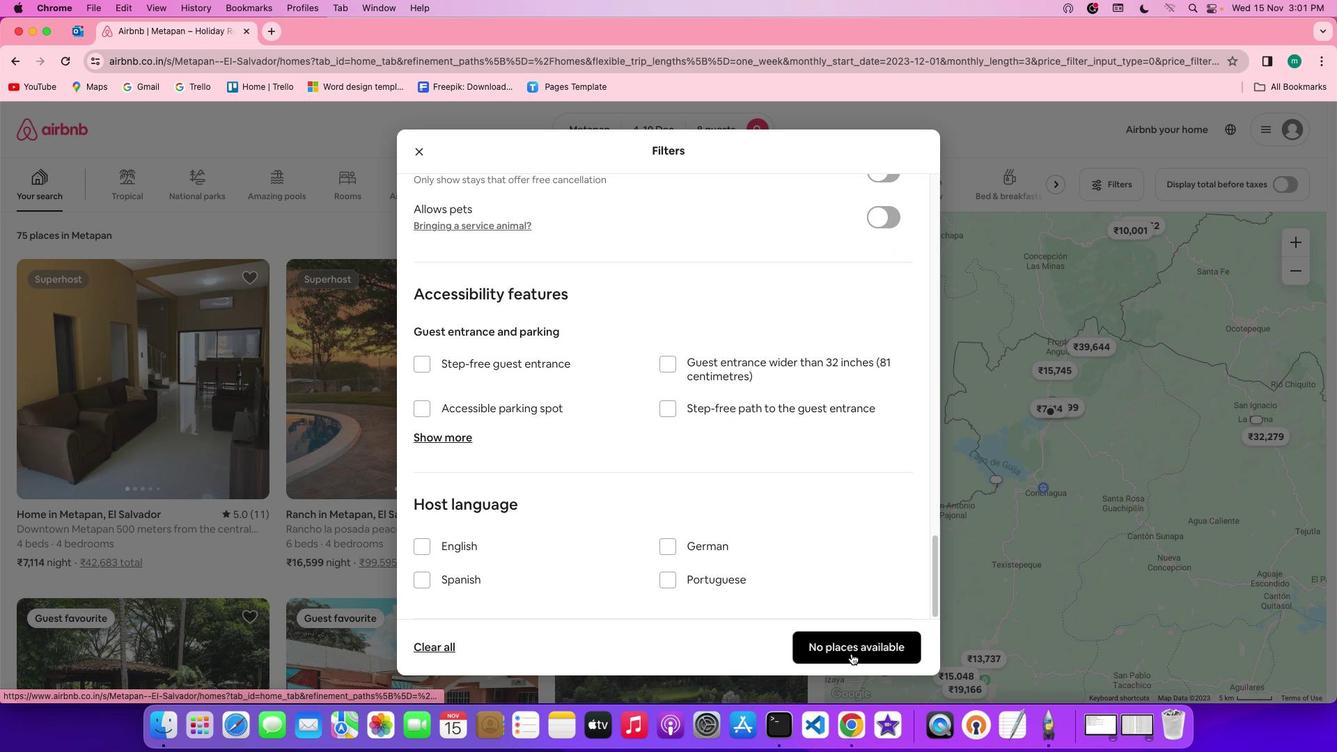 
Action: Mouse moved to (646, 565)
Screenshot: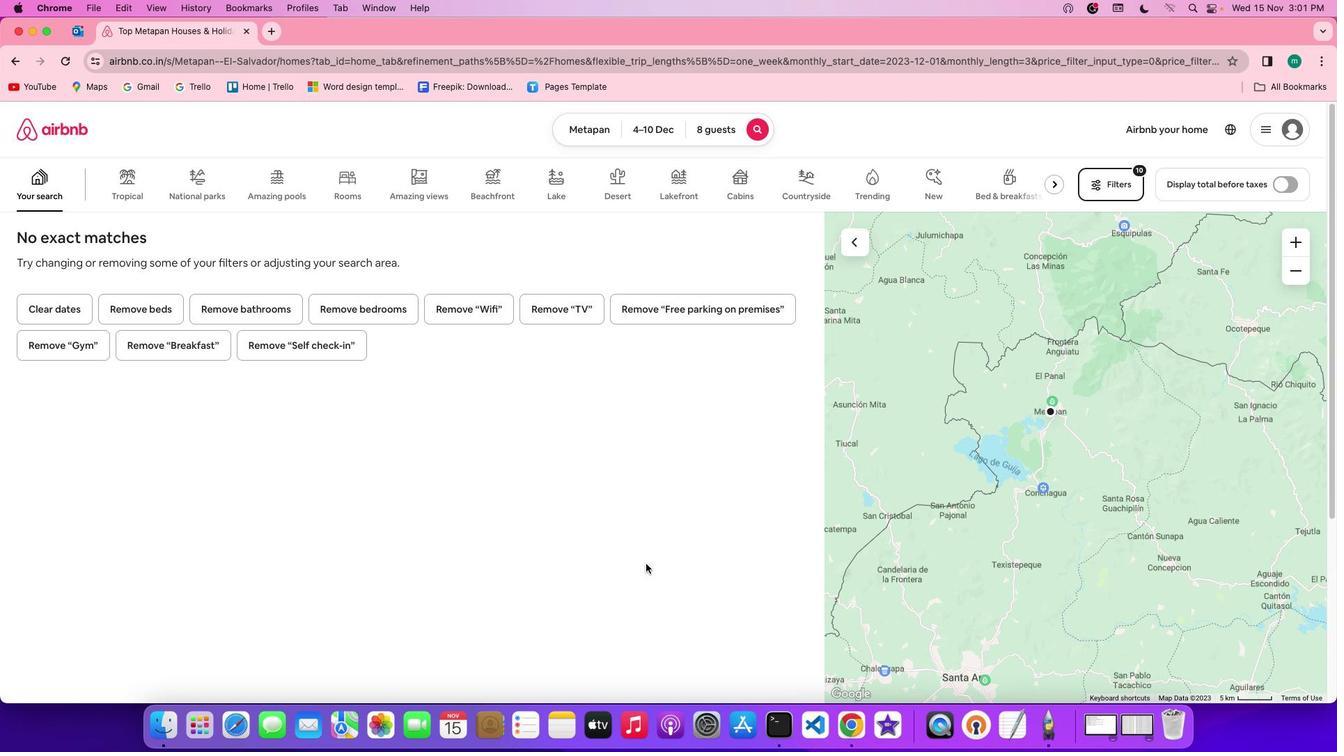 
